 Task: In the event  named  Product Development Brainstorming and Ideation Session, Set a range of dates when you can accept meetings  '2 Jun â€" 30 Jun 2023'. Select a duration of  30 min. Select working hours  	_x000D_
MON- SAT 10:30am â€" 6:00pm. Add time before or after your events  as 15 min. Set the frequency of available time slots for invitees as  55 min. Set the minimum notice period and maximum events allowed per day as  40 hour and 6. , logged in from the account softage.4@softage.net and add another guest for the event, softage.1@softage.net
Action: Mouse pressed left at (511, 346)
Screenshot: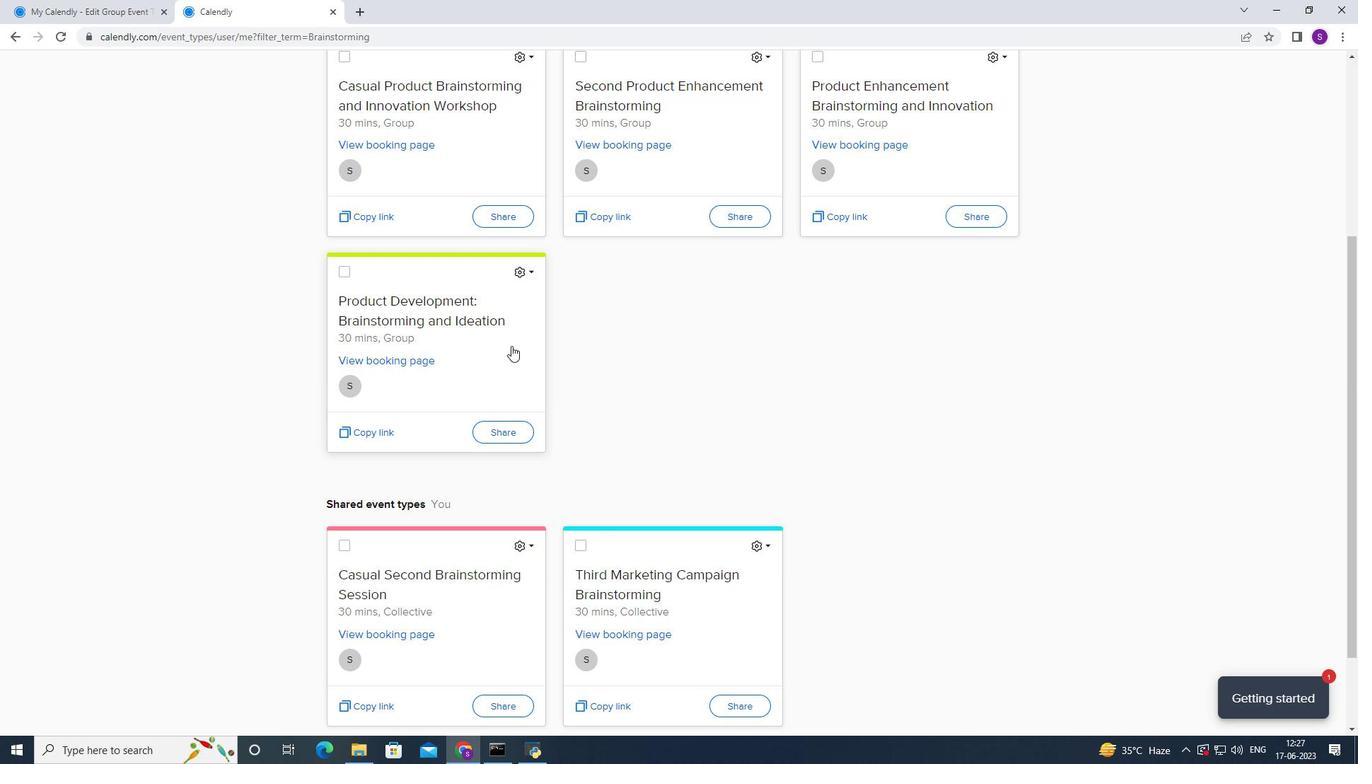 
Action: Mouse moved to (588, 318)
Screenshot: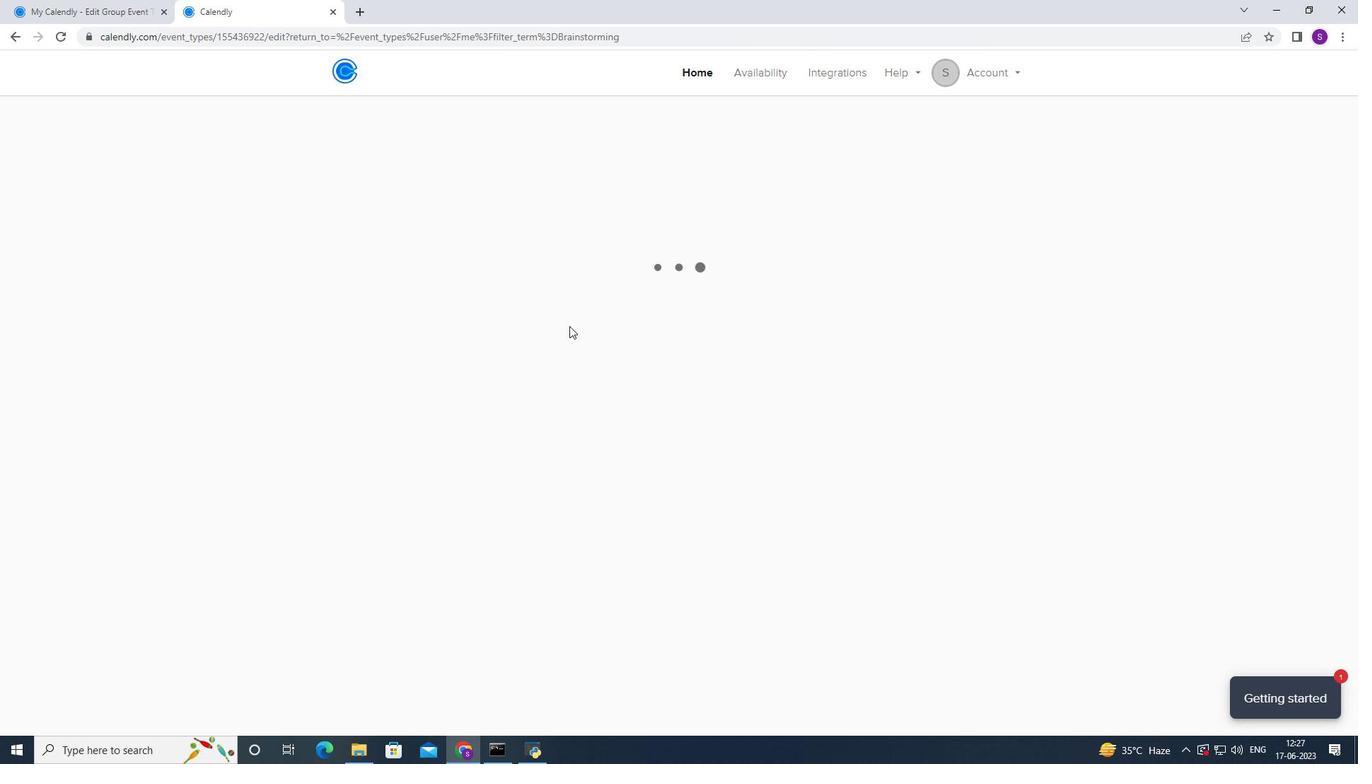 
Action: Mouse scrolled (588, 317) with delta (0, 0)
Screenshot: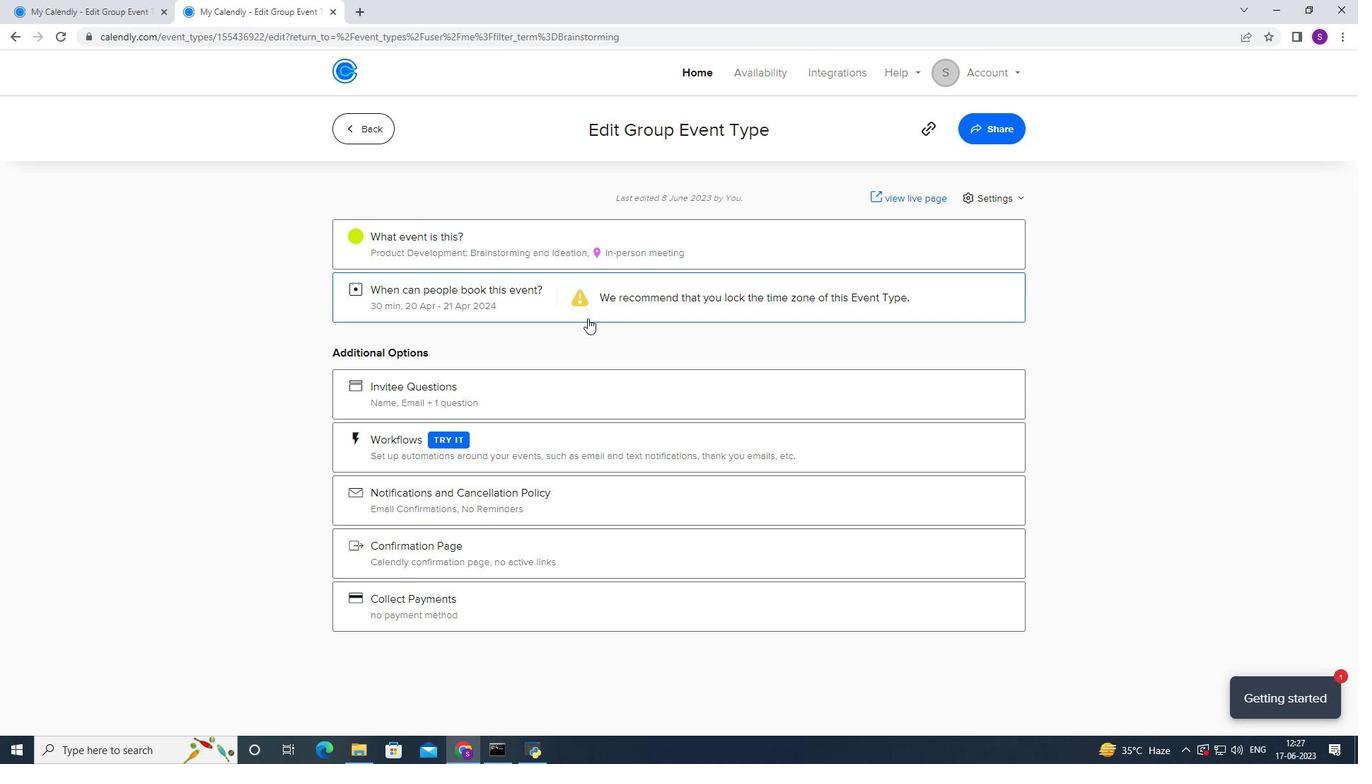 
Action: Mouse moved to (488, 305)
Screenshot: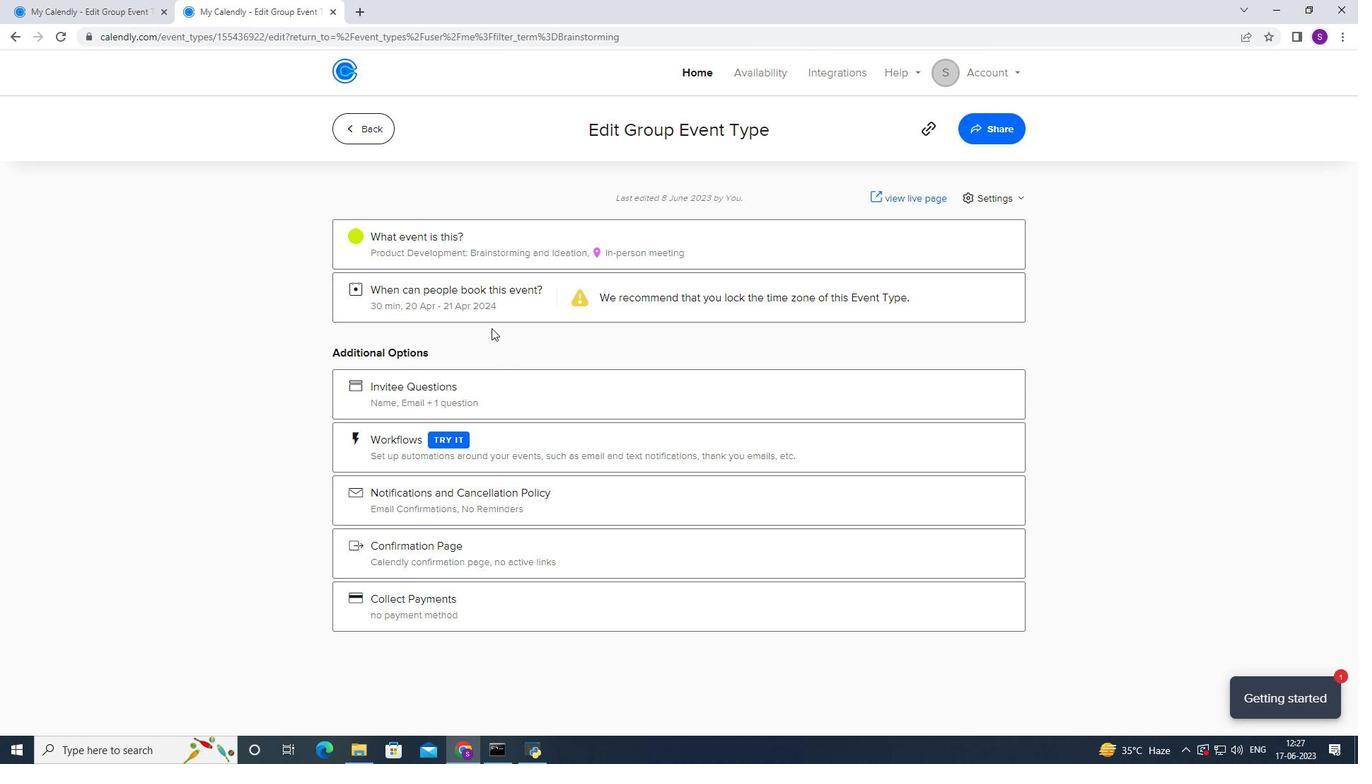 
Action: Mouse pressed left at (488, 305)
Screenshot: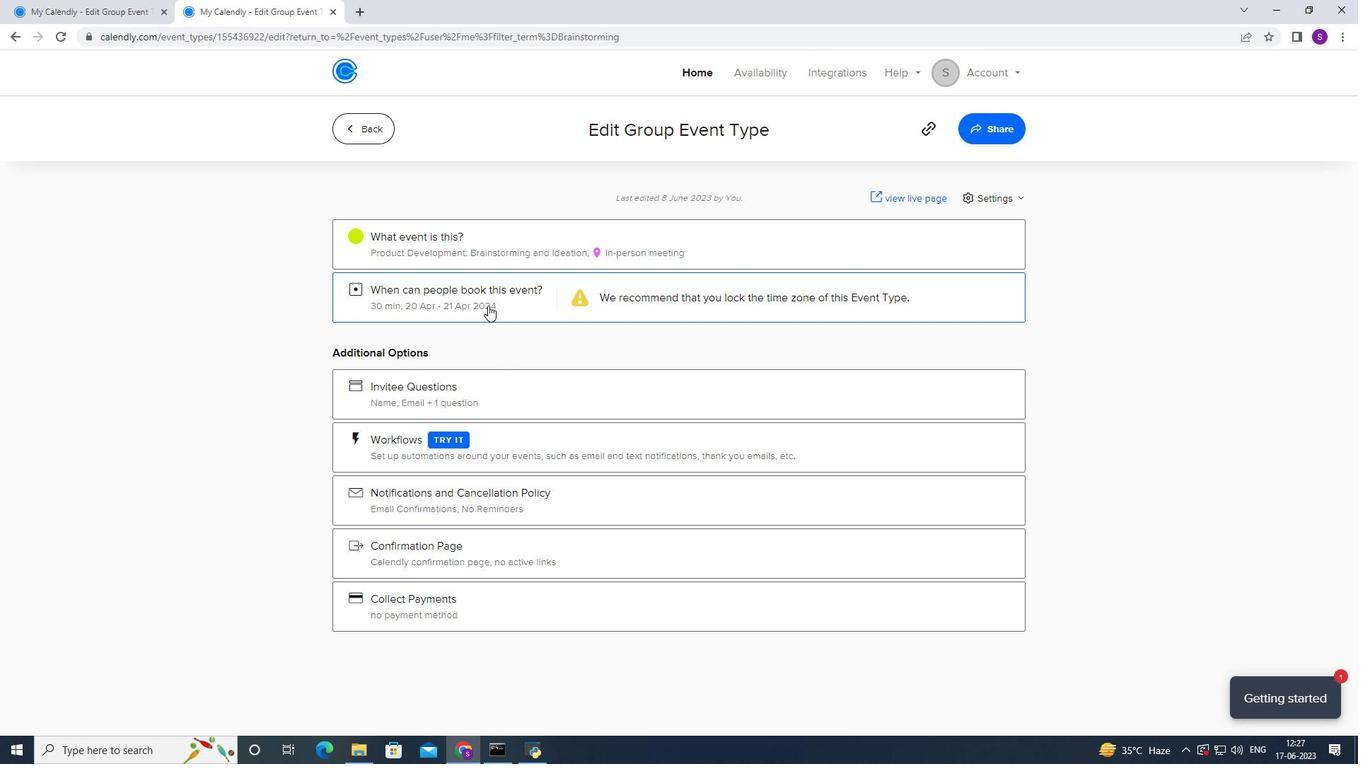 
Action: Mouse moved to (504, 470)
Screenshot: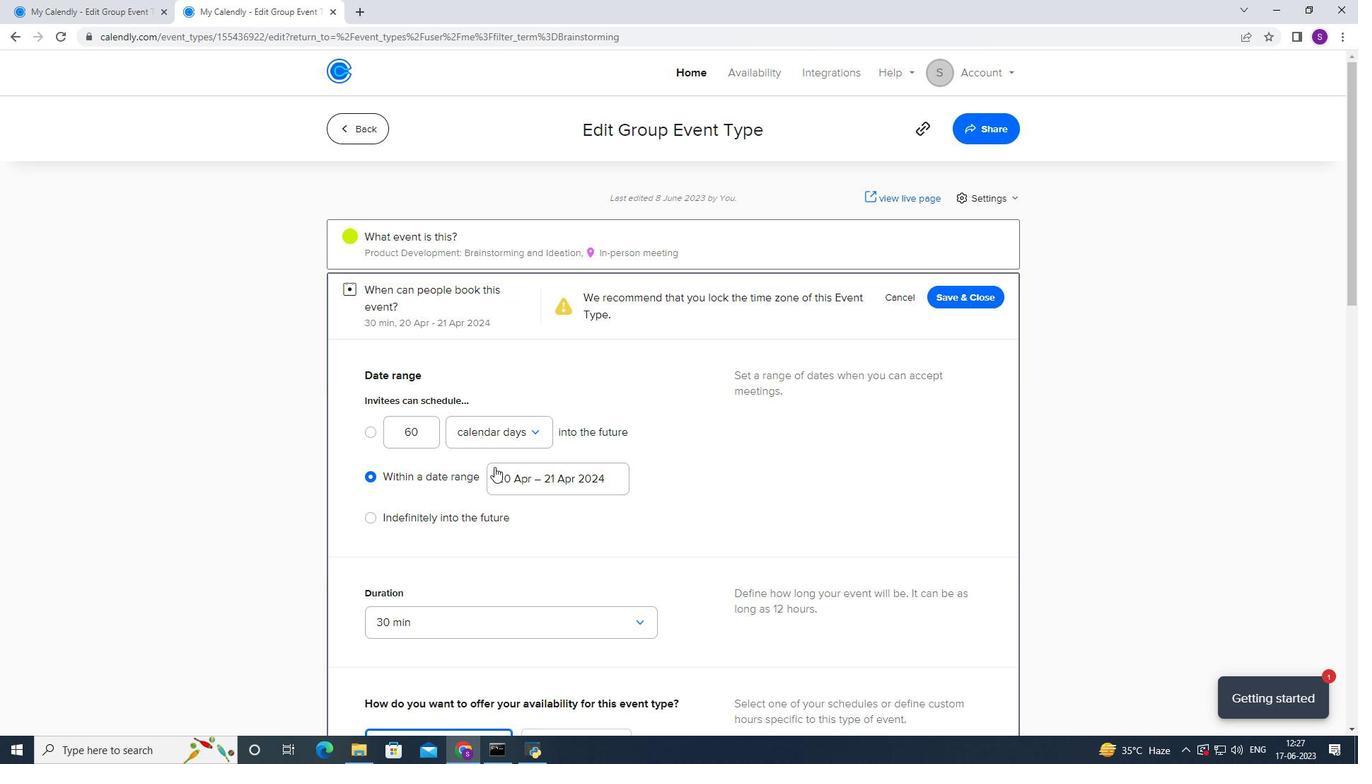 
Action: Mouse pressed left at (504, 470)
Screenshot: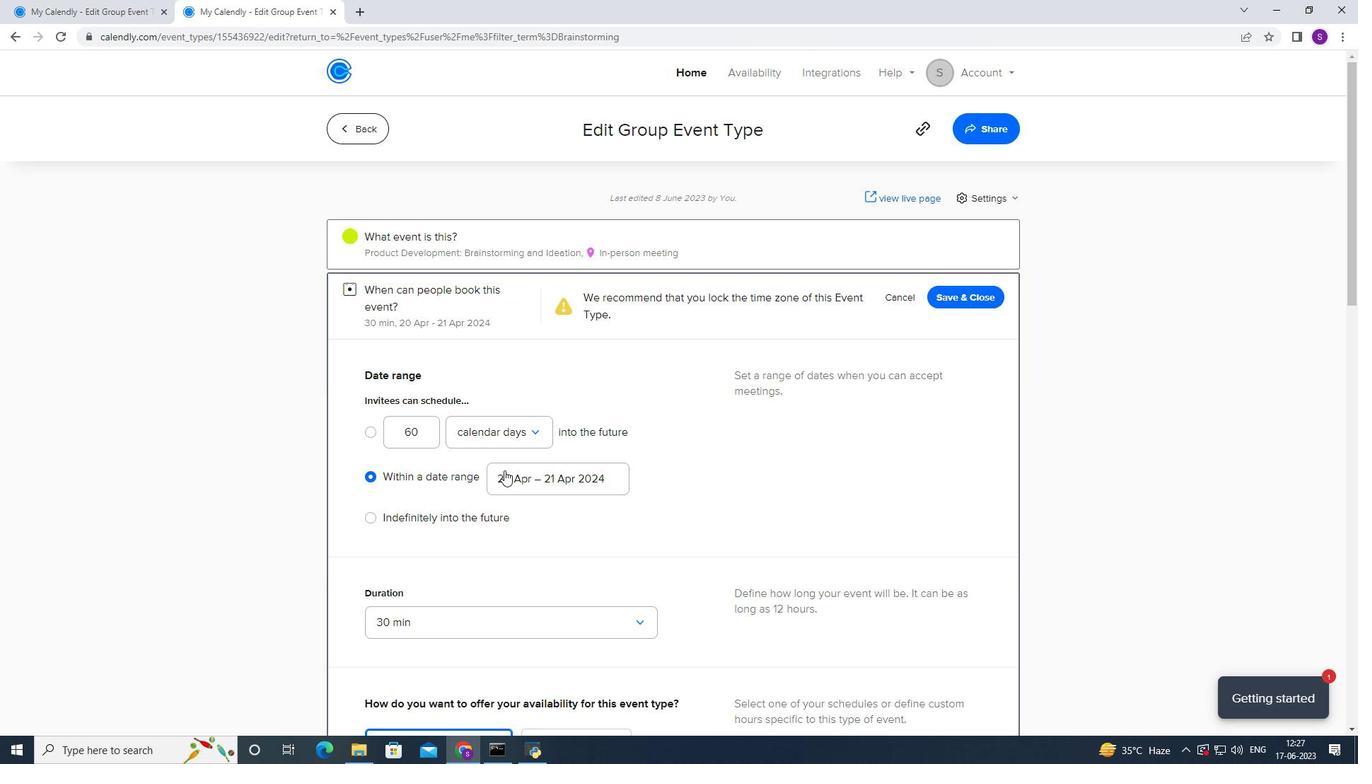 
Action: Mouse moved to (393, 272)
Screenshot: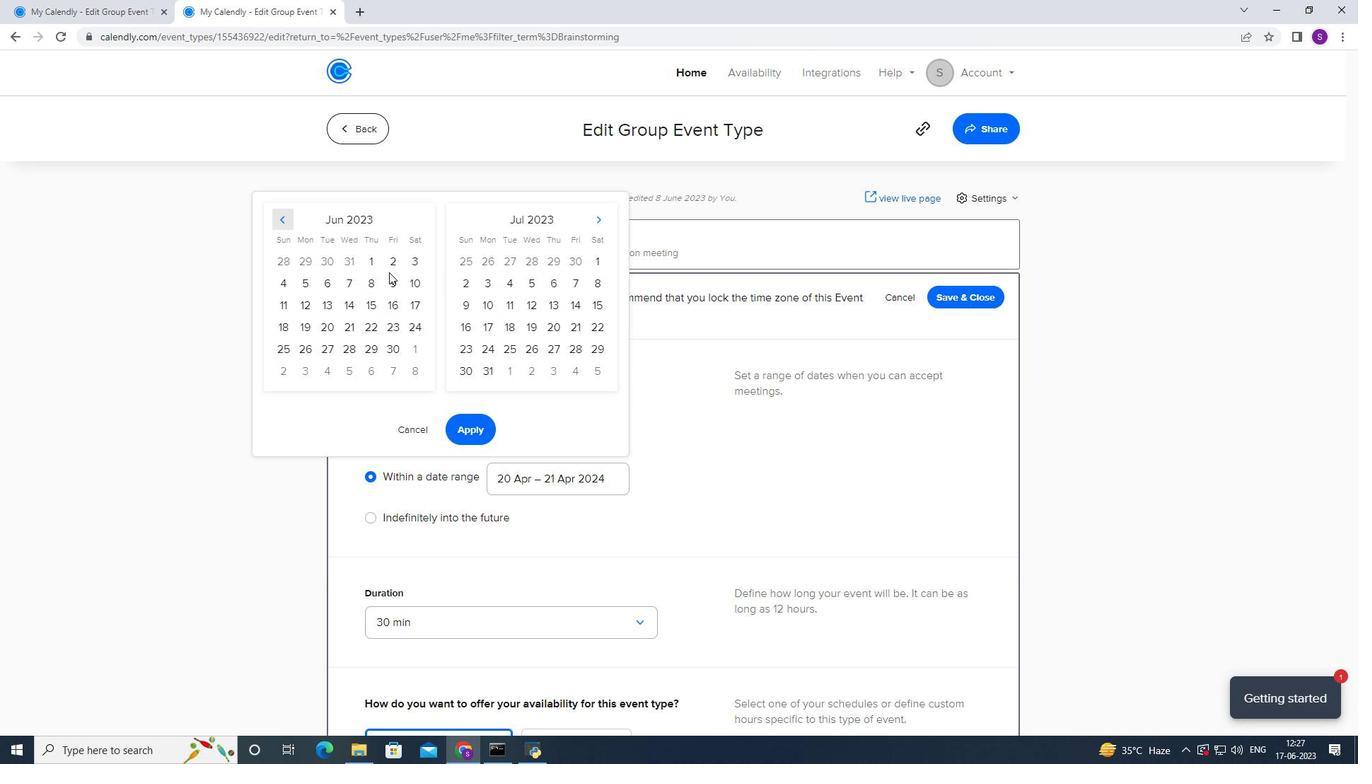 
Action: Mouse pressed left at (393, 272)
Screenshot: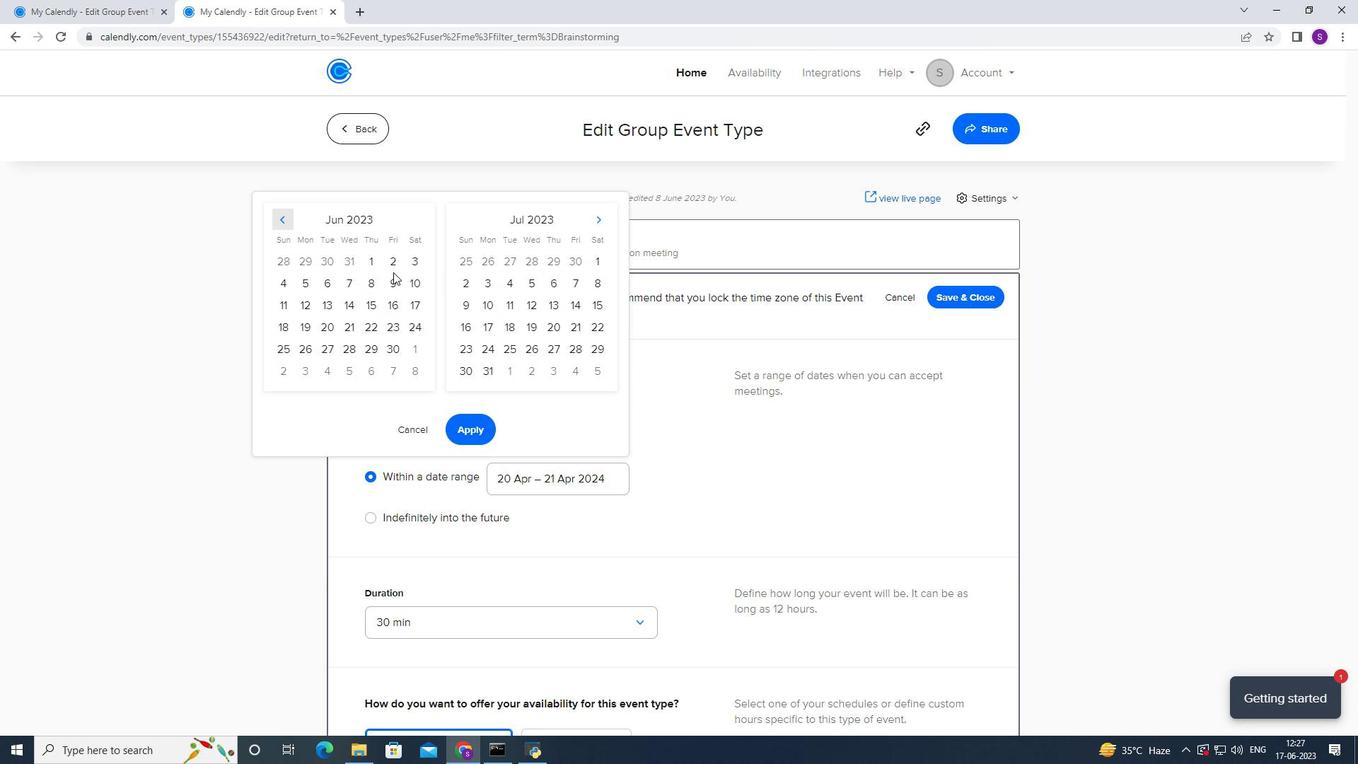
Action: Mouse moved to (402, 271)
Screenshot: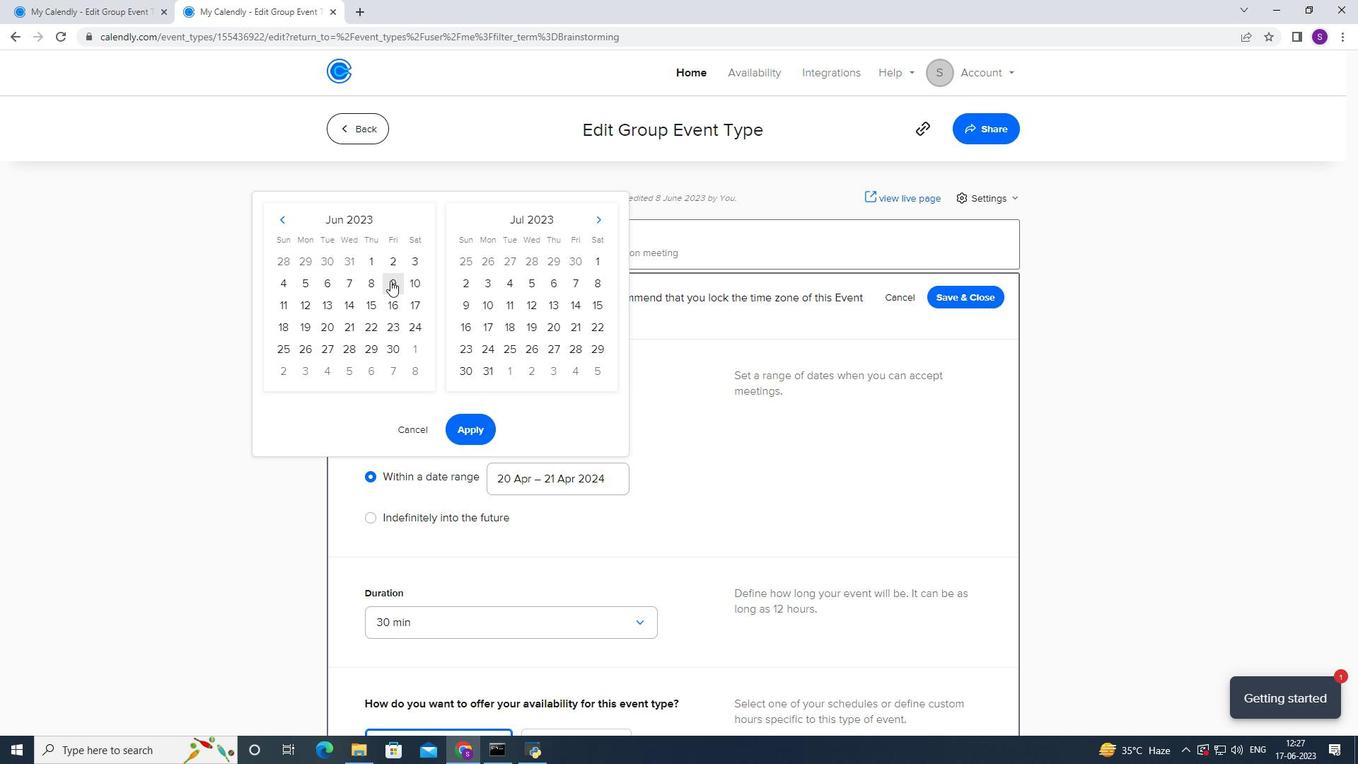 
Action: Mouse pressed left at (402, 271)
Screenshot: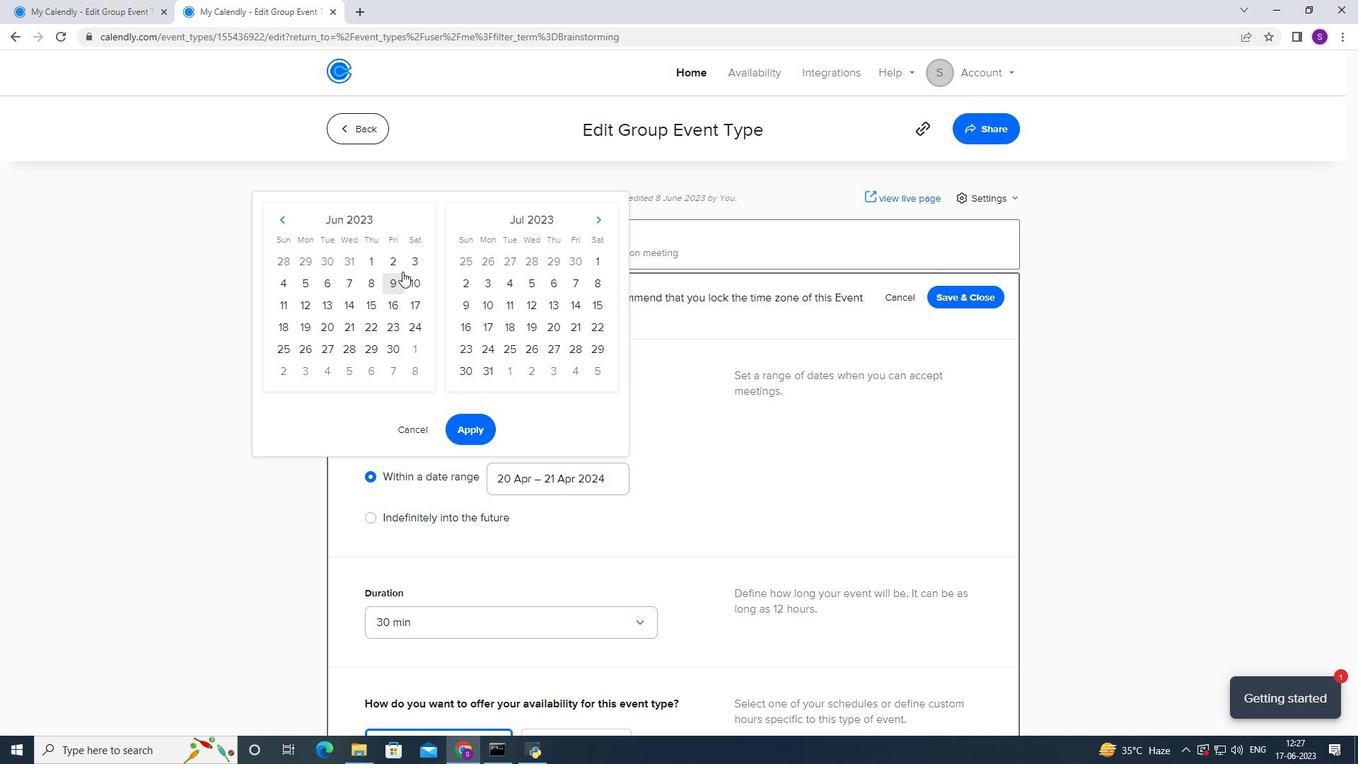 
Action: Mouse moved to (386, 353)
Screenshot: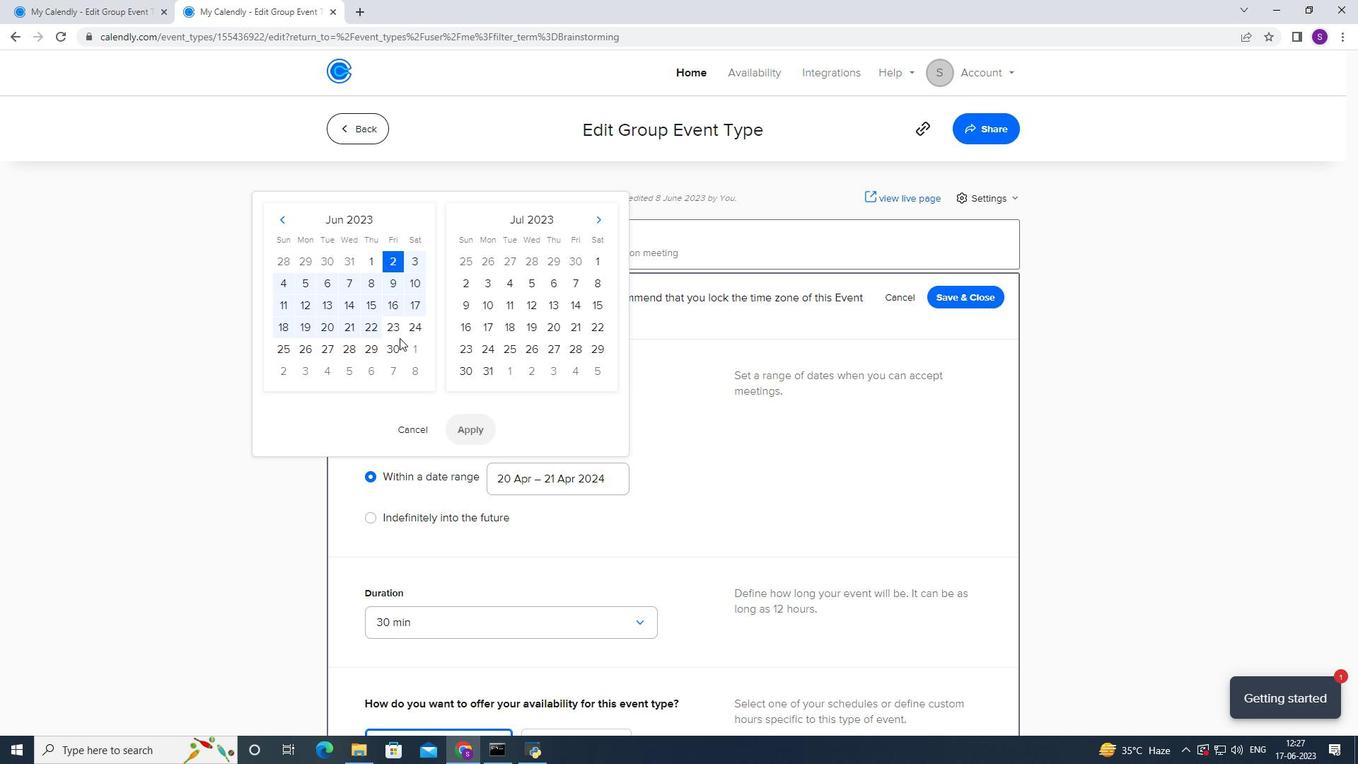 
Action: Mouse pressed left at (386, 353)
Screenshot: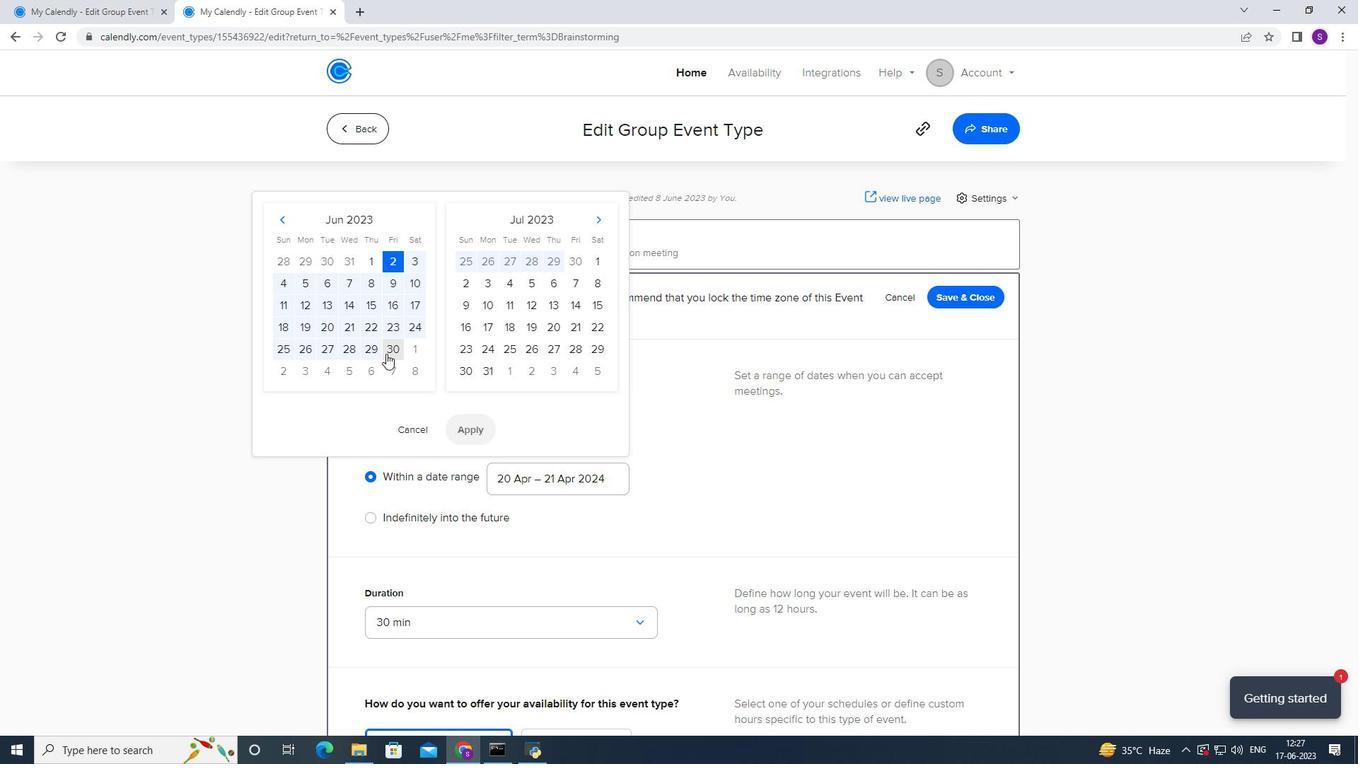 
Action: Mouse moved to (470, 435)
Screenshot: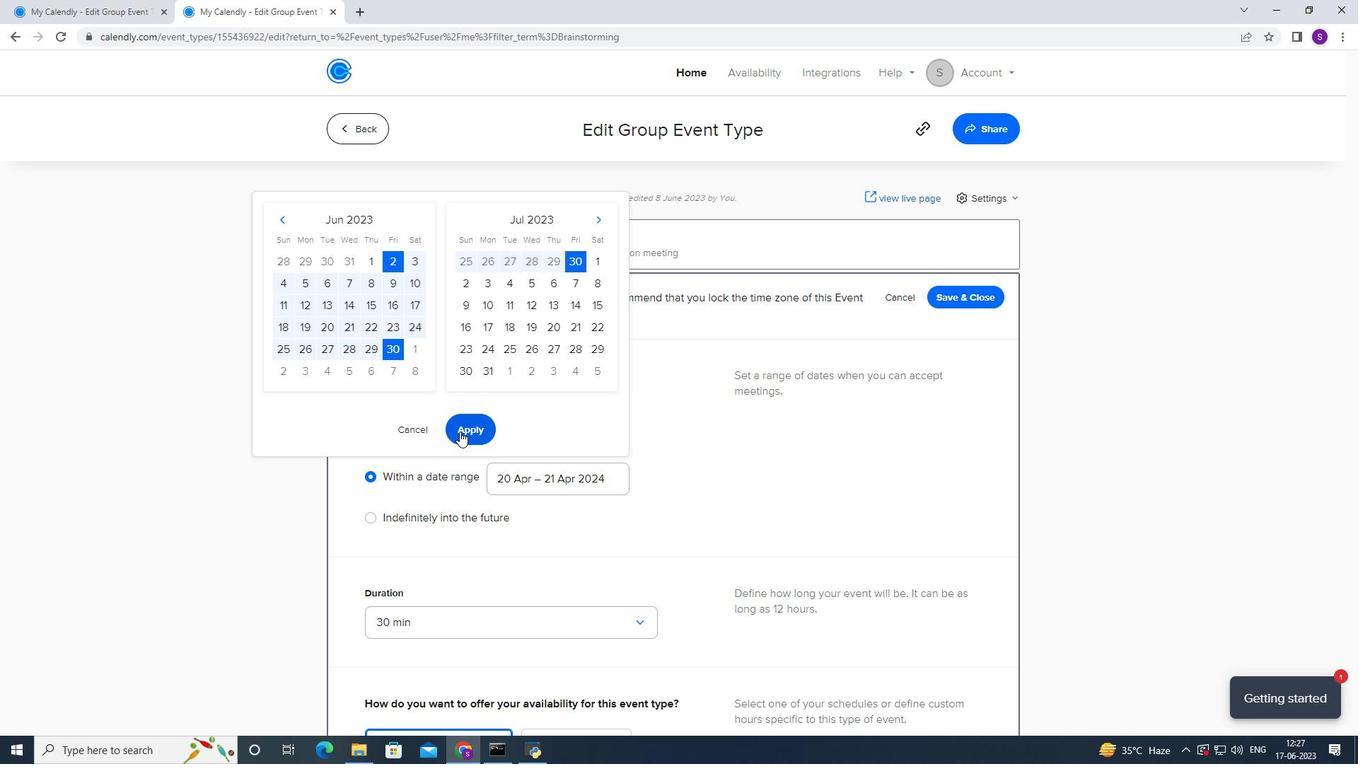 
Action: Mouse pressed left at (470, 435)
Screenshot: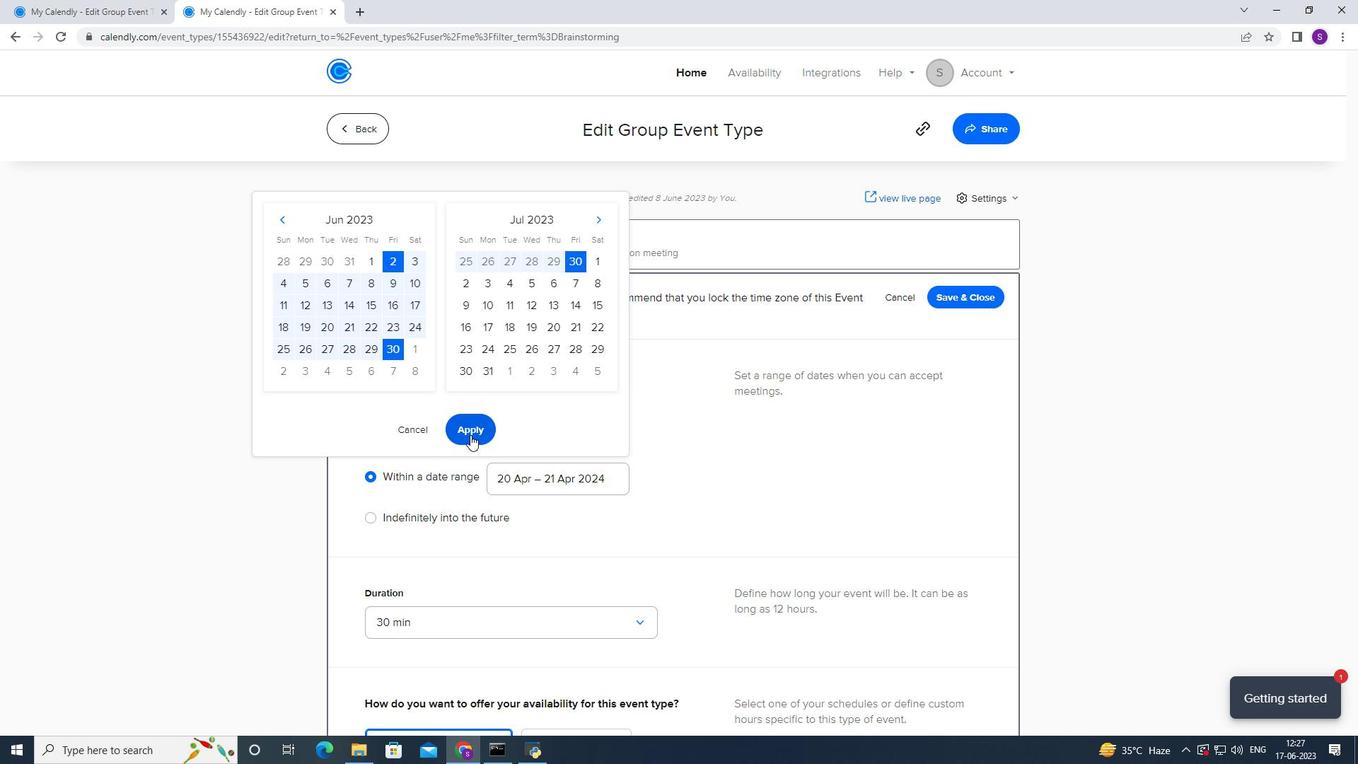 
Action: Mouse scrolled (470, 434) with delta (0, 0)
Screenshot: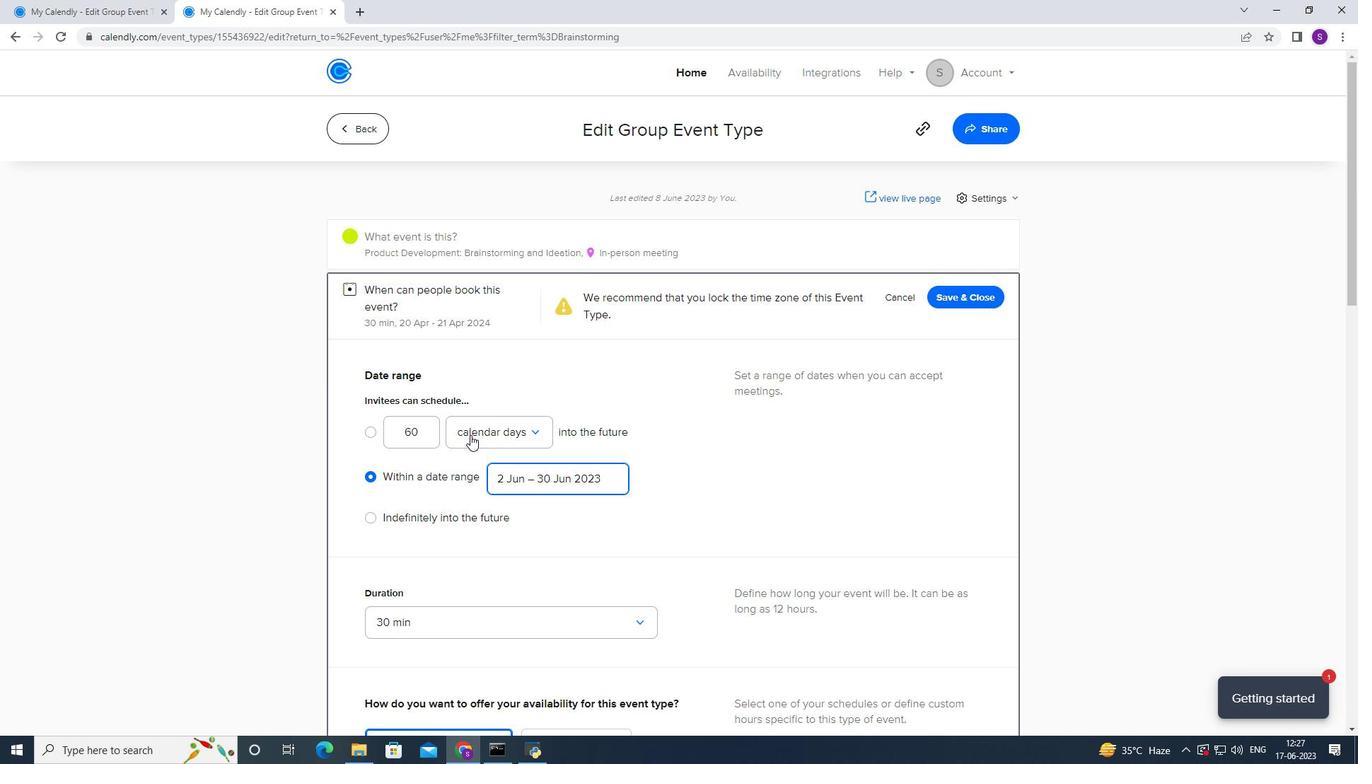 
Action: Mouse scrolled (470, 434) with delta (0, 0)
Screenshot: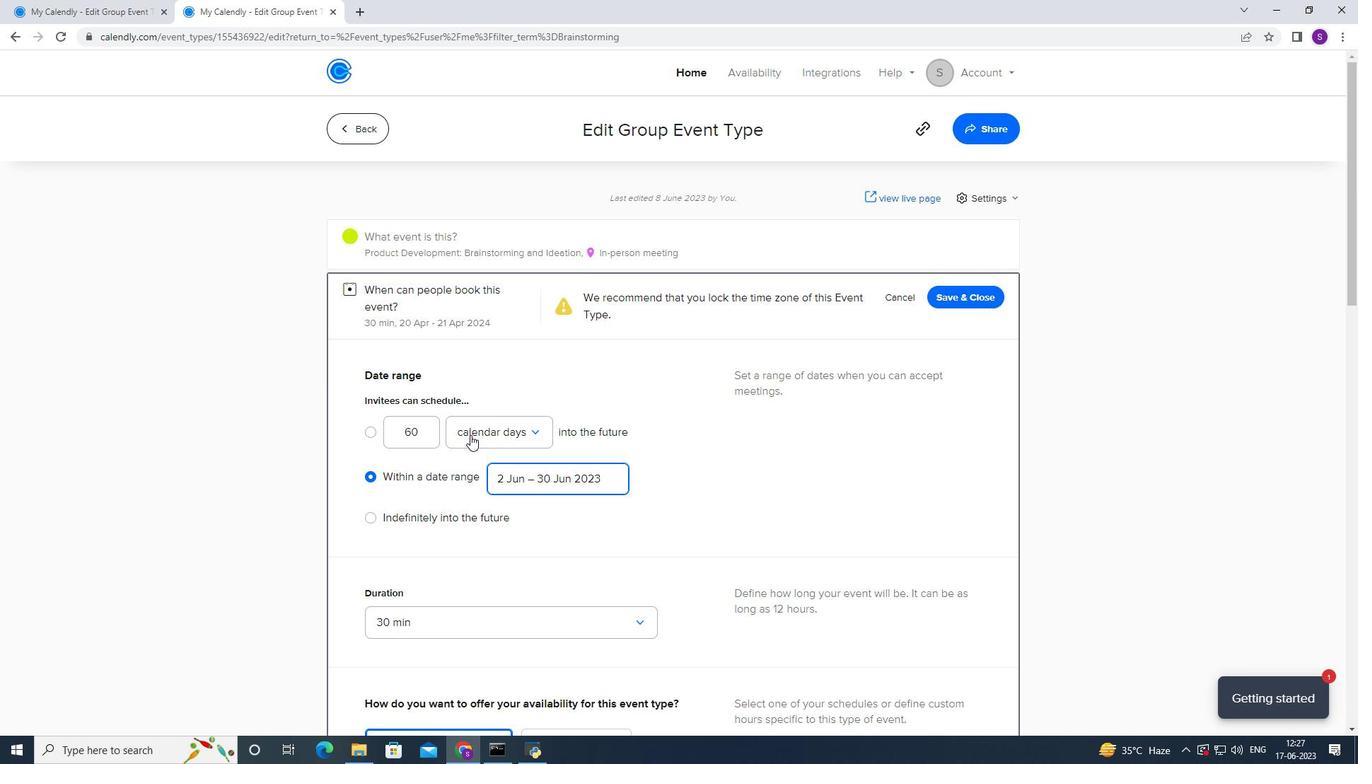 
Action: Mouse scrolled (470, 434) with delta (0, 0)
Screenshot: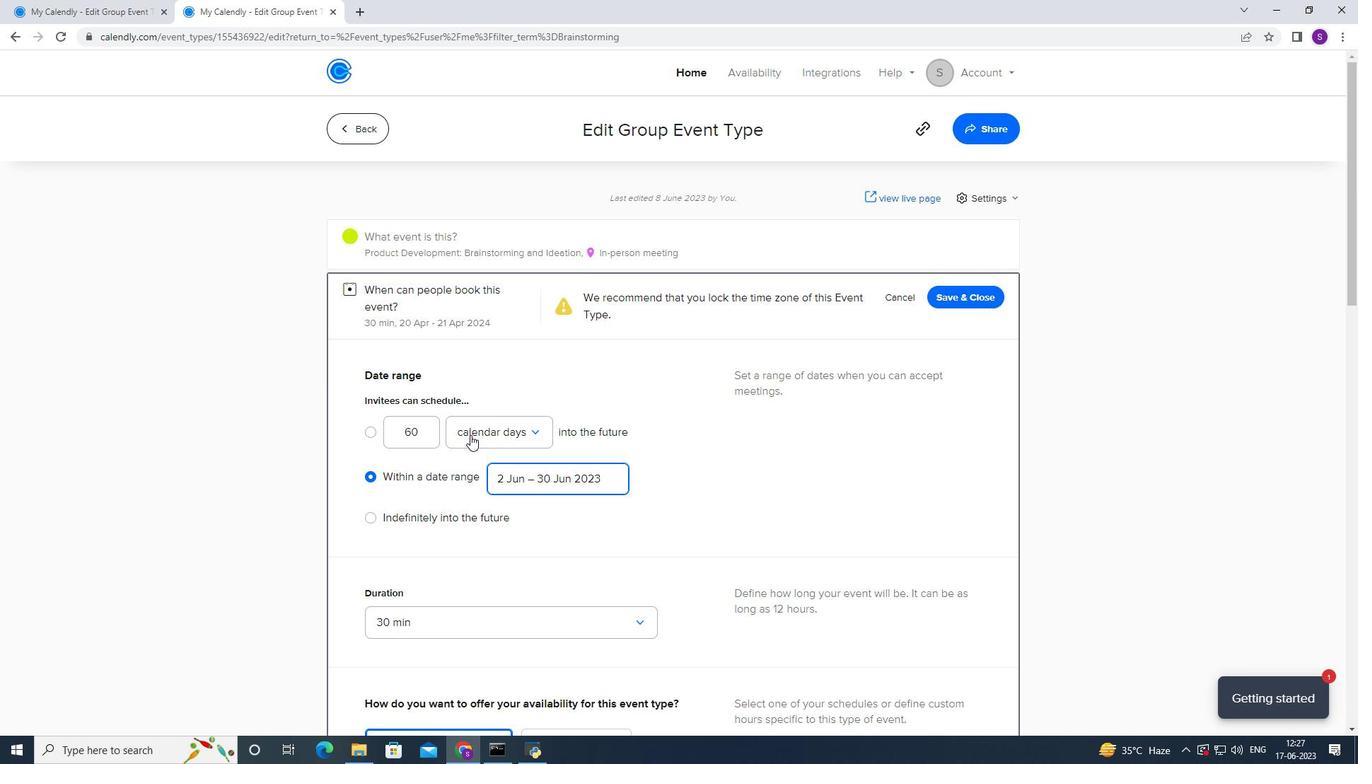 
Action: Mouse moved to (478, 410)
Screenshot: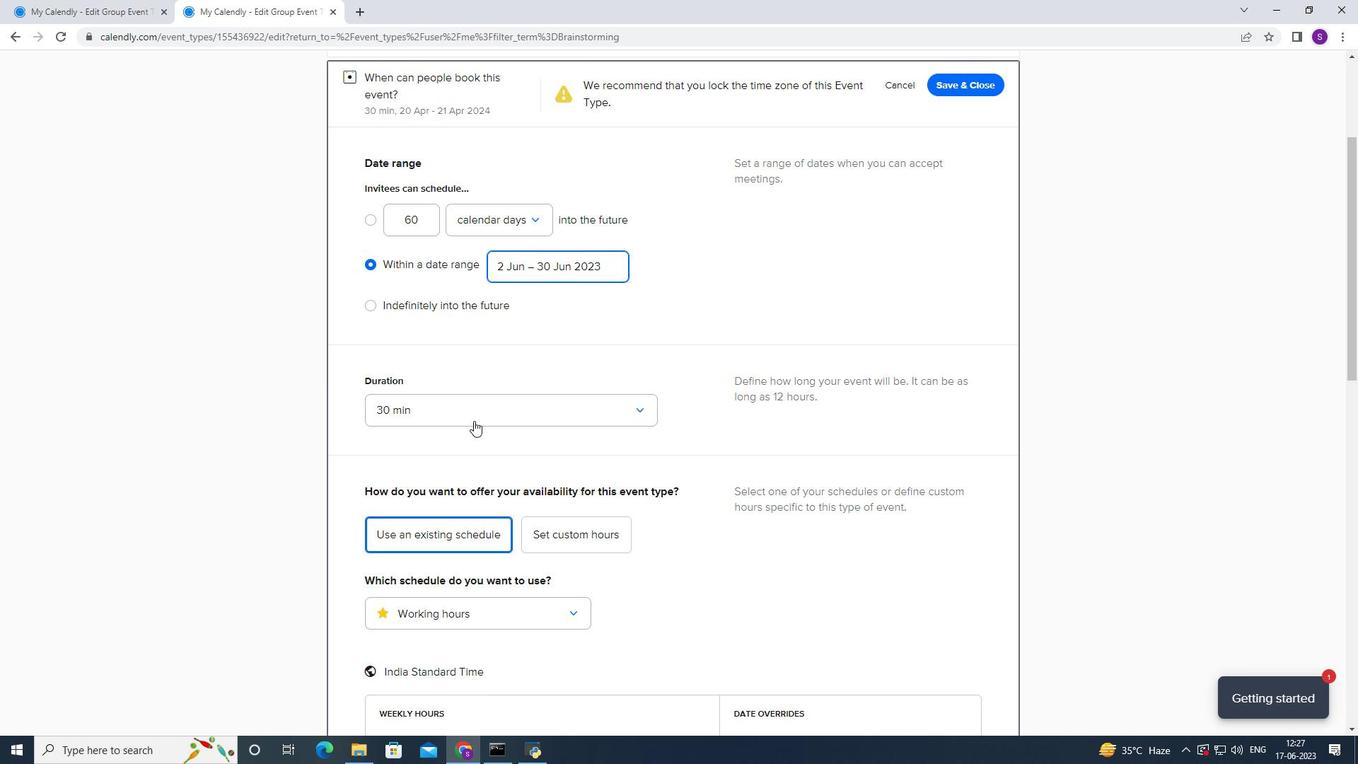 
Action: Mouse pressed left at (478, 410)
Screenshot: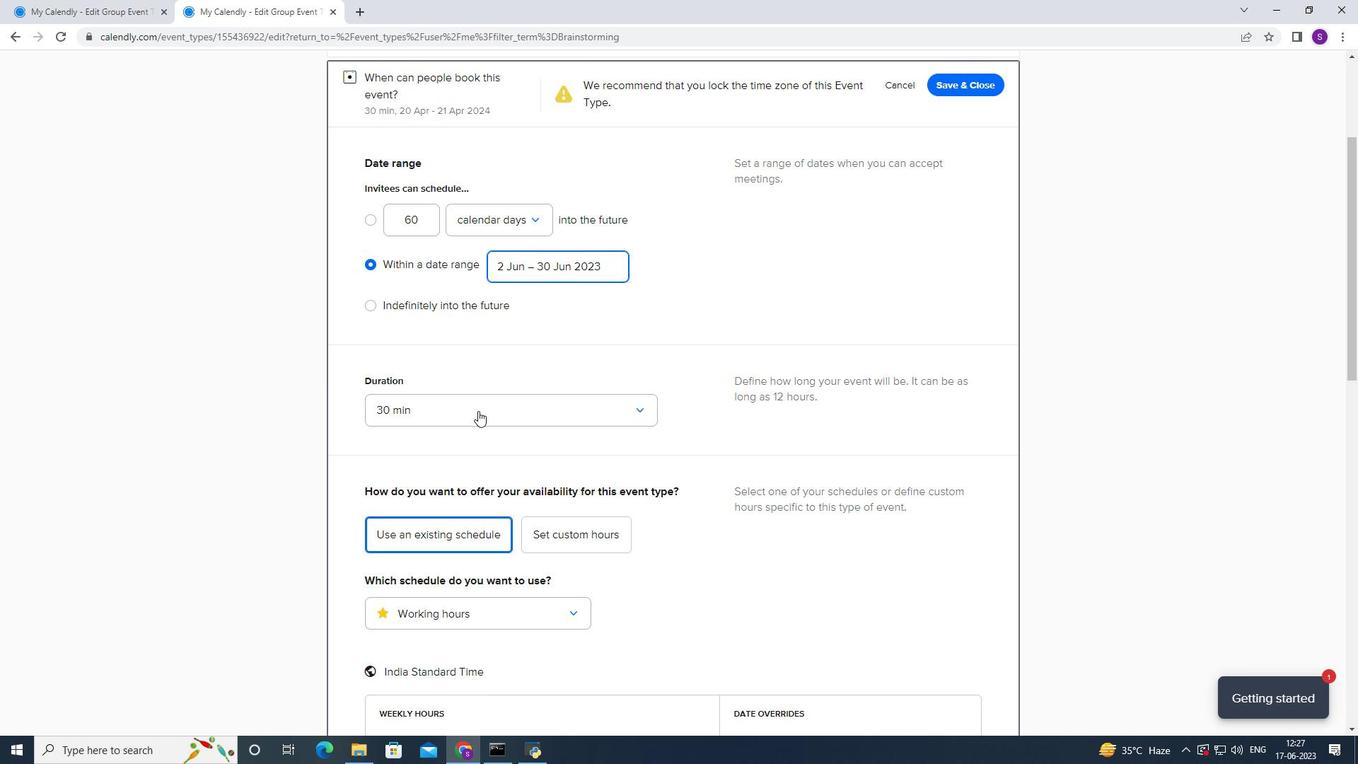
Action: Mouse moved to (437, 483)
Screenshot: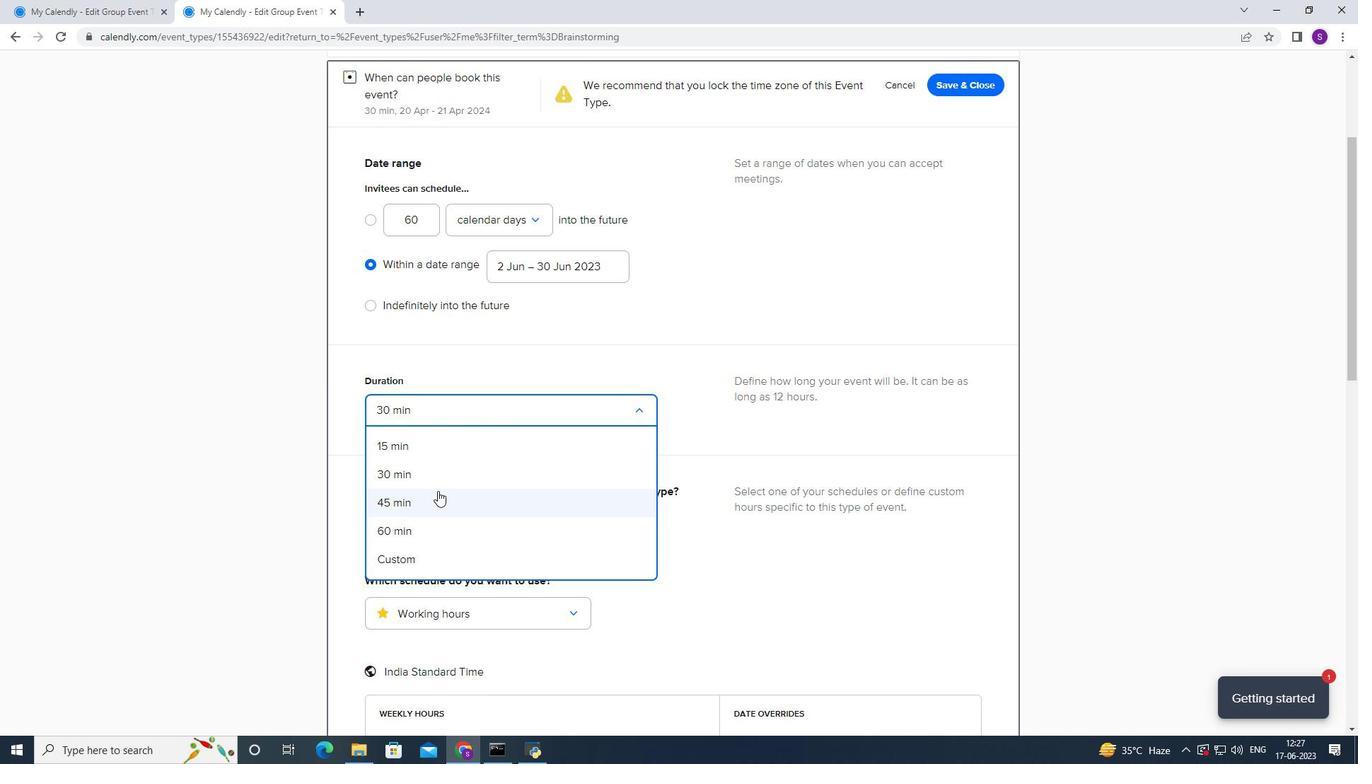 
Action: Mouse pressed left at (437, 483)
Screenshot: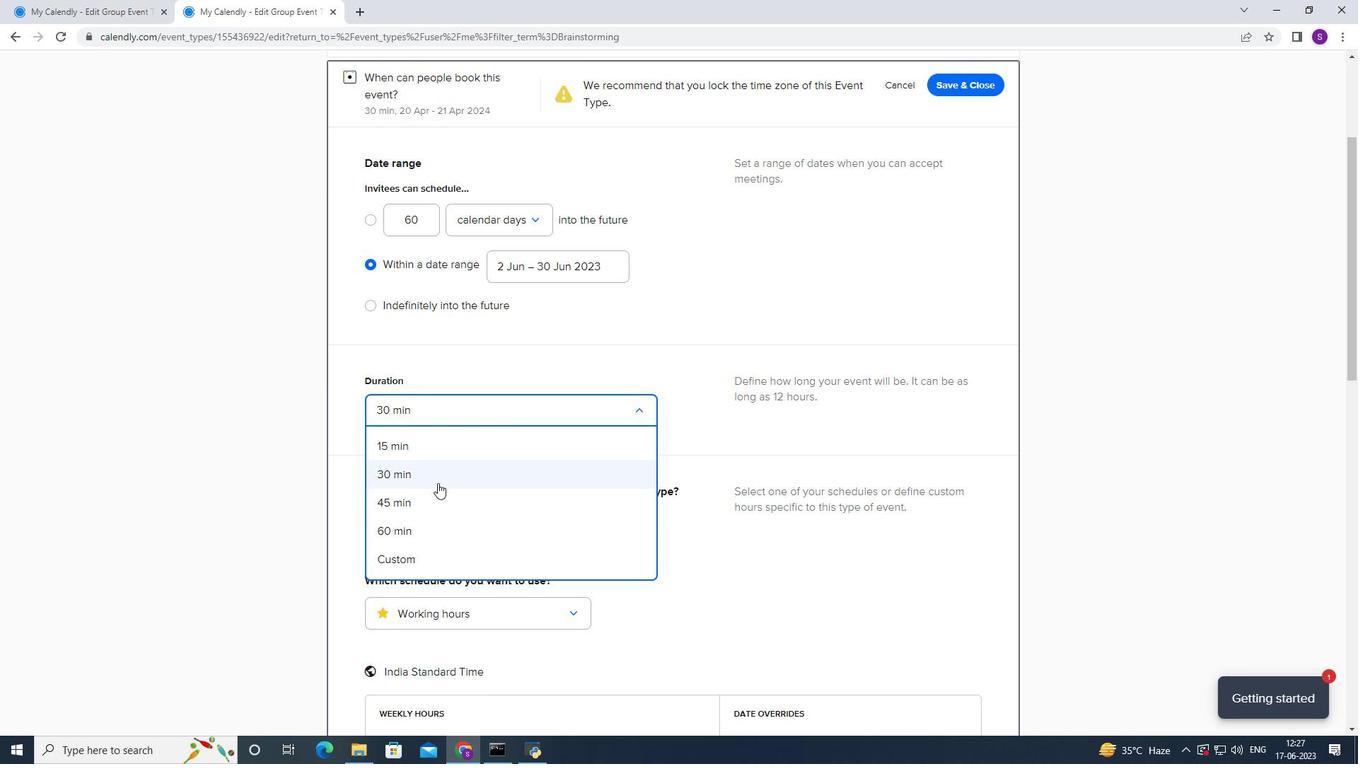 
Action: Mouse scrolled (437, 482) with delta (0, 0)
Screenshot: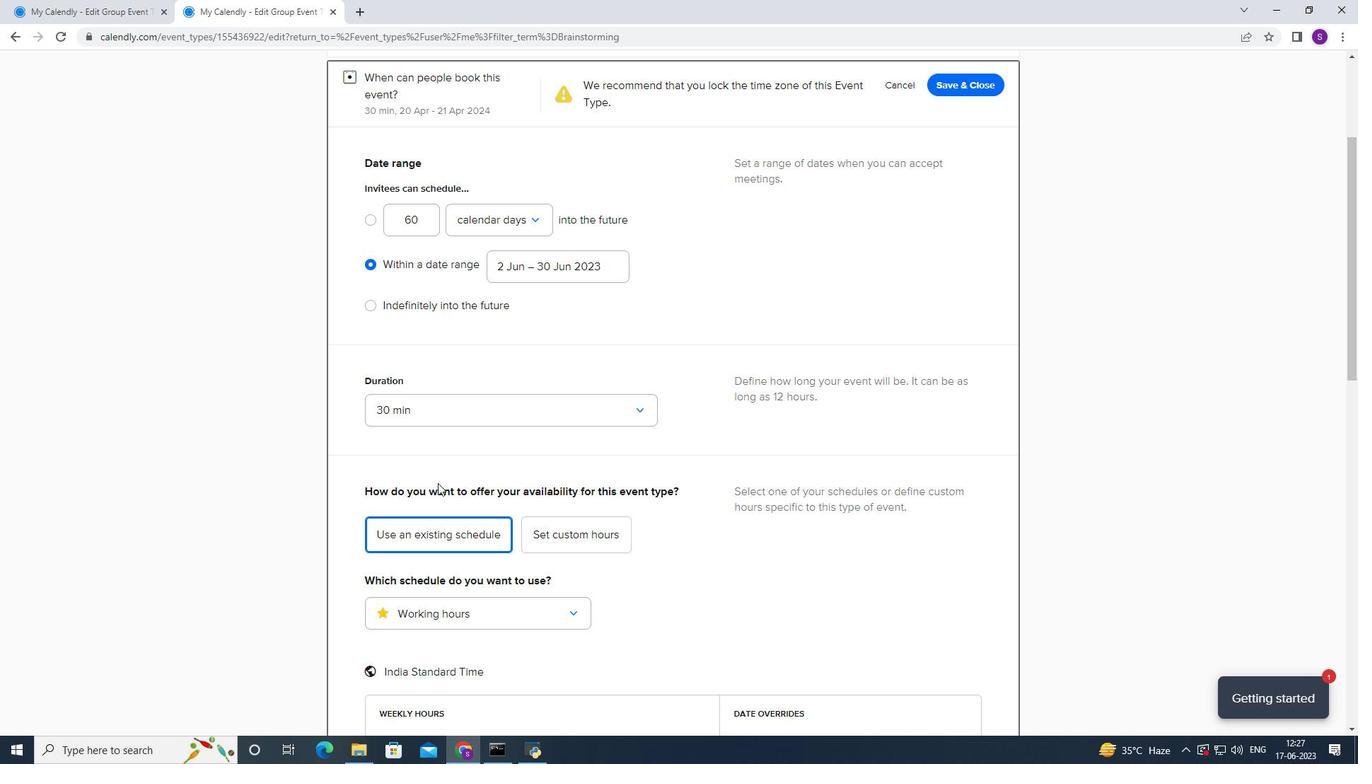 
Action: Mouse scrolled (437, 482) with delta (0, 0)
Screenshot: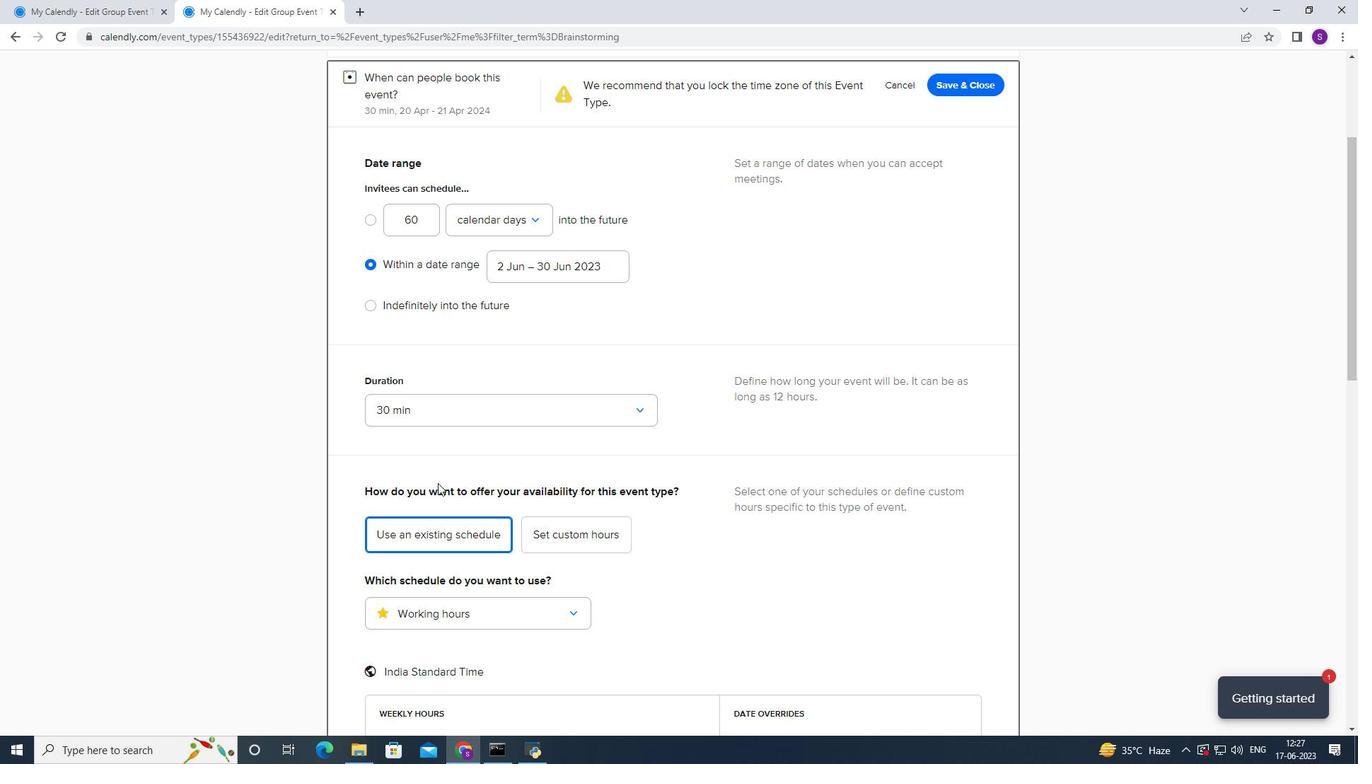 
Action: Mouse scrolled (437, 482) with delta (0, 0)
Screenshot: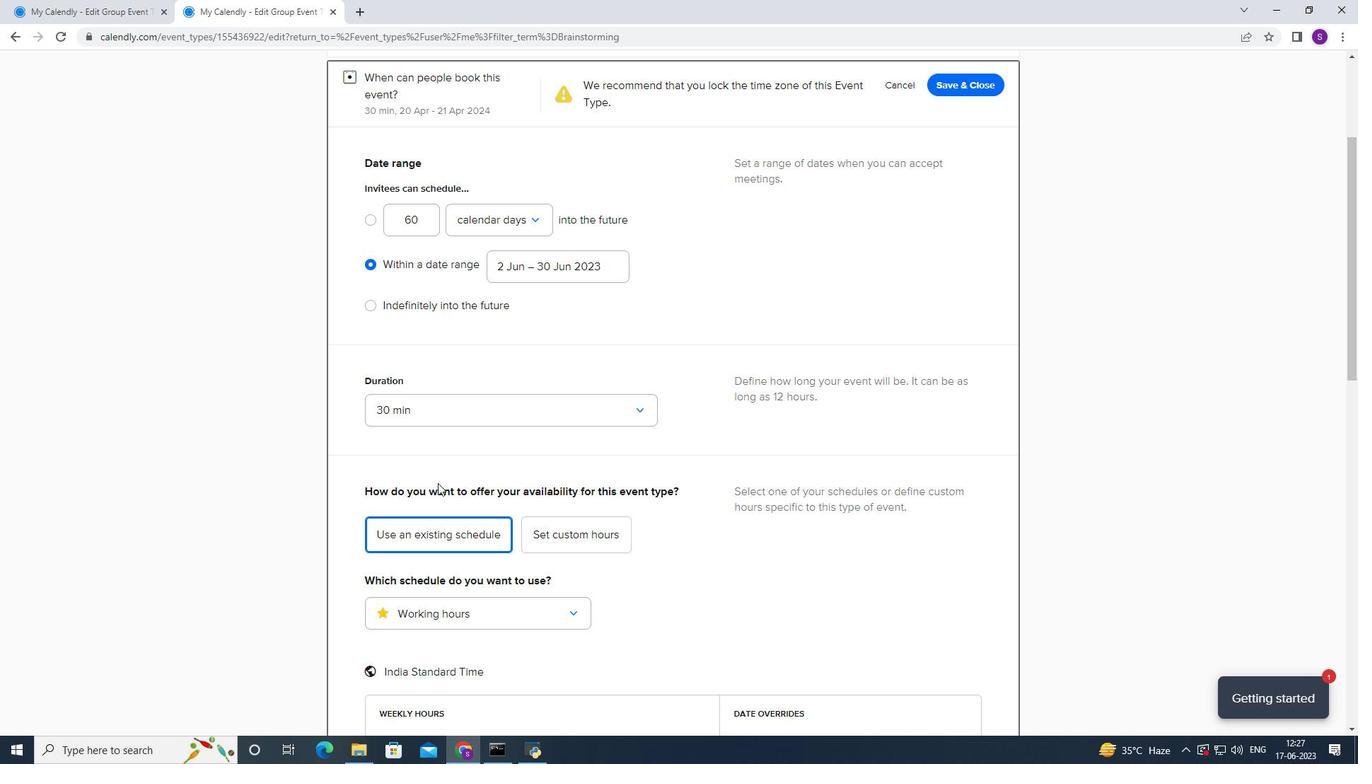 
Action: Mouse scrolled (437, 482) with delta (0, 0)
Screenshot: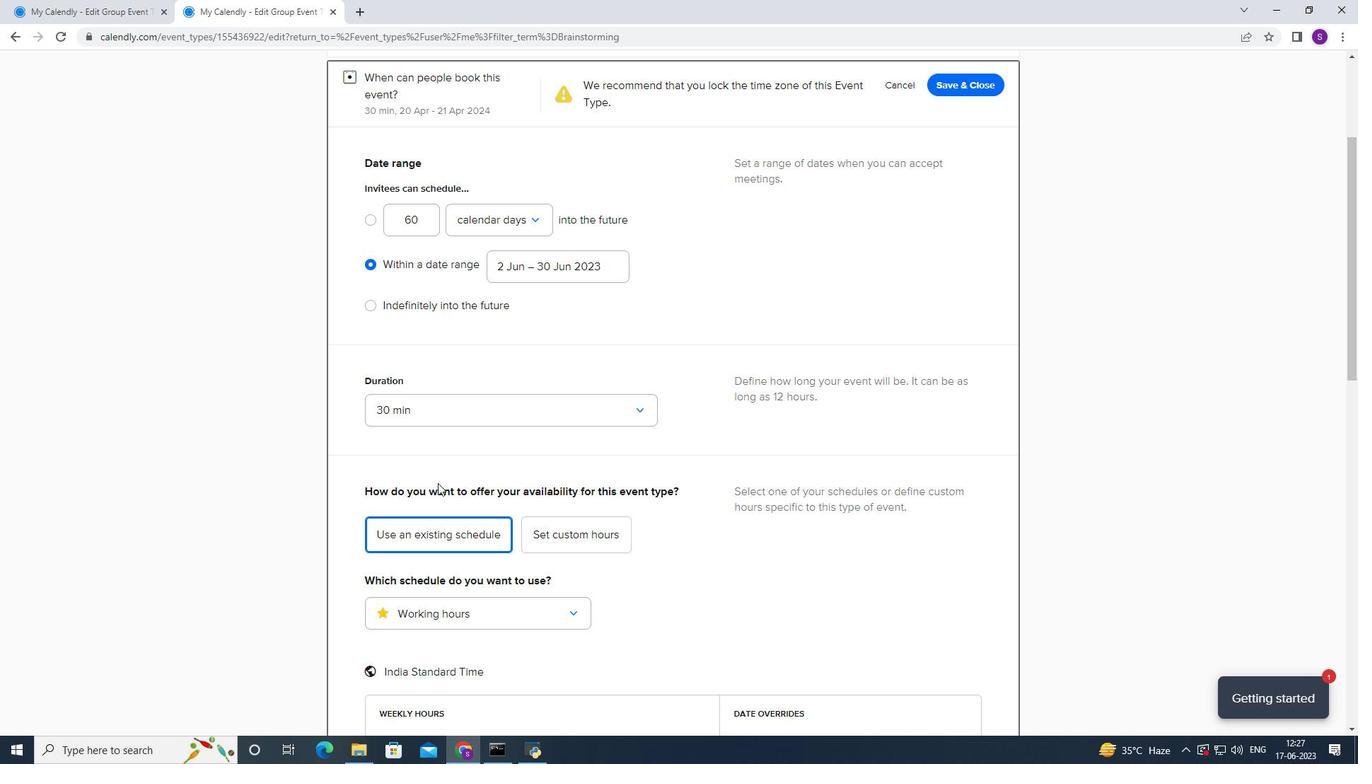 
Action: Mouse moved to (525, 340)
Screenshot: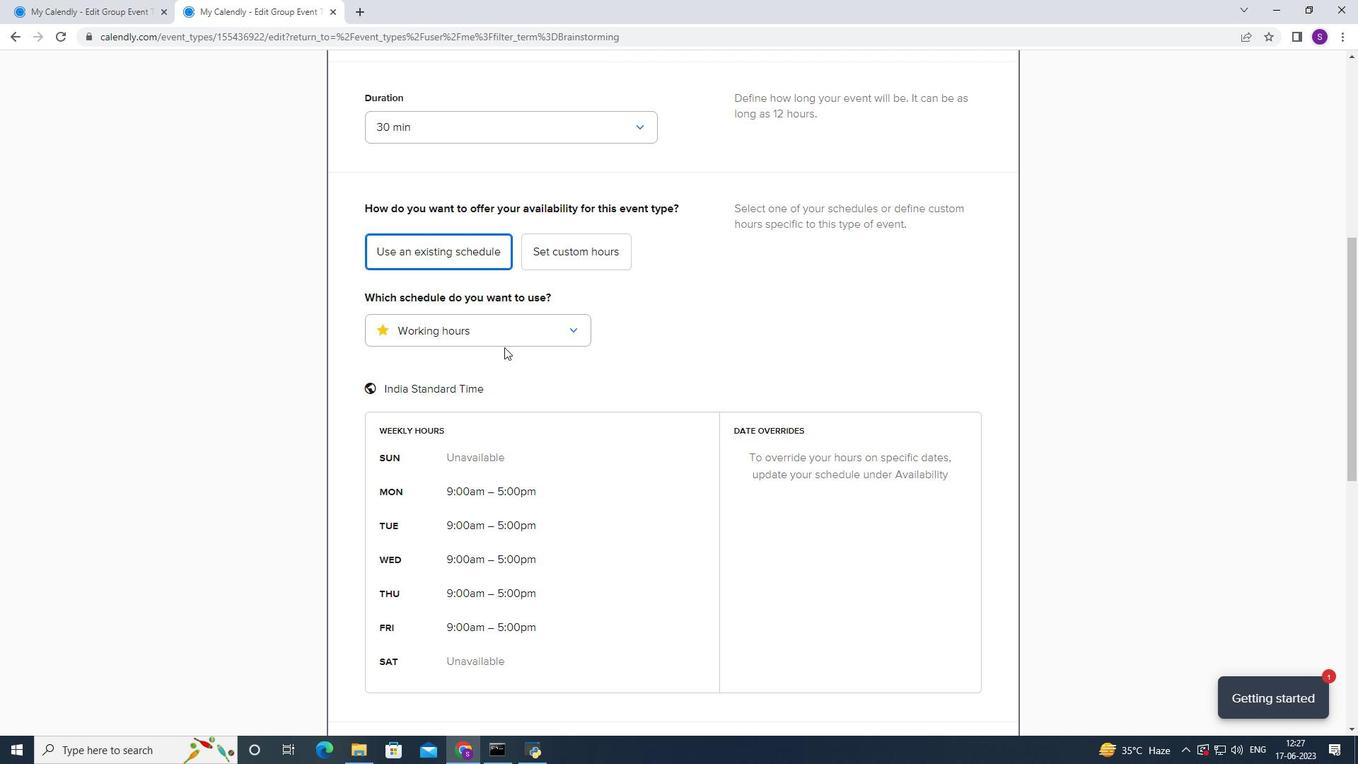 
Action: Mouse pressed left at (525, 340)
Screenshot: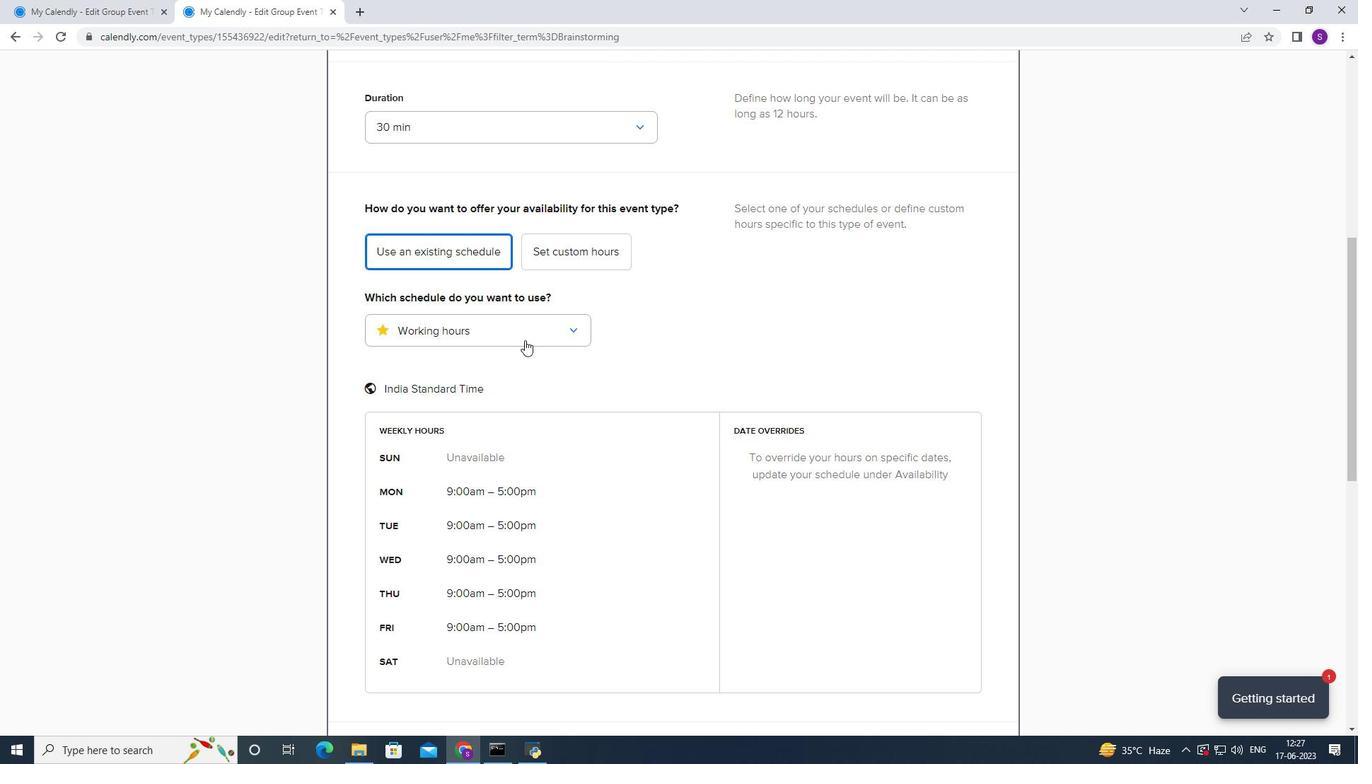 
Action: Mouse moved to (583, 244)
Screenshot: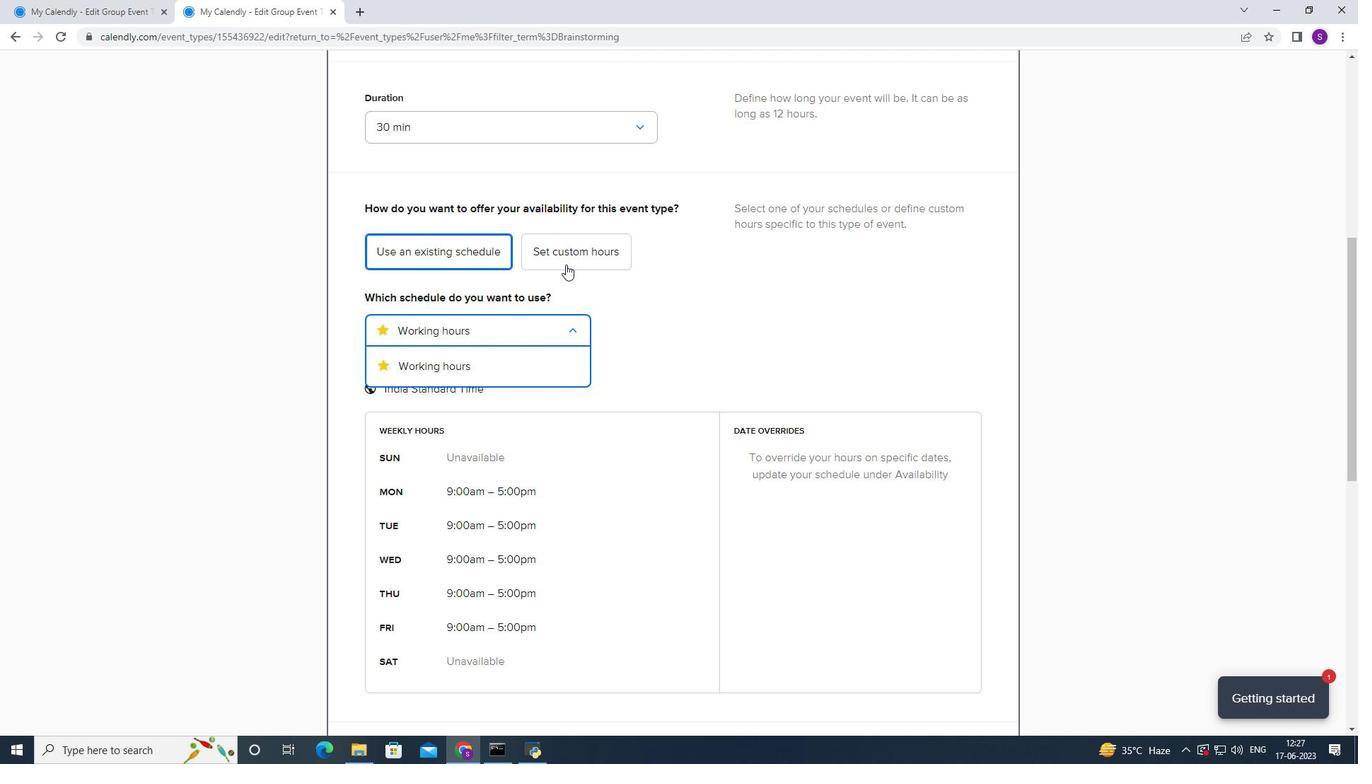 
Action: Mouse pressed left at (583, 244)
Screenshot: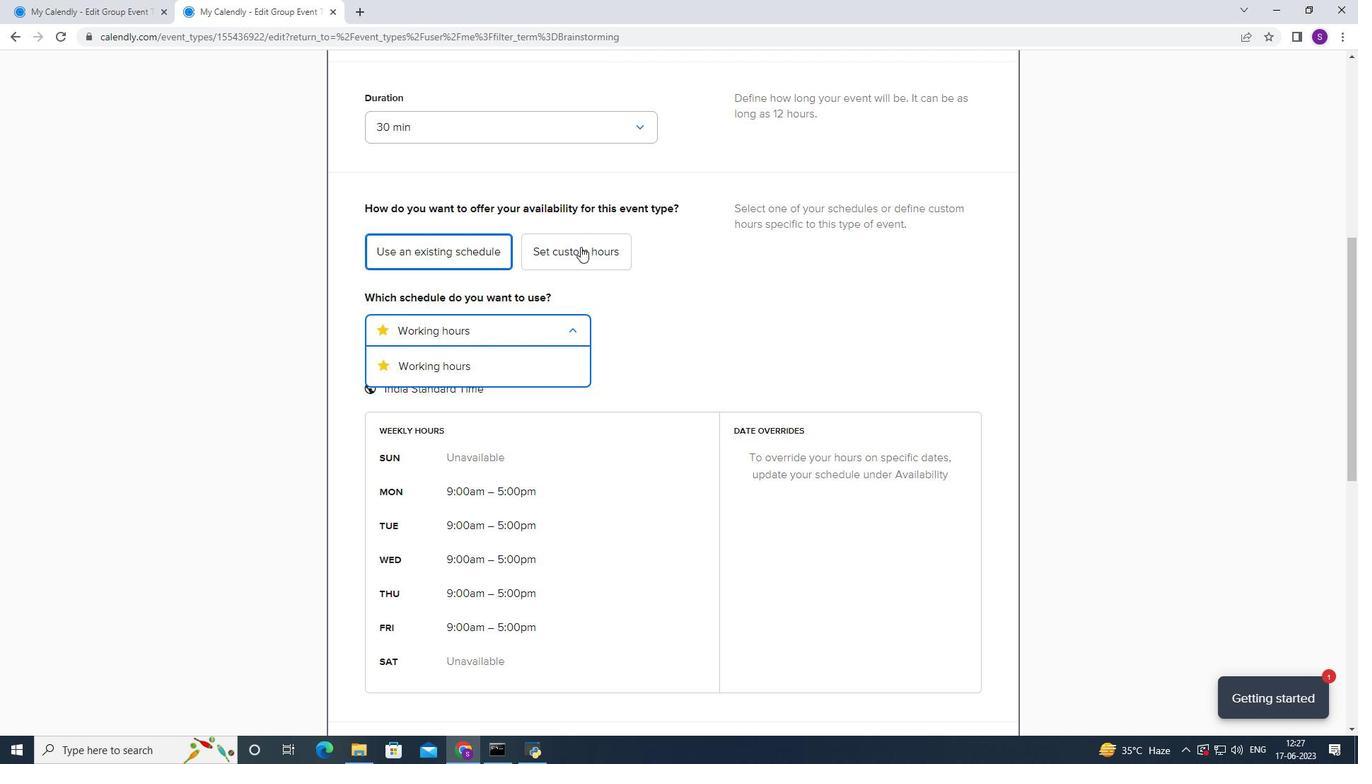 
Action: Mouse moved to (492, 430)
Screenshot: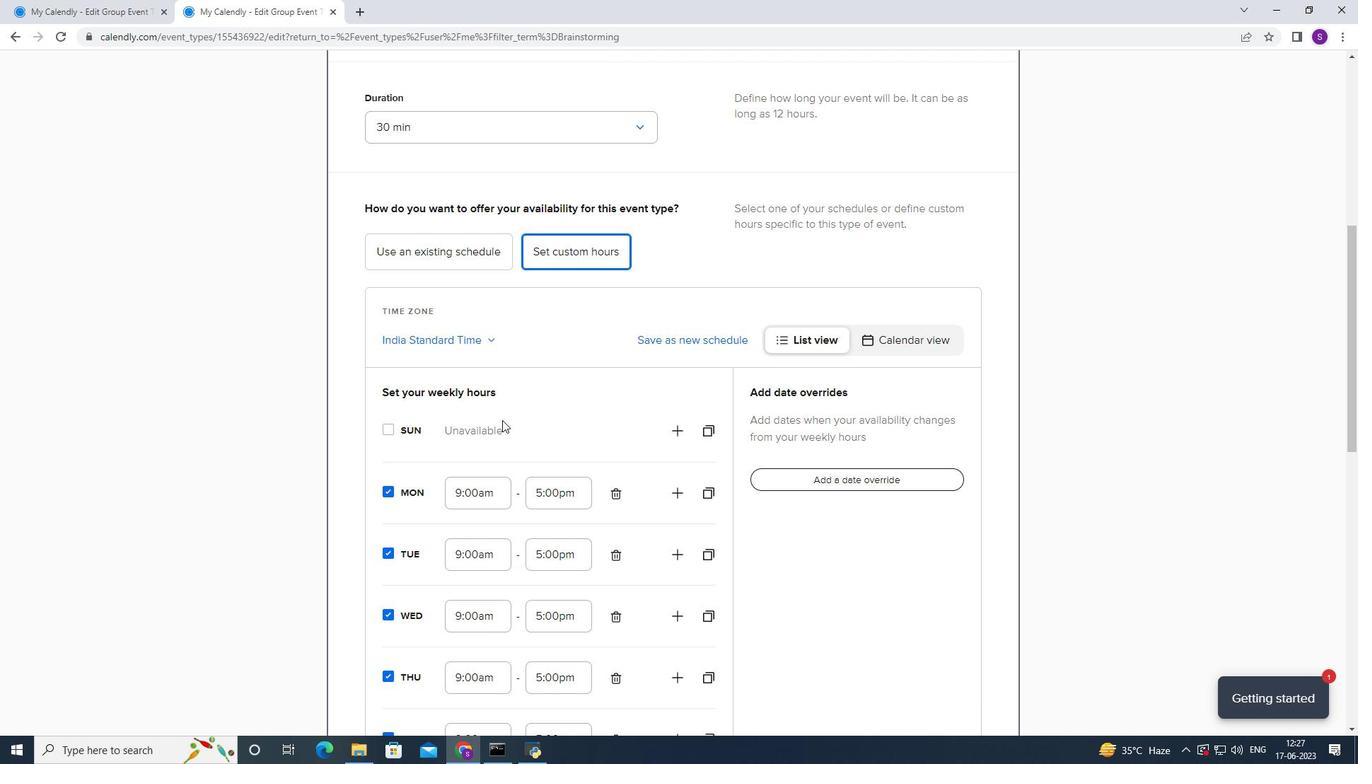 
Action: Mouse scrolled (492, 430) with delta (0, 0)
Screenshot: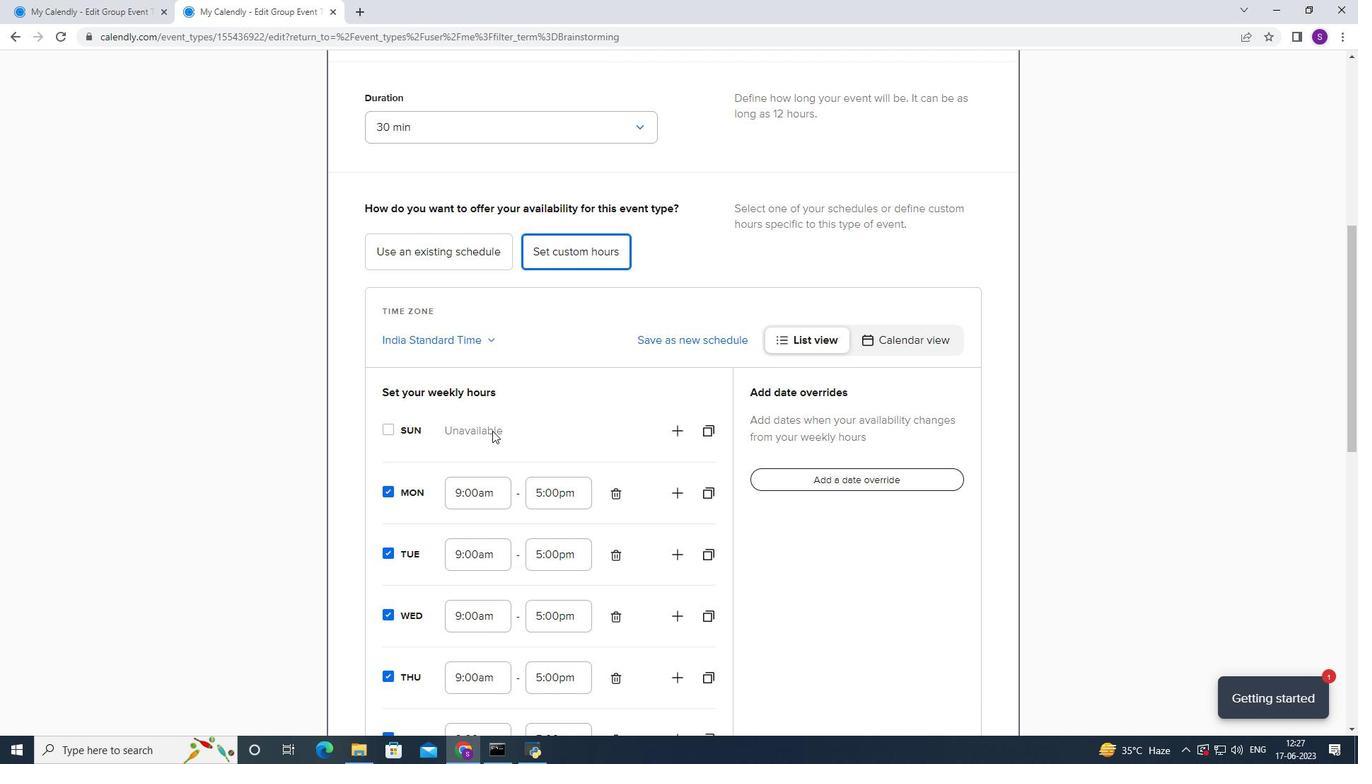 
Action: Mouse scrolled (492, 430) with delta (0, 0)
Screenshot: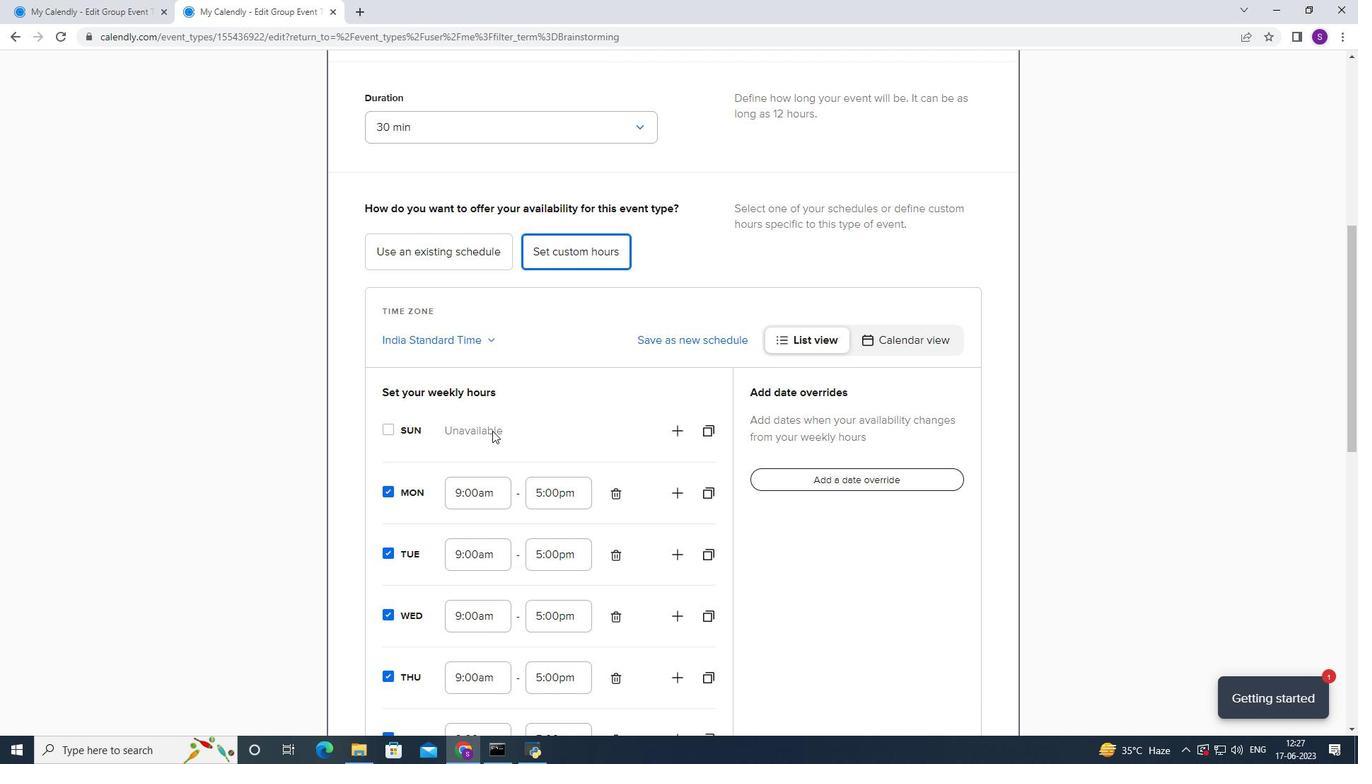 
Action: Mouse scrolled (492, 430) with delta (0, 0)
Screenshot: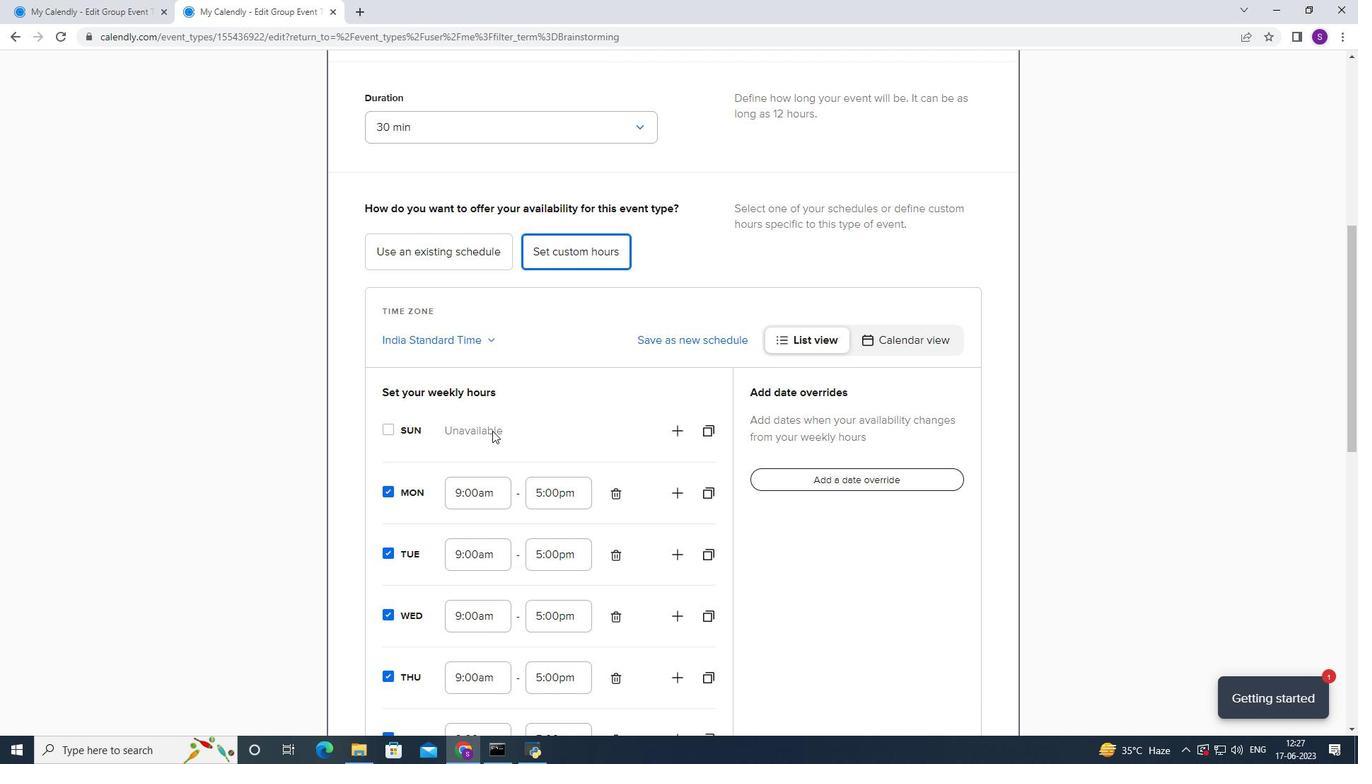 
Action: Mouse moved to (398, 585)
Screenshot: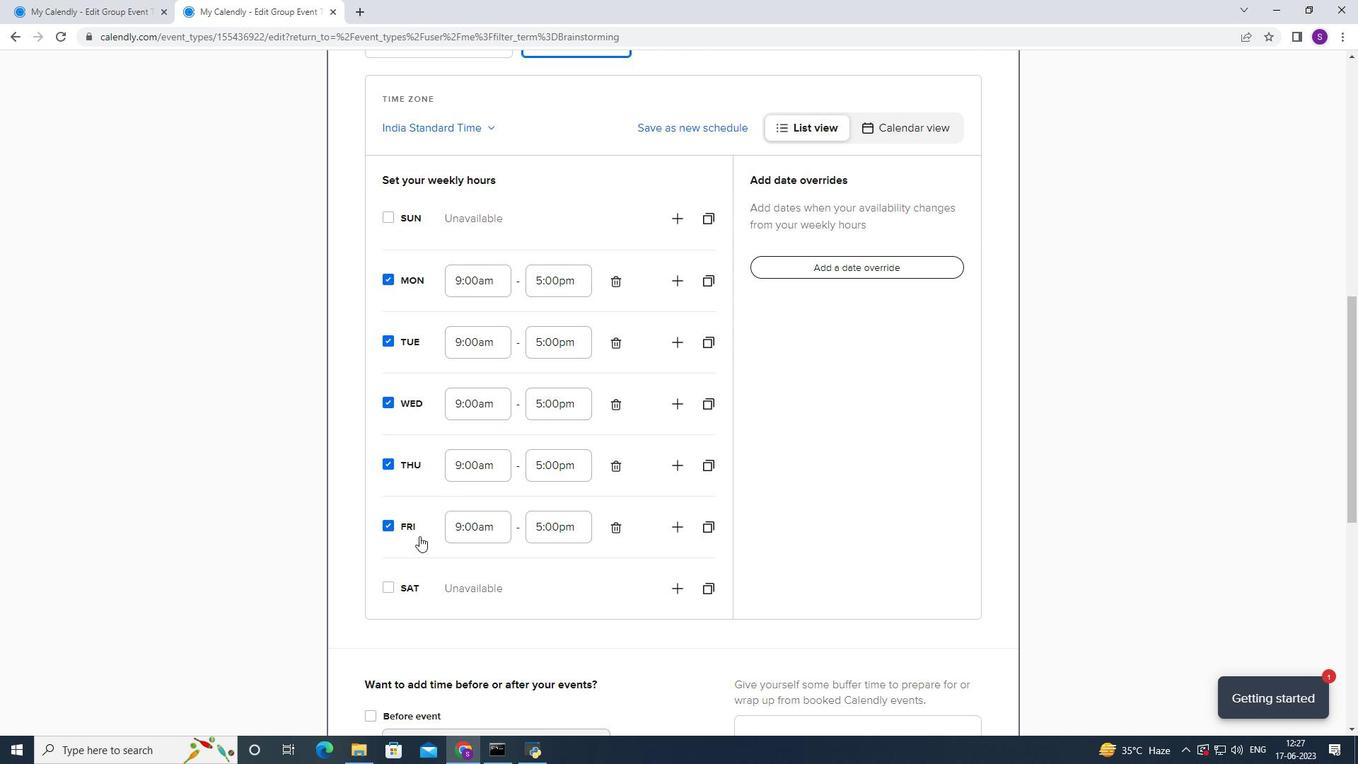 
Action: Mouse pressed left at (398, 585)
Screenshot: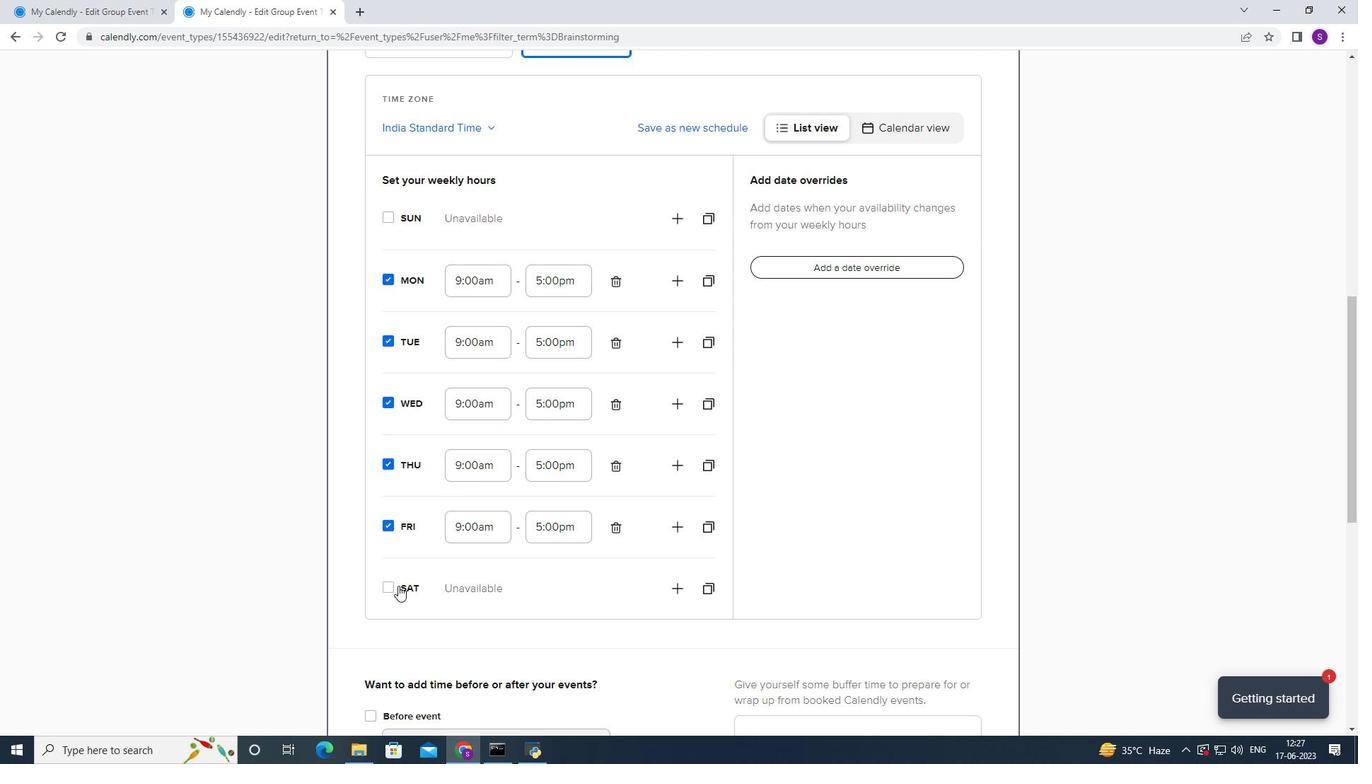 
Action: Mouse moved to (471, 585)
Screenshot: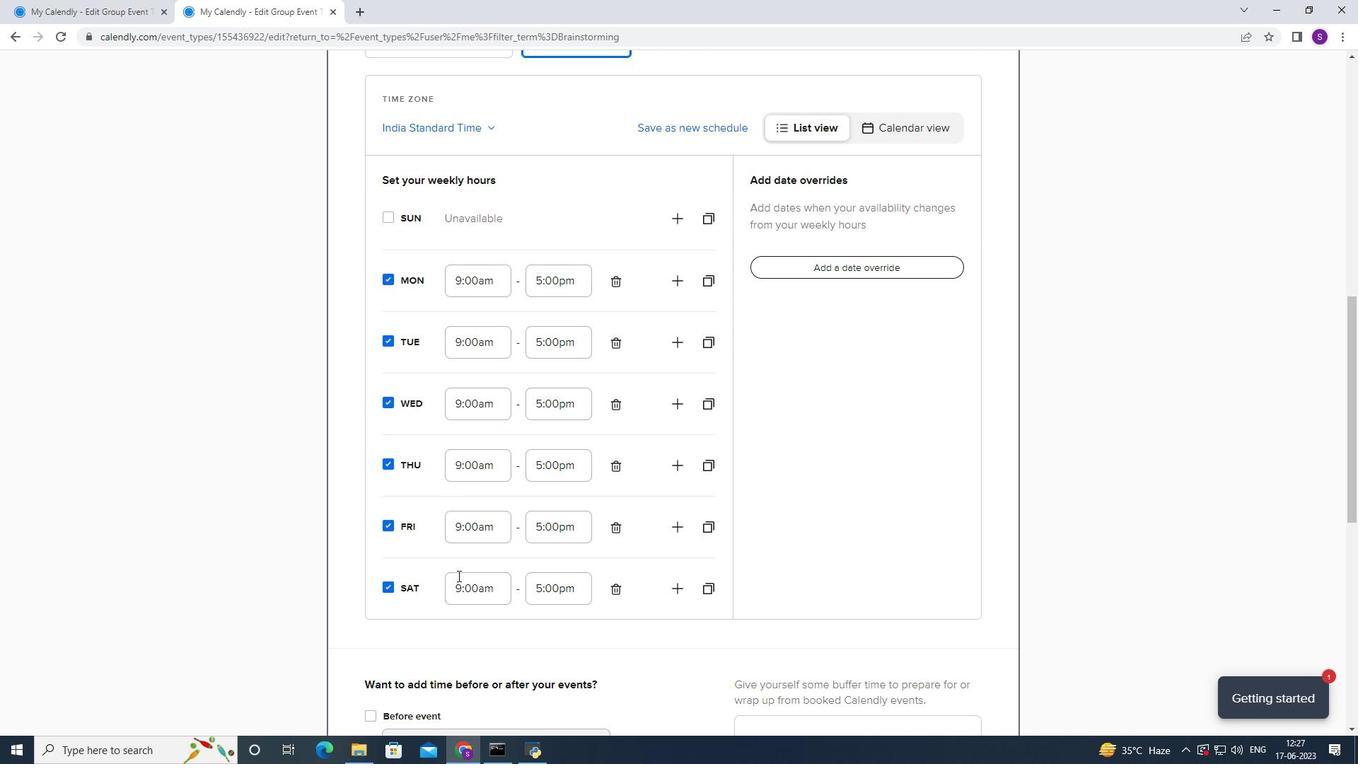 
Action: Mouse pressed left at (471, 585)
Screenshot: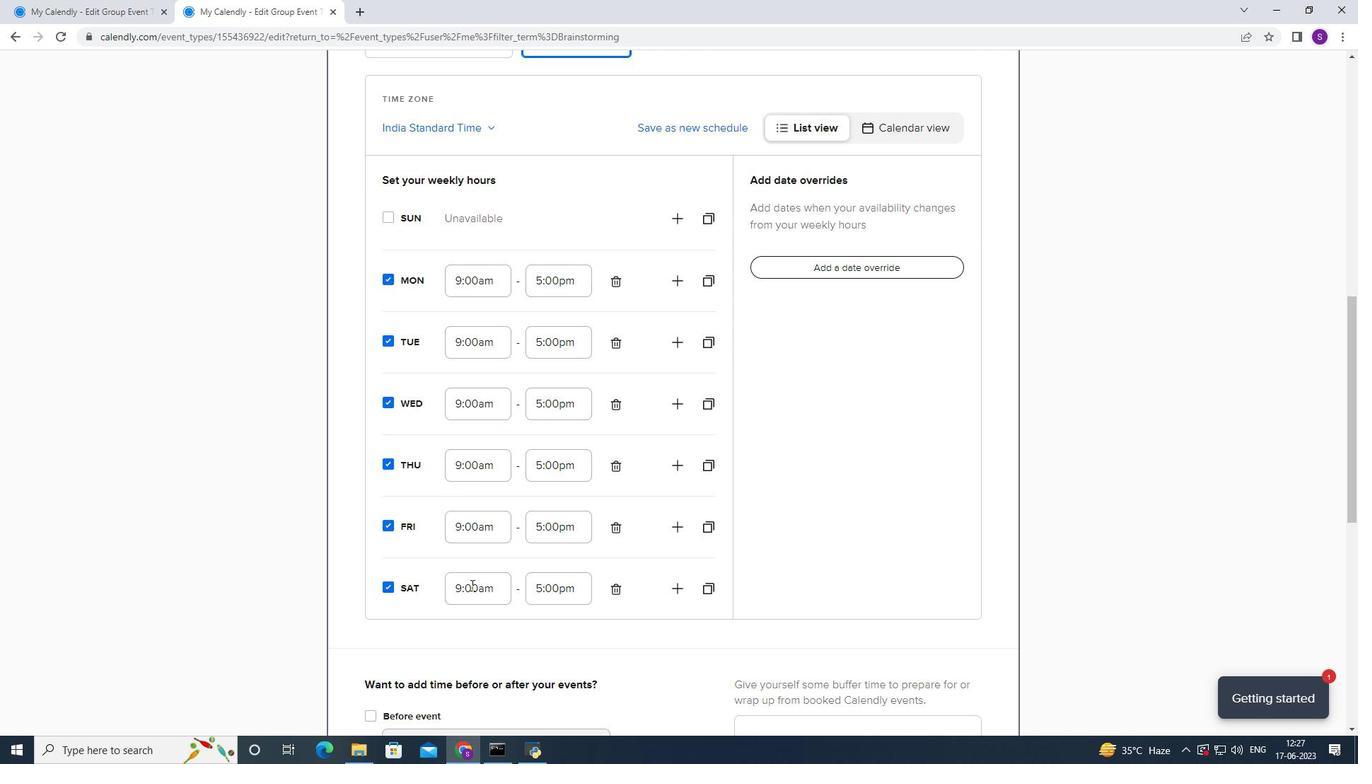 
Action: Mouse moved to (464, 673)
Screenshot: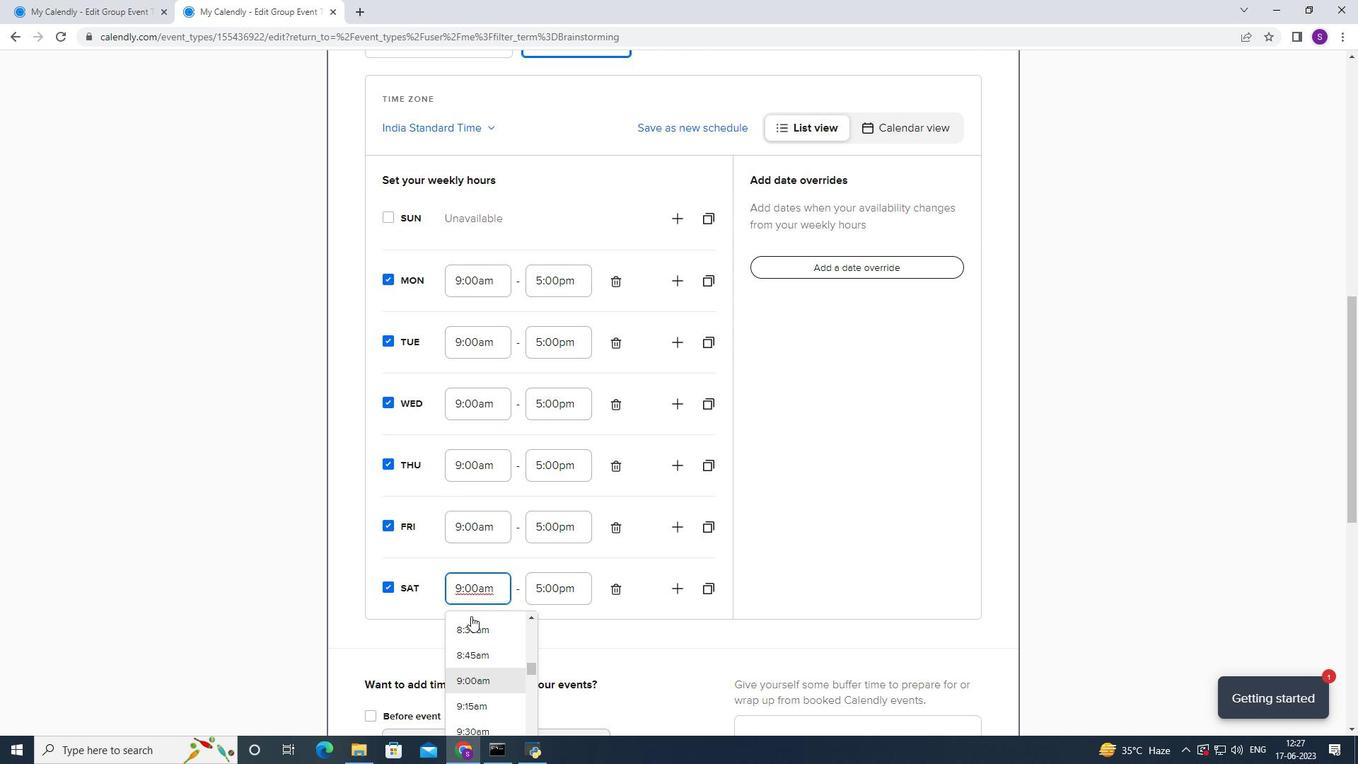 
Action: Mouse scrolled (464, 672) with delta (0, 0)
Screenshot: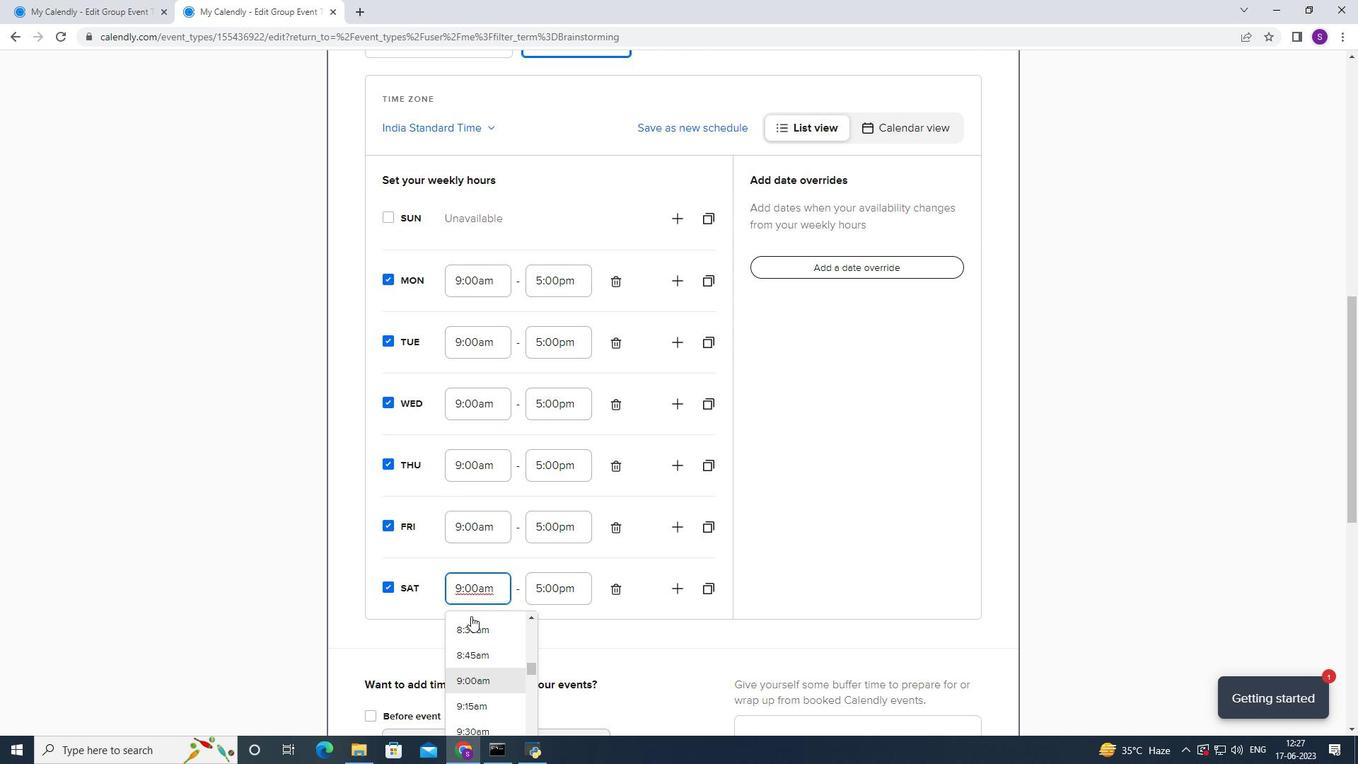 
Action: Mouse scrolled (464, 672) with delta (0, 0)
Screenshot: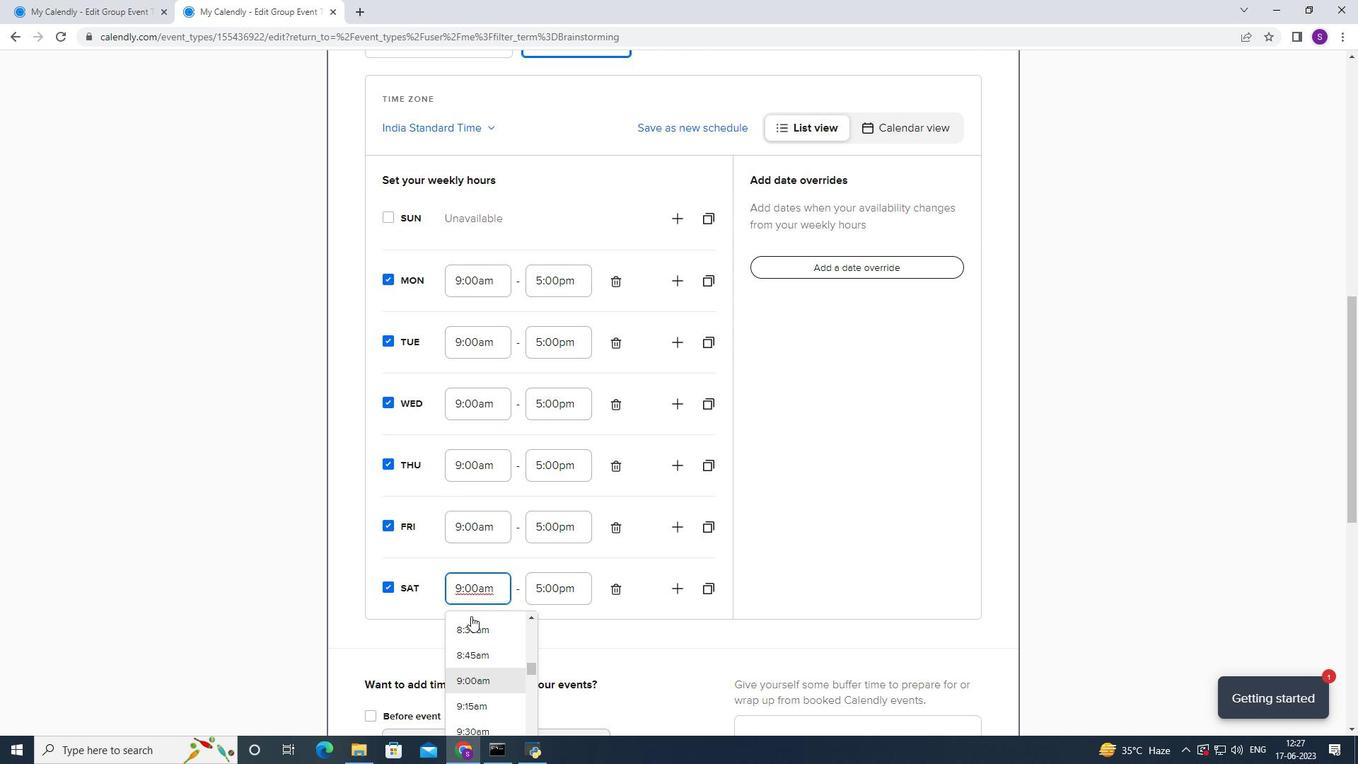 
Action: Mouse moved to (472, 634)
Screenshot: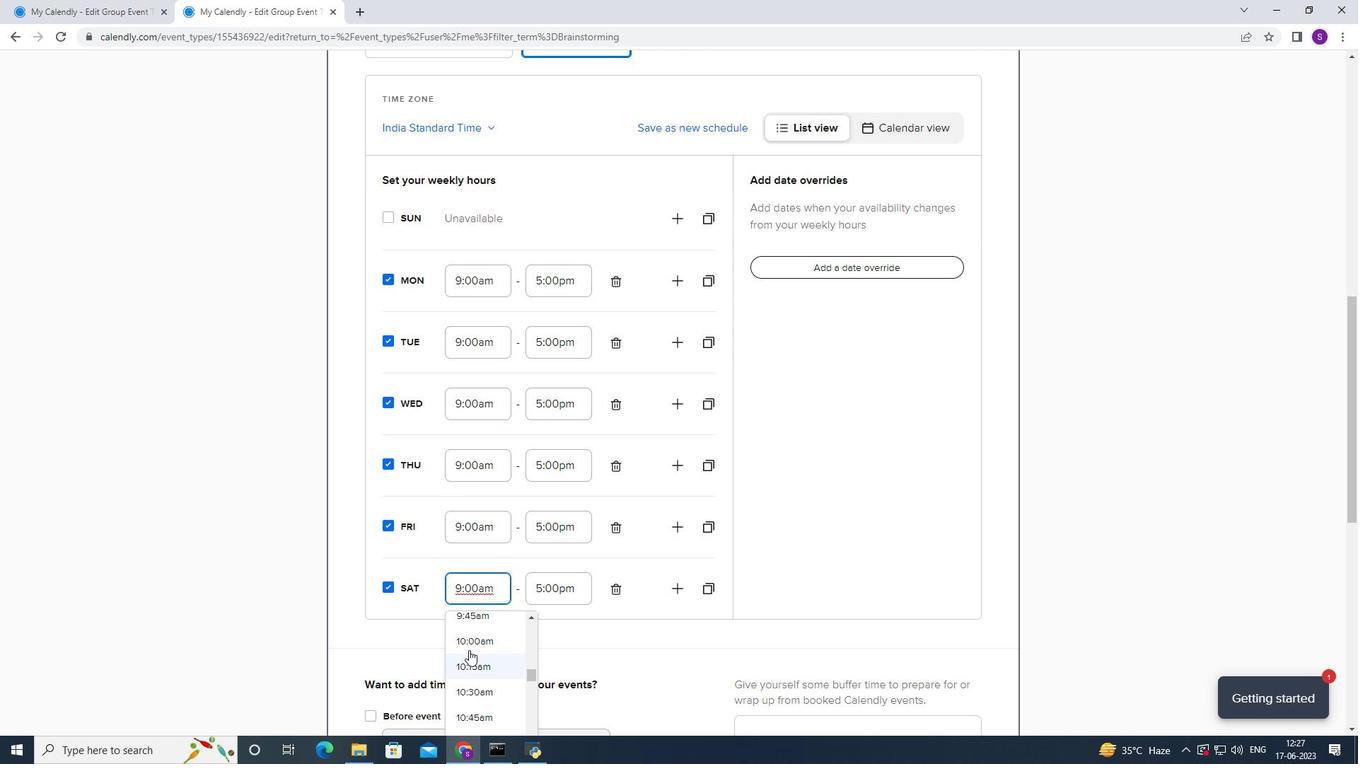 
Action: Mouse scrolled (472, 634) with delta (0, 0)
Screenshot: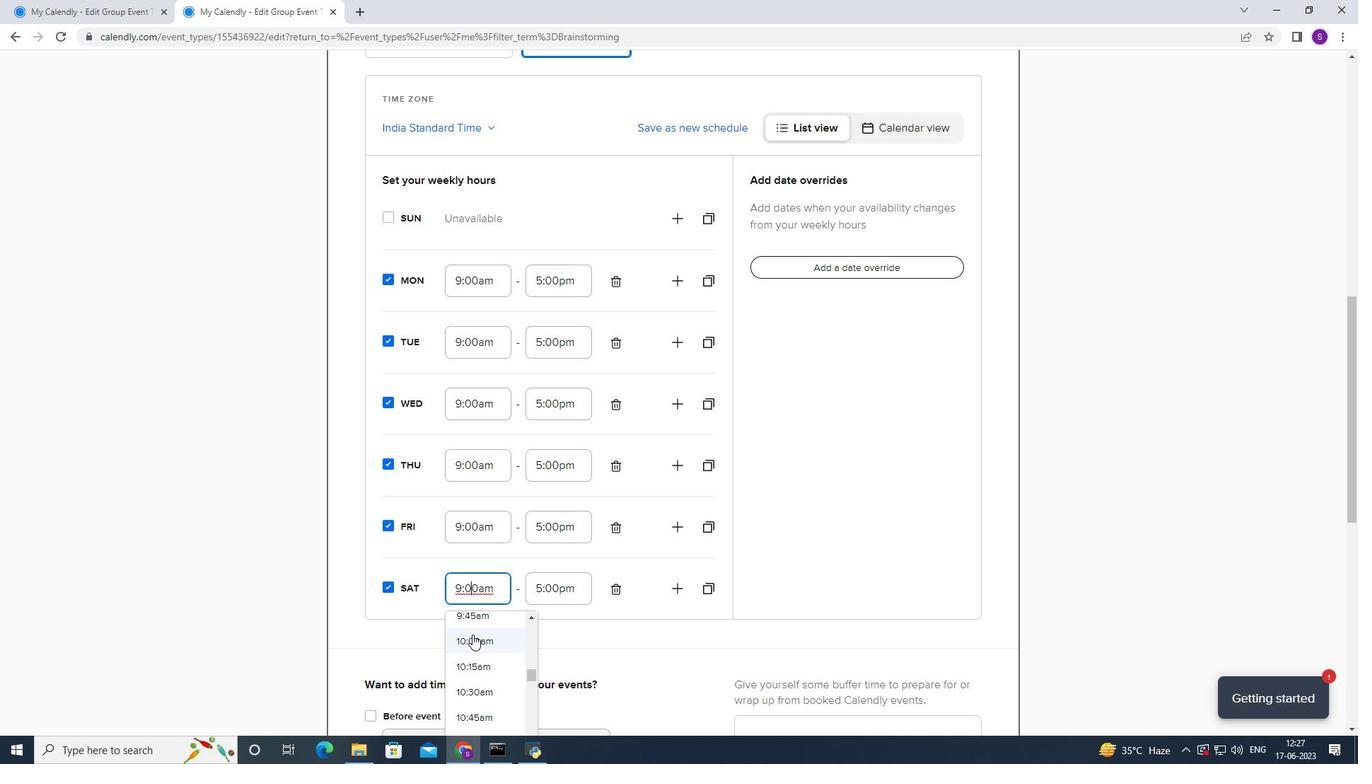 
Action: Mouse scrolled (472, 634) with delta (0, 0)
Screenshot: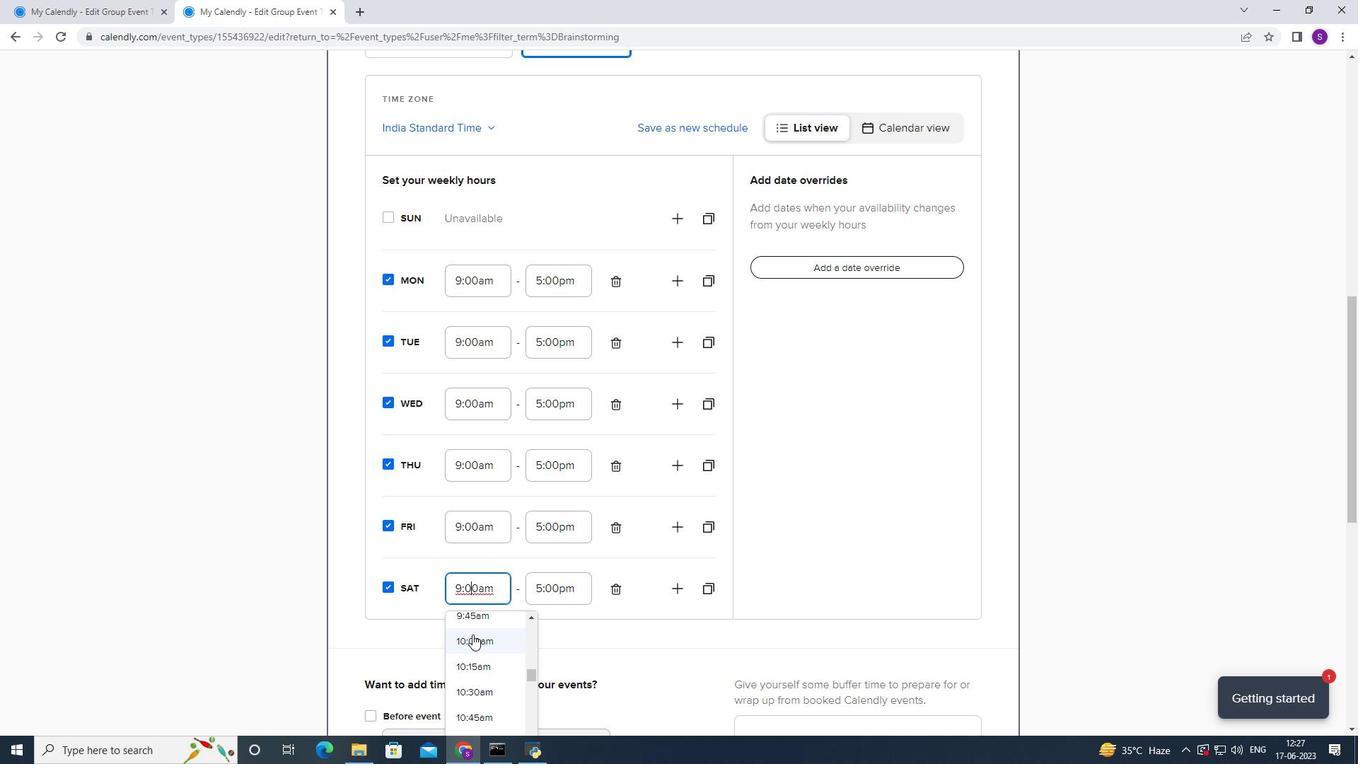 
Action: Mouse scrolled (472, 635) with delta (0, 0)
Screenshot: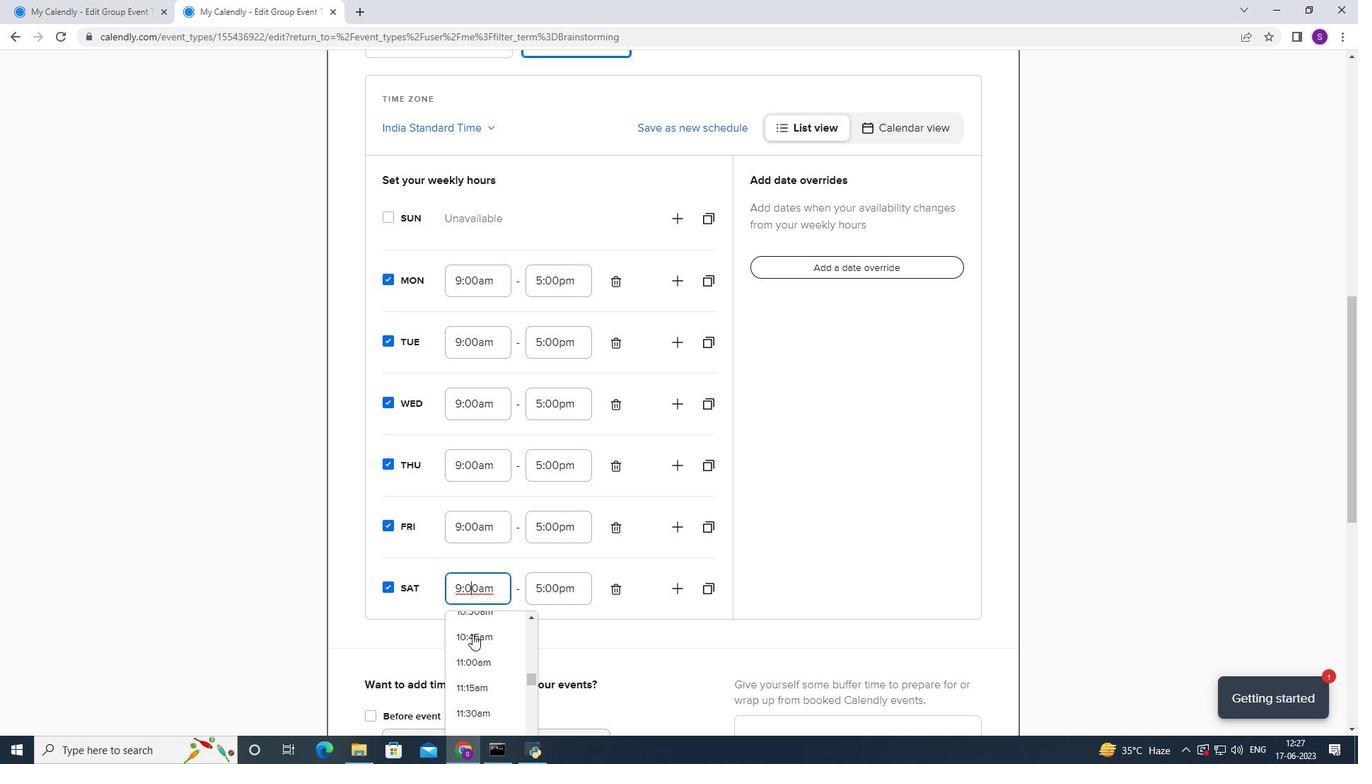 
Action: Mouse moved to (480, 626)
Screenshot: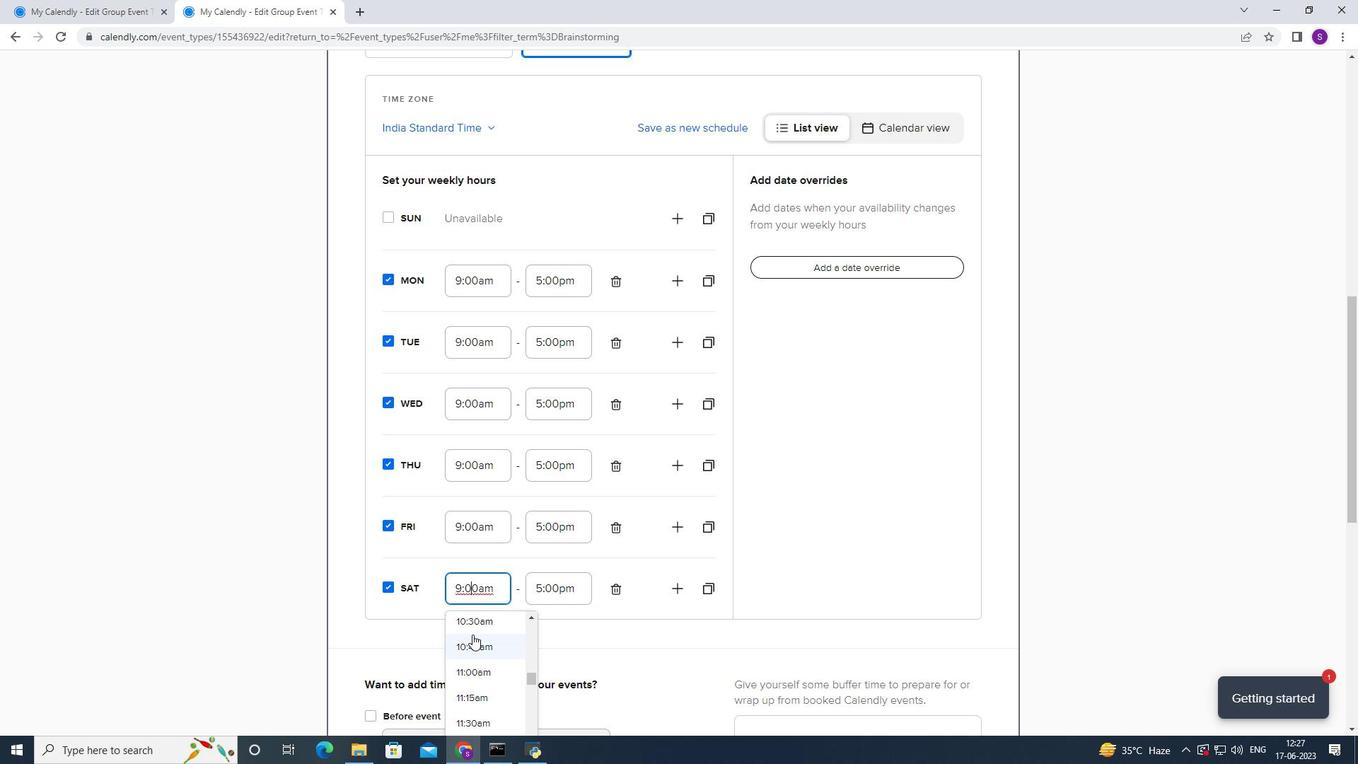 
Action: Mouse pressed left at (480, 626)
Screenshot: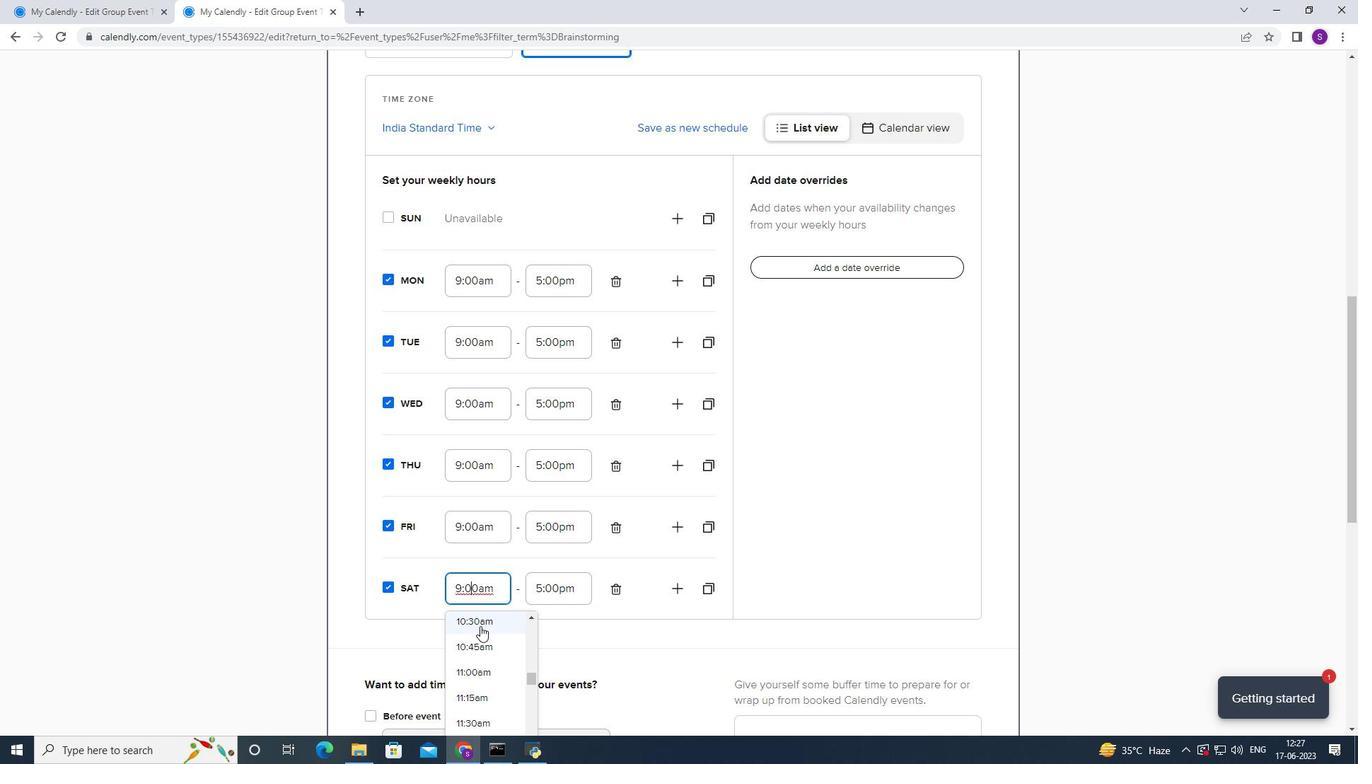 
Action: Mouse moved to (503, 510)
Screenshot: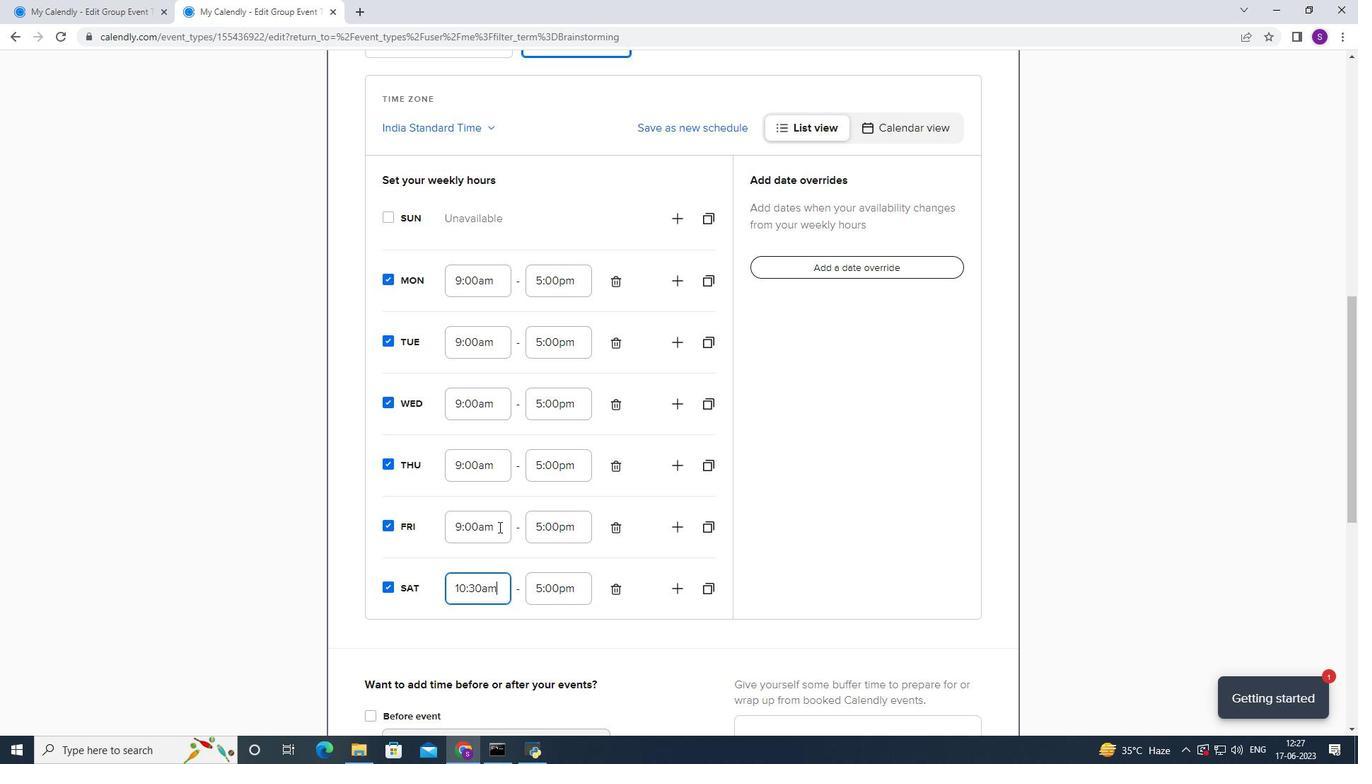 
Action: Mouse pressed left at (503, 510)
Screenshot: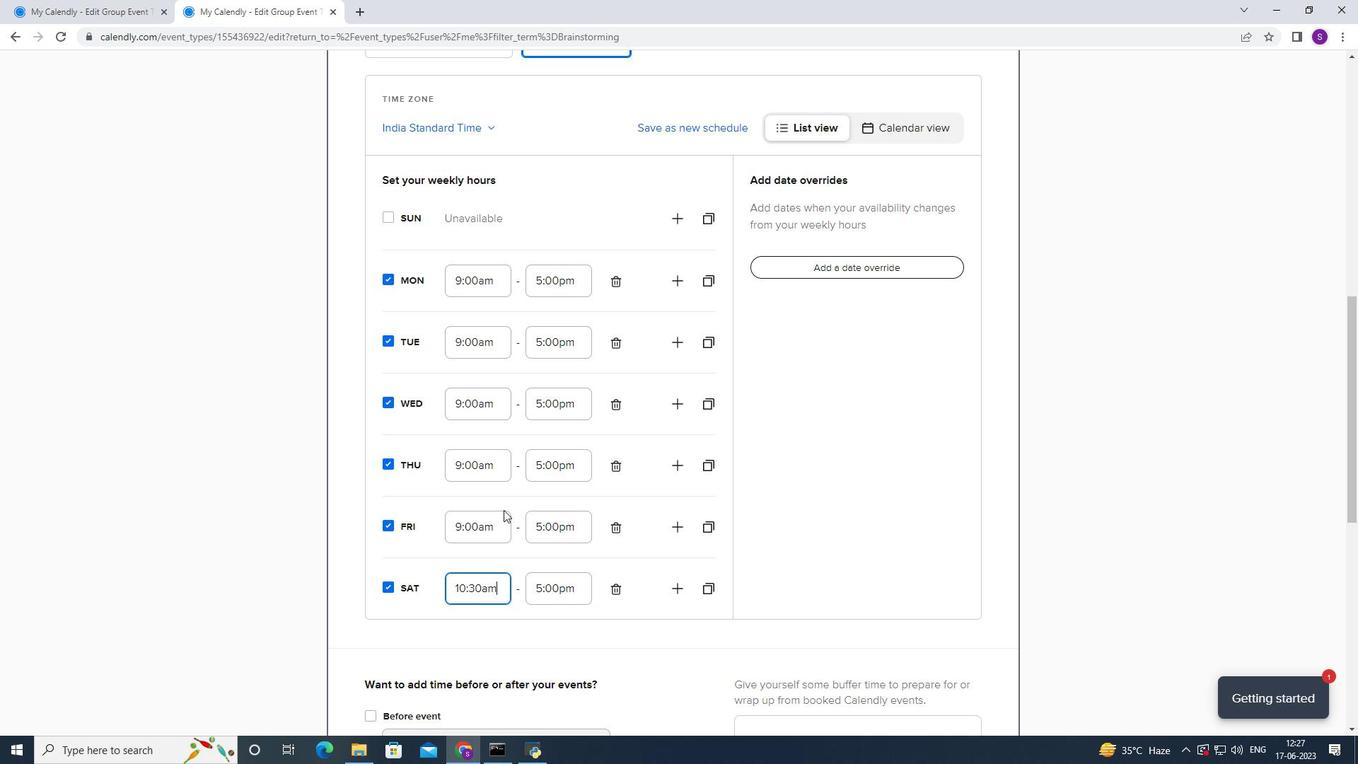 
Action: Mouse moved to (501, 527)
Screenshot: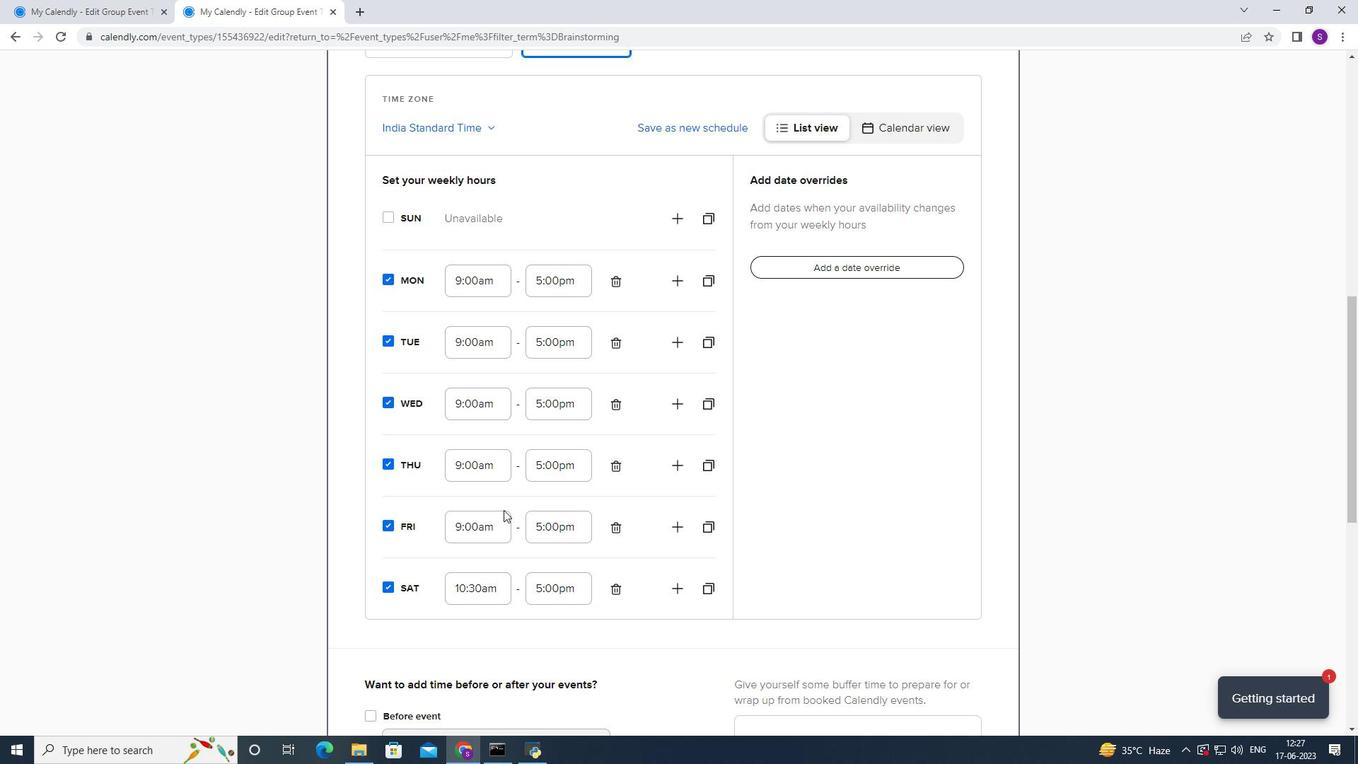 
Action: Mouse pressed left at (501, 527)
Screenshot: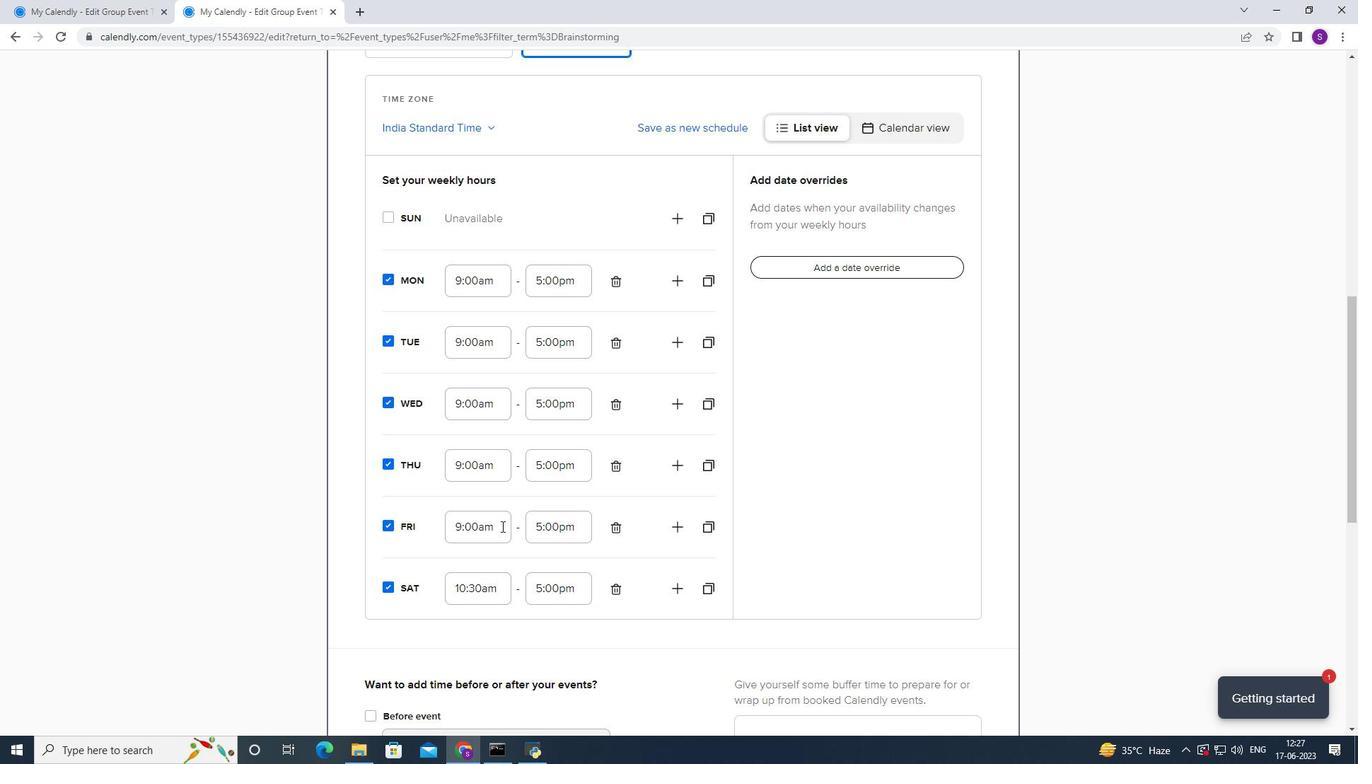 
Action: Mouse moved to (491, 579)
Screenshot: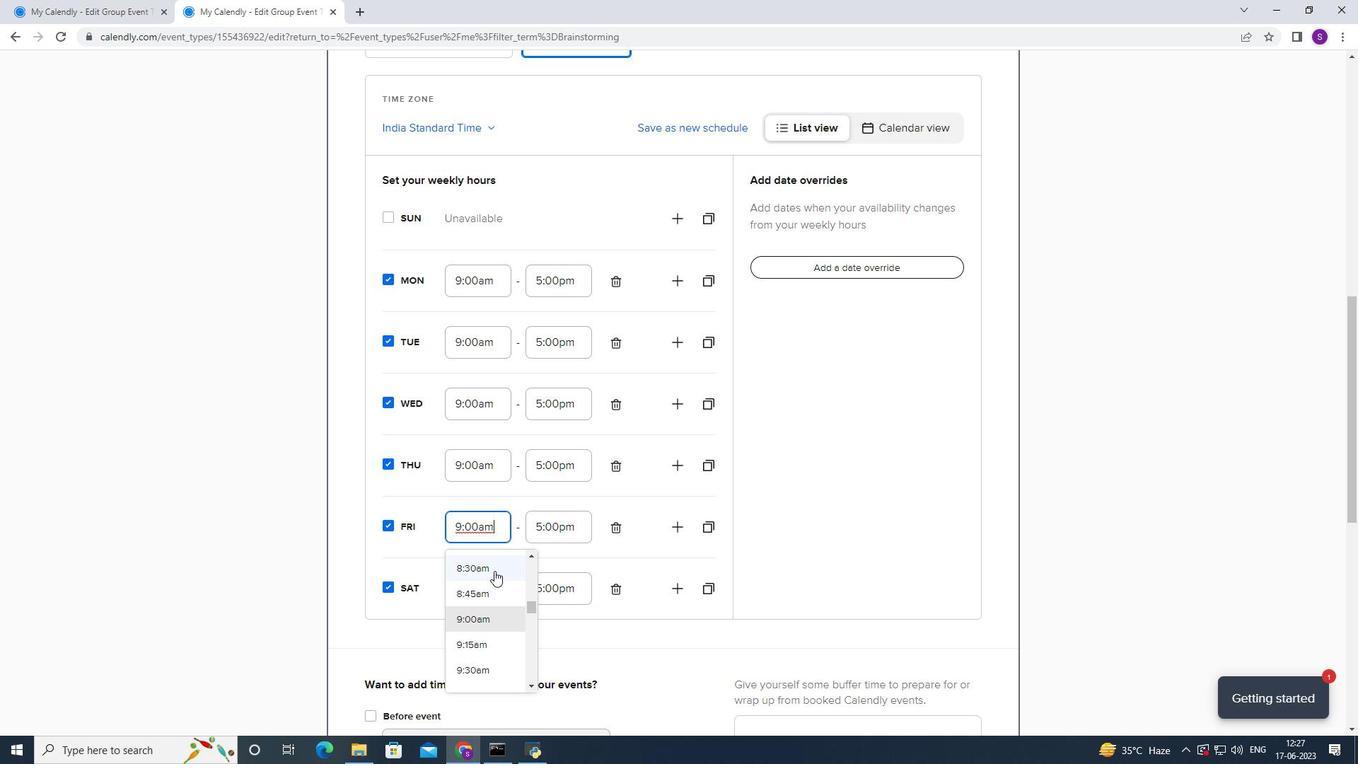 
Action: Mouse scrolled (491, 578) with delta (0, 0)
Screenshot: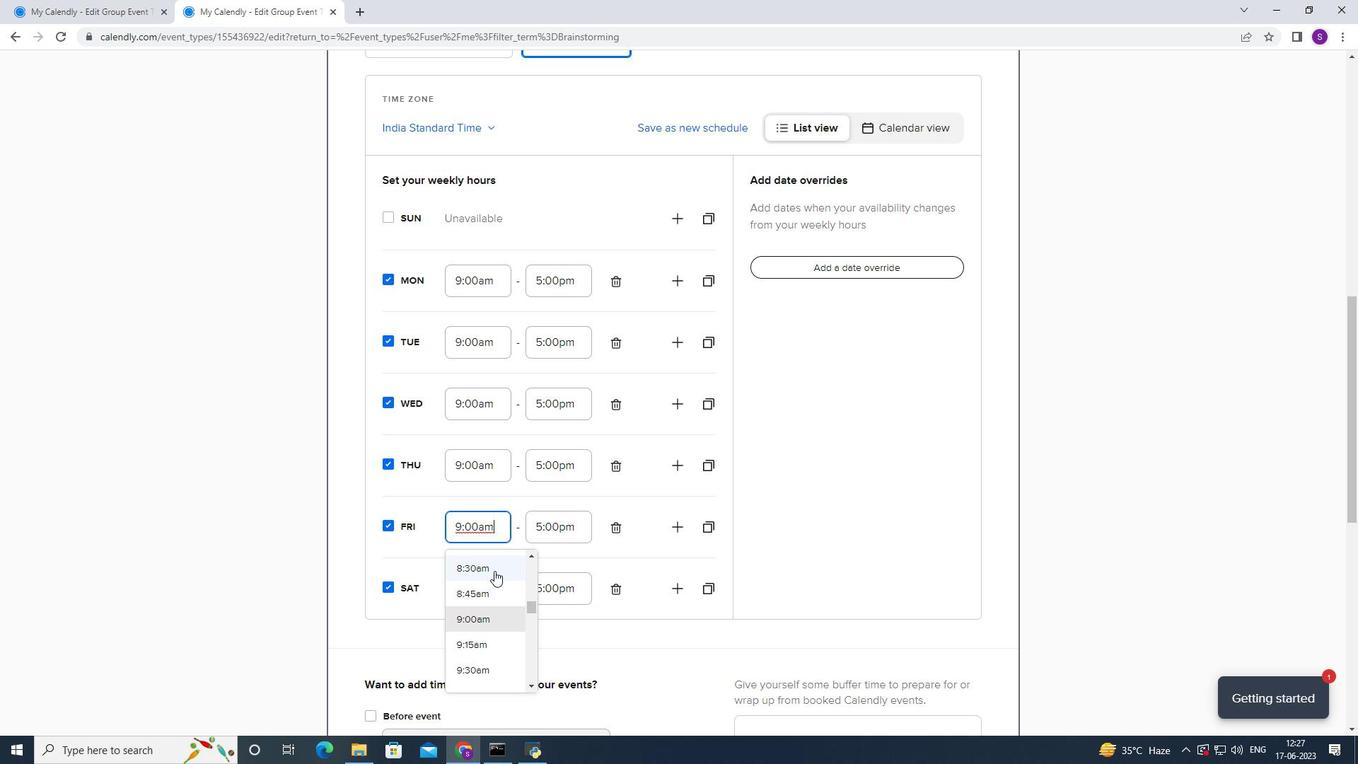 
Action: Mouse moved to (489, 580)
Screenshot: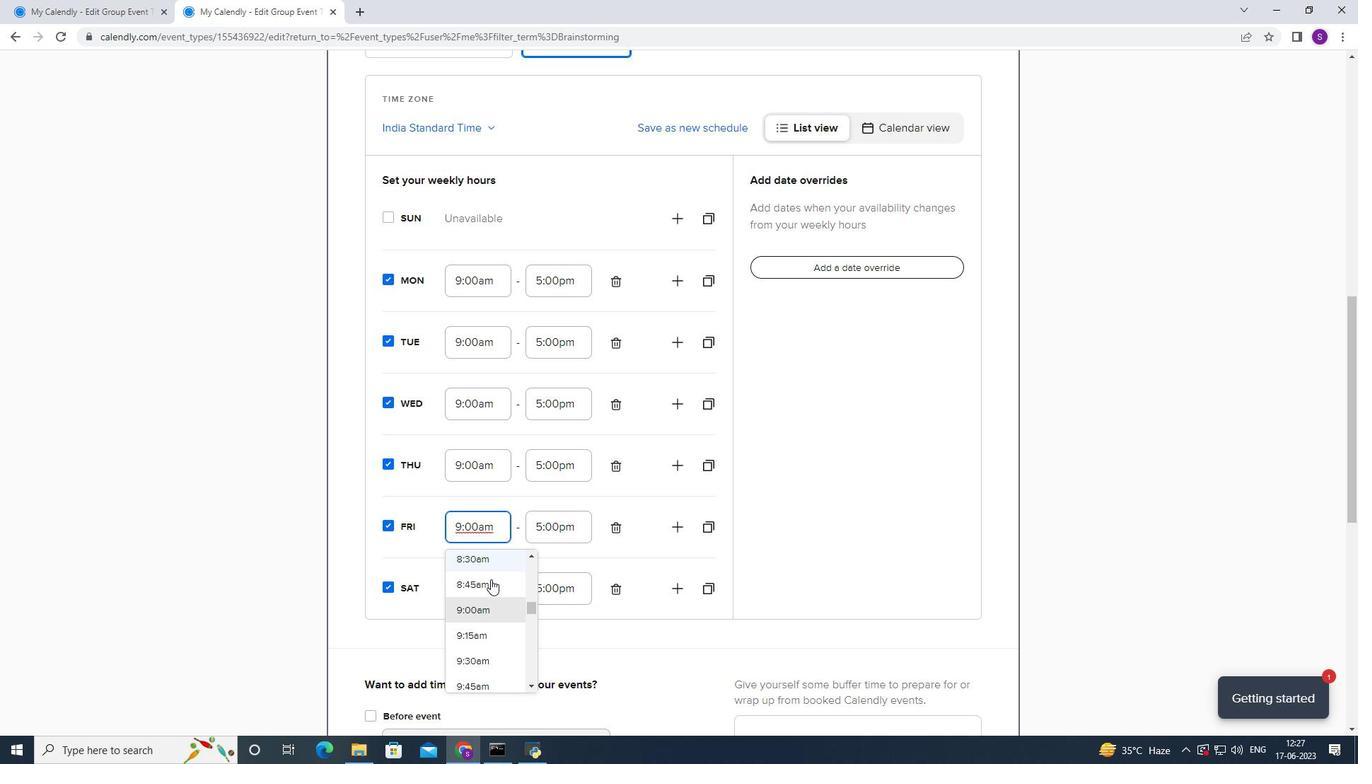 
Action: Mouse scrolled (489, 580) with delta (0, 0)
Screenshot: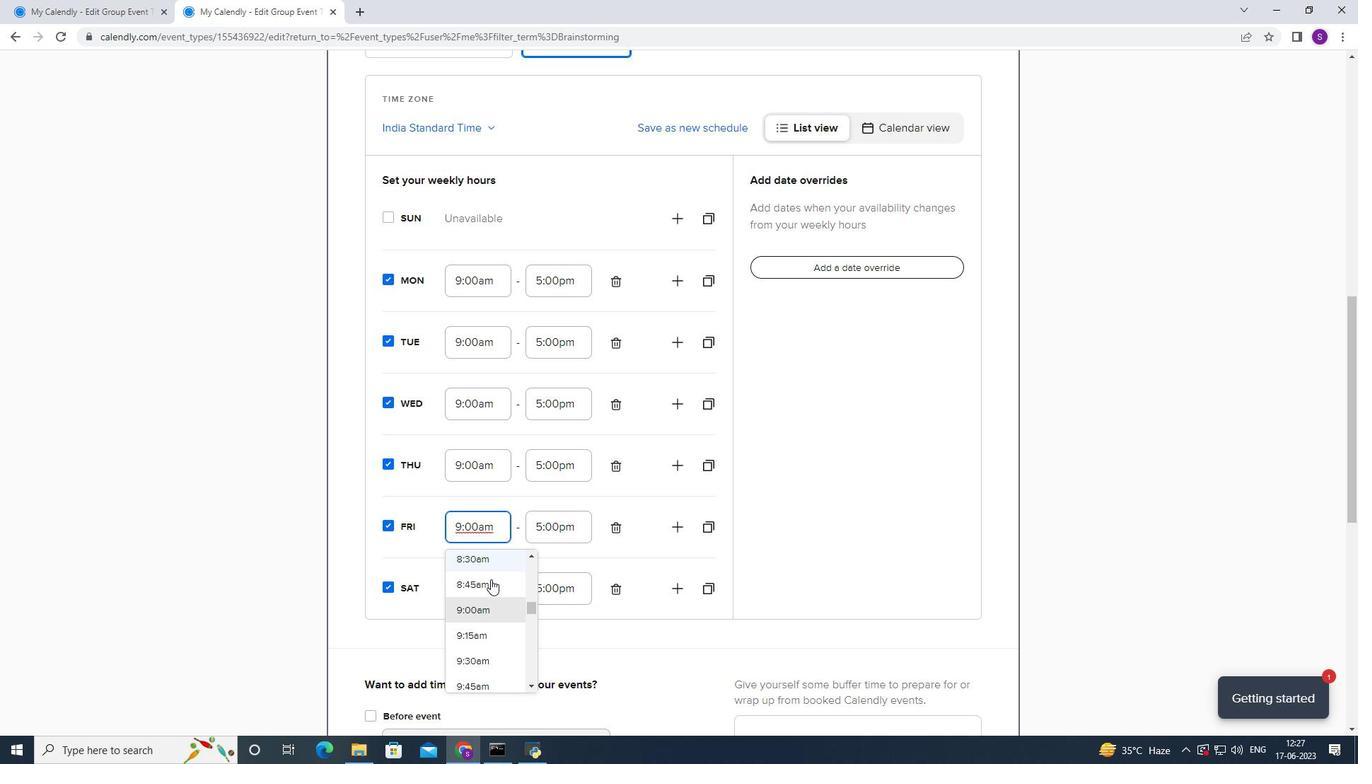 
Action: Mouse moved to (488, 583)
Screenshot: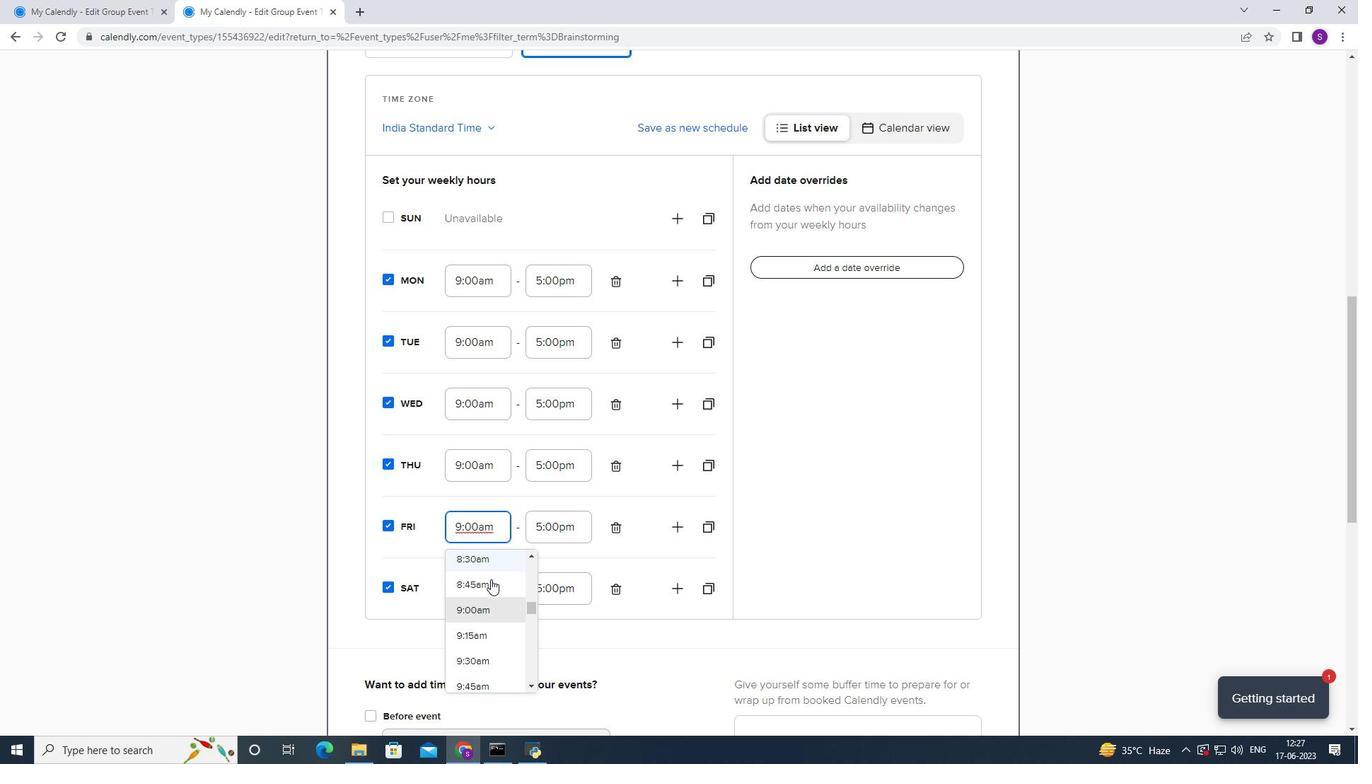 
Action: Mouse scrolled (488, 583) with delta (0, 0)
Screenshot: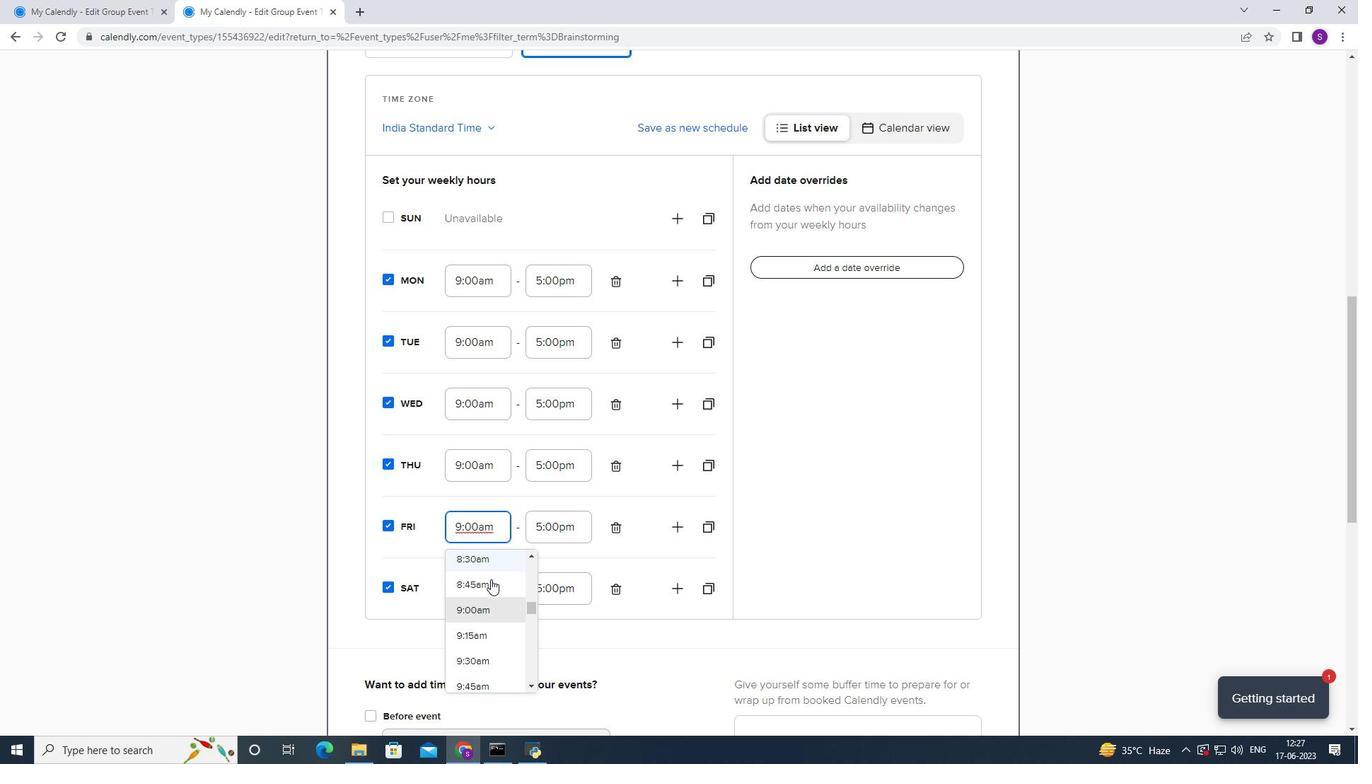 
Action: Mouse scrolled (488, 584) with delta (0, 0)
Screenshot: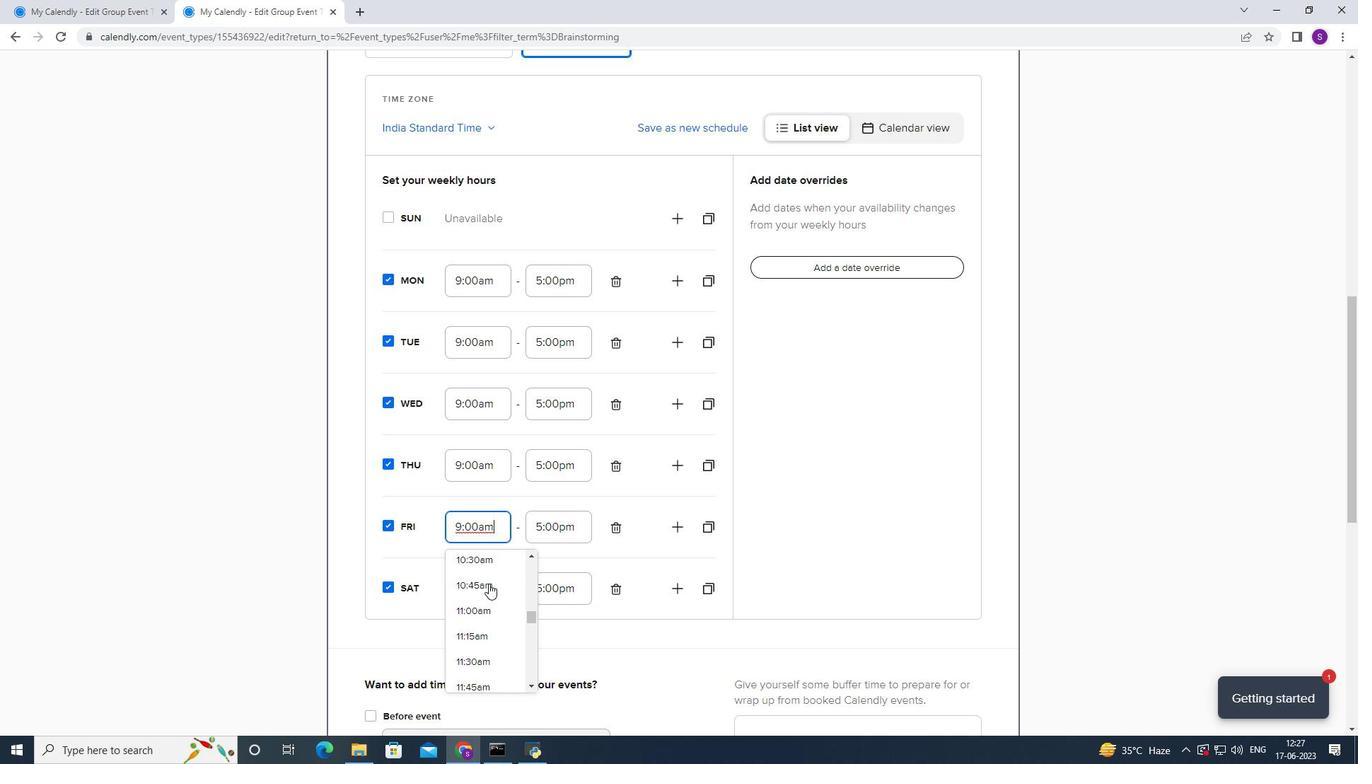 
Action: Mouse moved to (479, 629)
Screenshot: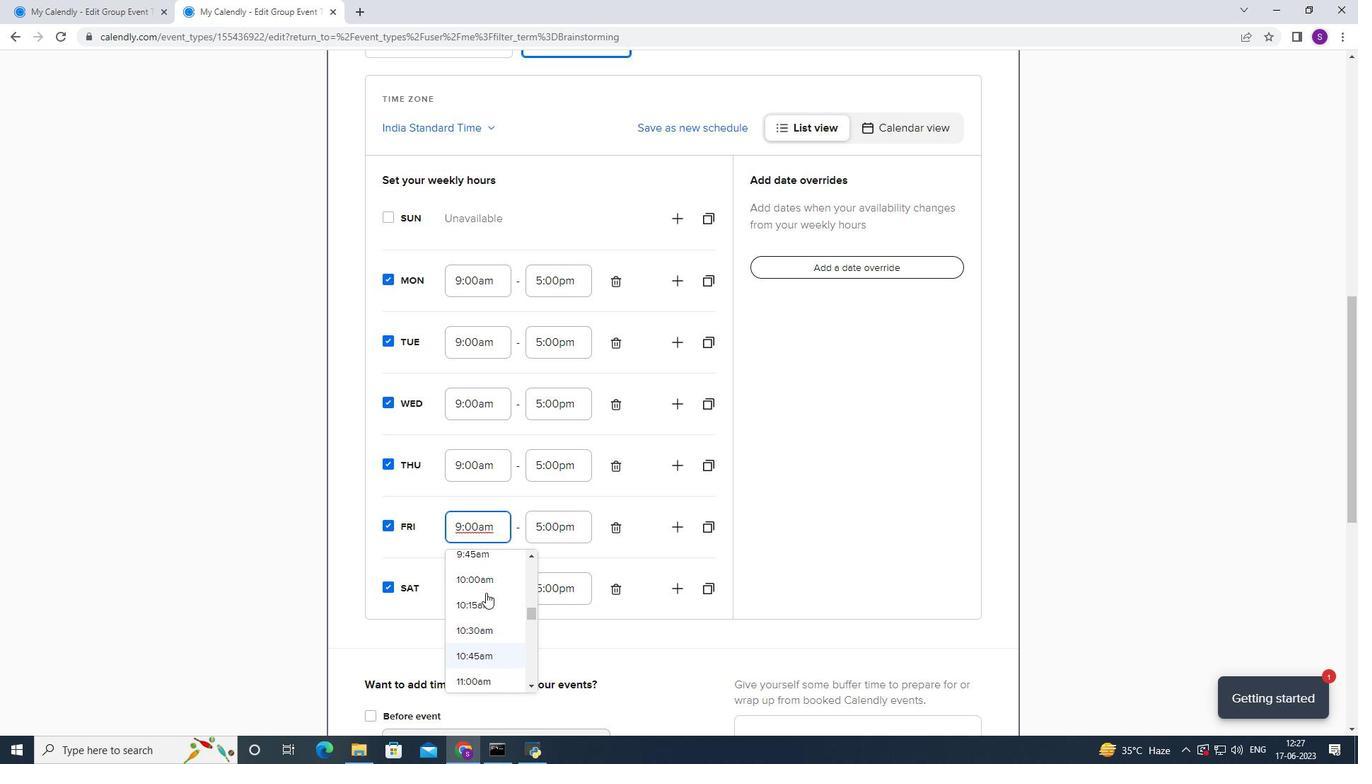 
Action: Mouse pressed left at (479, 629)
Screenshot: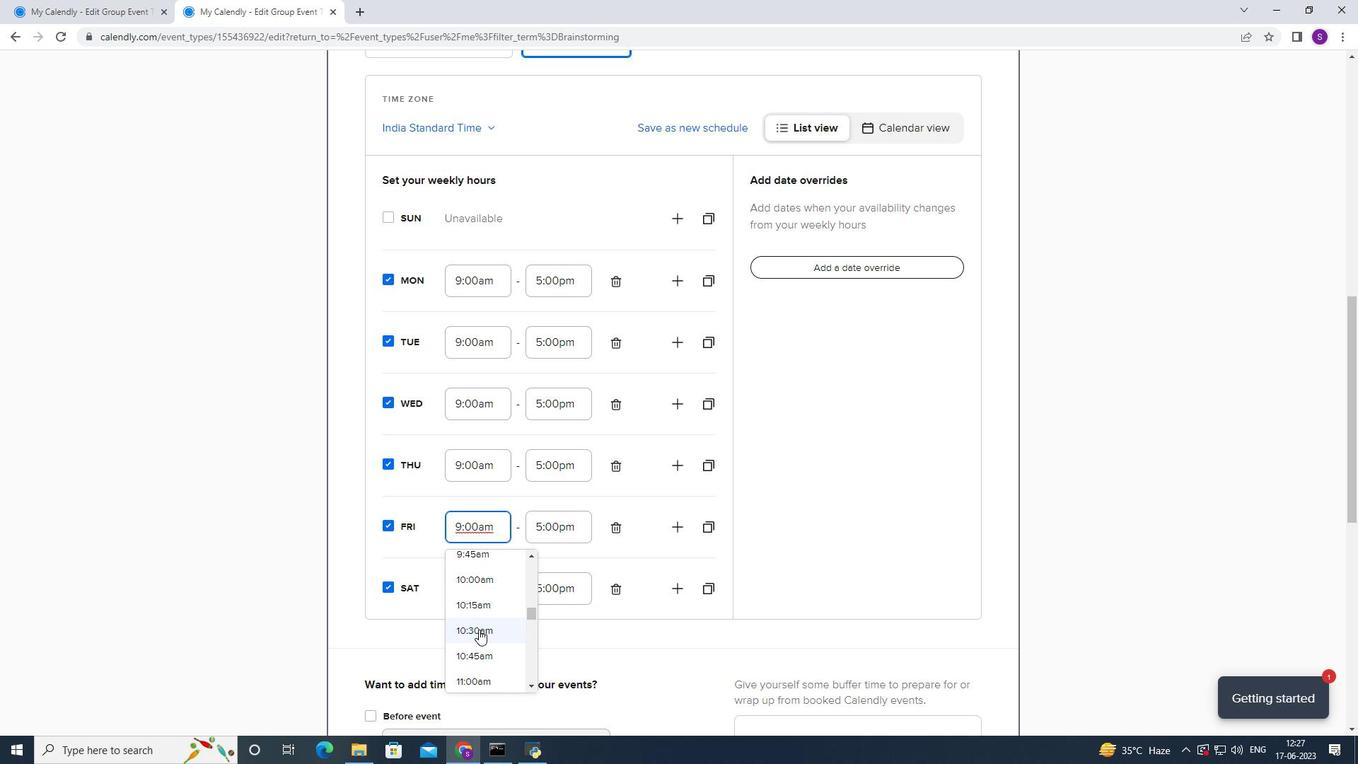 
Action: Mouse moved to (481, 467)
Screenshot: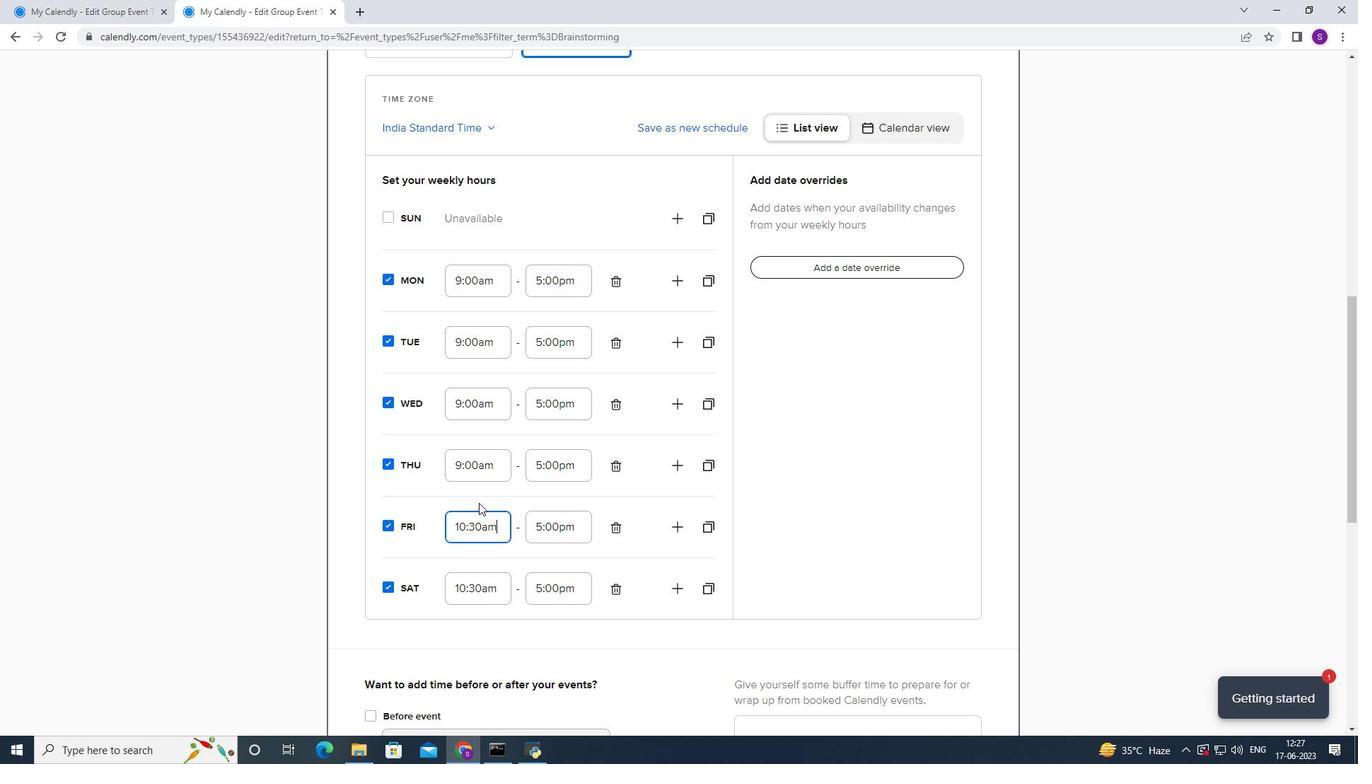 
Action: Mouse pressed left at (481, 467)
Screenshot: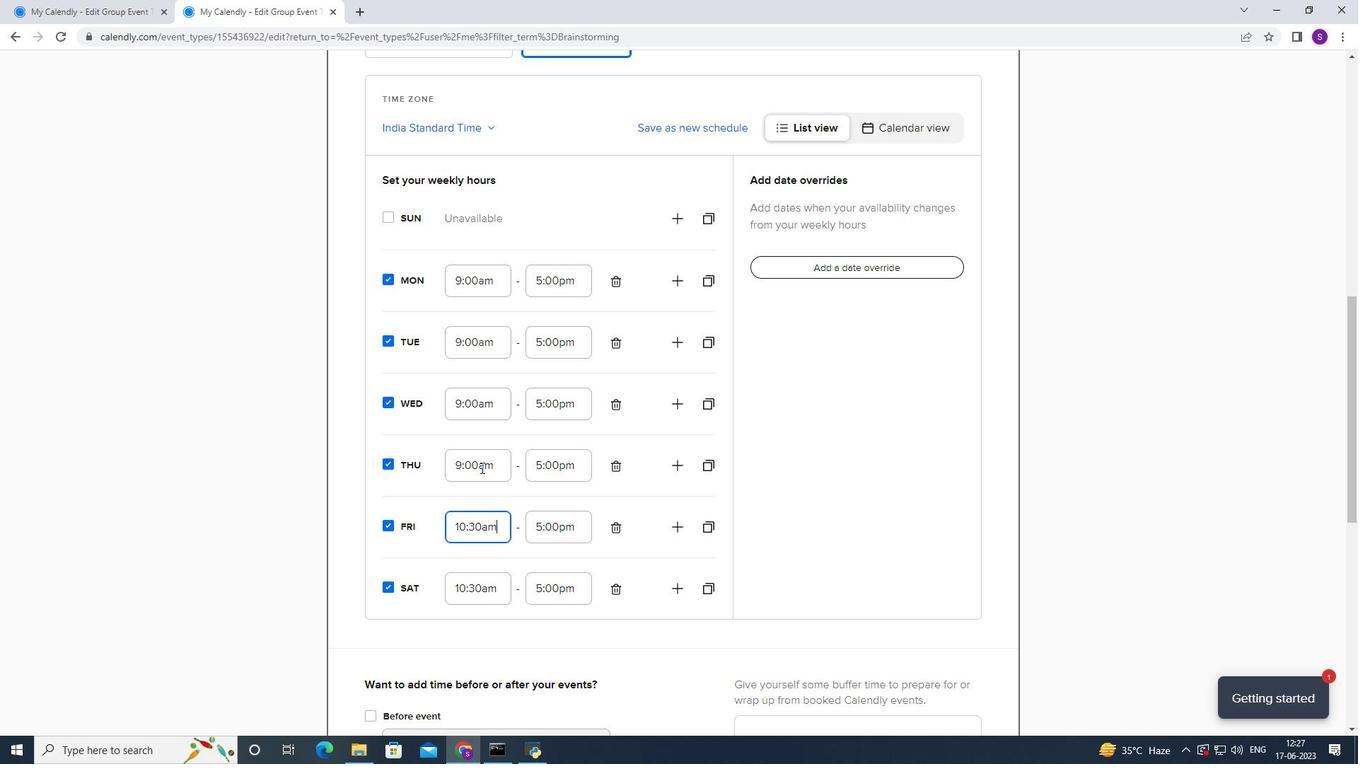 
Action: Mouse moved to (479, 562)
Screenshot: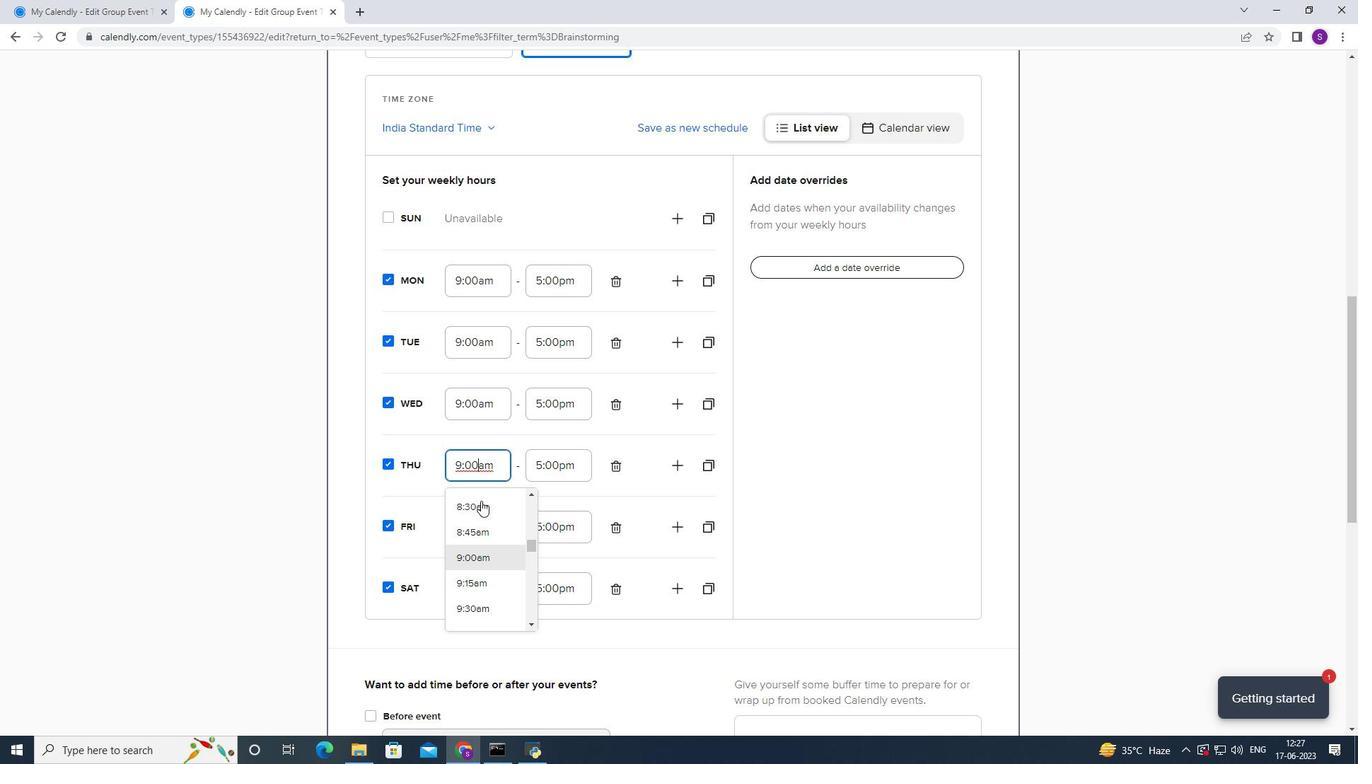 
Action: Mouse scrolled (479, 561) with delta (0, 0)
Screenshot: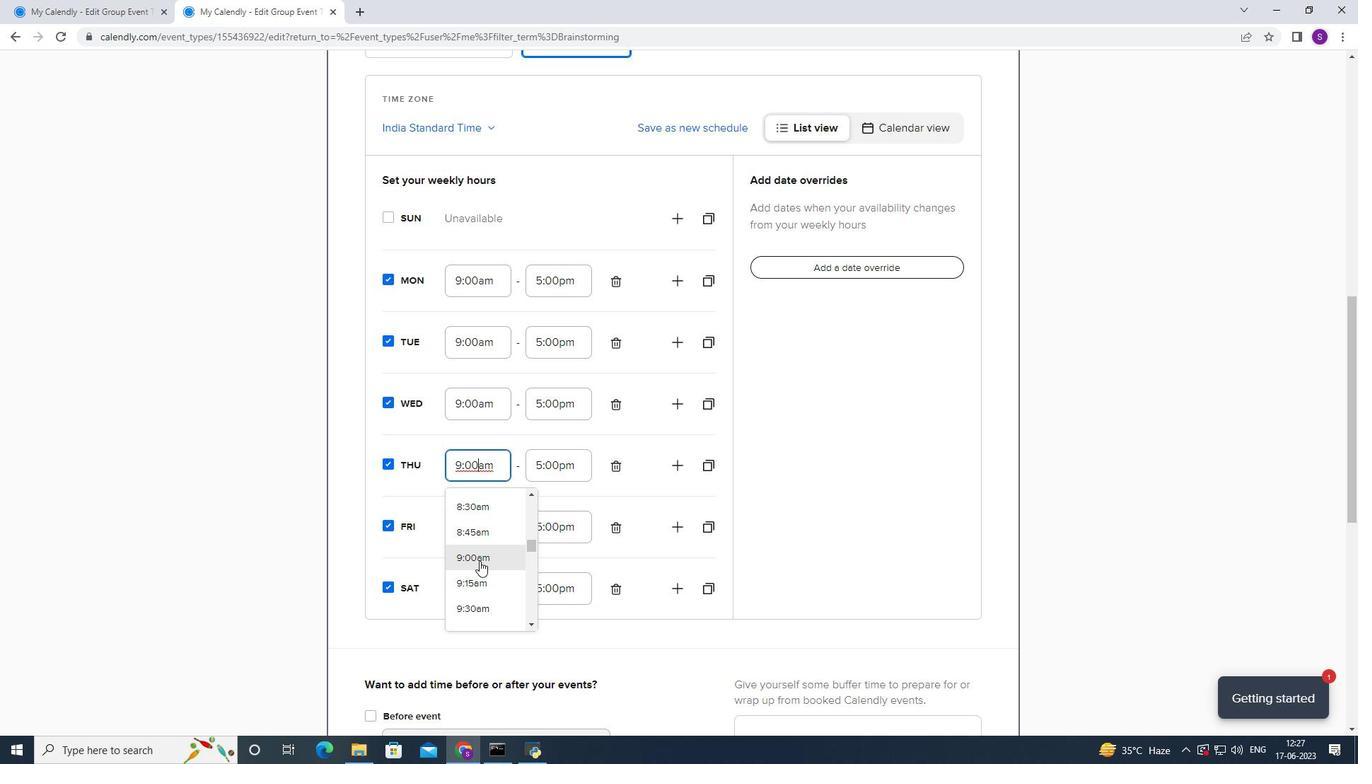
Action: Mouse moved to (469, 588)
Screenshot: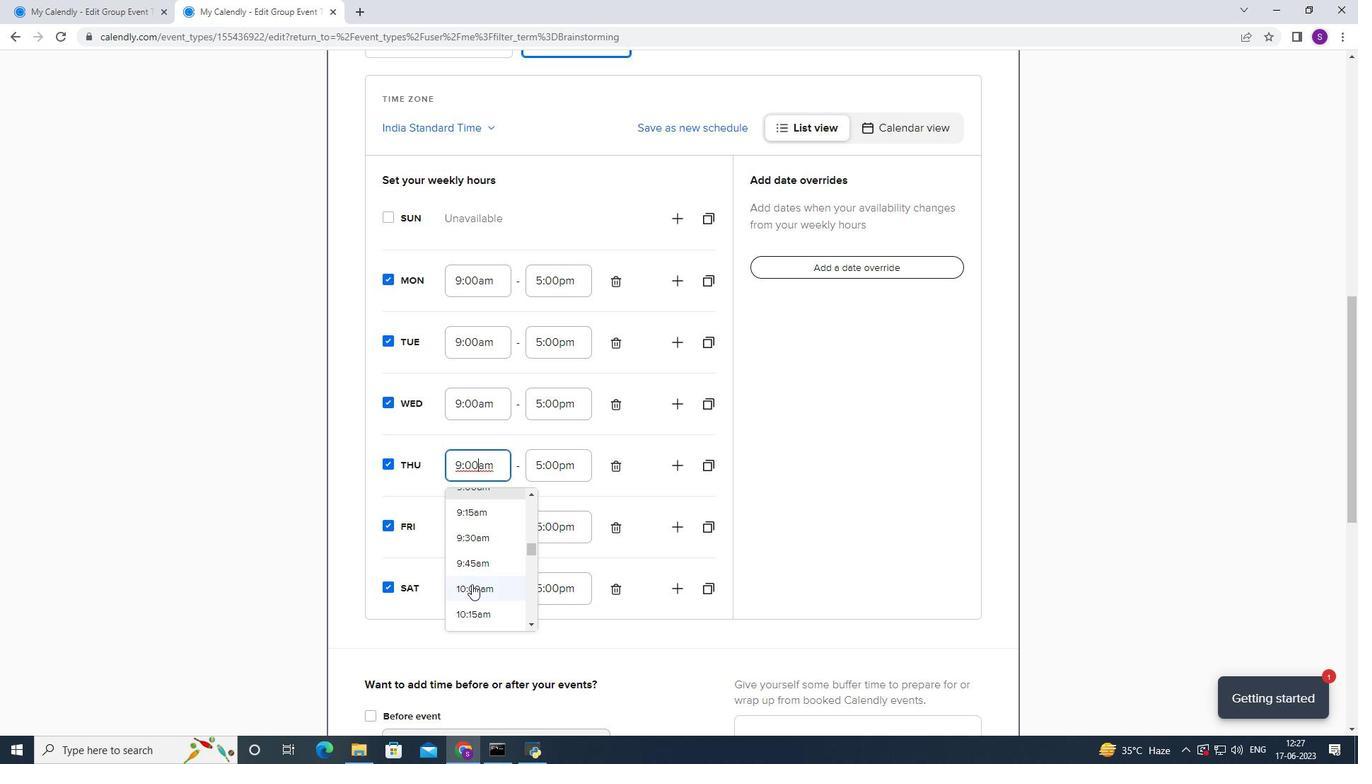 
Action: Mouse pressed left at (469, 588)
Screenshot: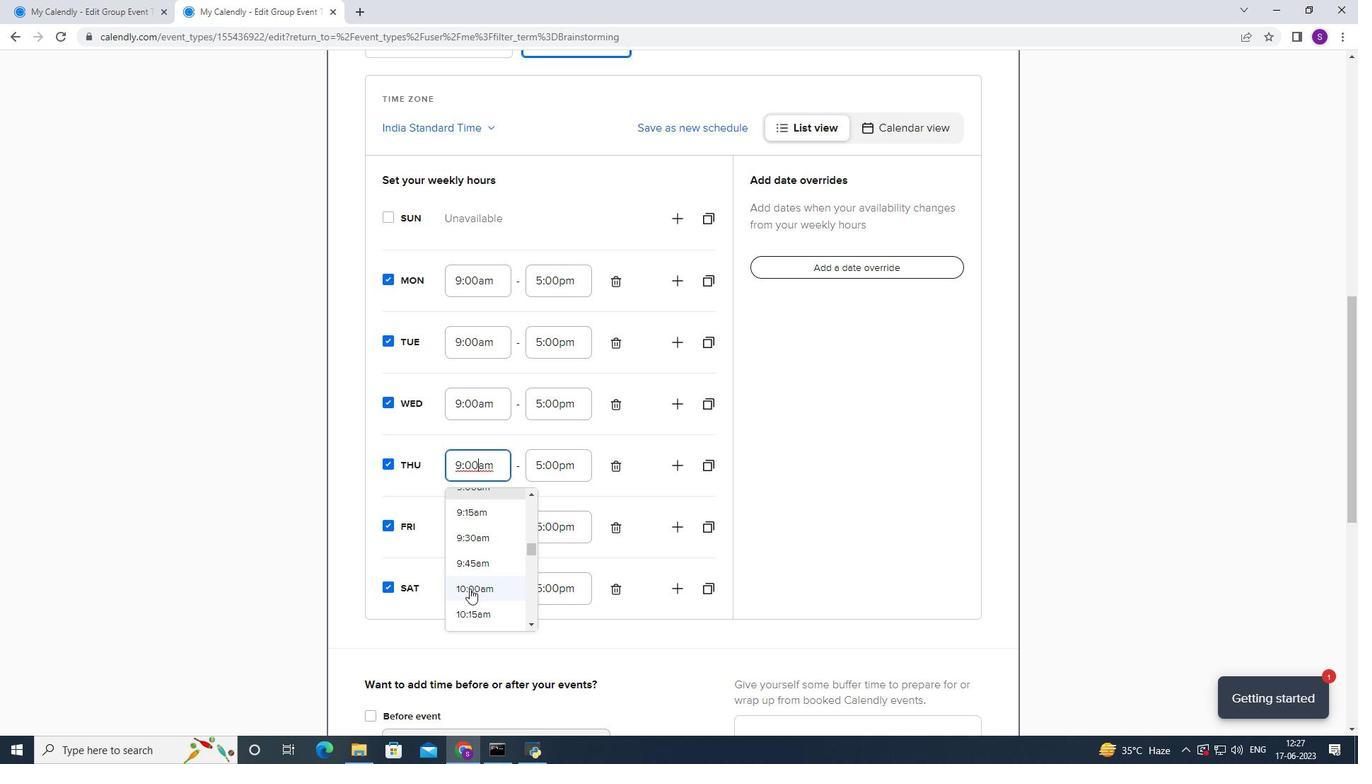 
Action: Mouse moved to (498, 467)
Screenshot: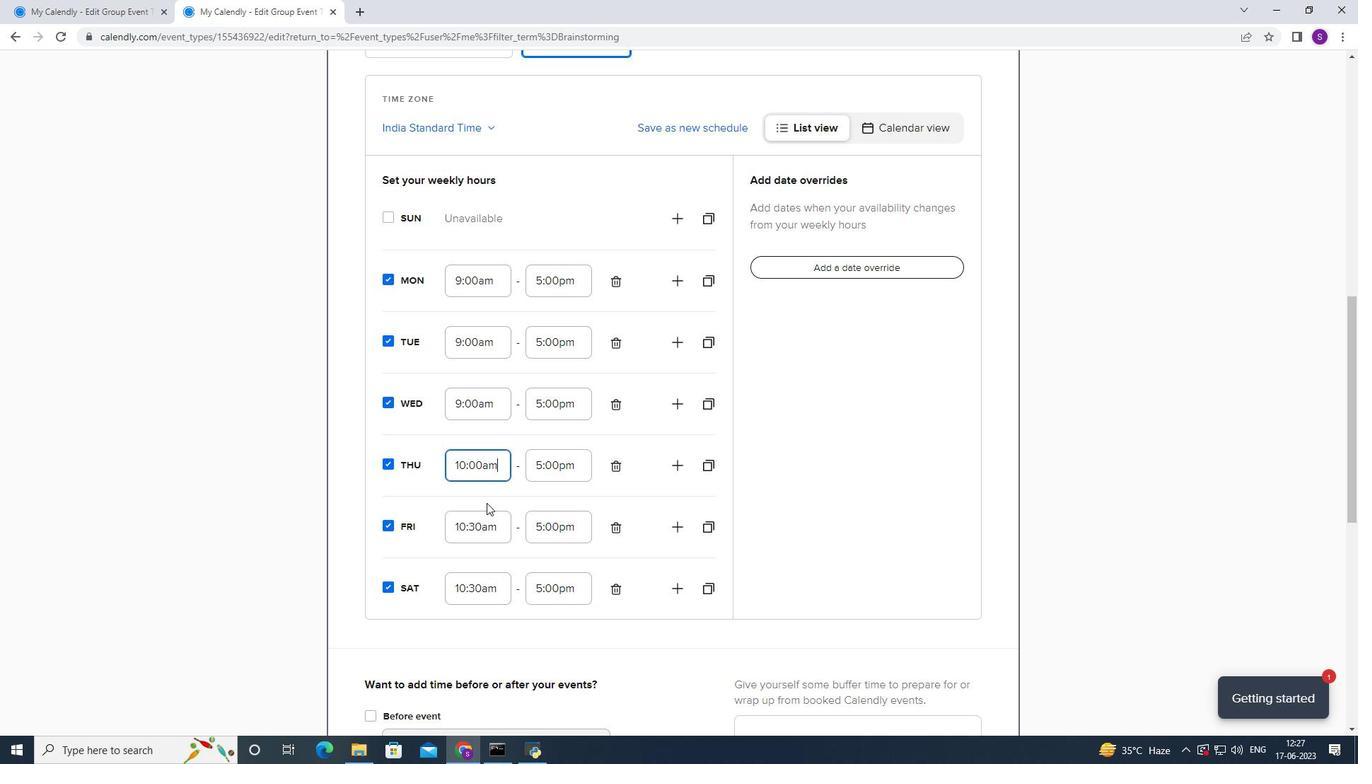 
Action: Mouse pressed left at (498, 467)
Screenshot: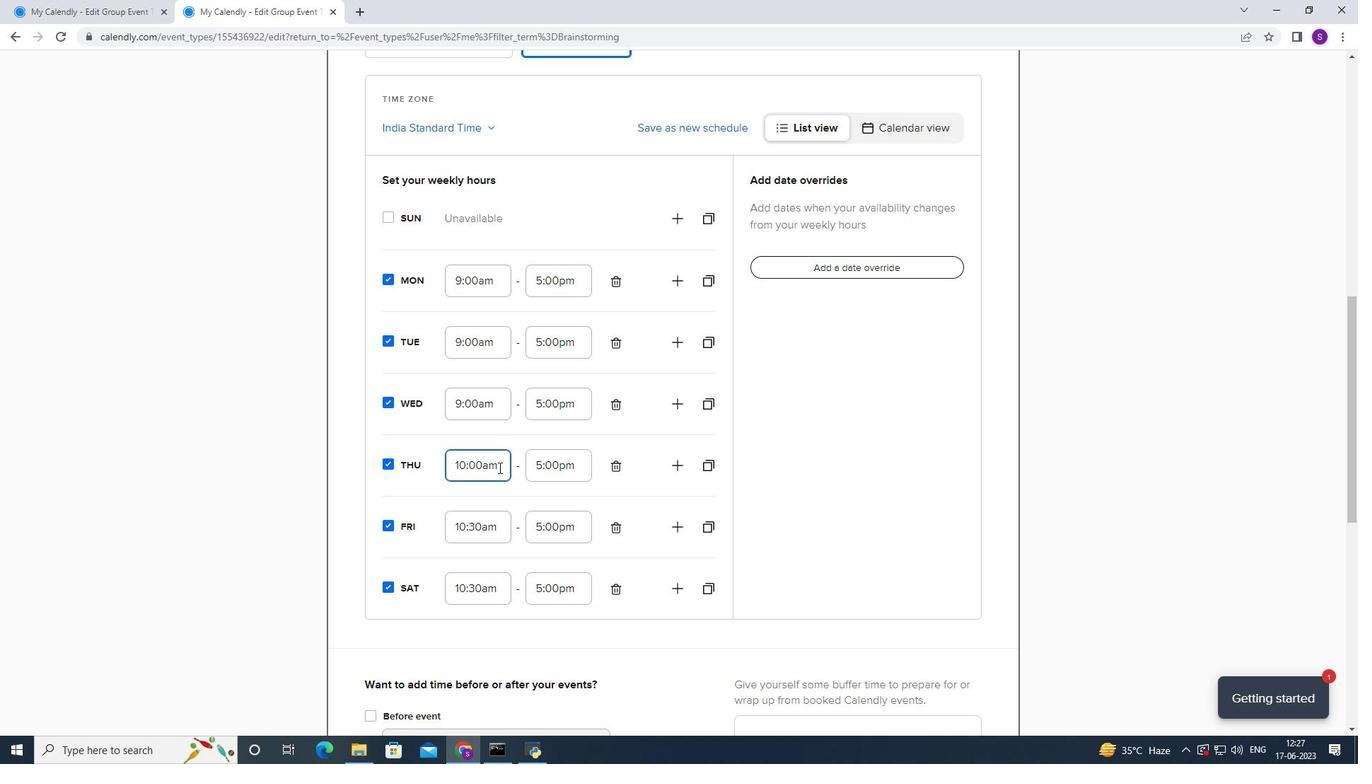 
Action: Mouse moved to (479, 538)
Screenshot: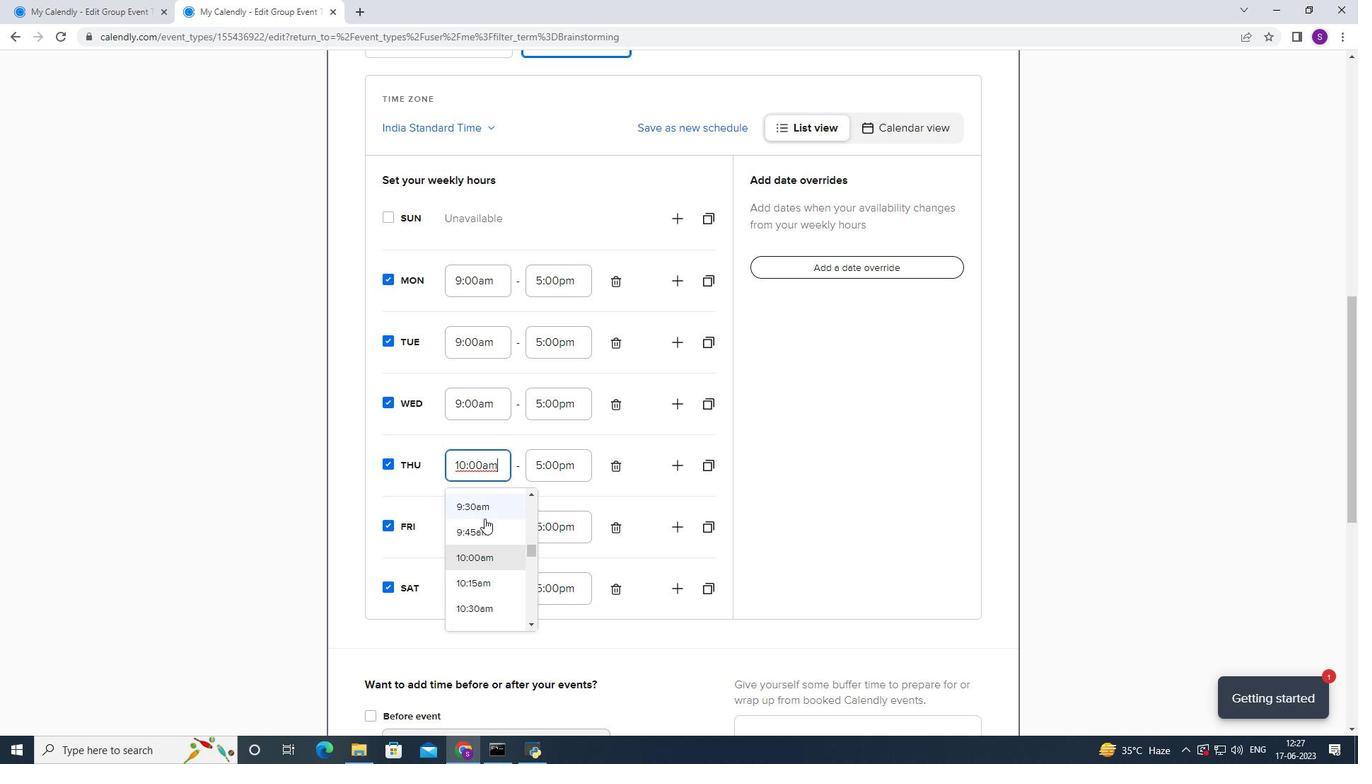 
Action: Mouse scrolled (479, 537) with delta (0, 0)
Screenshot: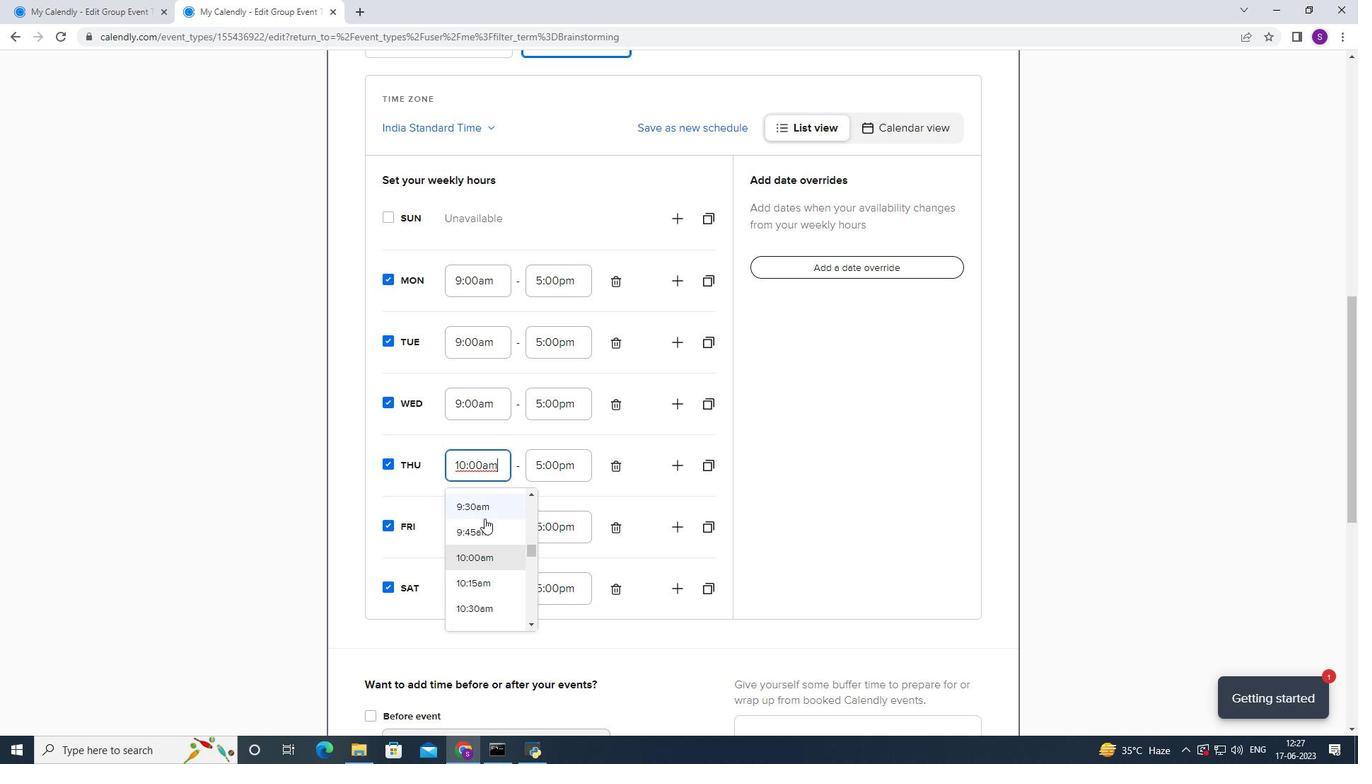 
Action: Mouse scrolled (479, 537) with delta (0, 0)
Screenshot: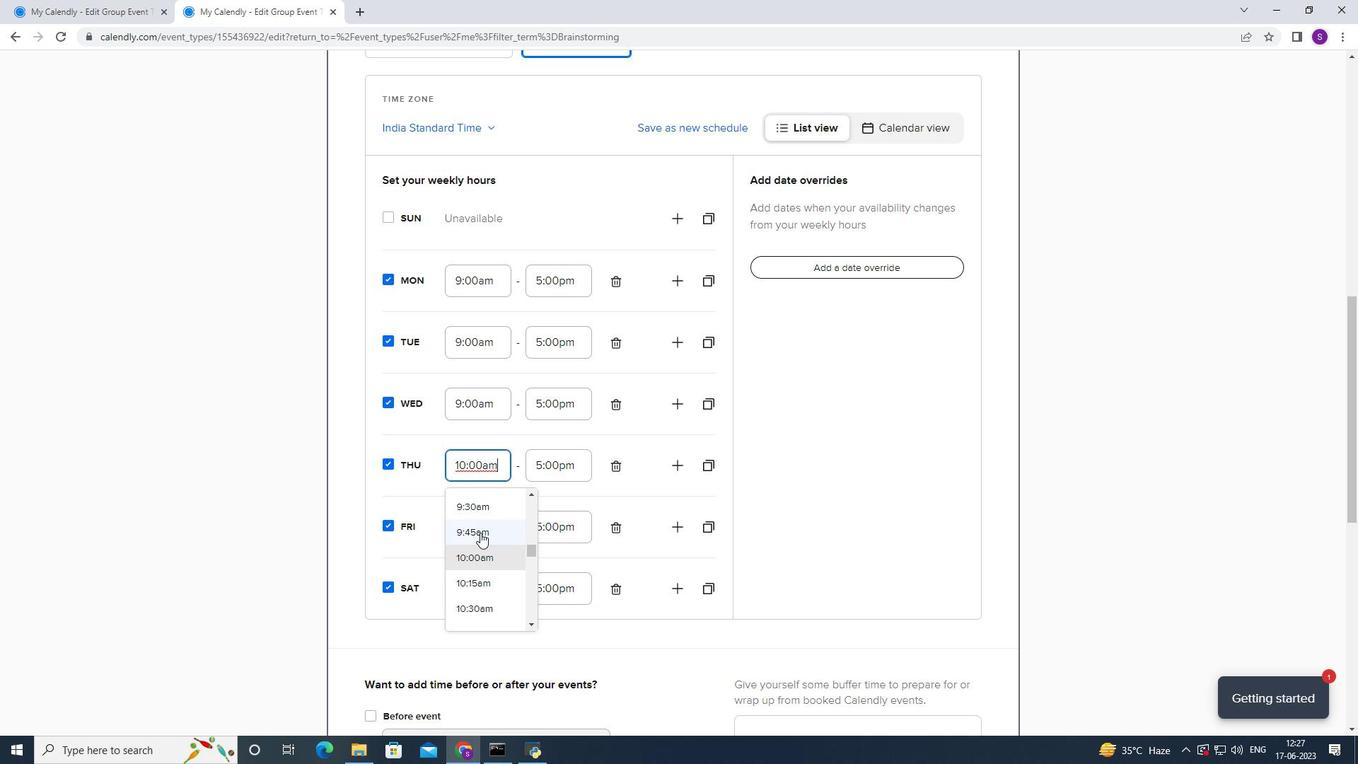 
Action: Mouse scrolled (479, 539) with delta (0, 0)
Screenshot: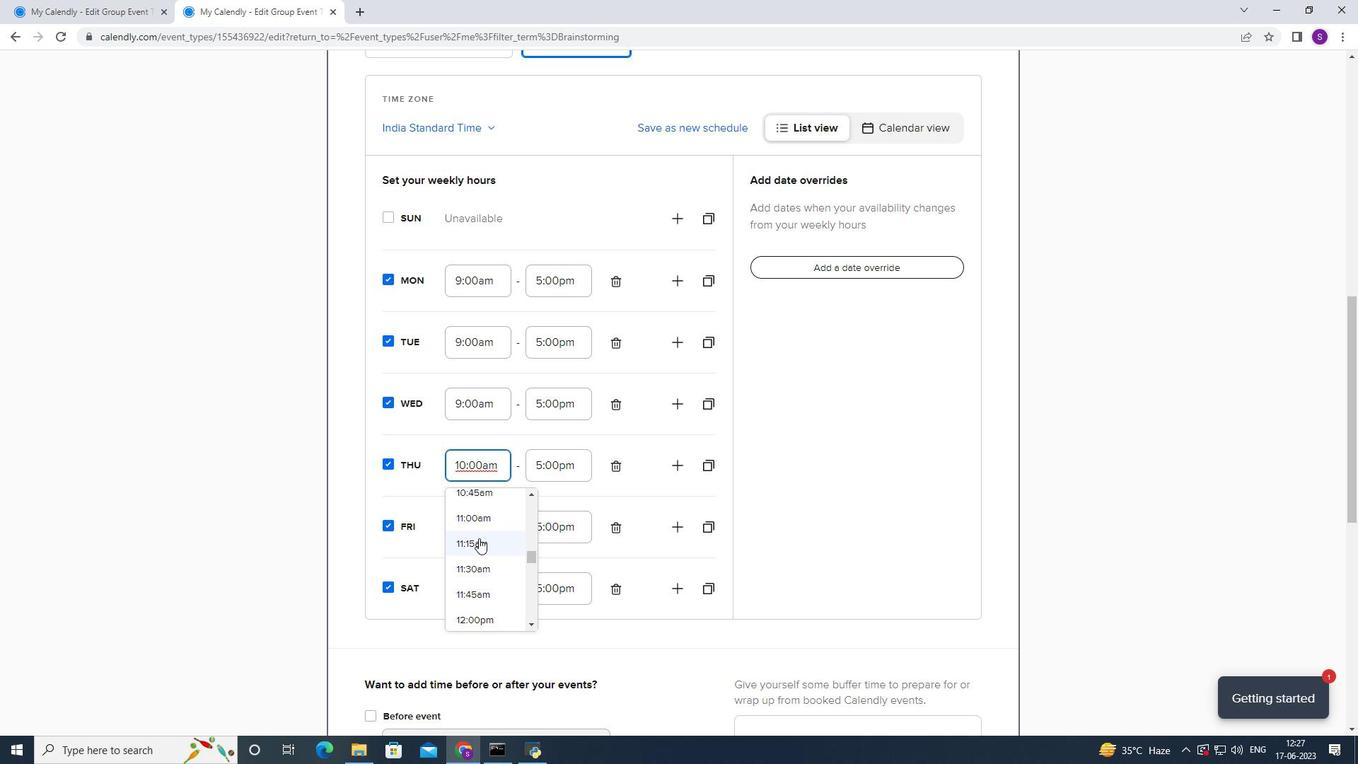 
Action: Mouse pressed left at (479, 538)
Screenshot: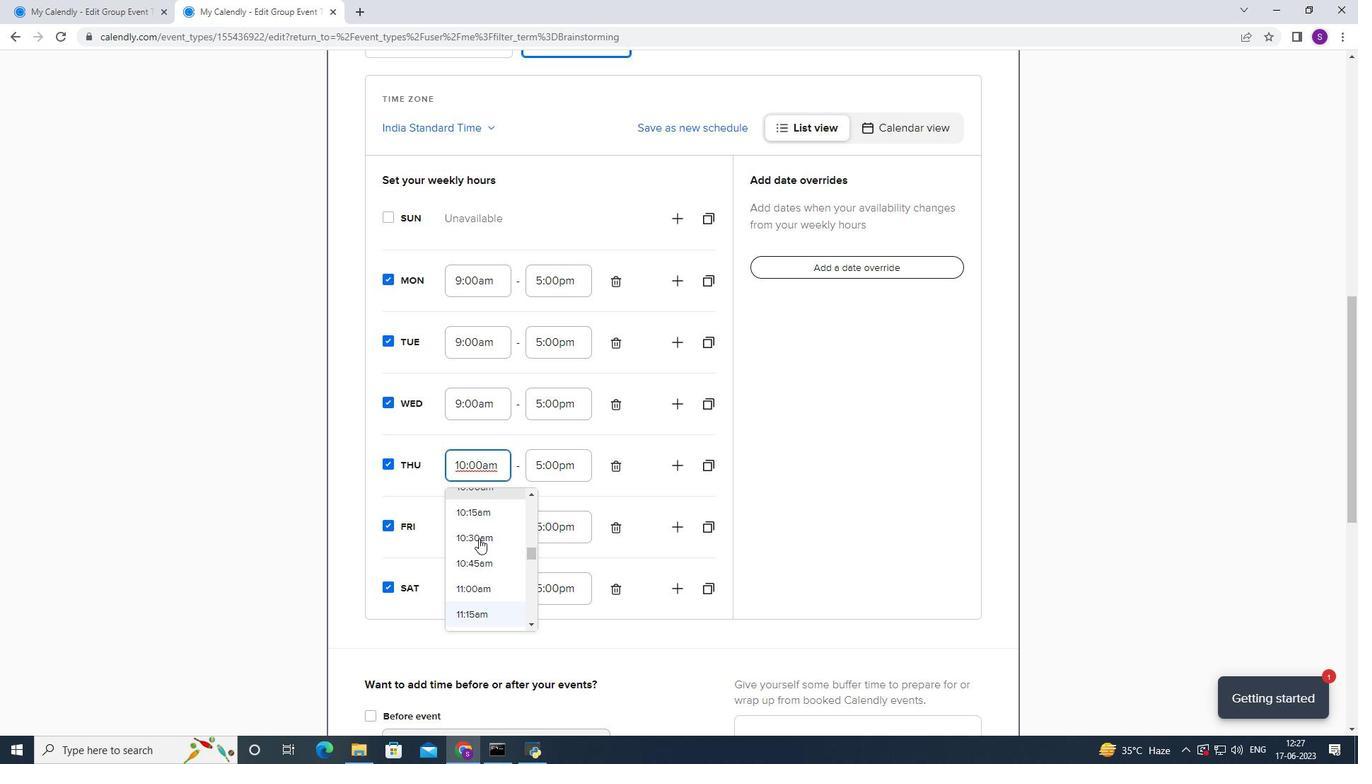 
Action: Mouse moved to (534, 481)
Screenshot: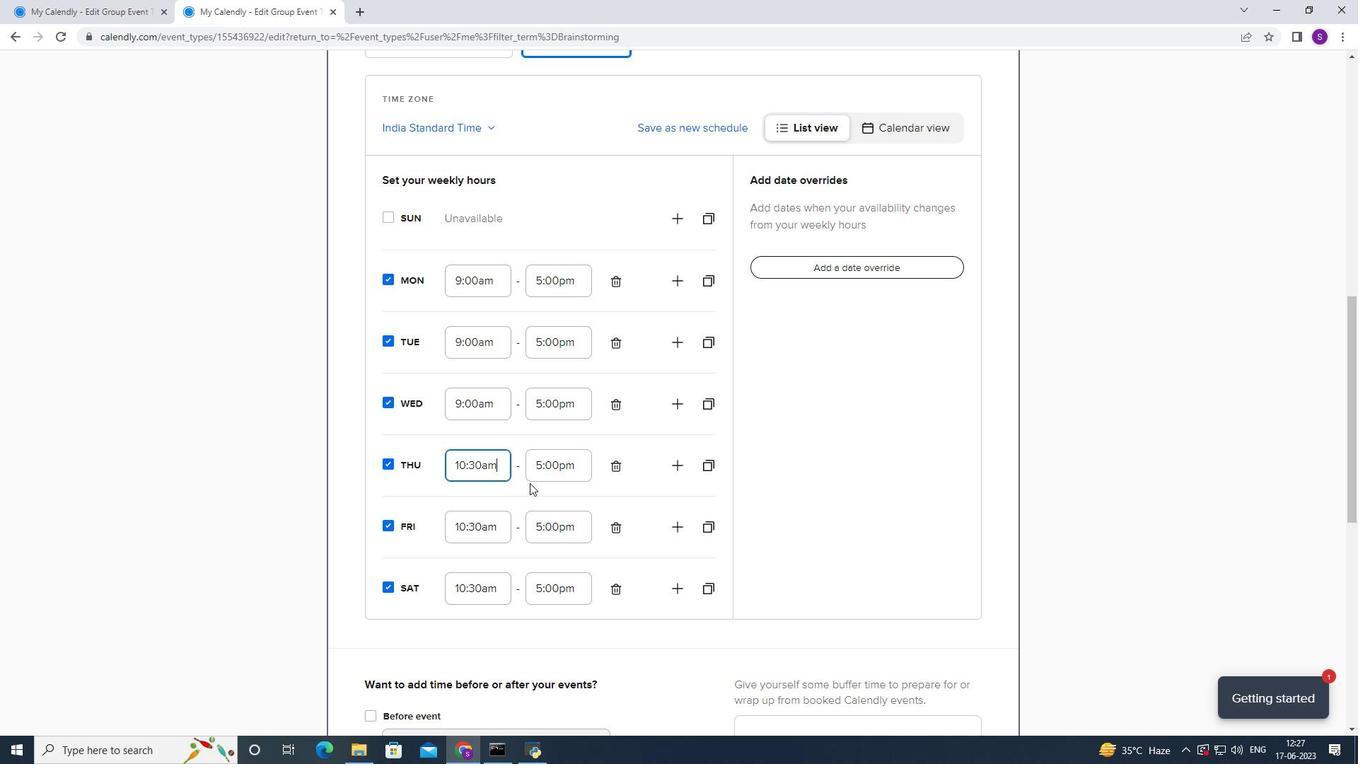 
Action: Mouse pressed left at (534, 481)
Screenshot: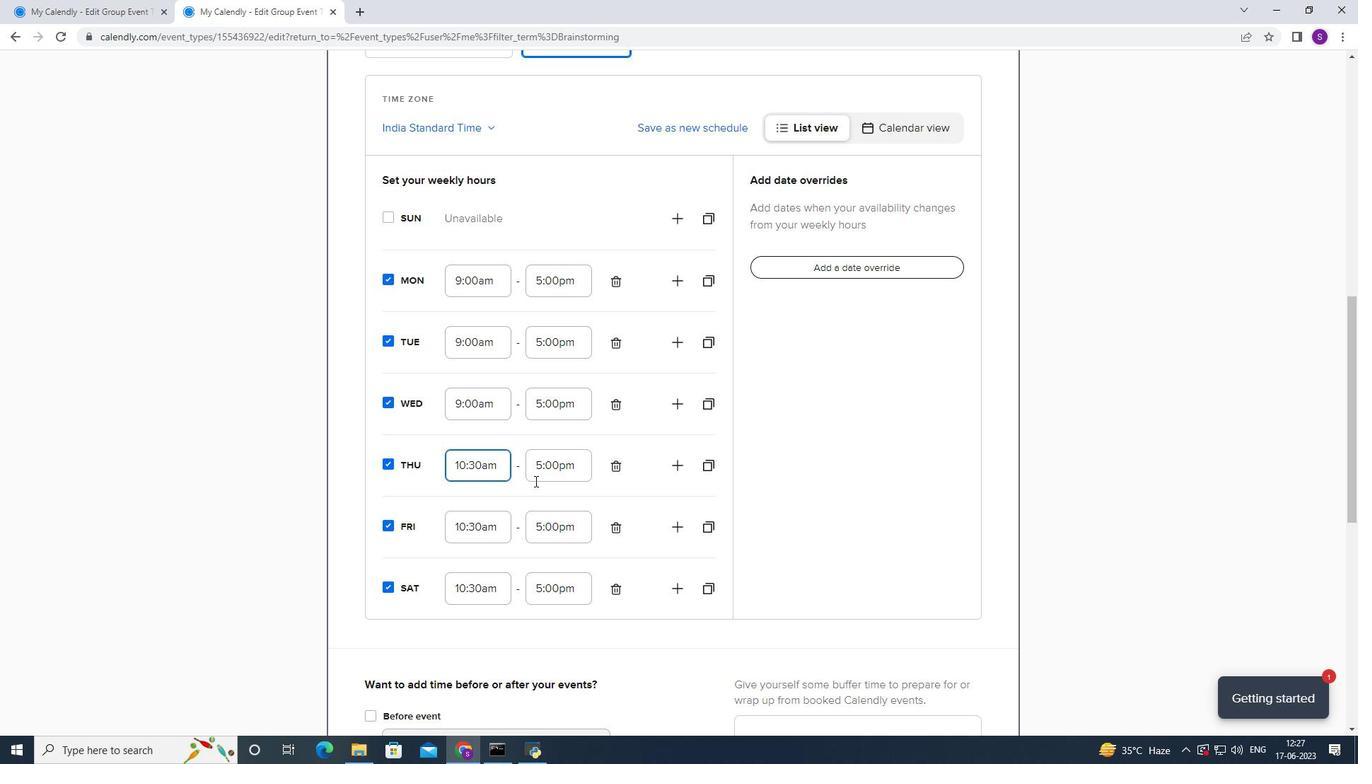 
Action: Mouse moved to (544, 557)
Screenshot: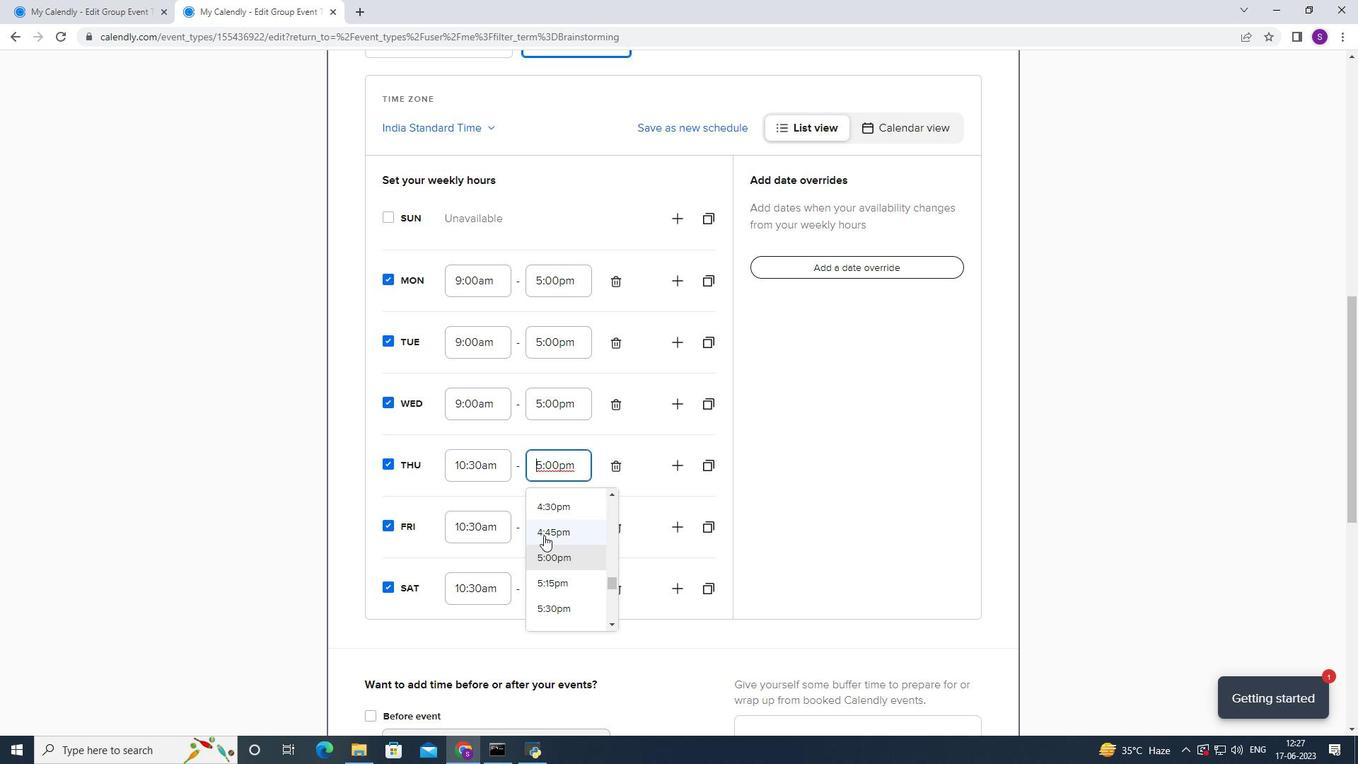 
Action: Mouse scrolled (544, 556) with delta (0, 0)
Screenshot: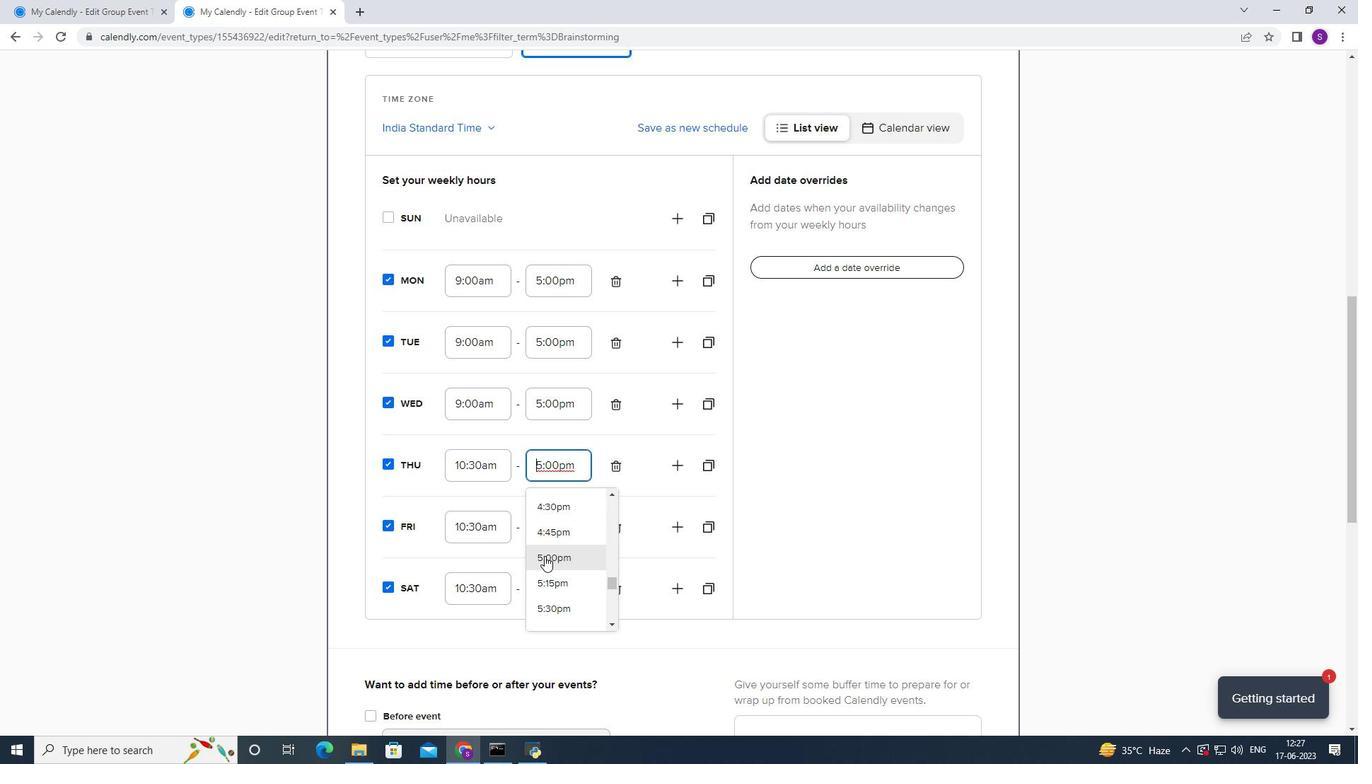 
Action: Mouse moved to (547, 585)
Screenshot: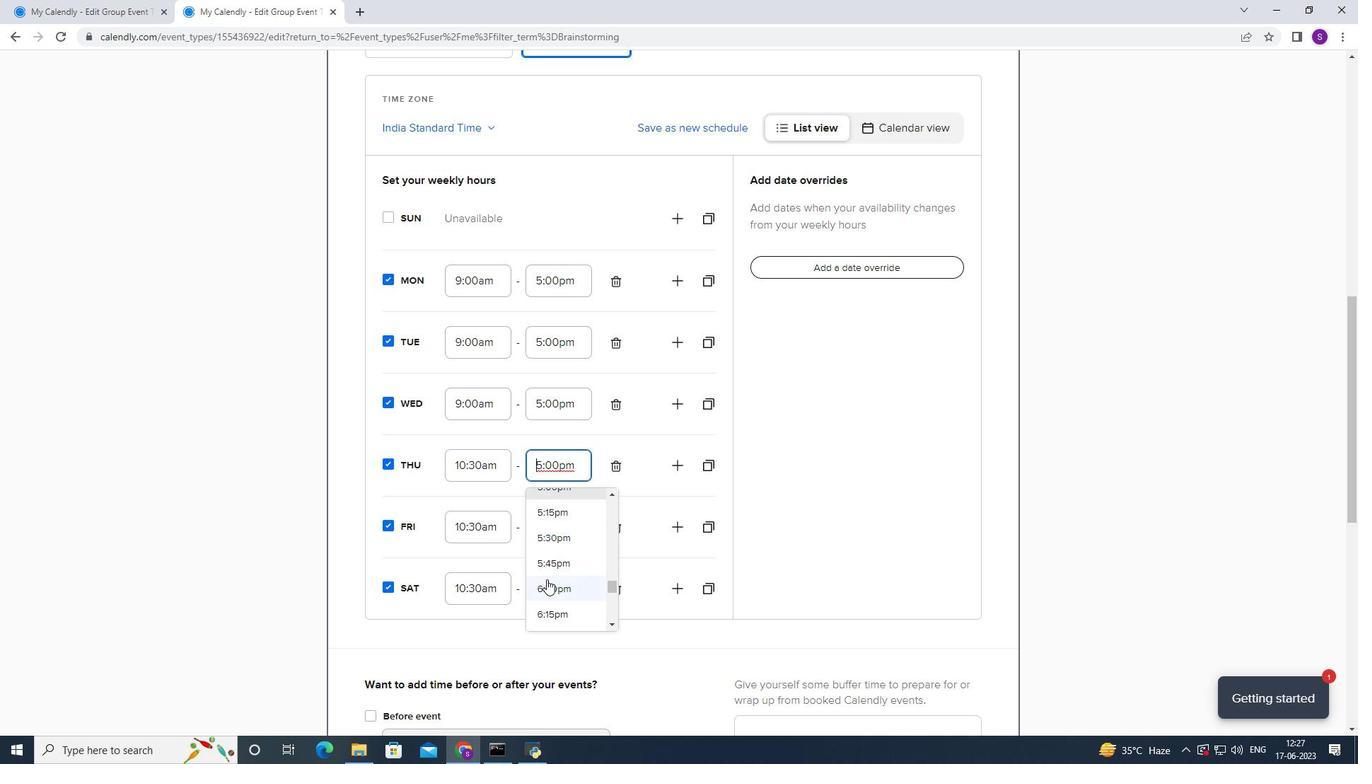 
Action: Mouse pressed left at (547, 585)
Screenshot: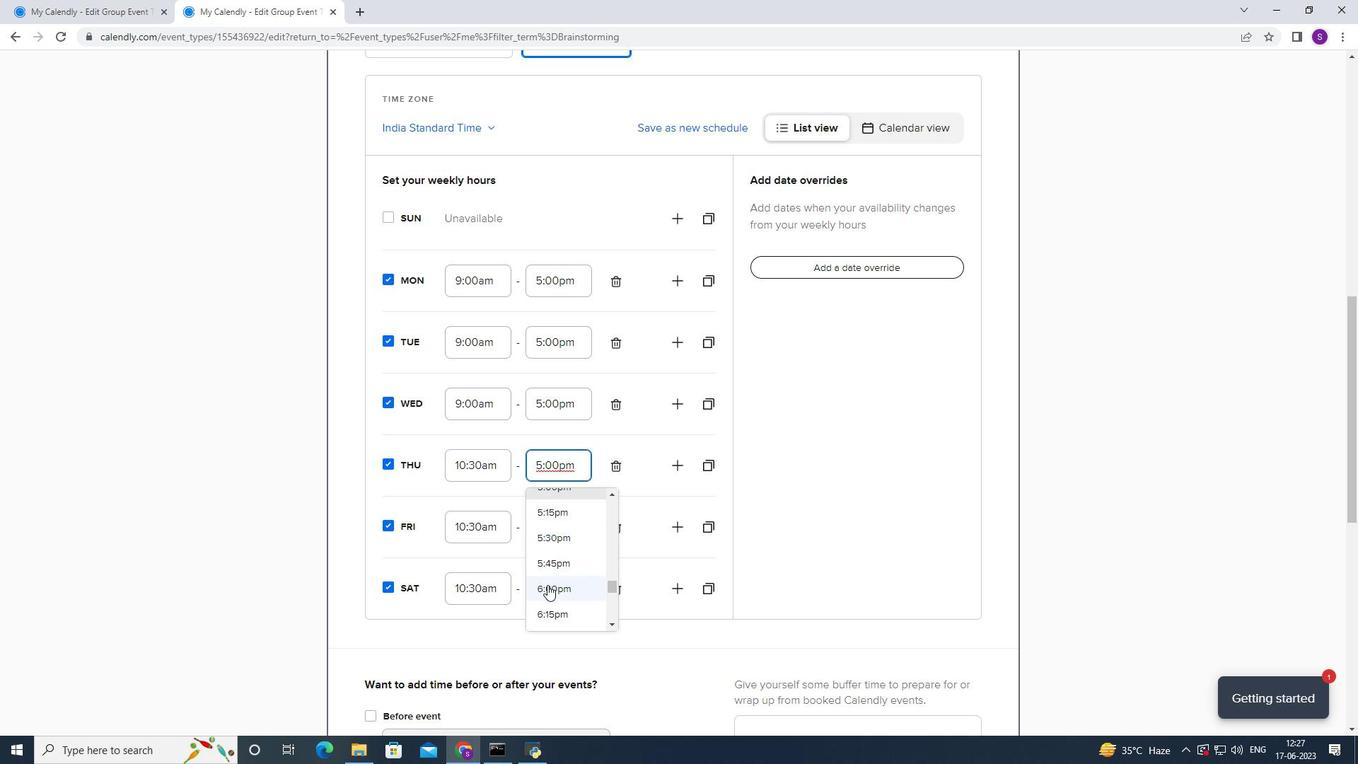 
Action: Mouse moved to (583, 525)
Screenshot: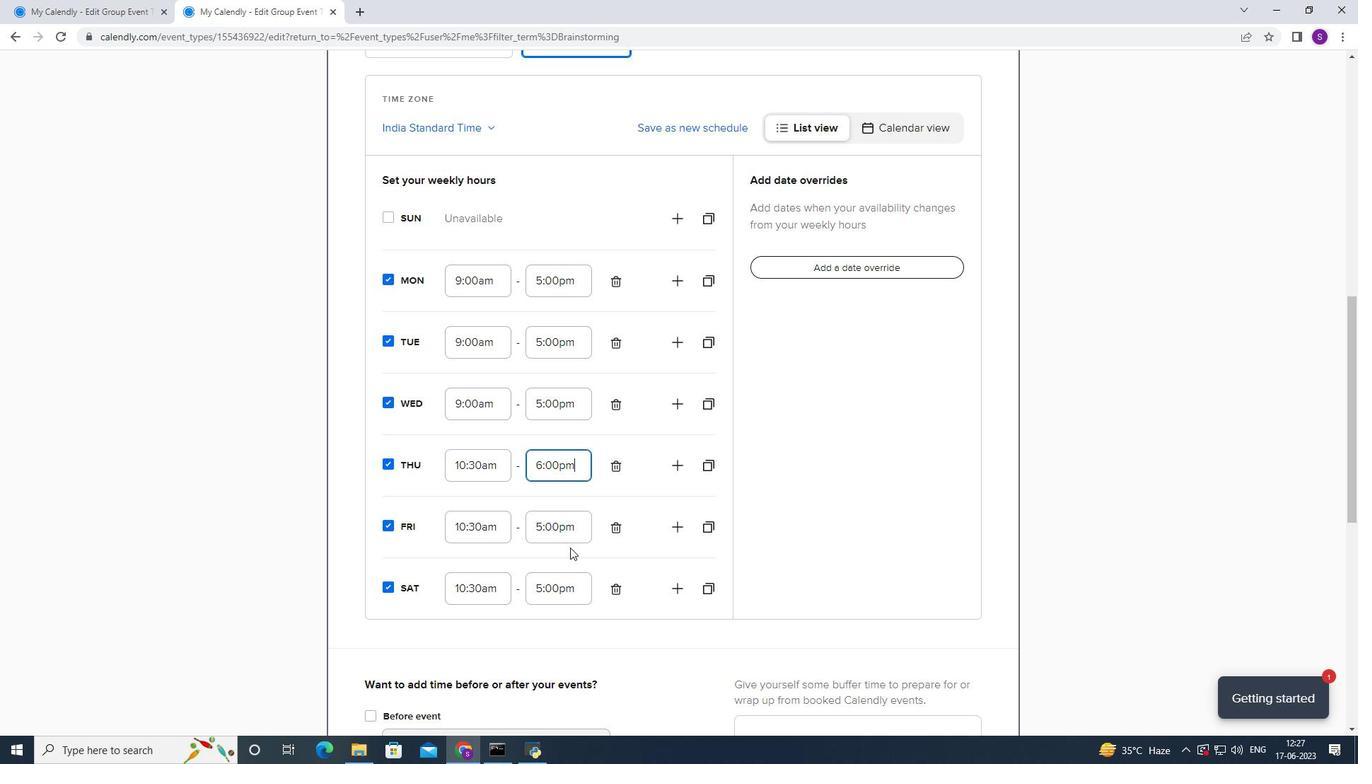 
Action: Mouse pressed left at (583, 525)
Screenshot: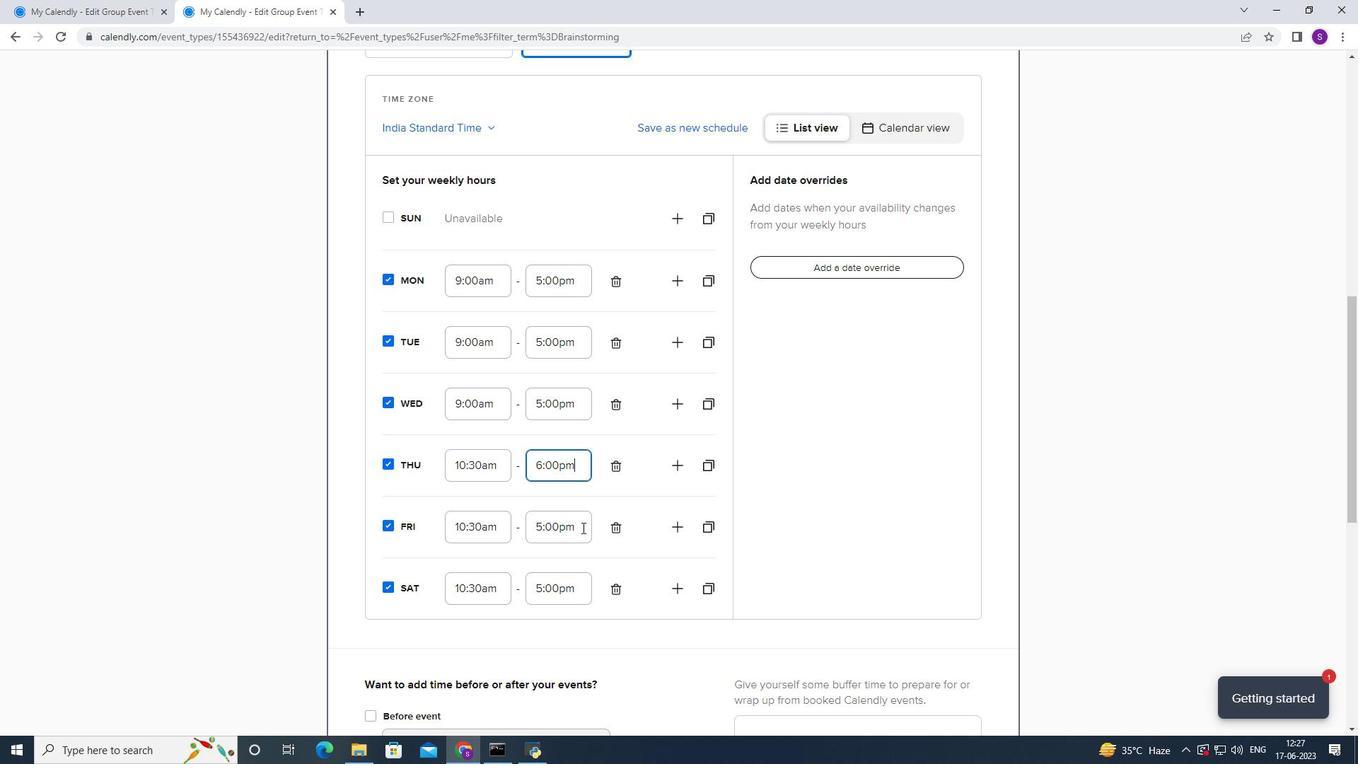 
Action: Mouse moved to (563, 560)
Screenshot: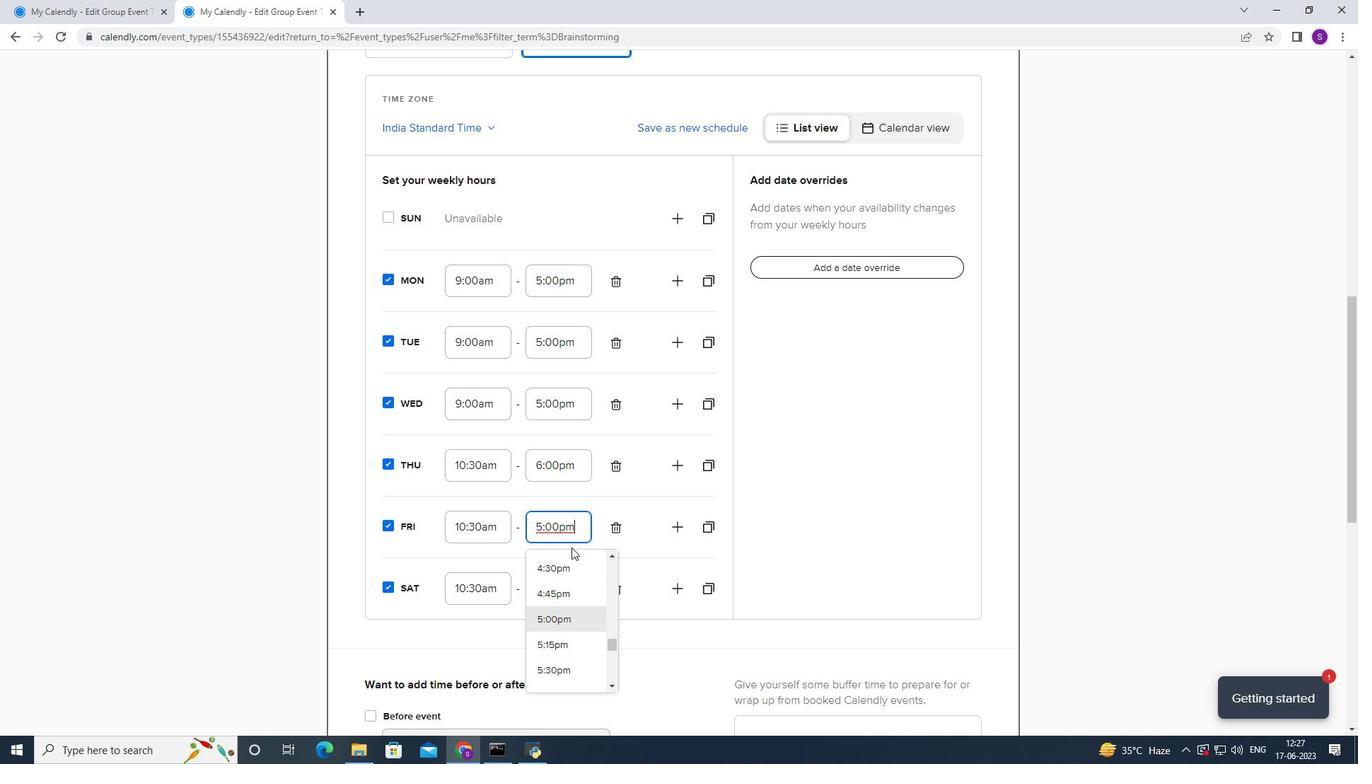 
Action: Mouse scrolled (563, 559) with delta (0, 0)
Screenshot: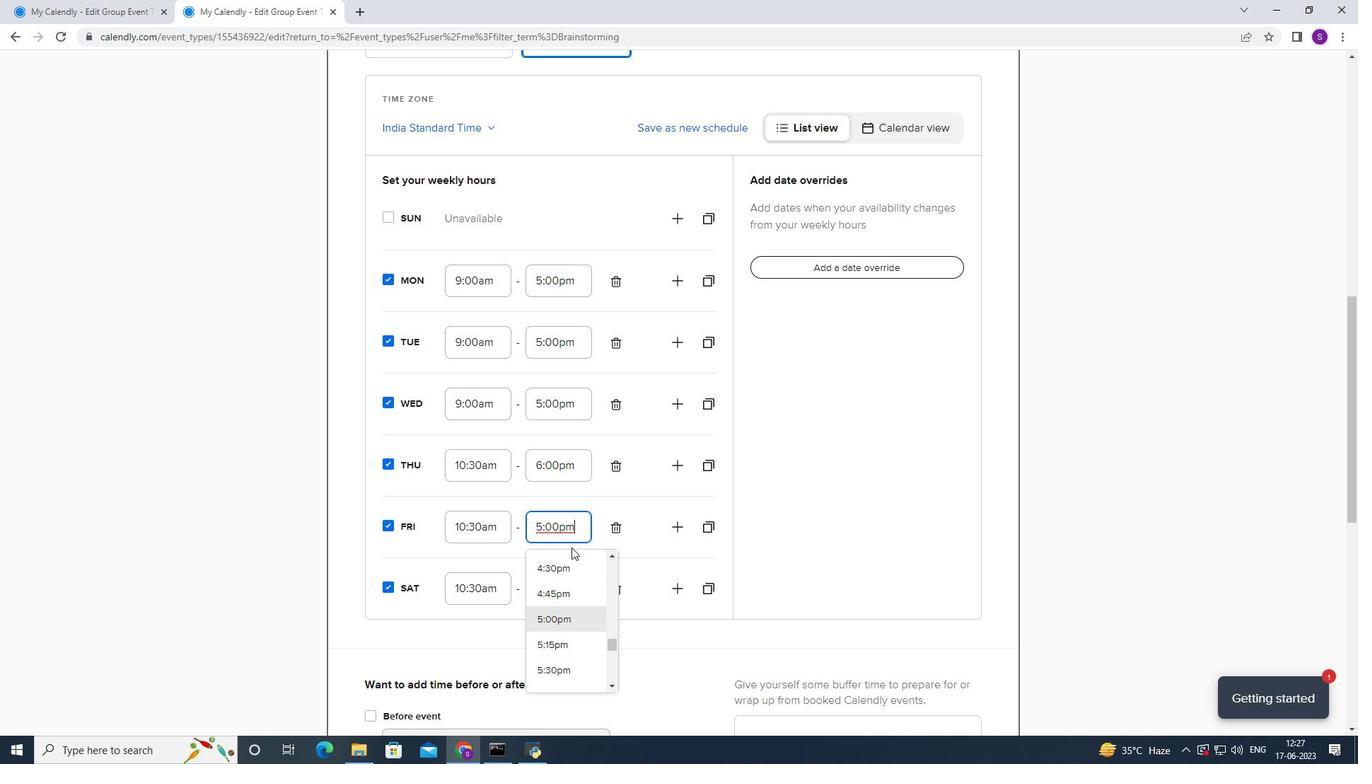 
Action: Mouse scrolled (563, 559) with delta (0, 0)
Screenshot: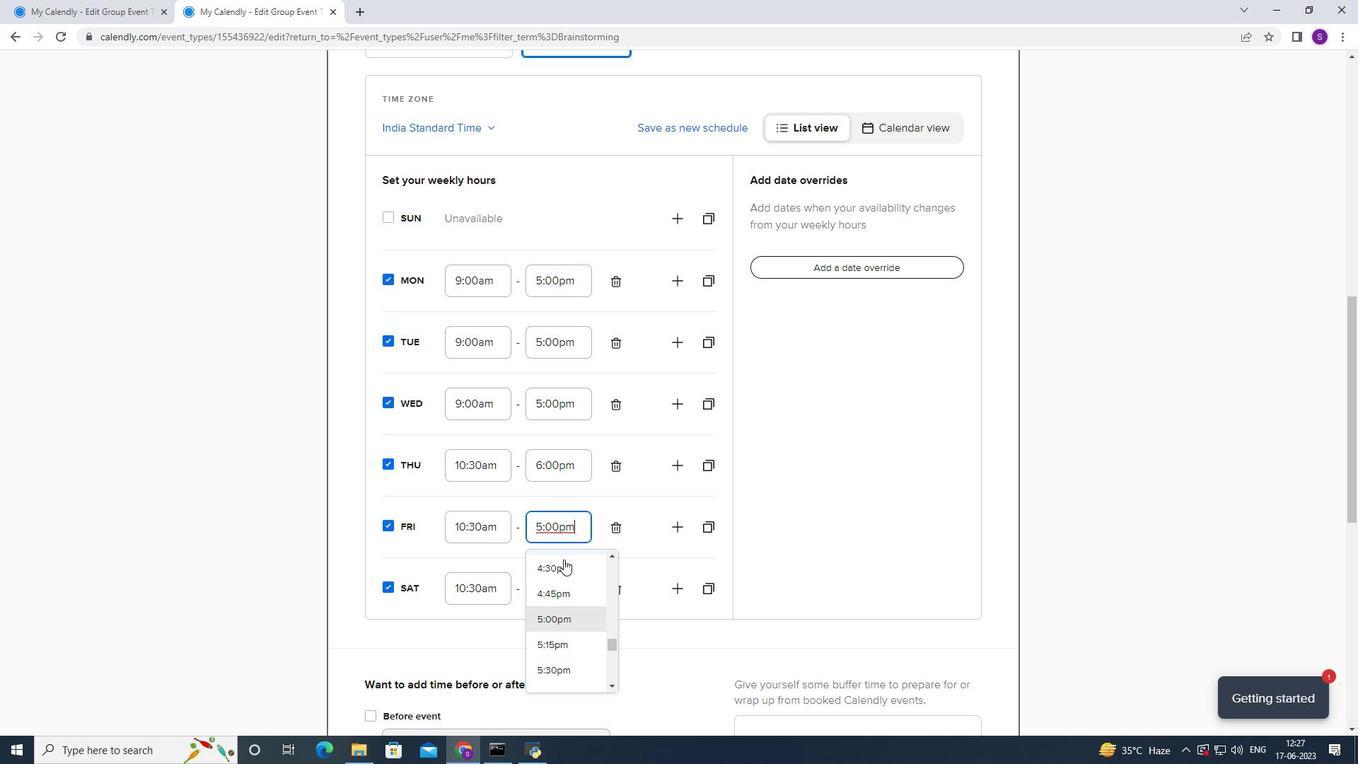 
Action: Mouse moved to (550, 579)
Screenshot: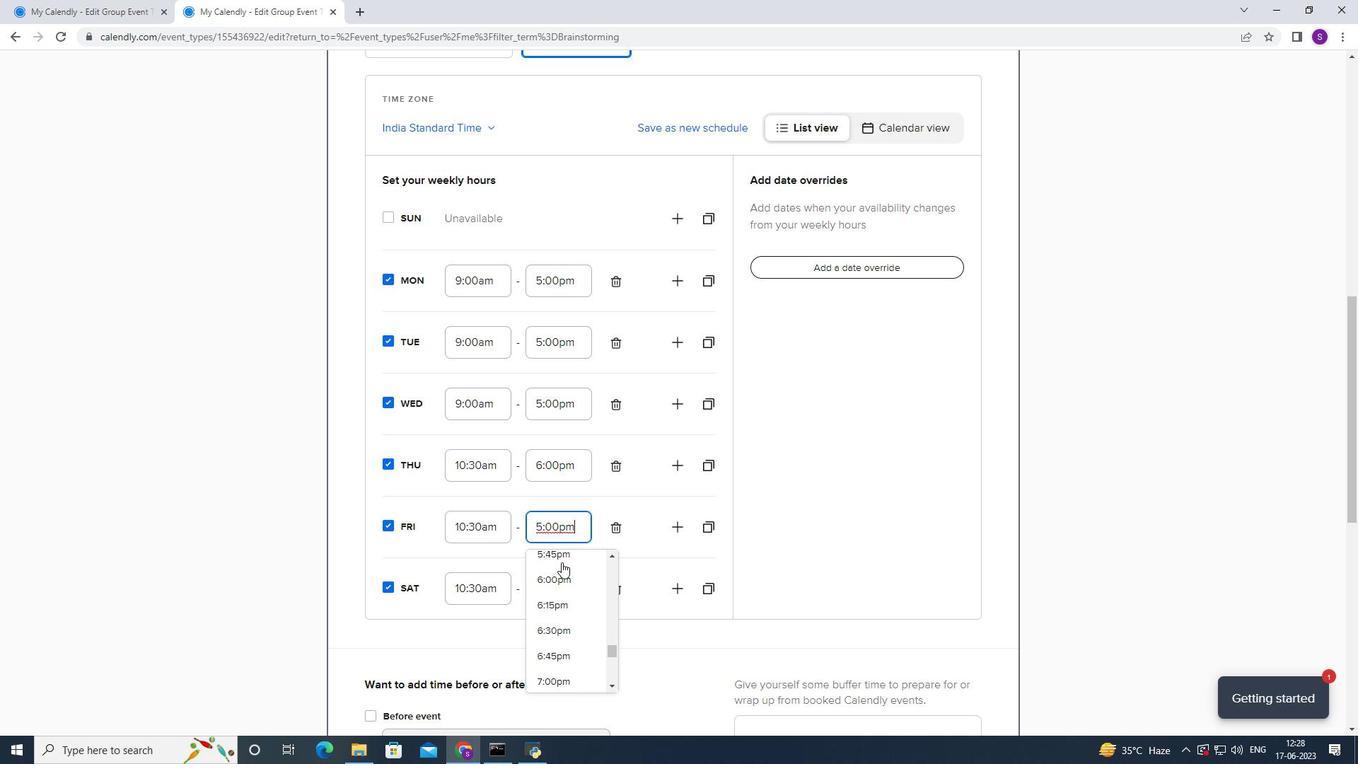 
Action: Mouse pressed left at (550, 579)
Screenshot: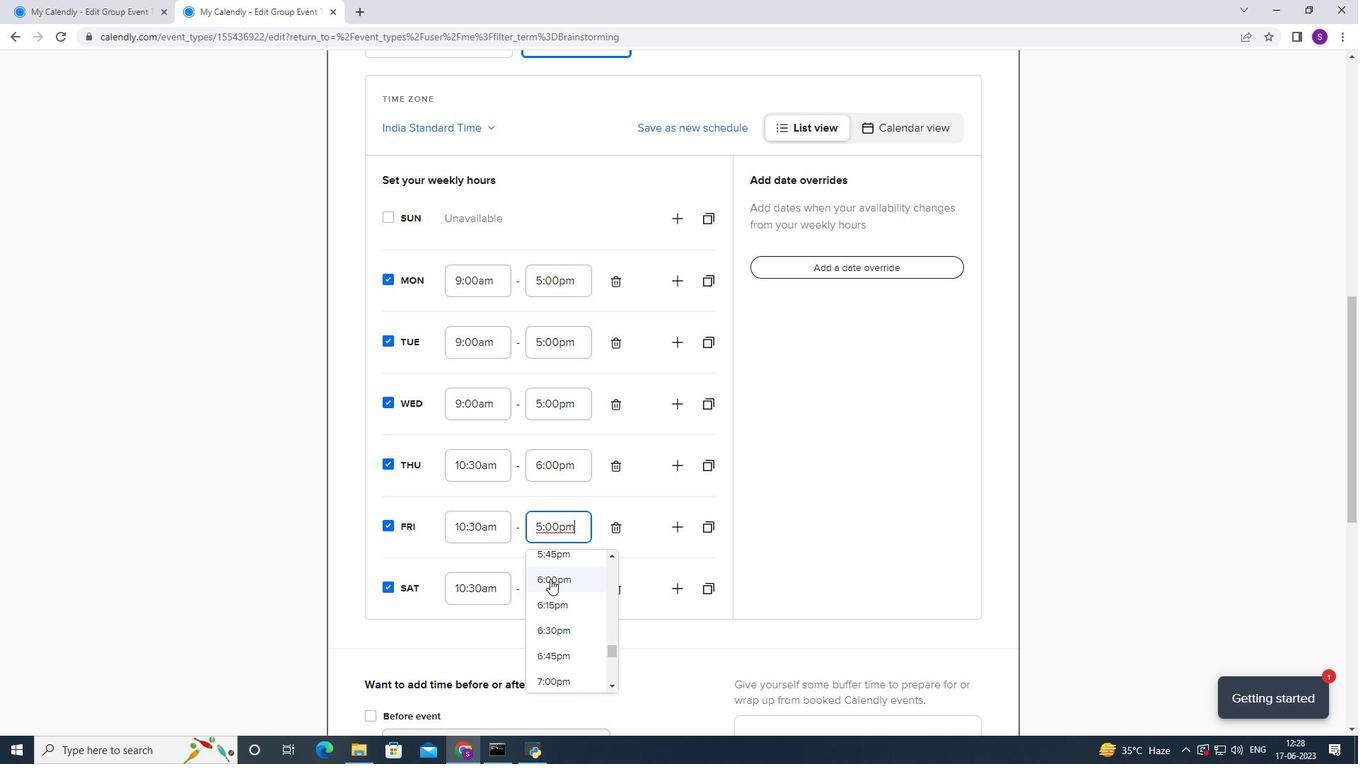
Action: Mouse moved to (550, 584)
Screenshot: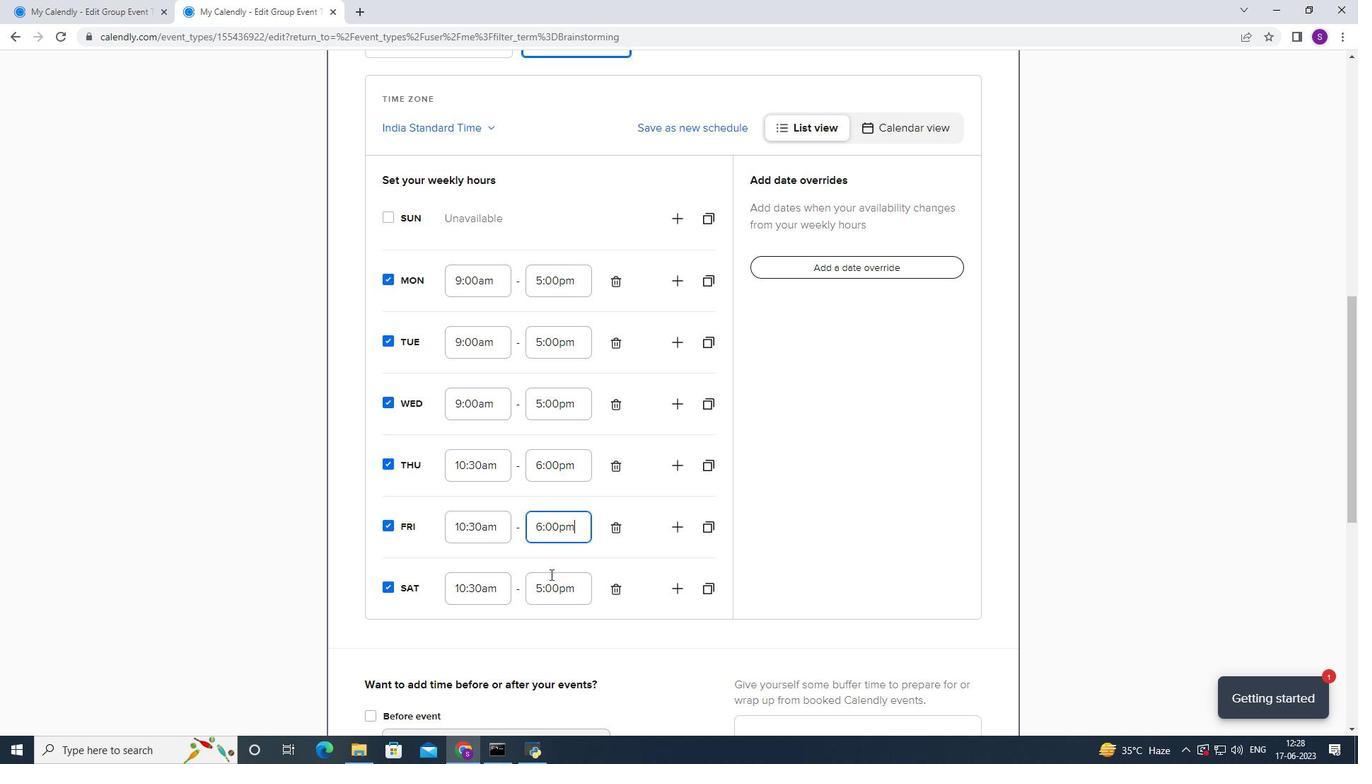
Action: Mouse pressed left at (550, 584)
Screenshot: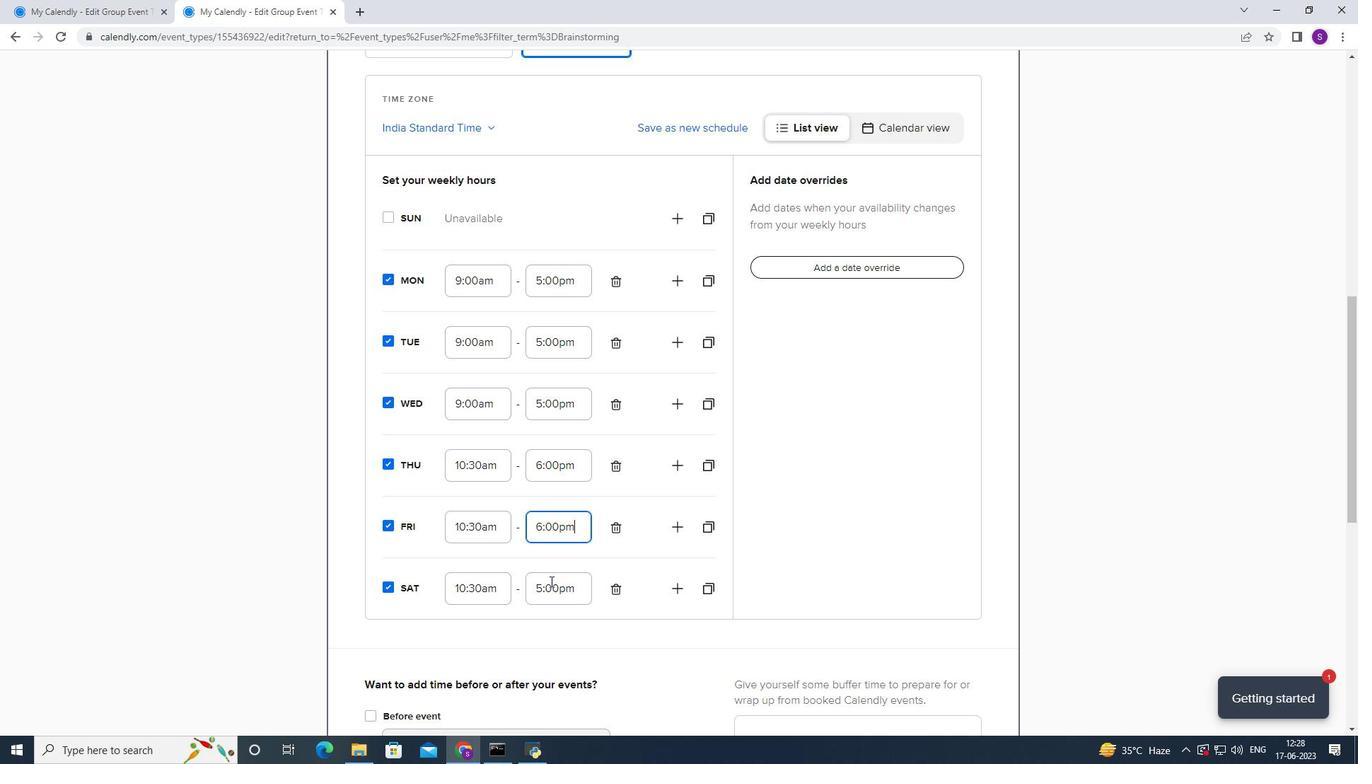 
Action: Mouse scrolled (550, 583) with delta (0, 0)
Screenshot: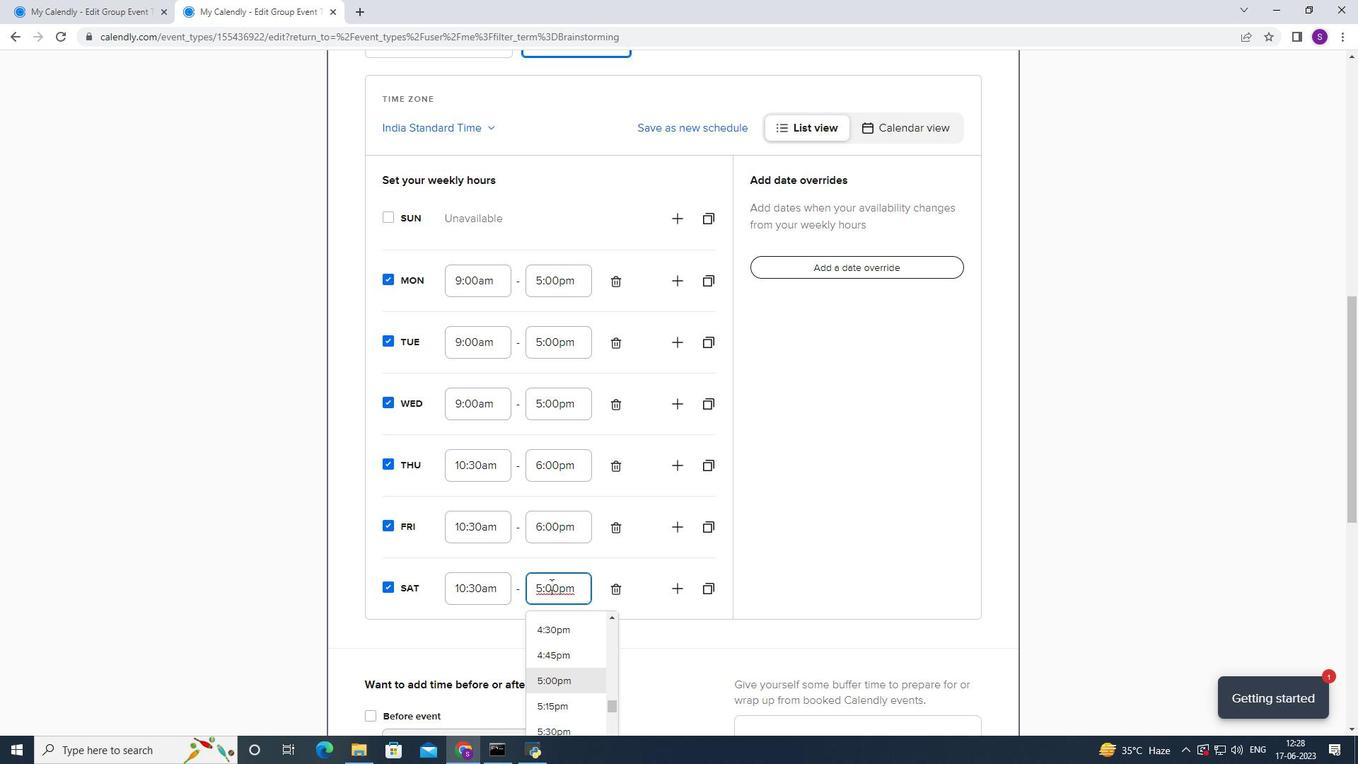 
Action: Mouse moved to (549, 592)
Screenshot: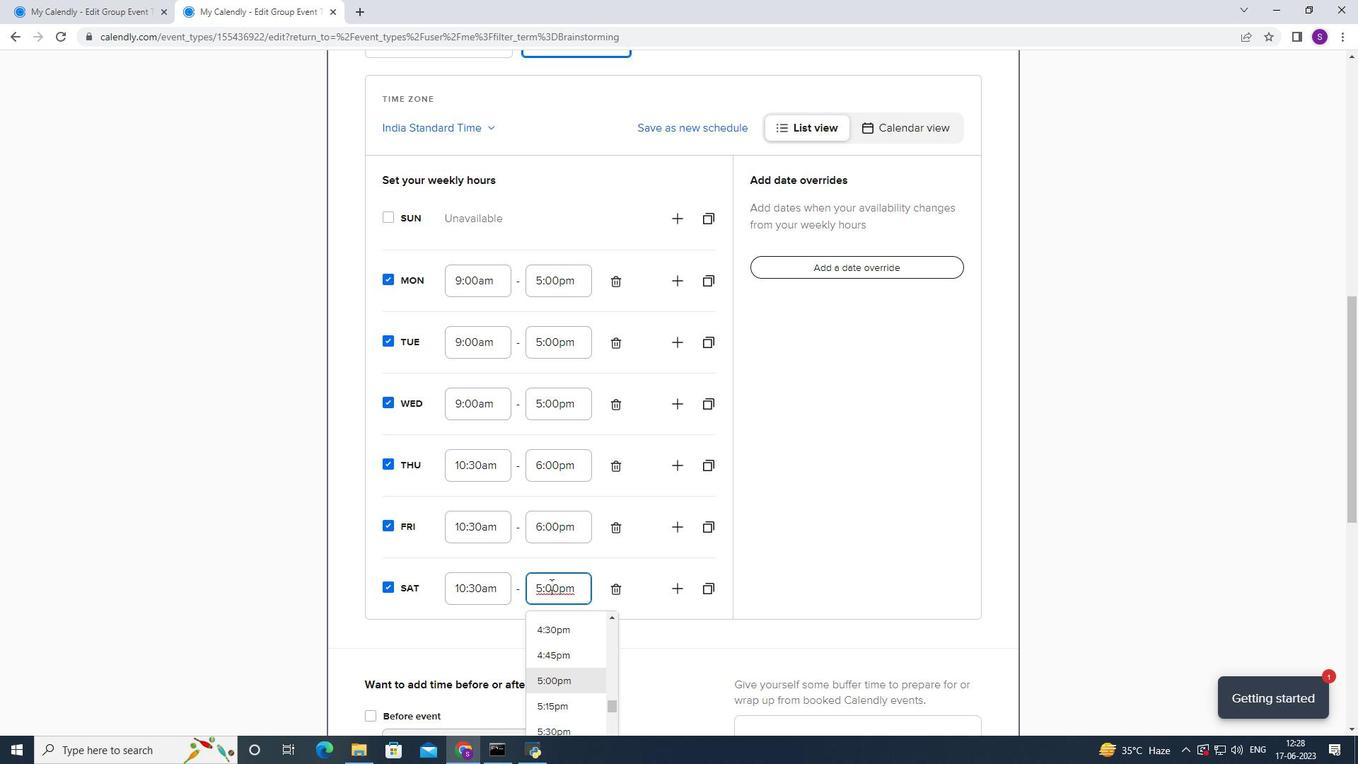 
Action: Mouse scrolled (549, 591) with delta (0, 0)
Screenshot: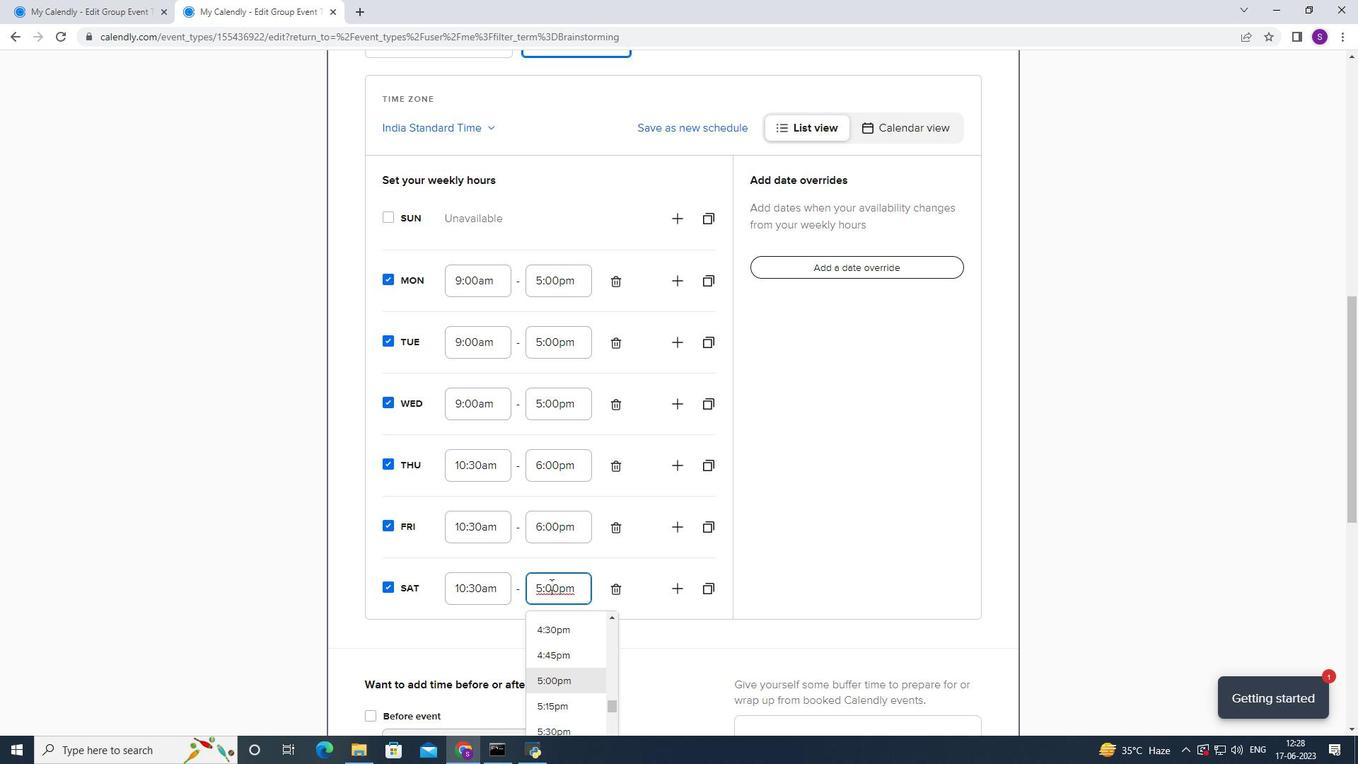 
Action: Mouse moved to (571, 568)
Screenshot: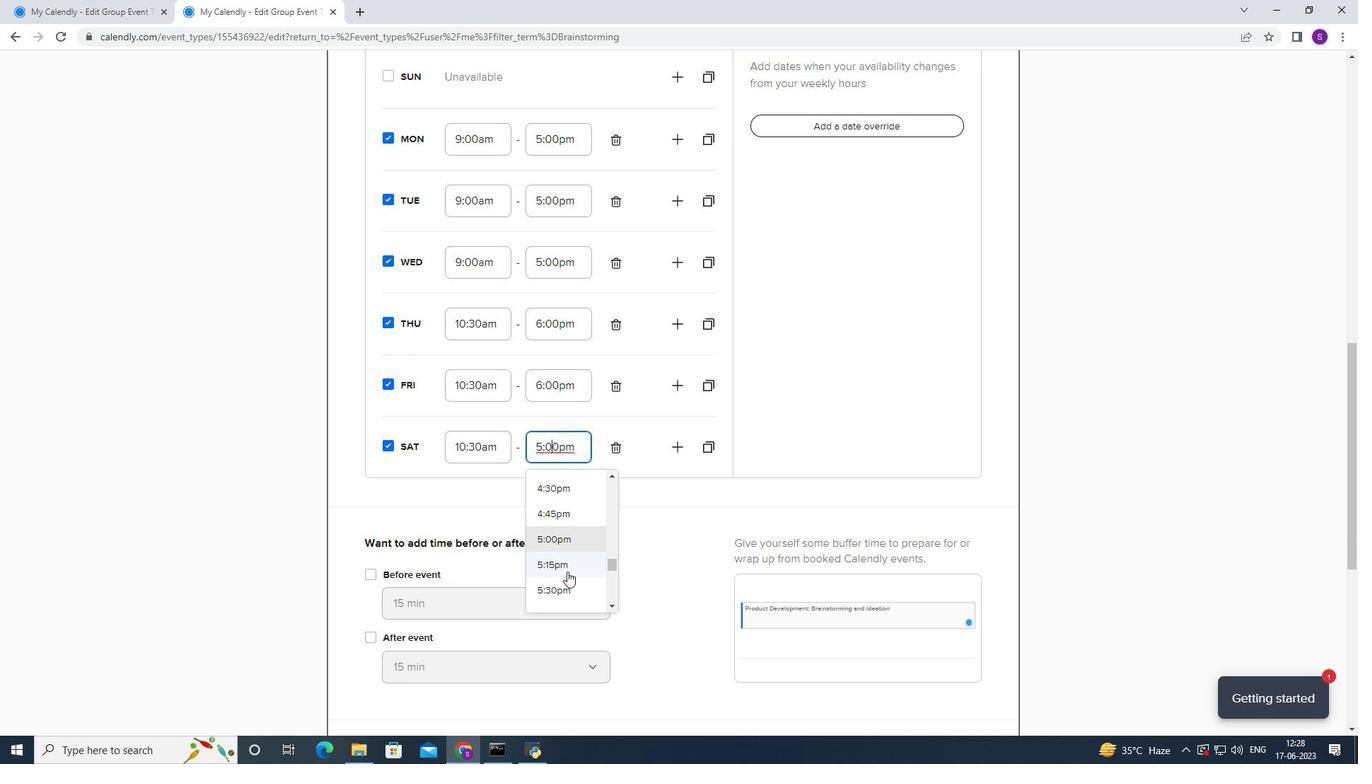 
Action: Mouse scrolled (571, 568) with delta (0, 0)
Screenshot: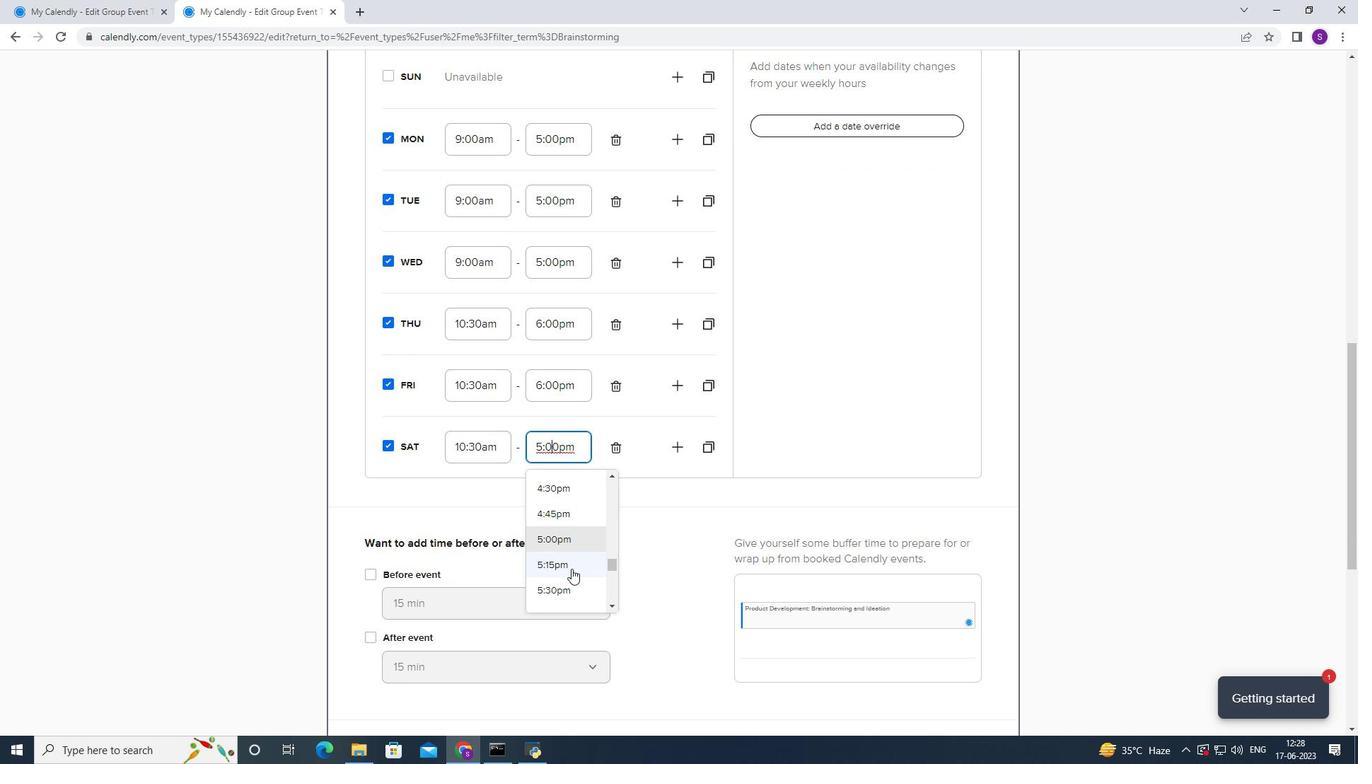 
Action: Mouse scrolled (571, 568) with delta (0, 0)
Screenshot: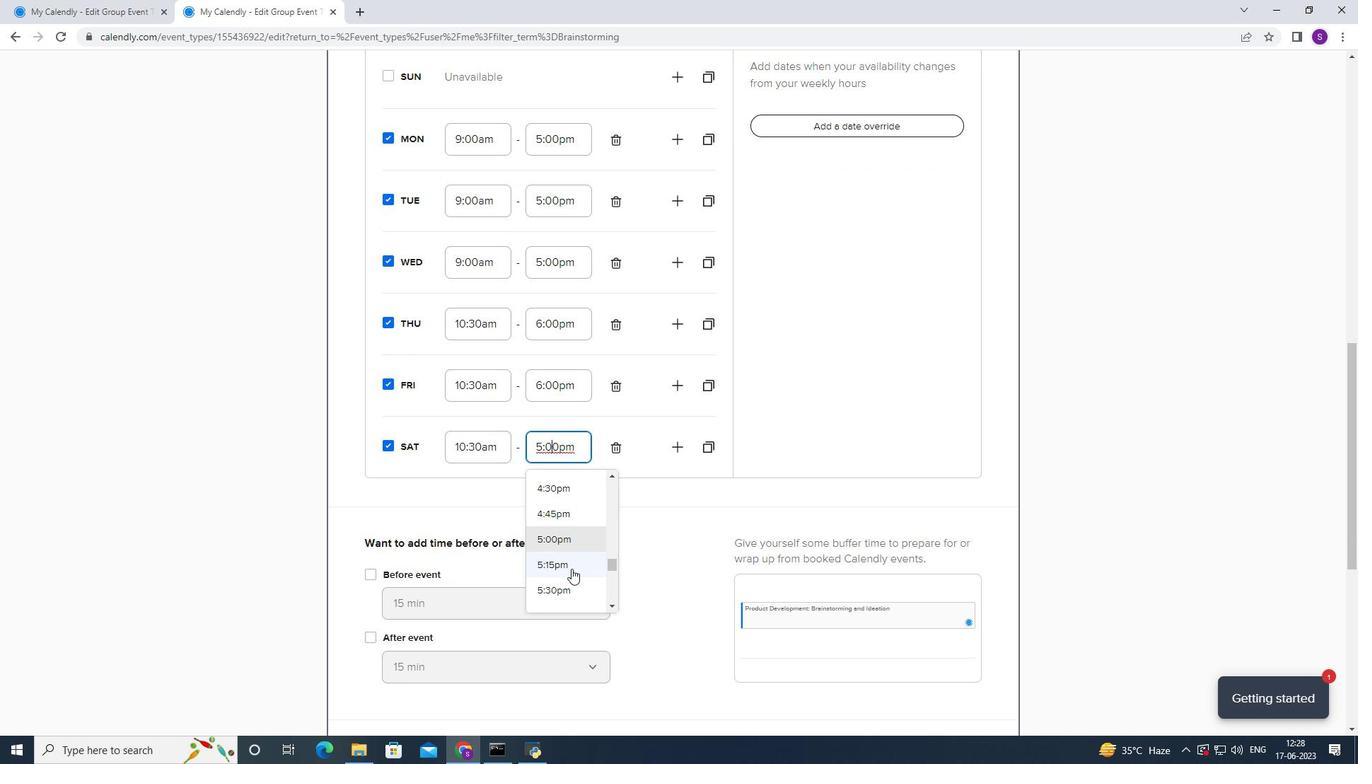 
Action: Mouse moved to (585, 510)
Screenshot: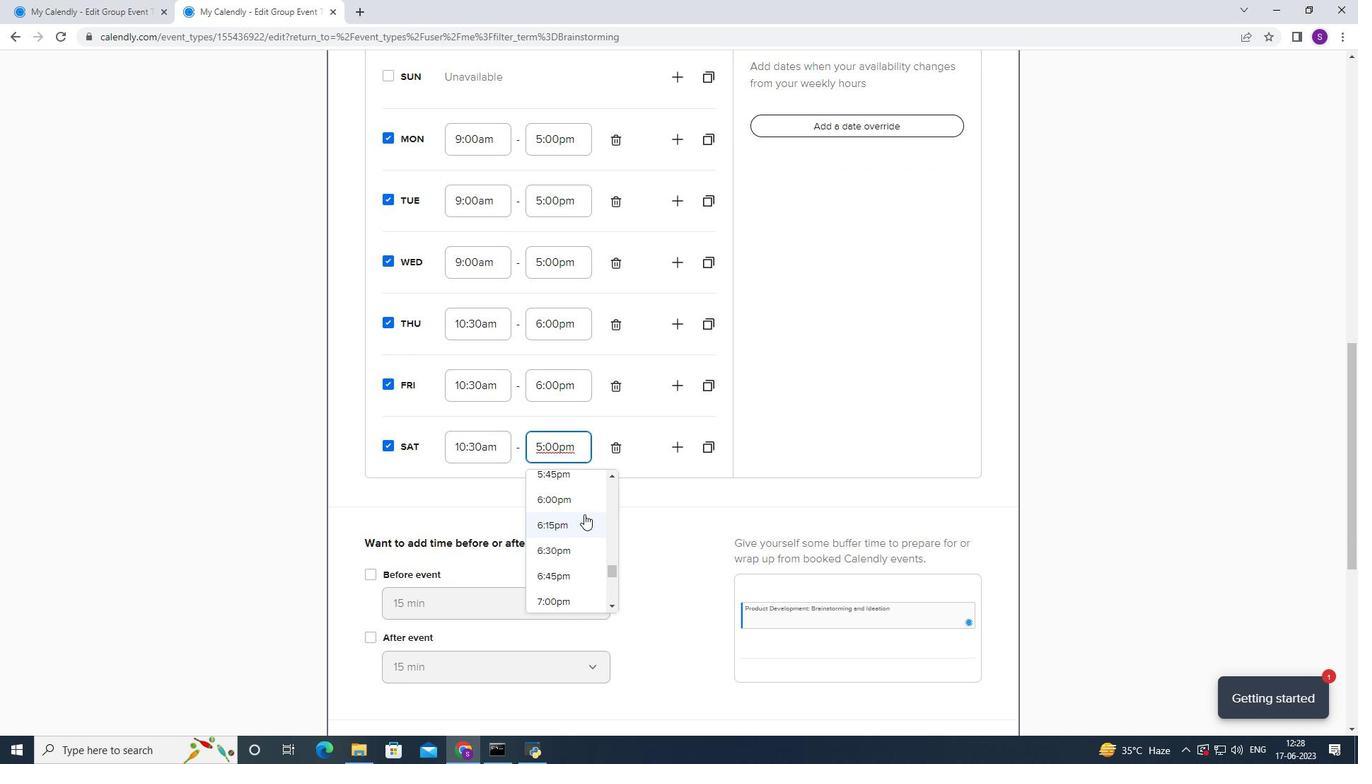 
Action: Mouse pressed left at (585, 510)
Screenshot: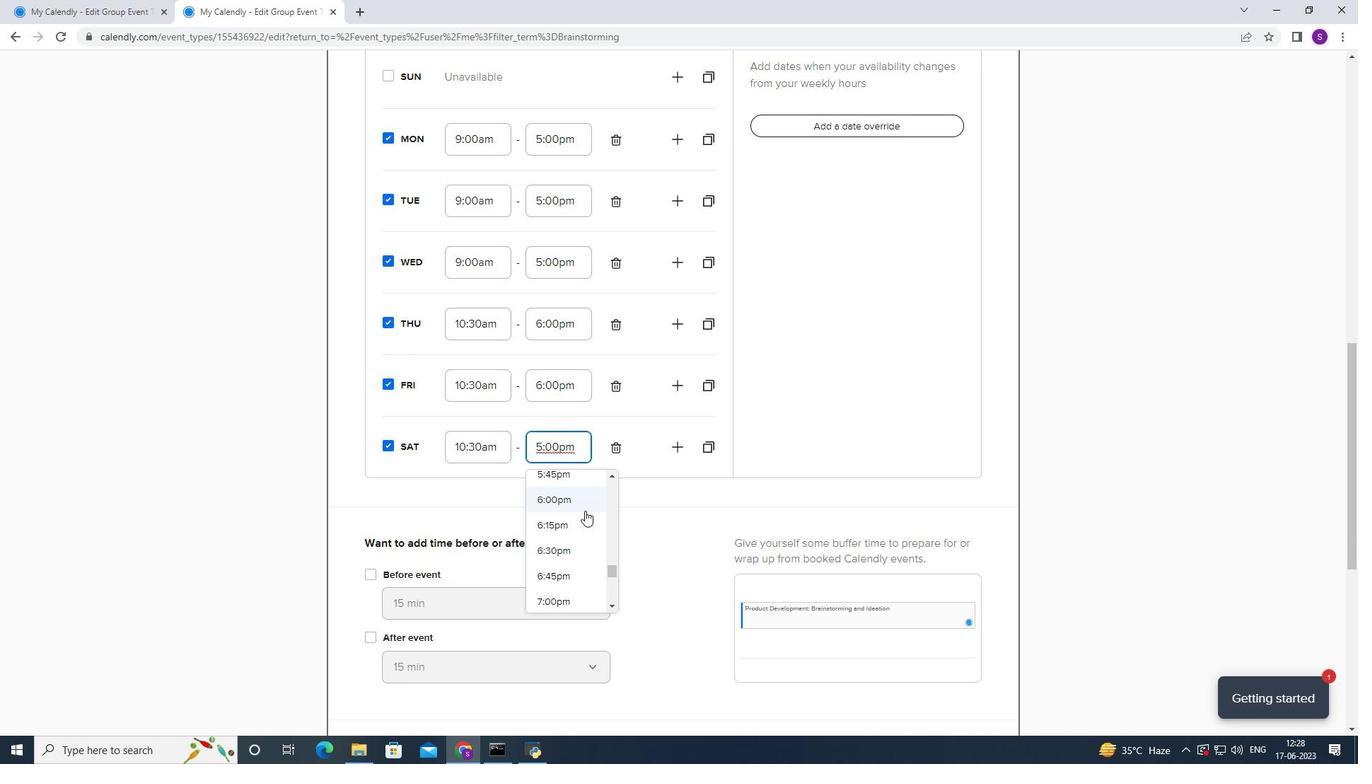 
Action: Mouse moved to (558, 275)
Screenshot: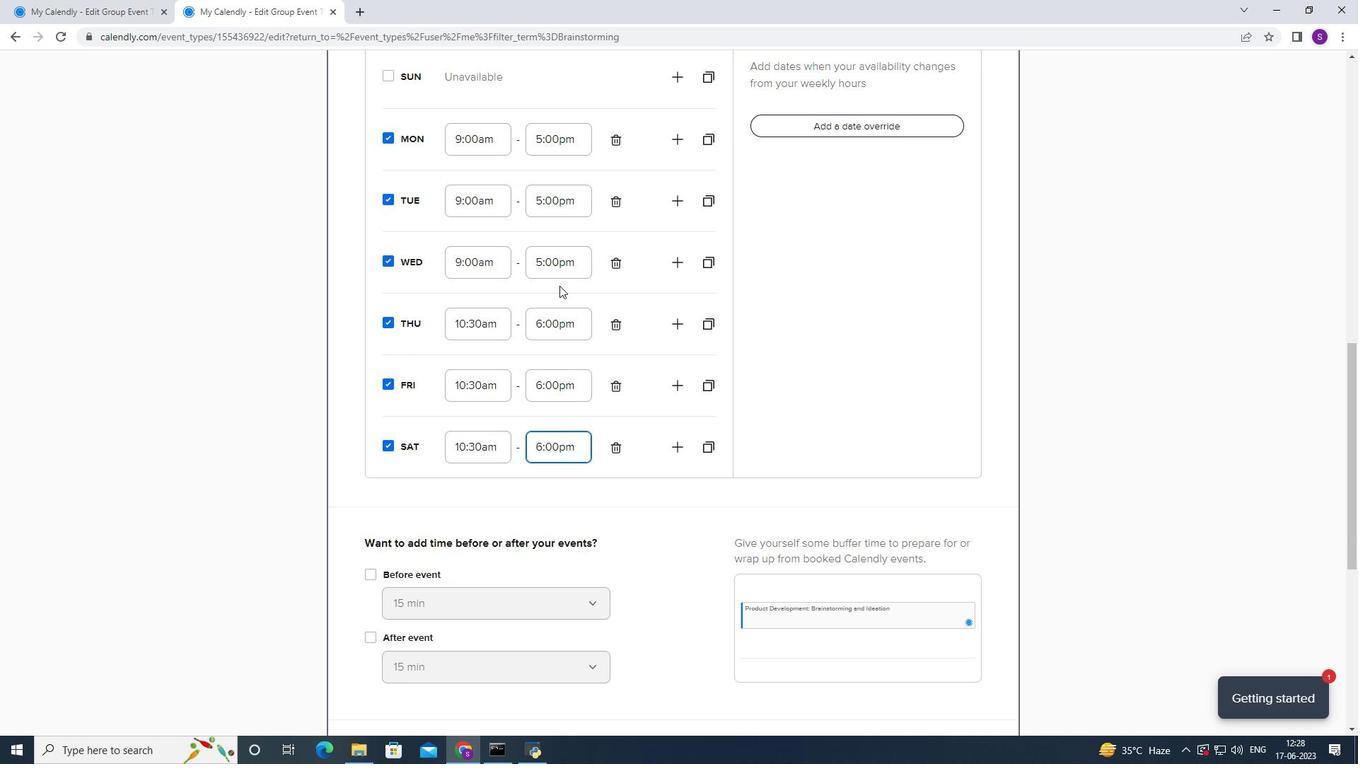 
Action: Mouse pressed left at (558, 275)
Screenshot: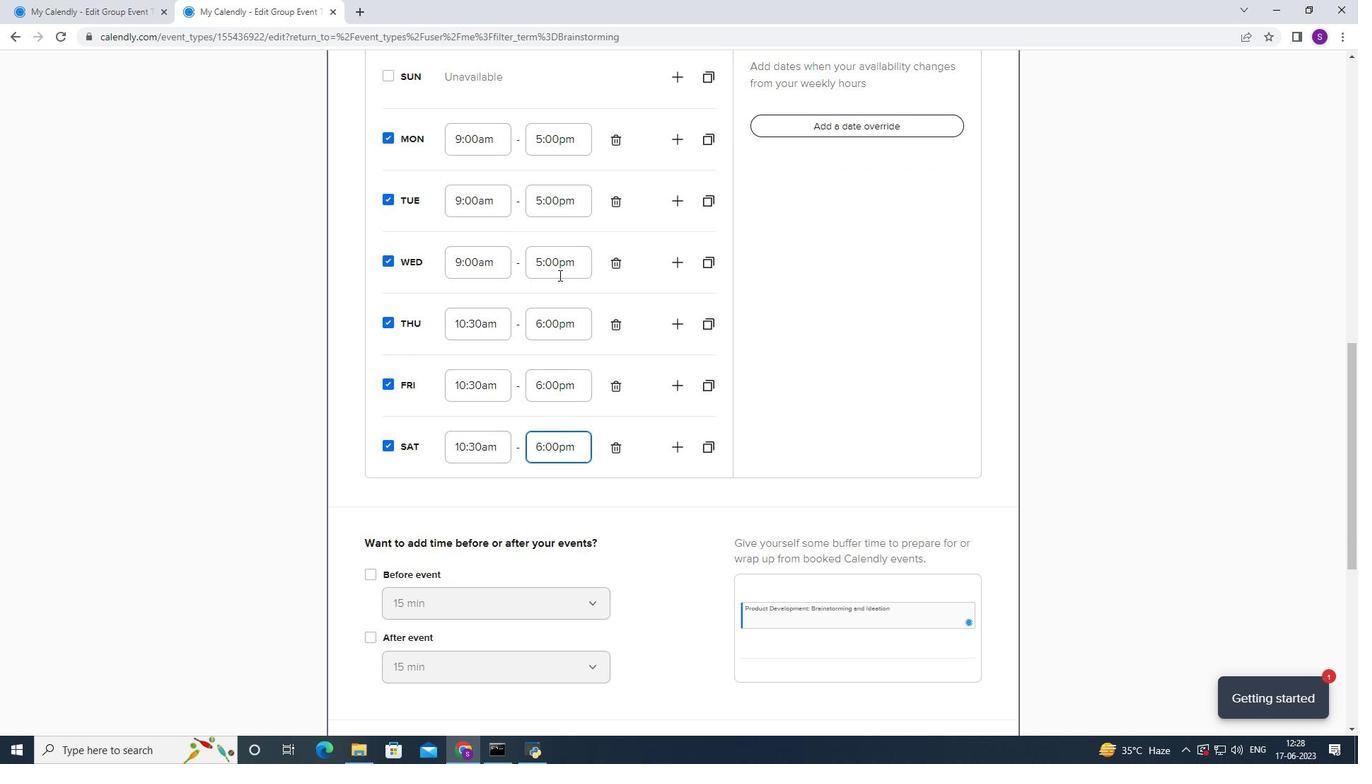 
Action: Mouse moved to (553, 363)
Screenshot: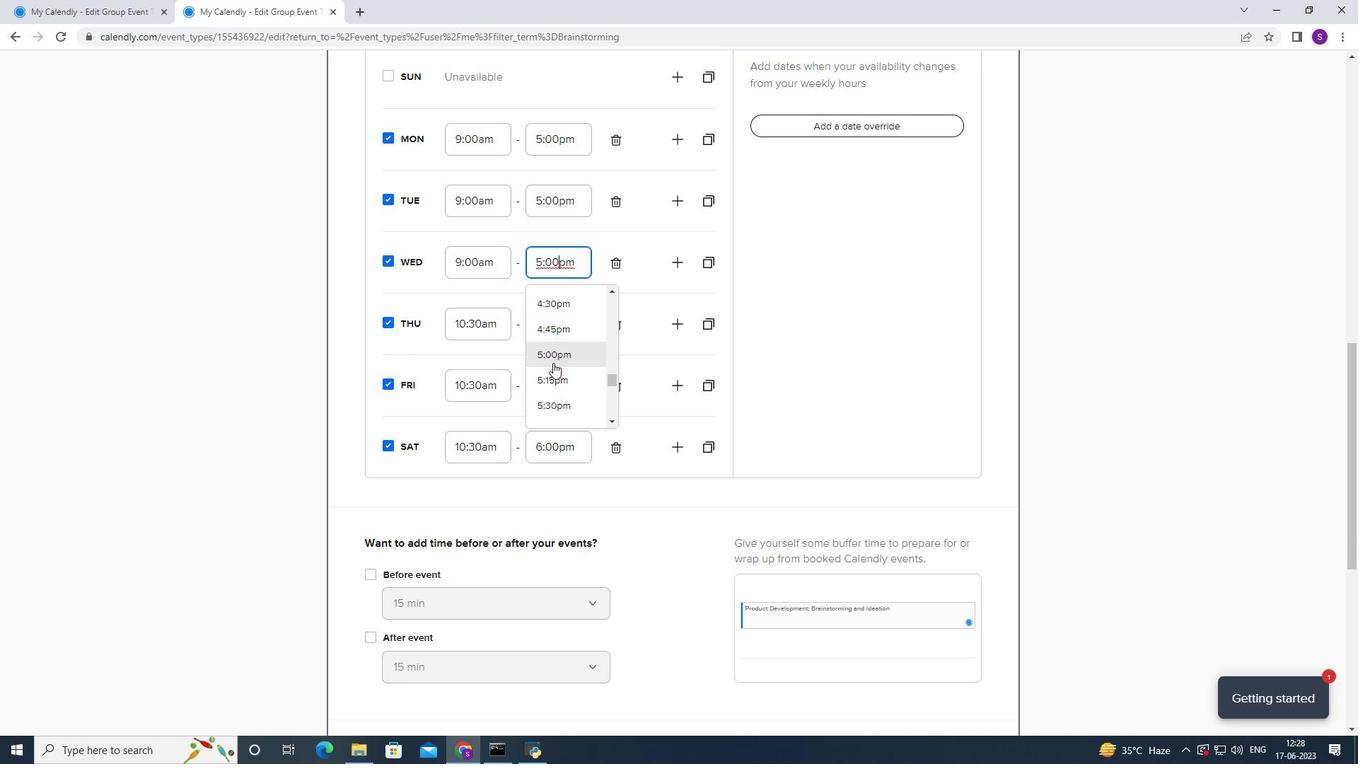 
Action: Mouse scrolled (553, 362) with delta (0, 0)
Screenshot: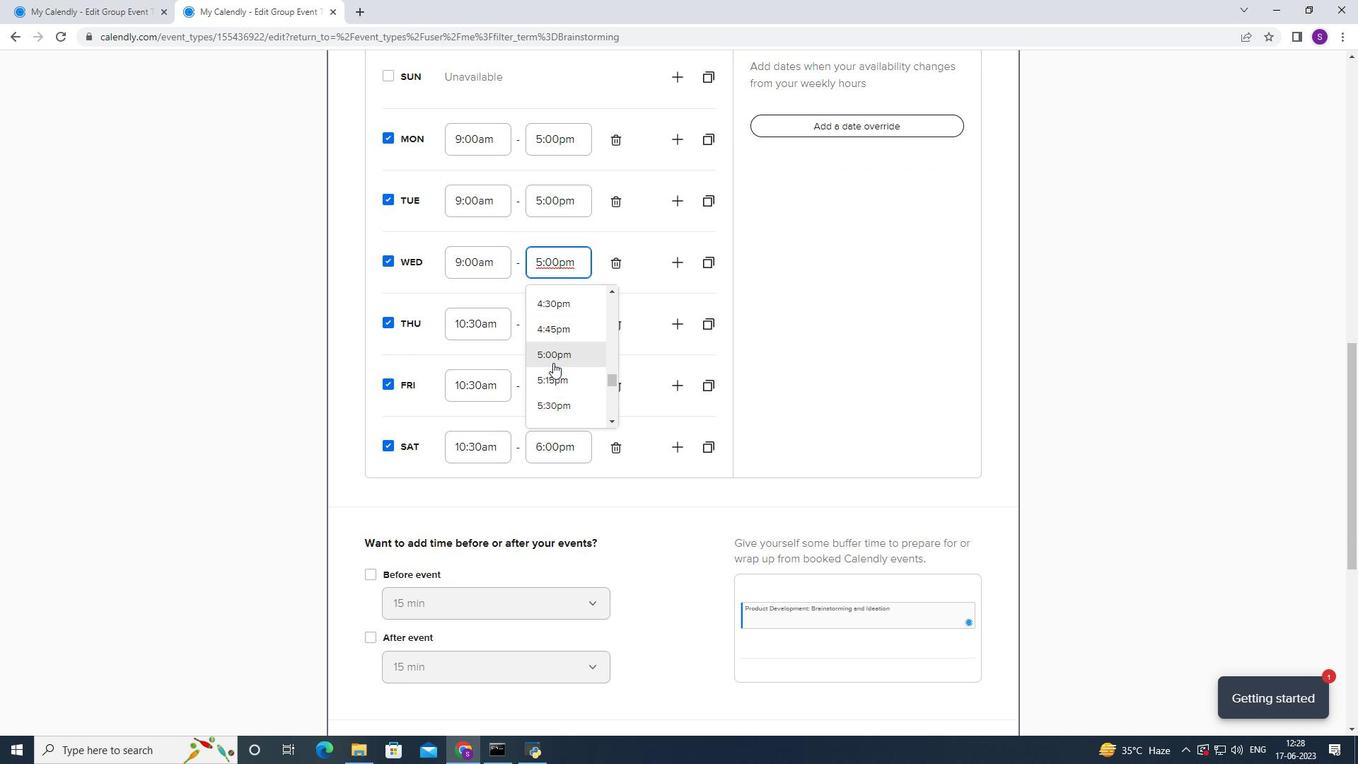 
Action: Mouse moved to (550, 382)
Screenshot: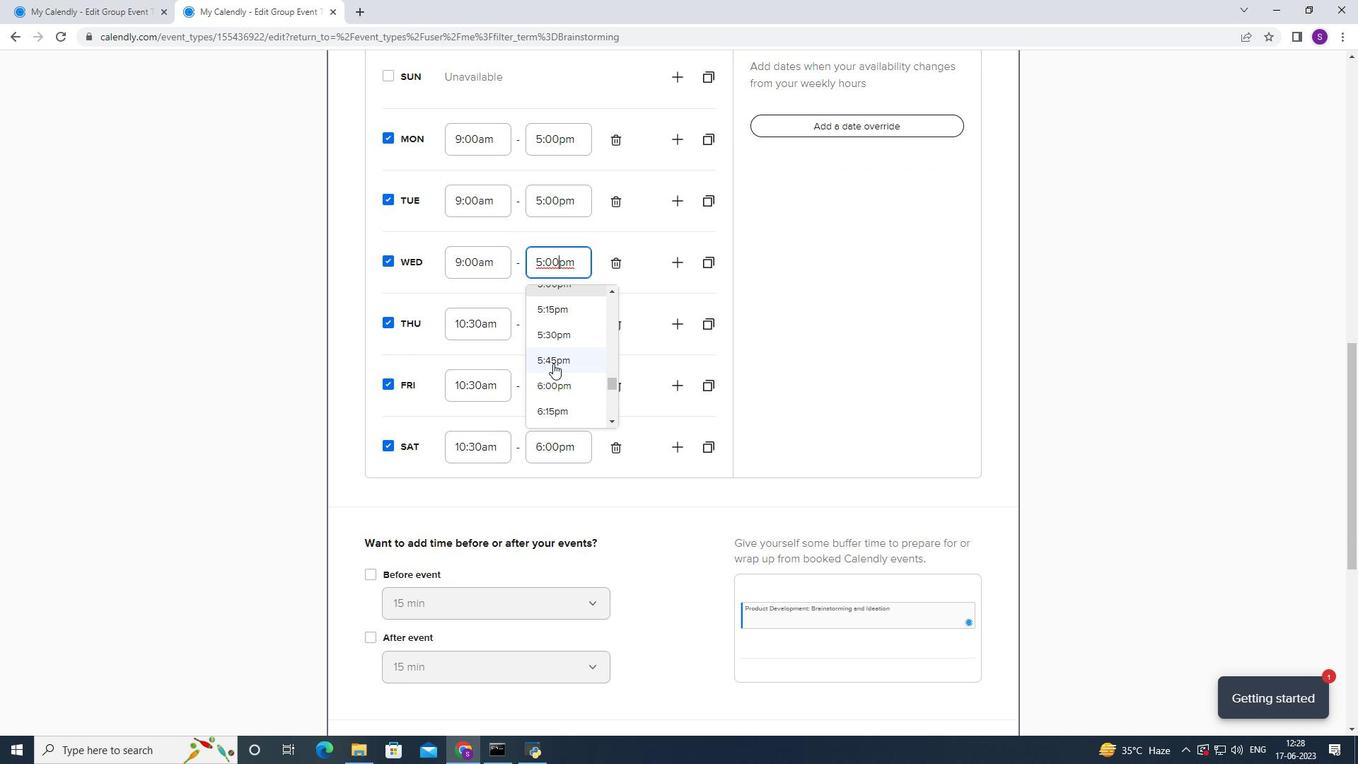 
Action: Mouse pressed left at (550, 382)
Screenshot: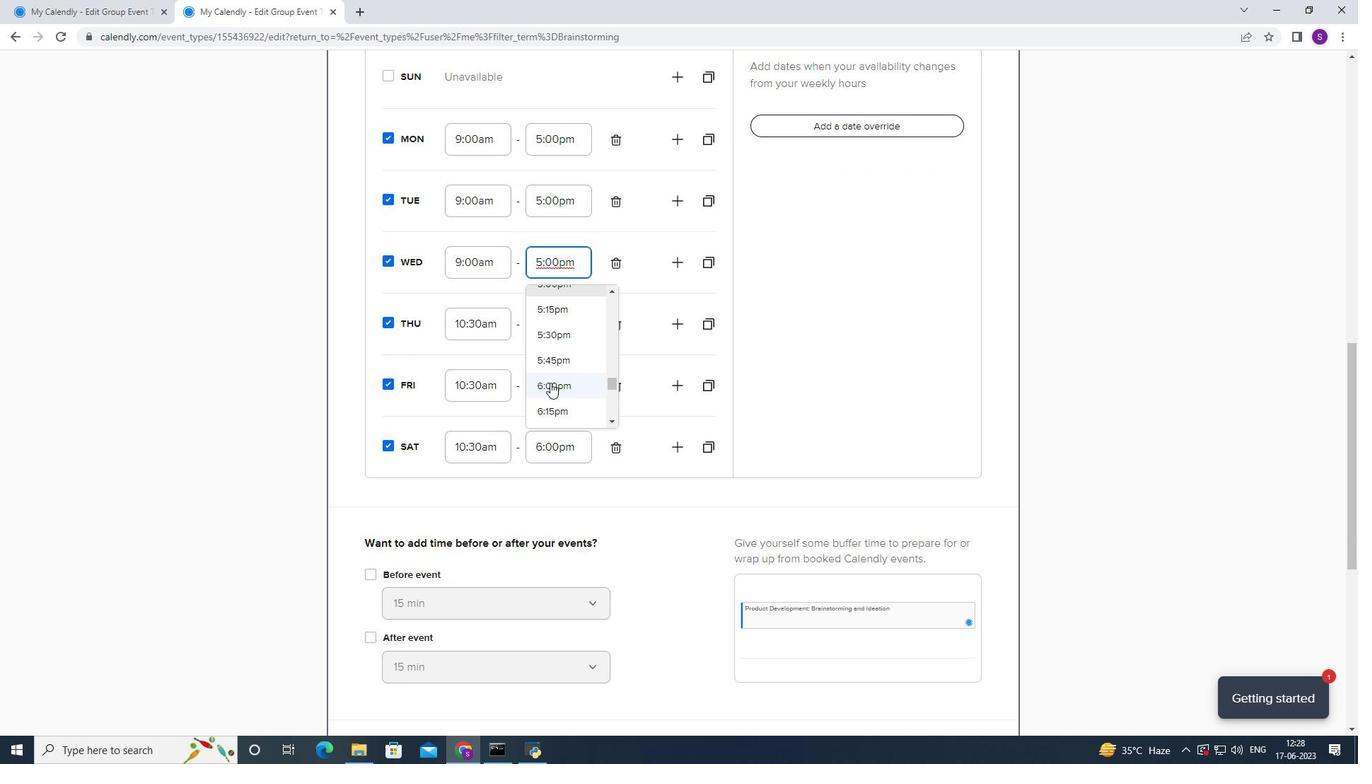 
Action: Mouse moved to (504, 271)
Screenshot: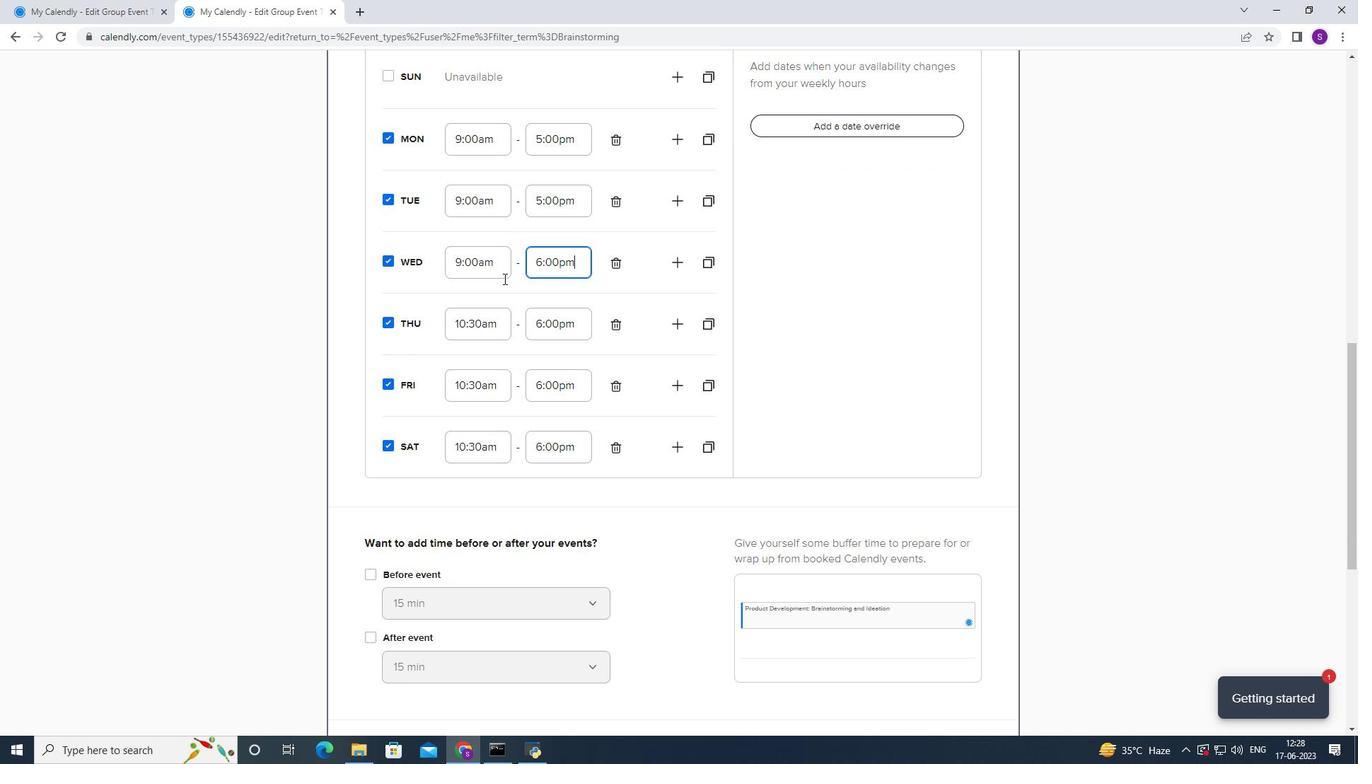 
Action: Mouse pressed left at (504, 271)
Screenshot: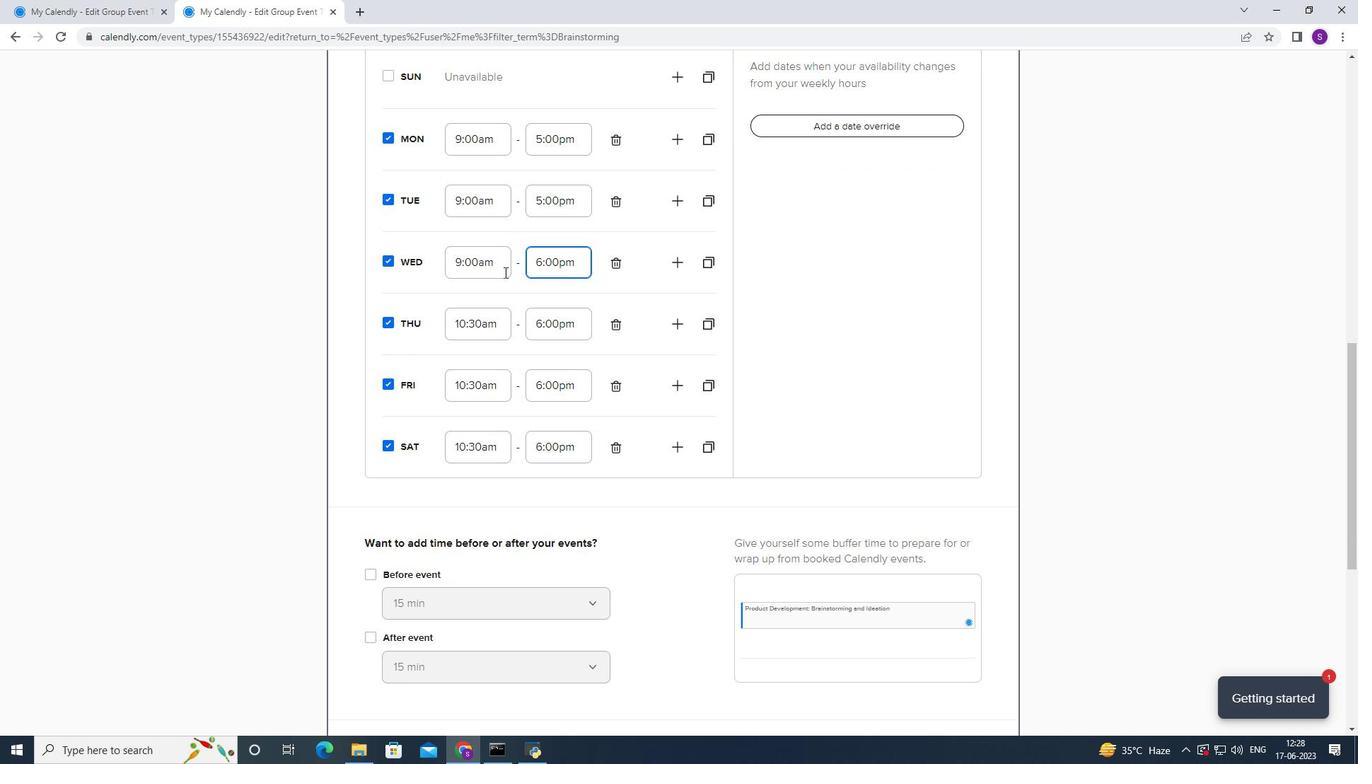 
Action: Mouse moved to (495, 331)
Screenshot: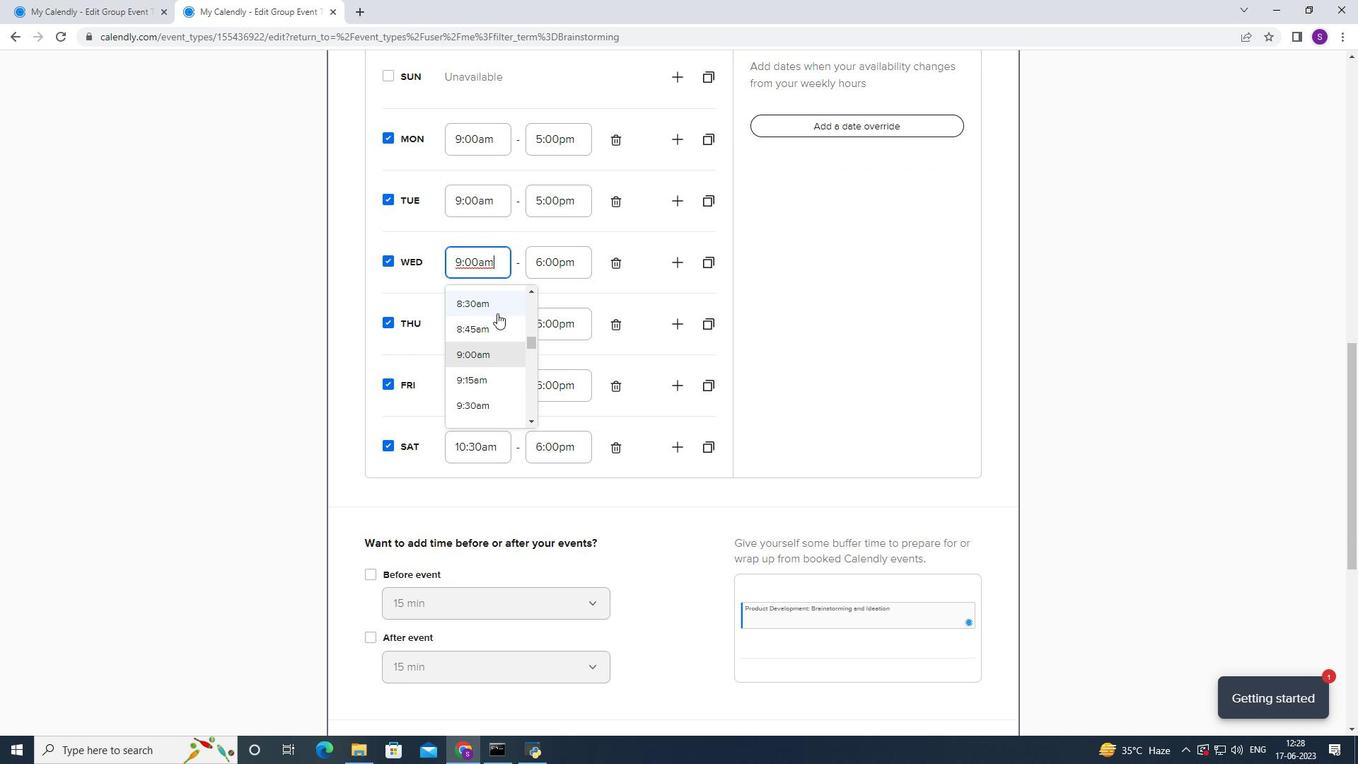 
Action: Mouse scrolled (495, 331) with delta (0, 0)
Screenshot: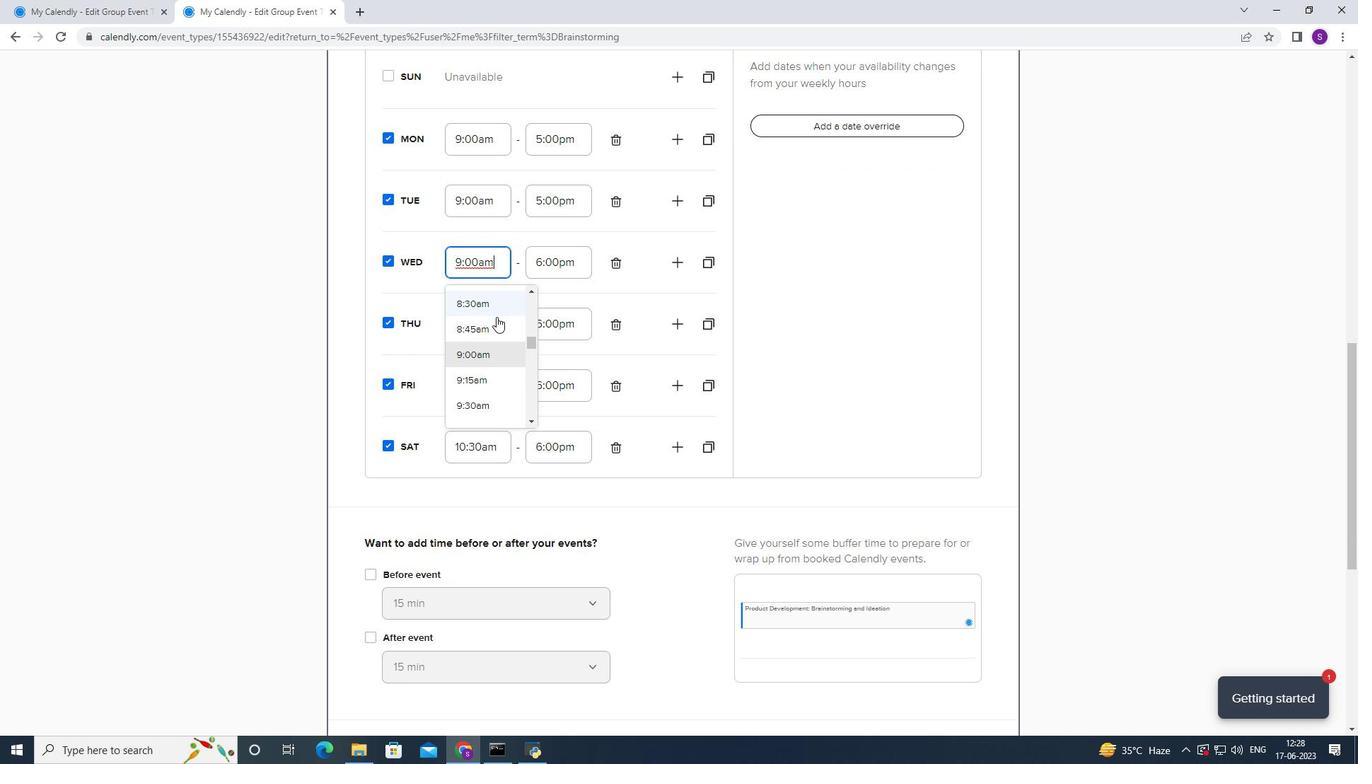 
Action: Mouse moved to (474, 398)
Screenshot: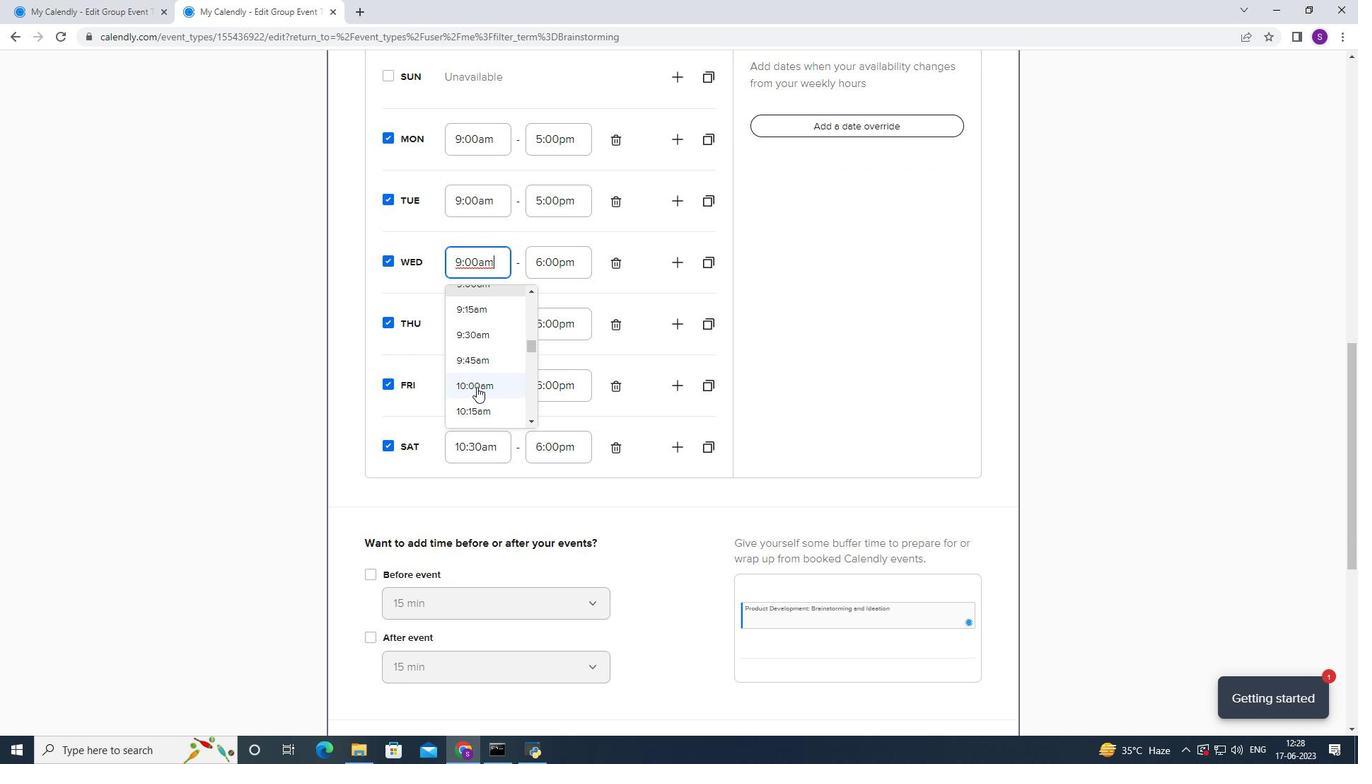 
Action: Mouse scrolled (474, 397) with delta (0, 0)
Screenshot: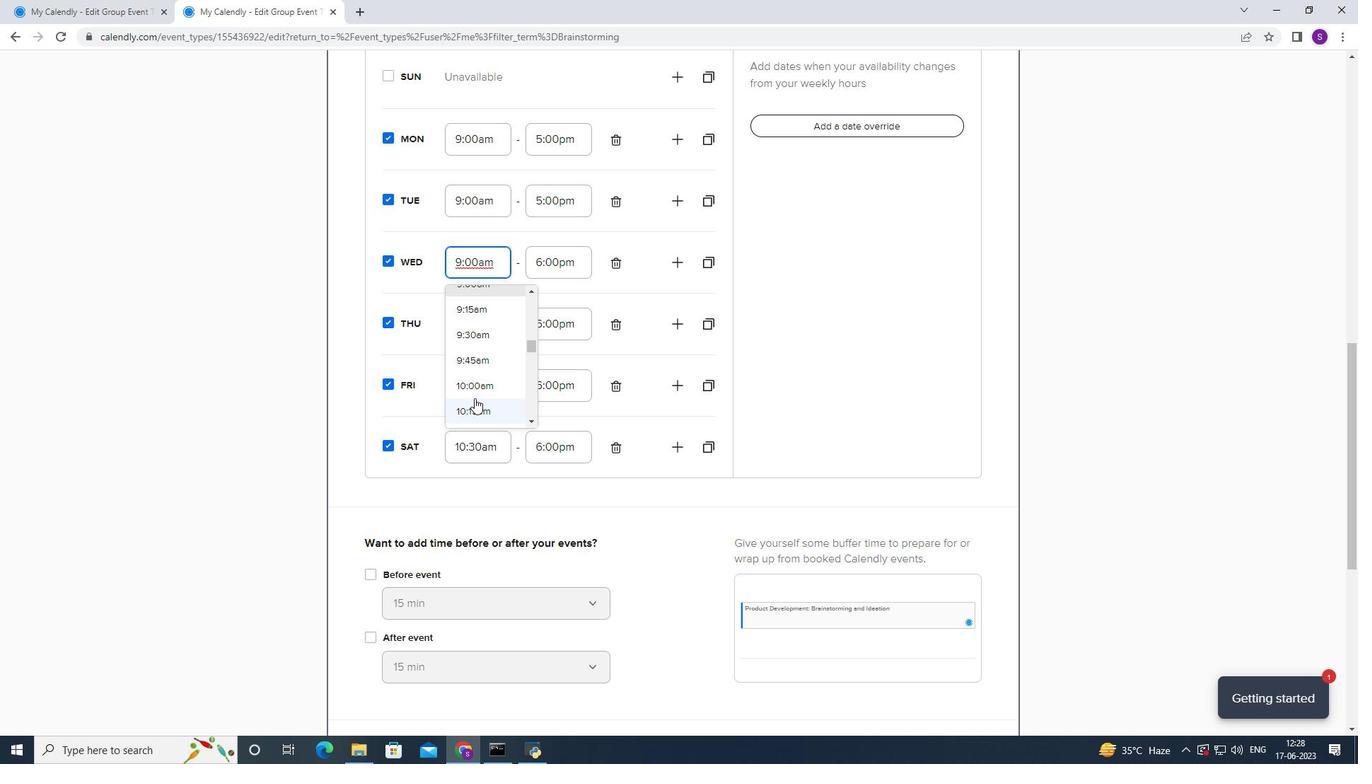 
Action: Mouse moved to (481, 367)
Screenshot: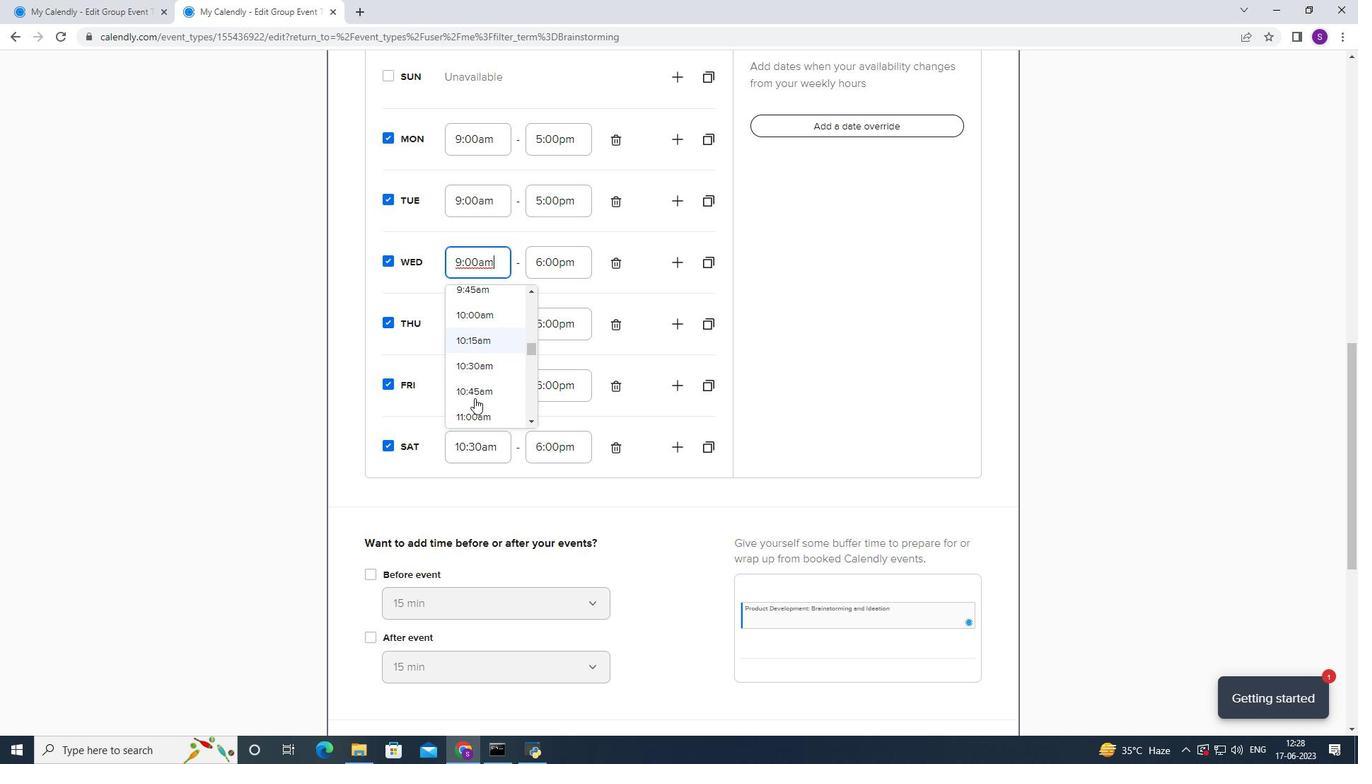 
Action: Mouse pressed left at (481, 367)
Screenshot: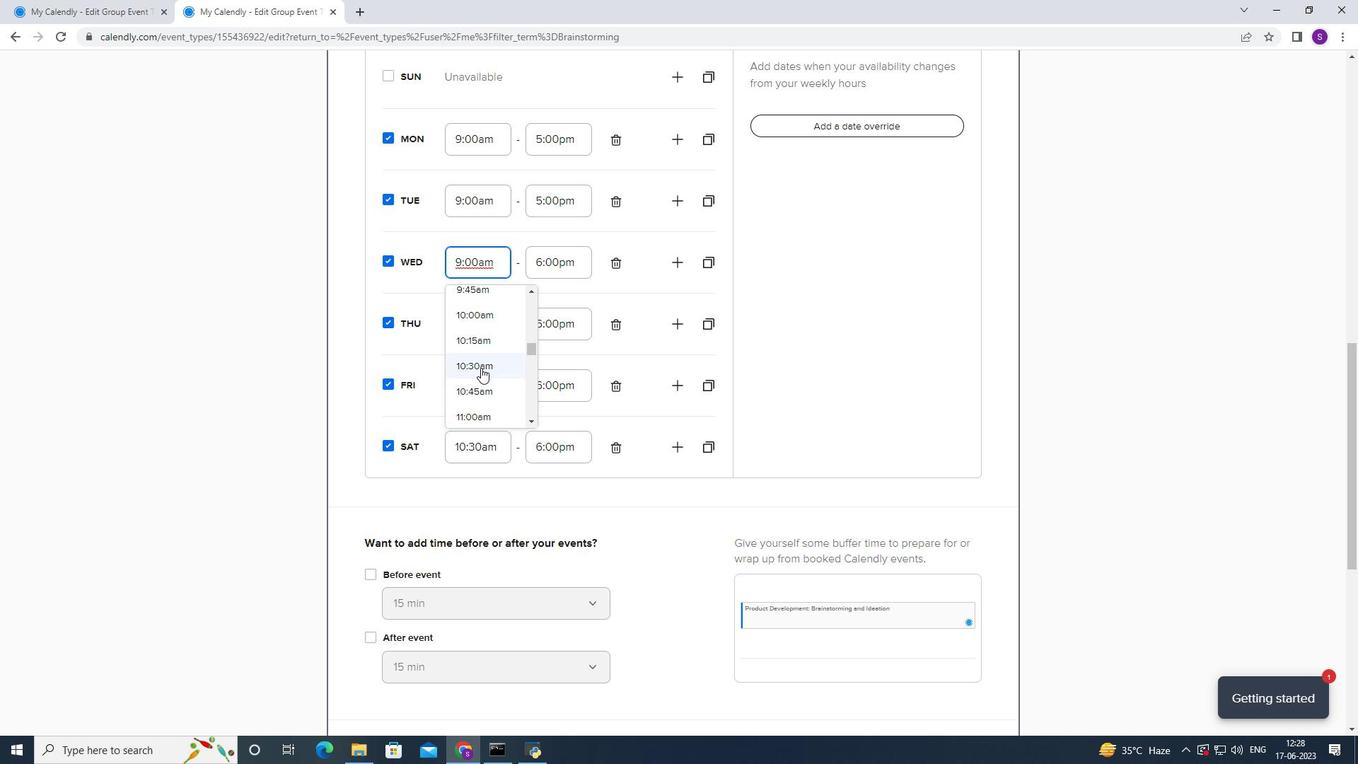 
Action: Mouse moved to (492, 285)
Screenshot: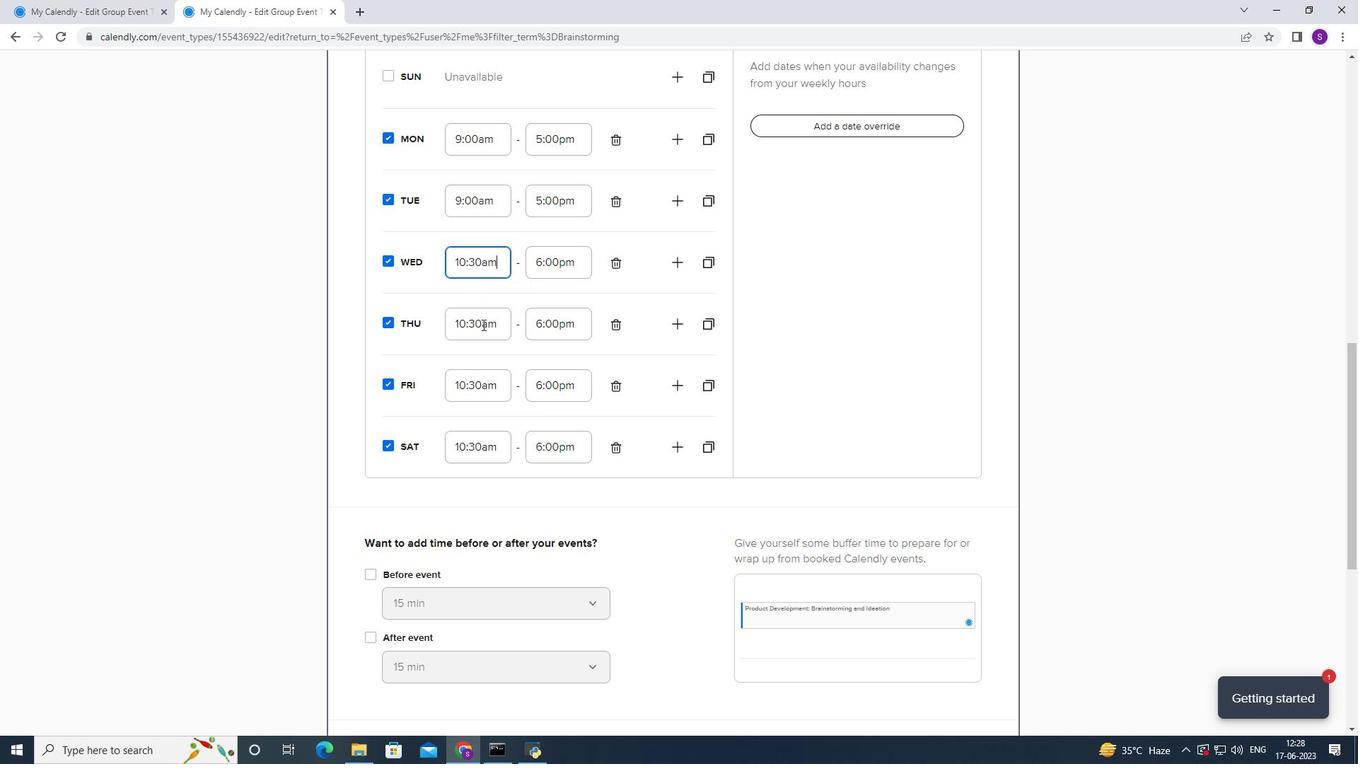 
Action: Mouse scrolled (492, 285) with delta (0, 0)
Screenshot: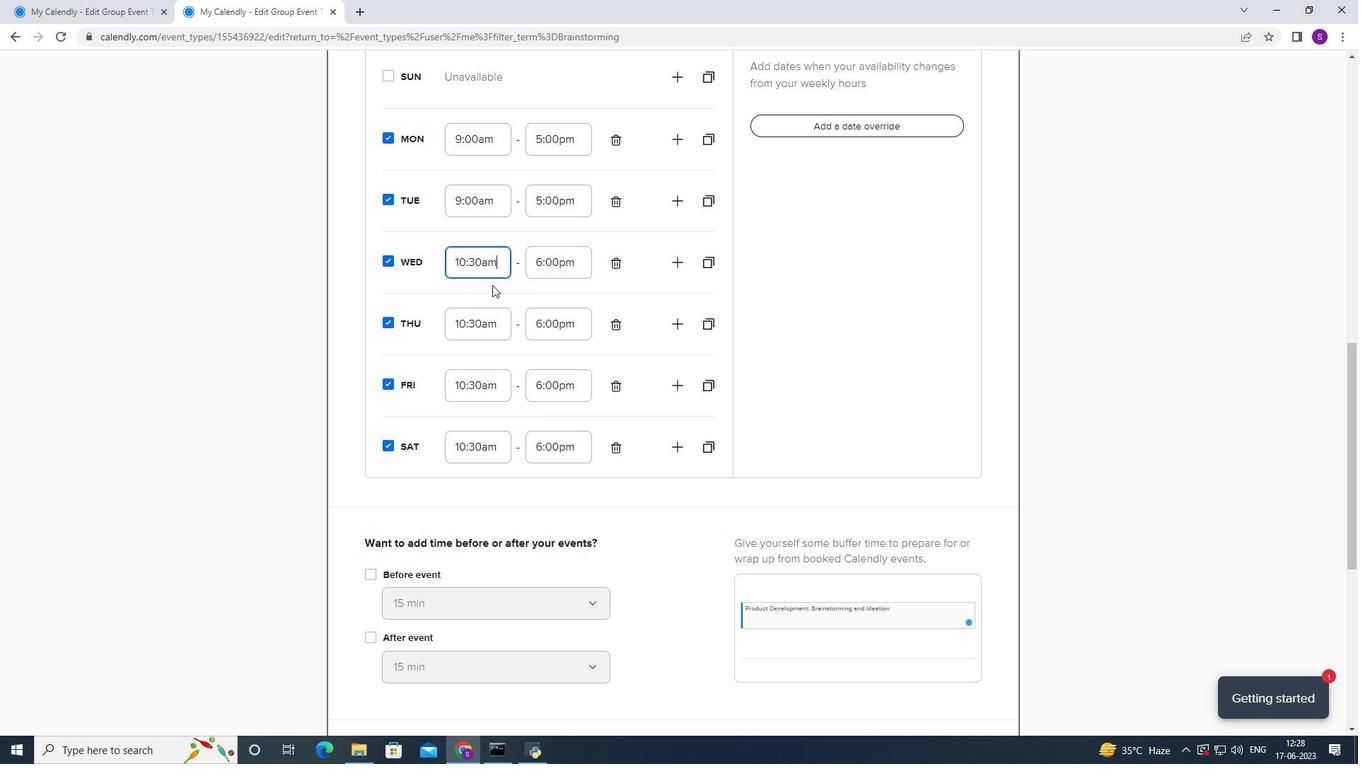 
Action: Mouse scrolled (492, 285) with delta (0, 0)
Screenshot: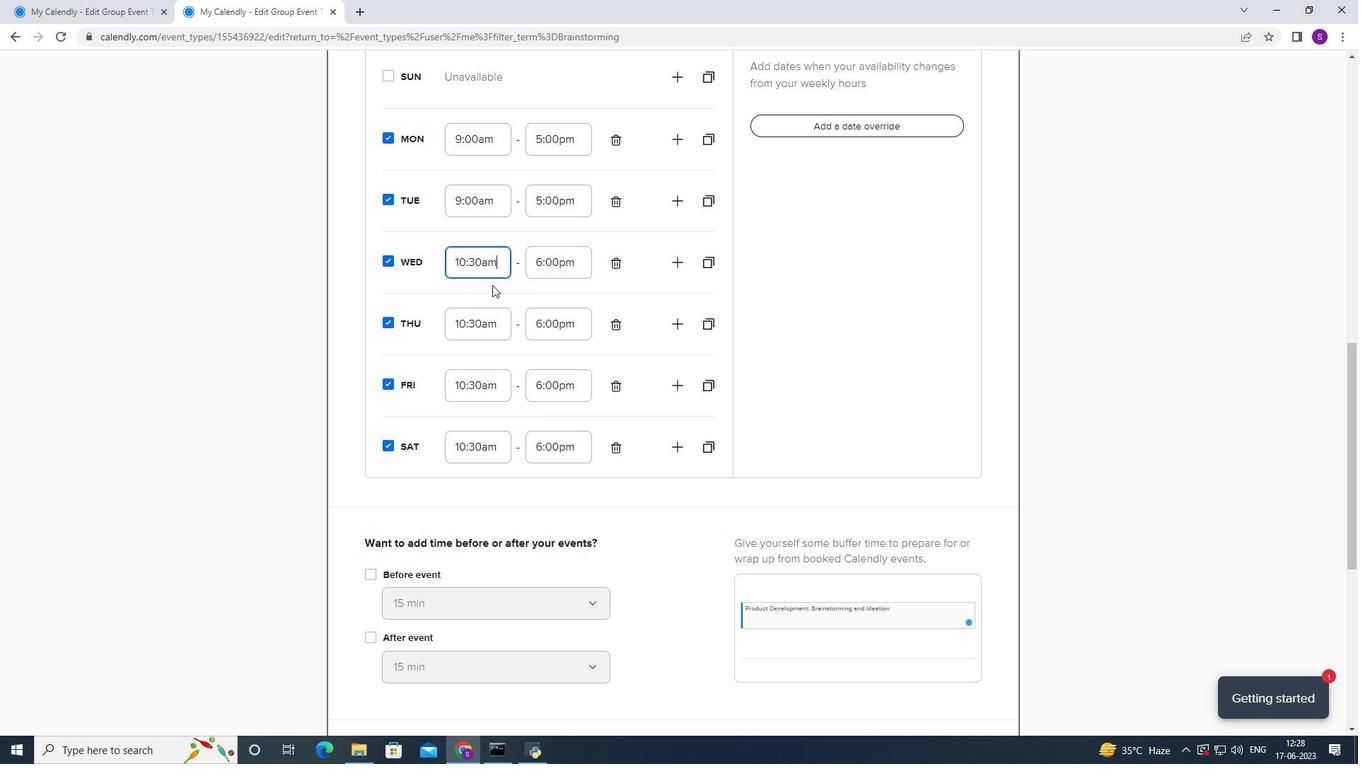 
Action: Mouse moved to (478, 338)
Screenshot: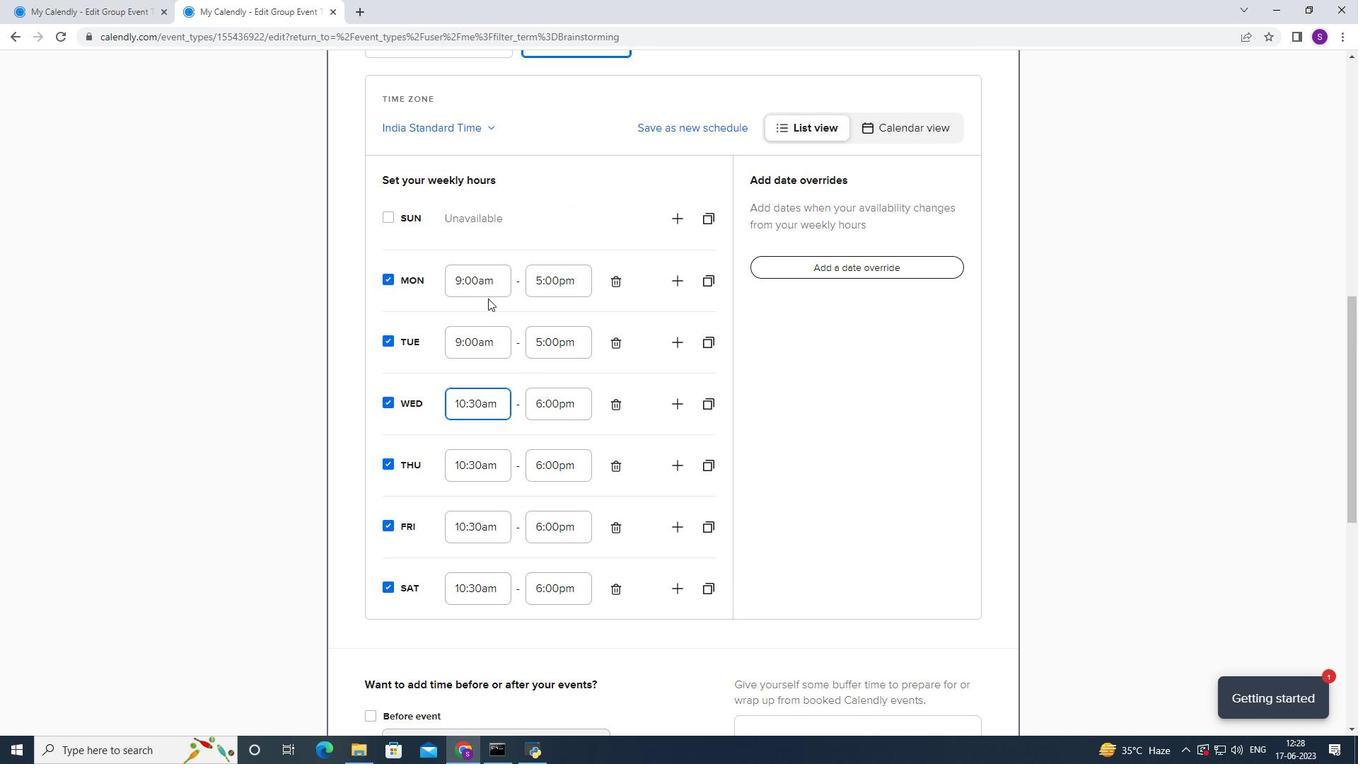 
Action: Mouse pressed left at (478, 338)
Screenshot: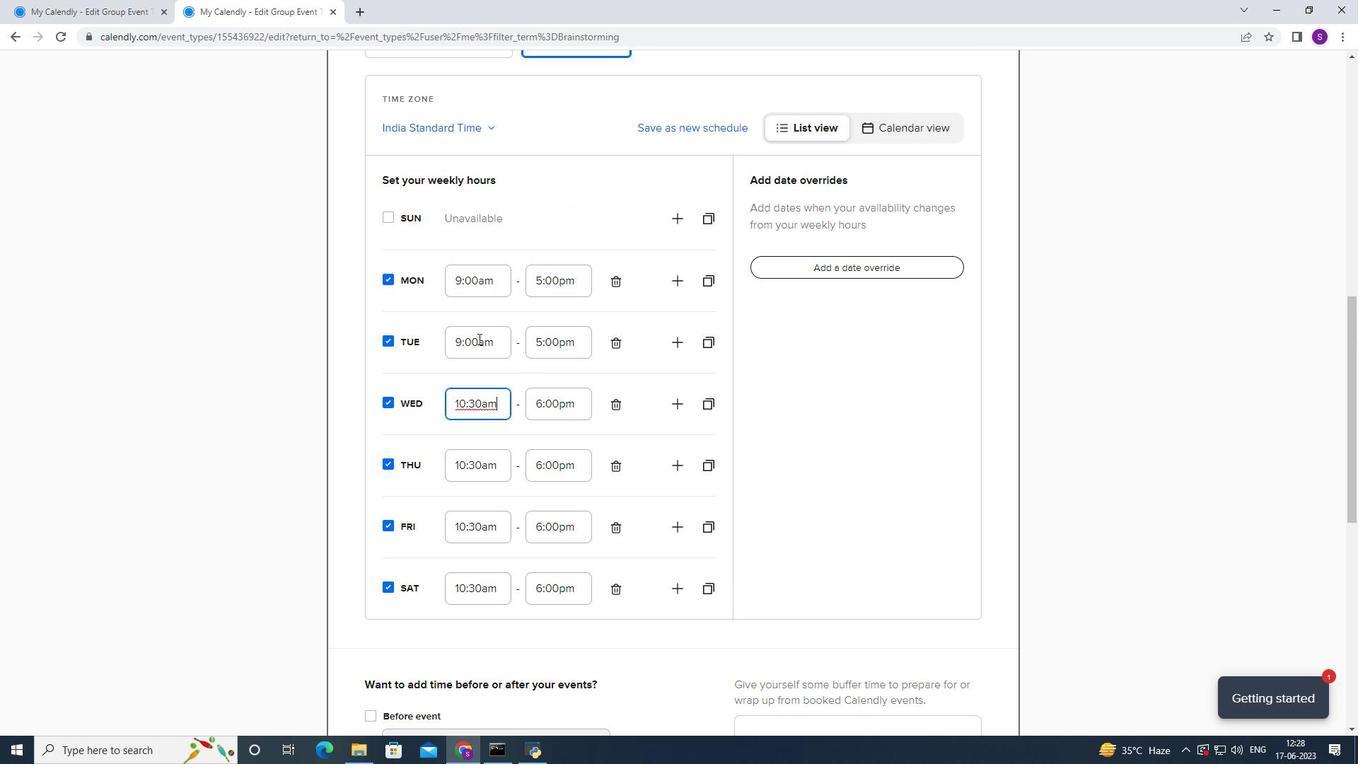 
Action: Mouse moved to (478, 360)
Screenshot: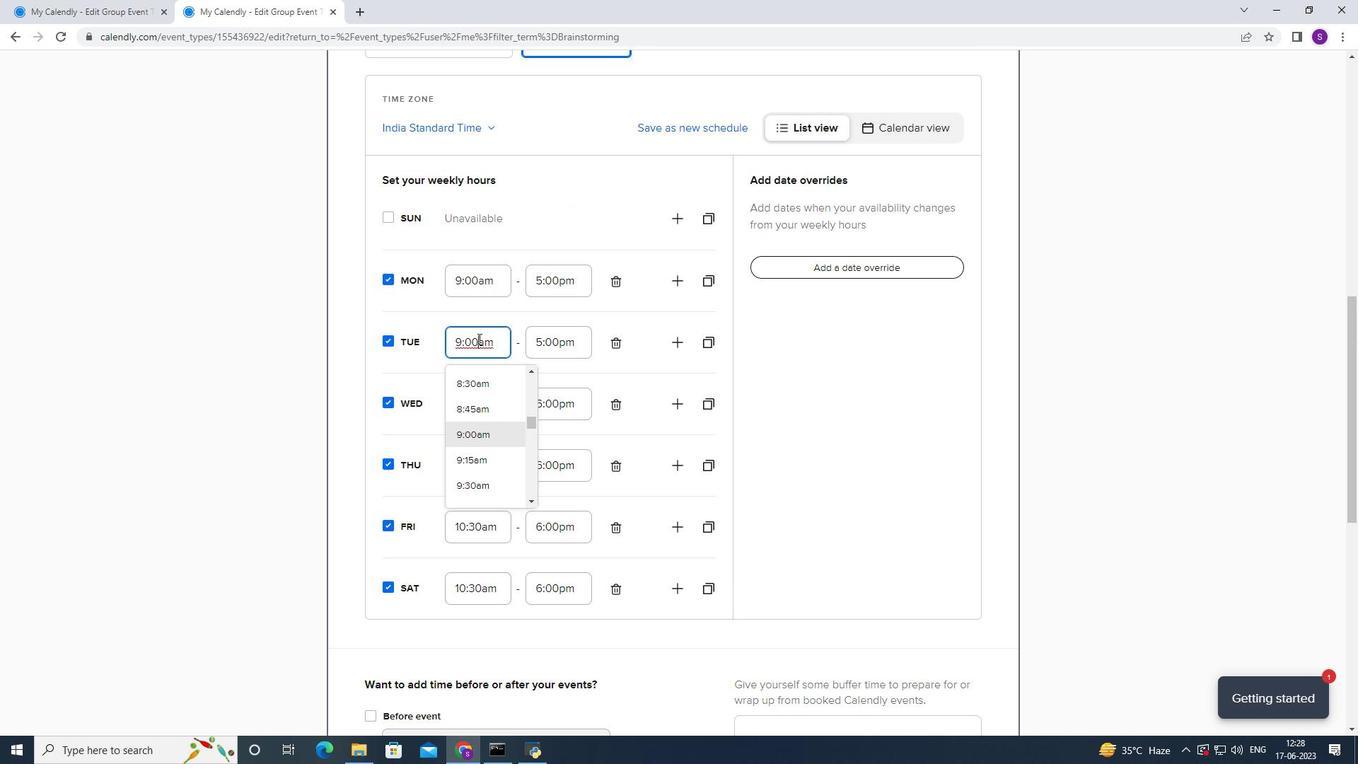 
Action: Mouse scrolled (478, 360) with delta (0, 0)
Screenshot: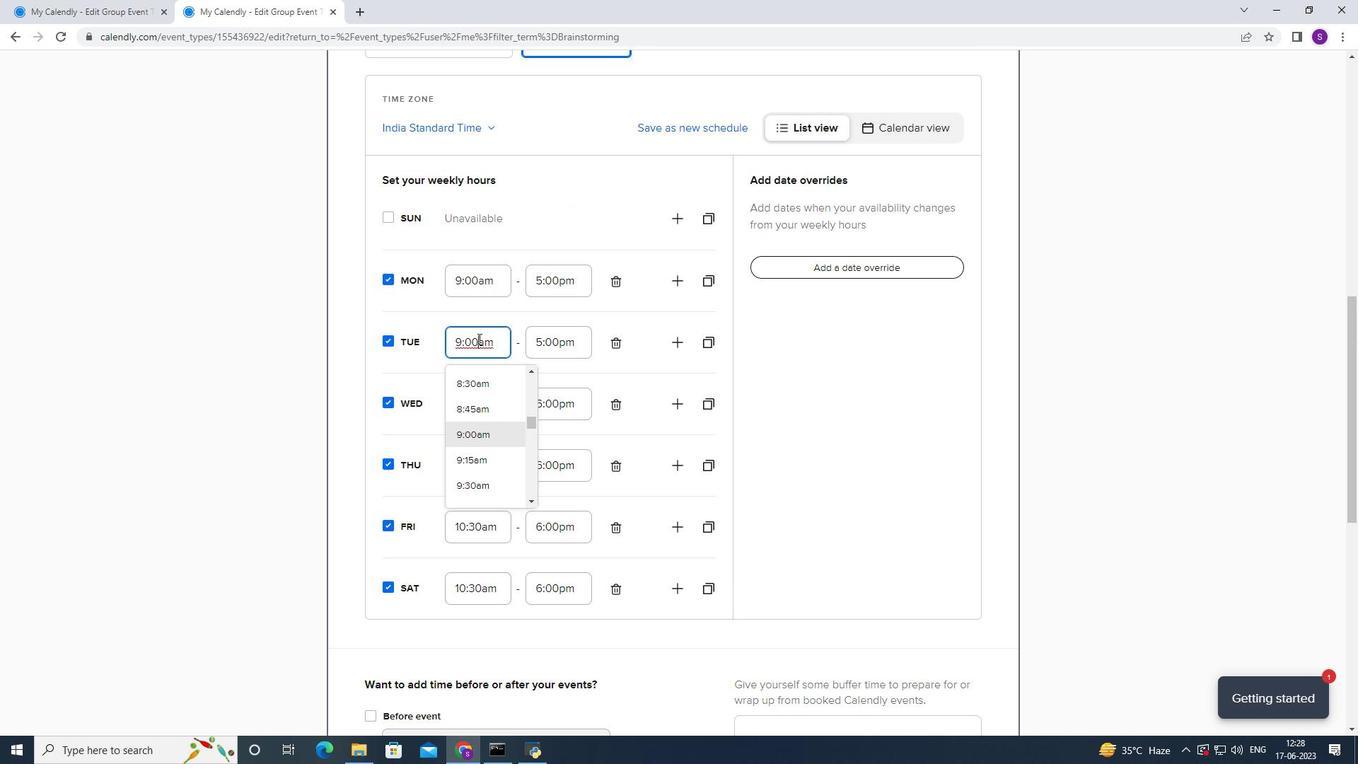 
Action: Mouse moved to (478, 367)
Screenshot: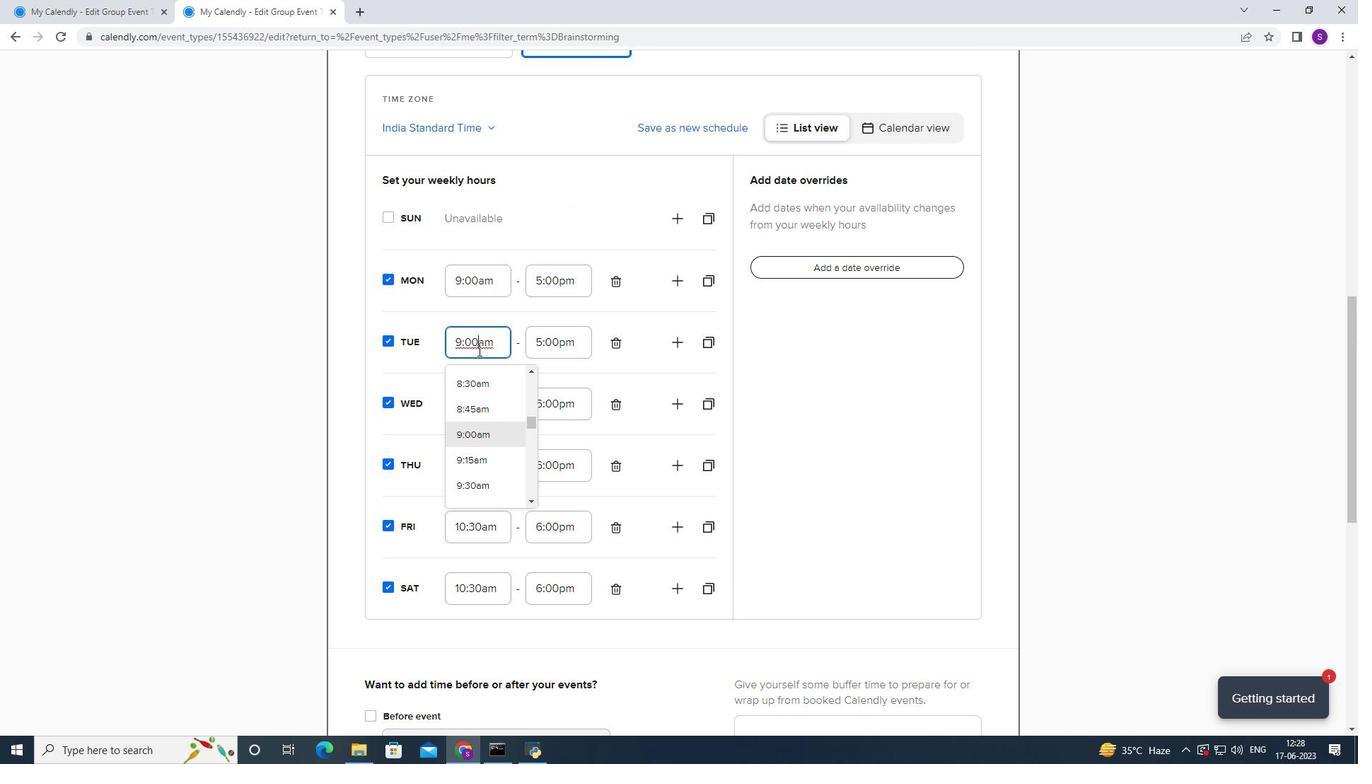 
Action: Mouse scrolled (478, 366) with delta (0, 0)
Screenshot: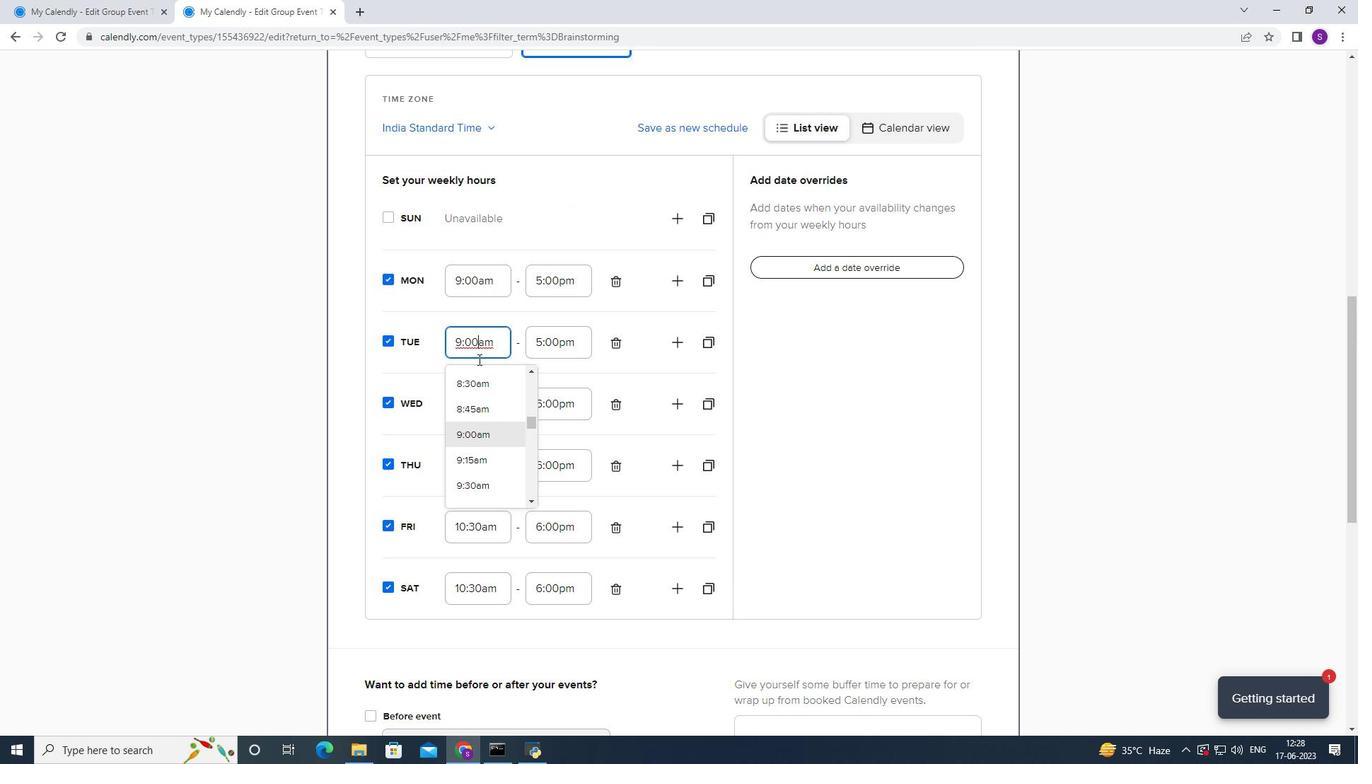
Action: Mouse scrolled (478, 366) with delta (0, 0)
Screenshot: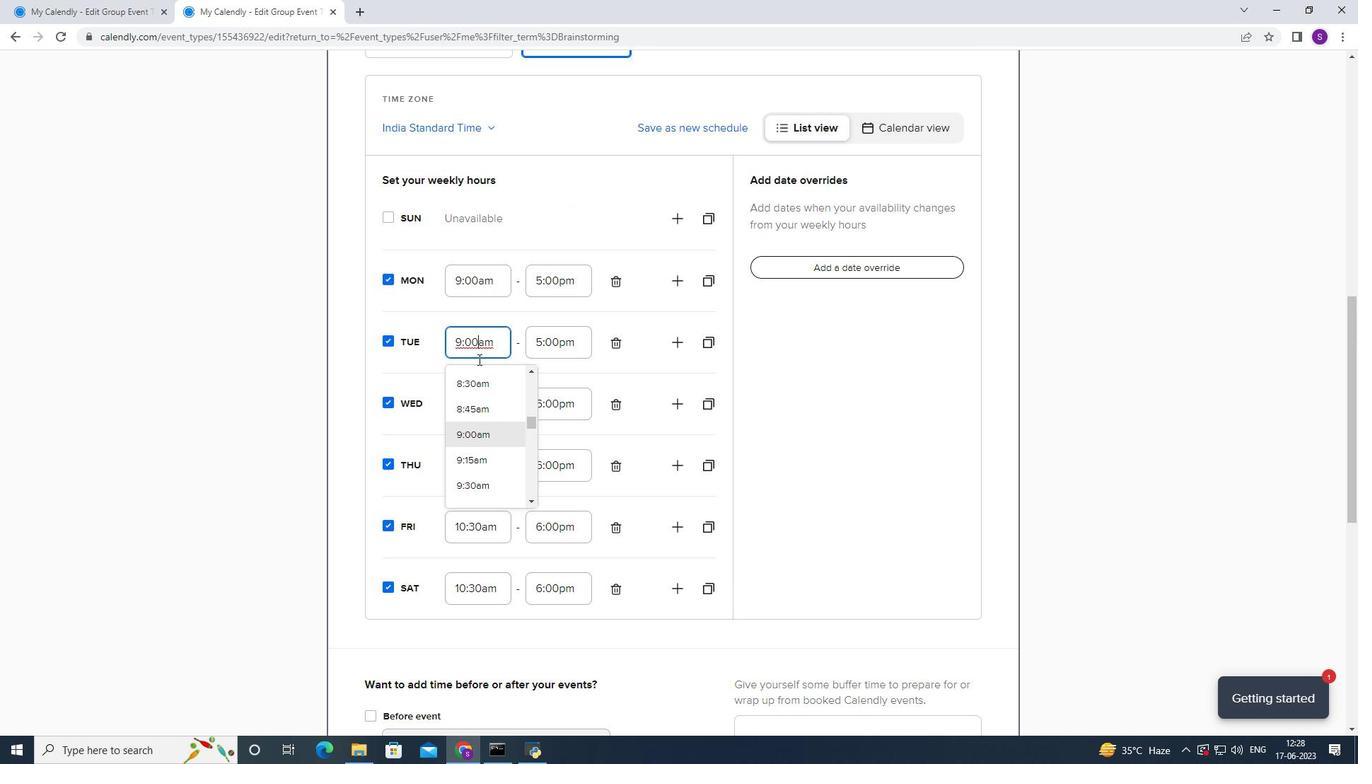 
Action: Mouse moved to (497, 248)
Screenshot: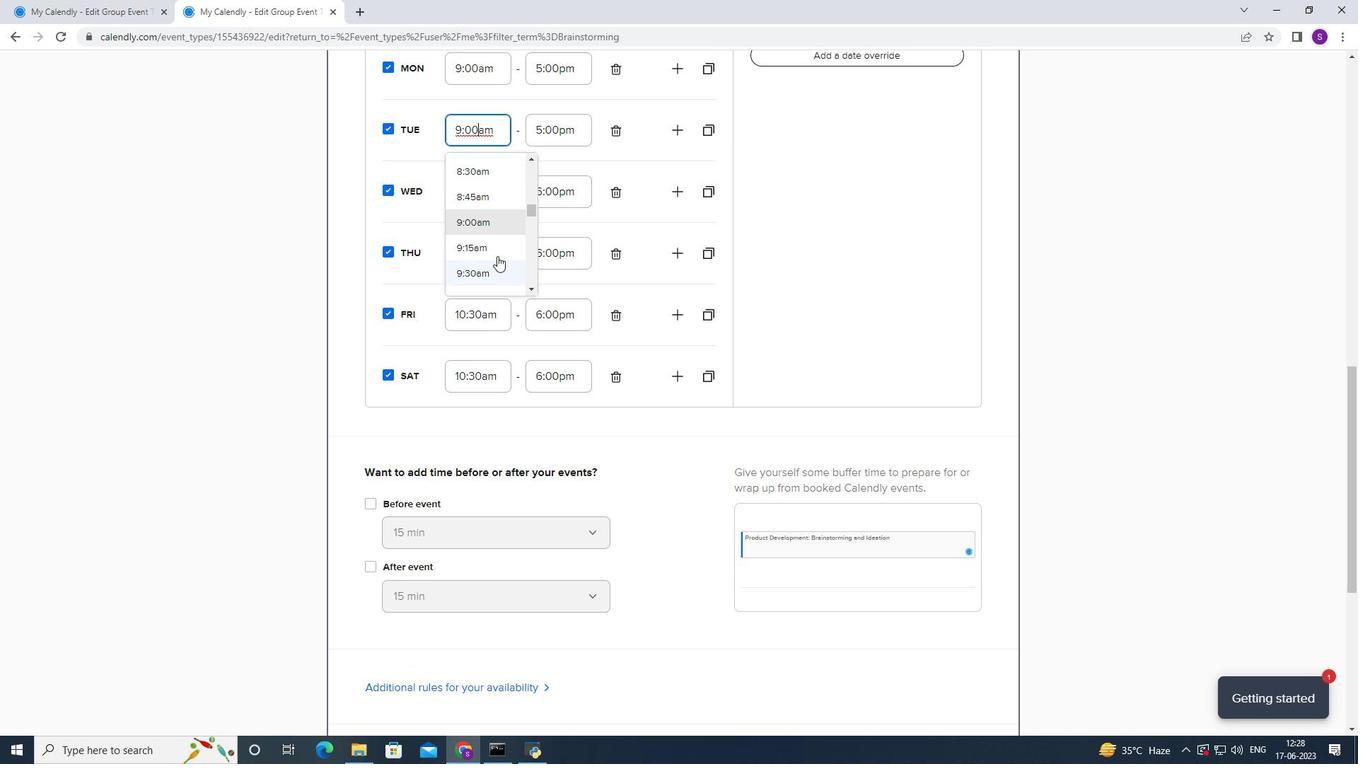 
Action: Mouse scrolled (497, 247) with delta (0, 0)
Screenshot: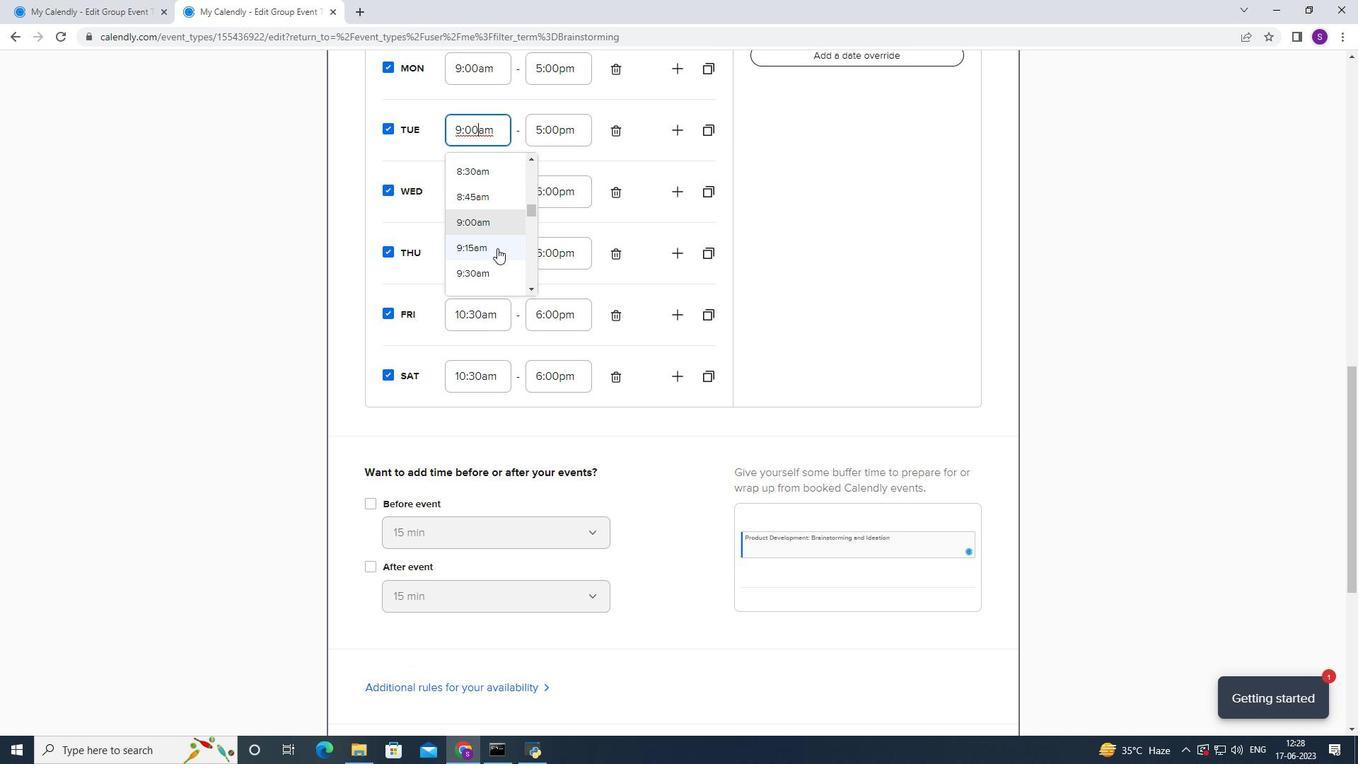
Action: Mouse scrolled (497, 247) with delta (0, 0)
Screenshot: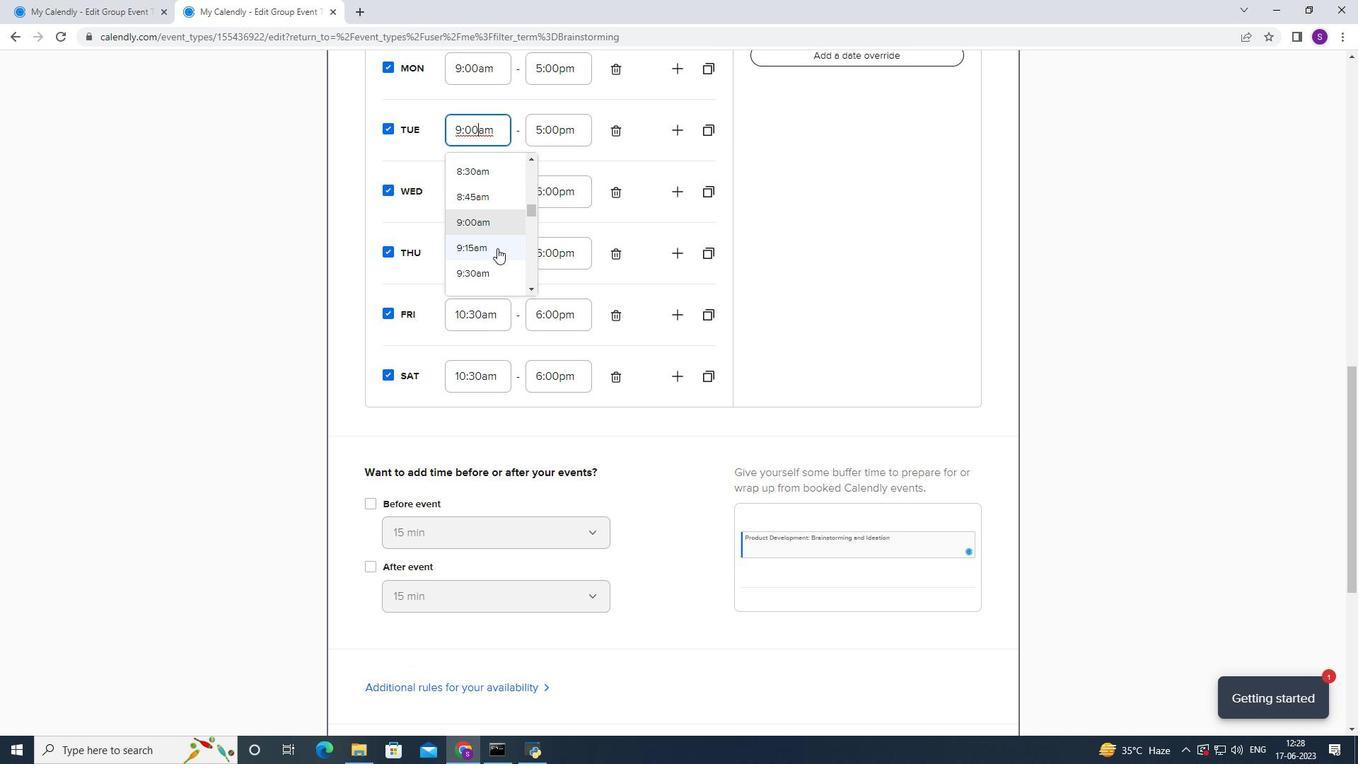 
Action: Mouse moved to (498, 237)
Screenshot: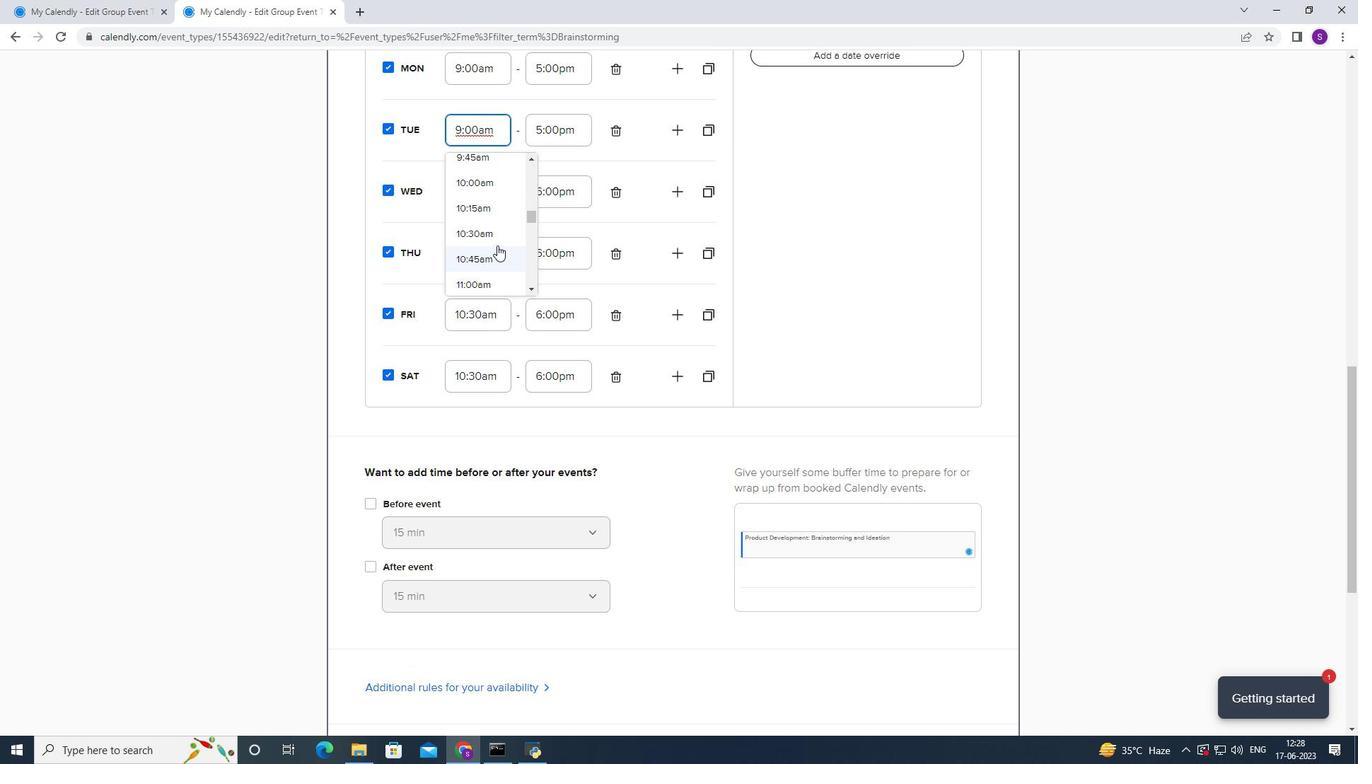
Action: Mouse pressed left at (498, 237)
Screenshot: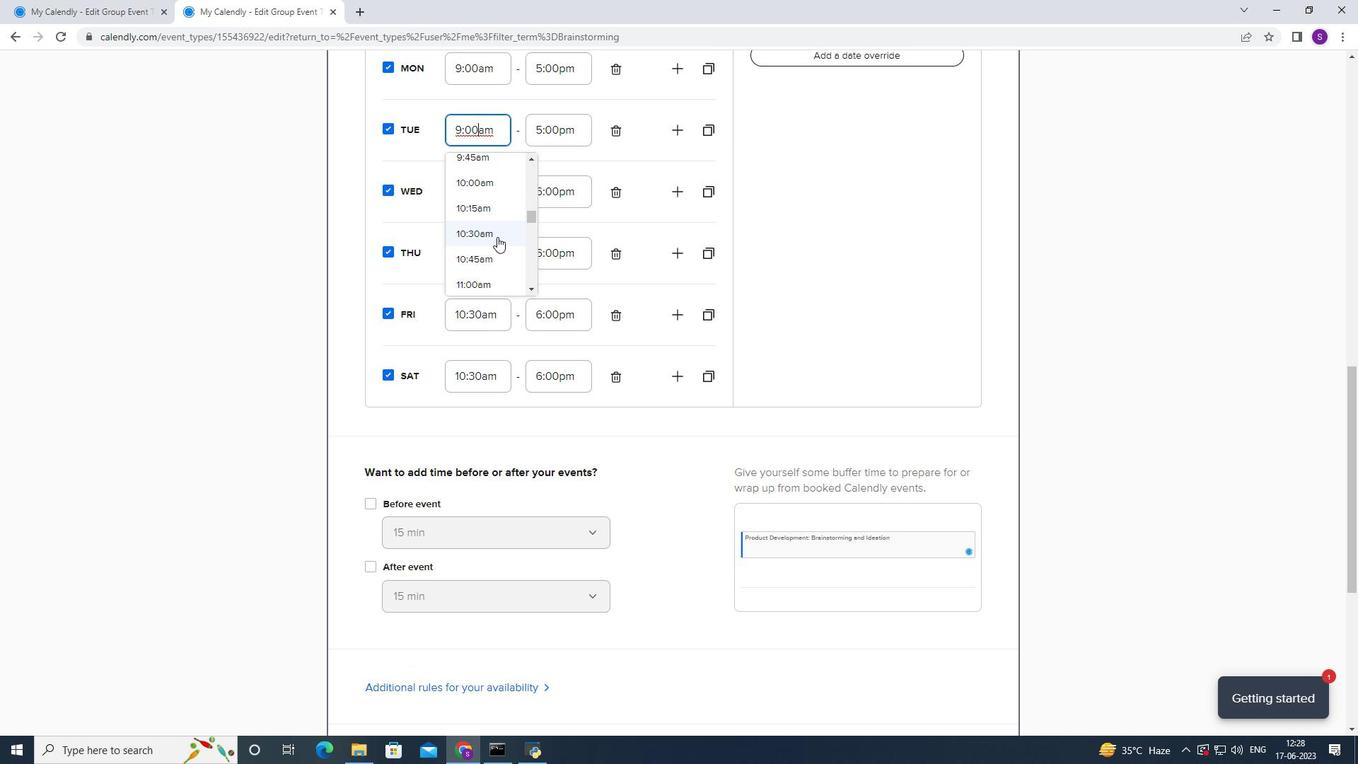 
Action: Mouse moved to (588, 137)
Screenshot: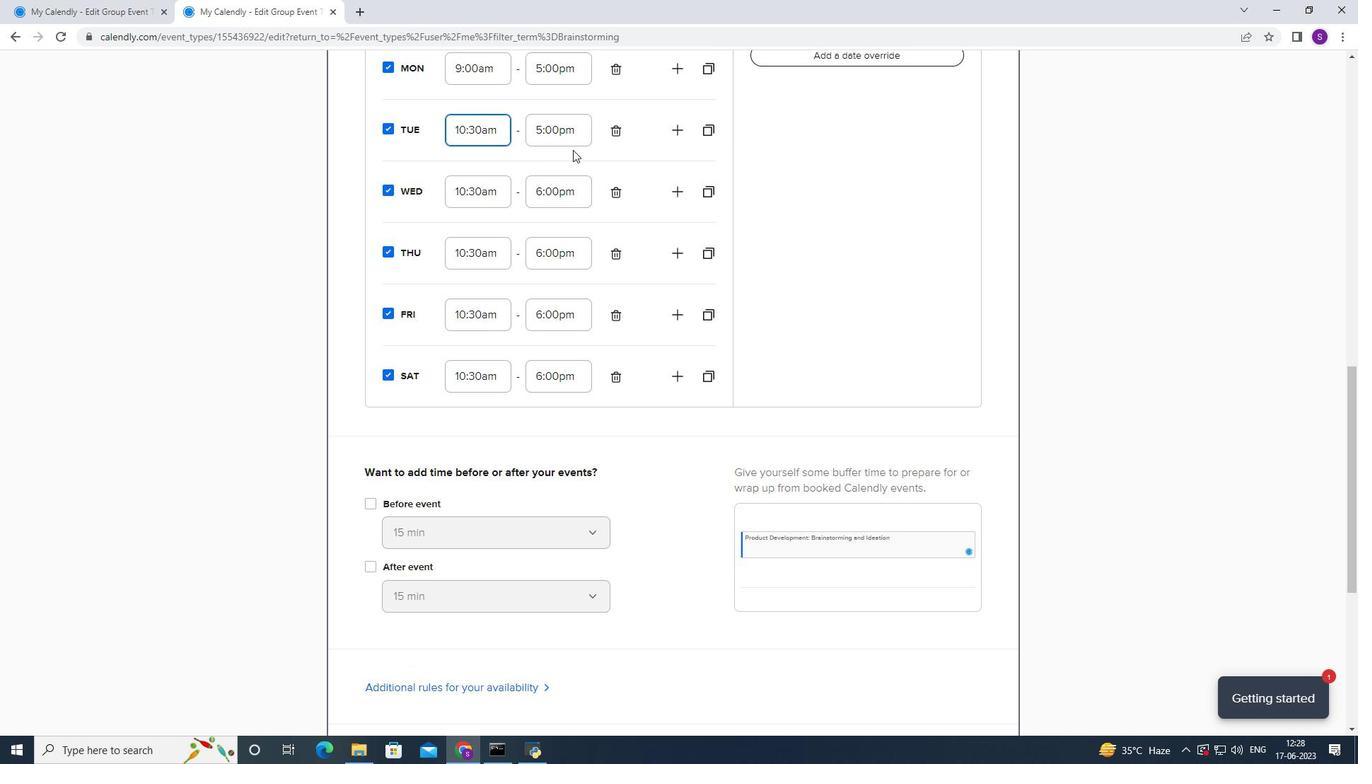 
Action: Mouse pressed left at (588, 137)
Screenshot: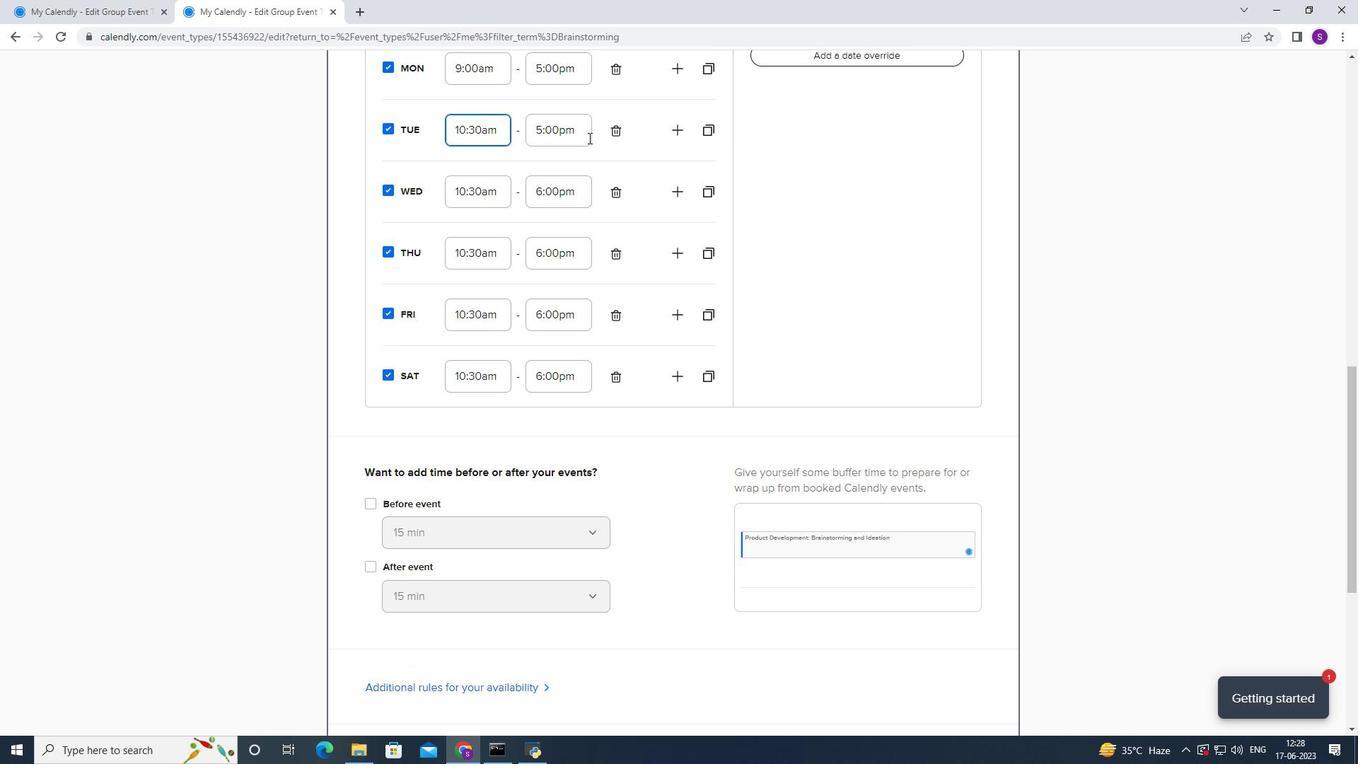 
Action: Mouse moved to (570, 192)
Screenshot: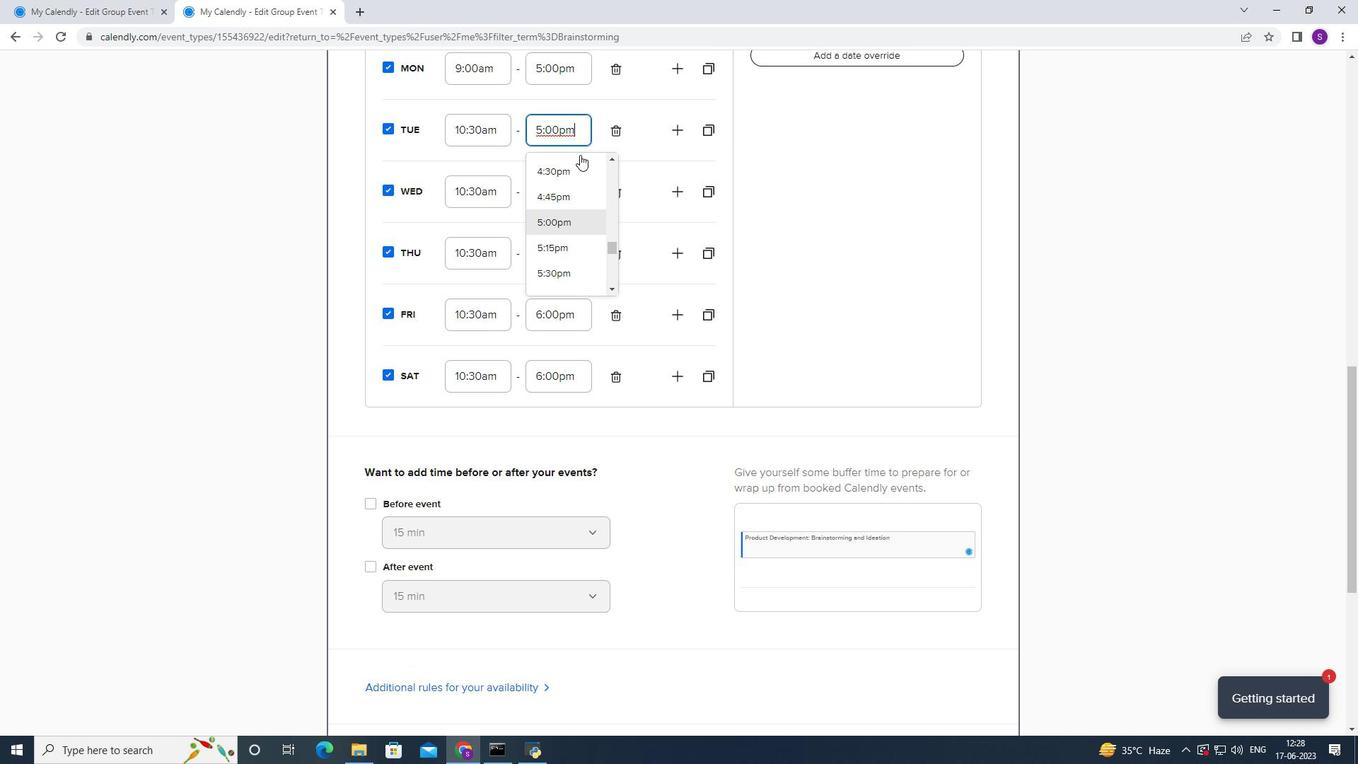 
Action: Mouse scrolled (570, 191) with delta (0, 0)
Screenshot: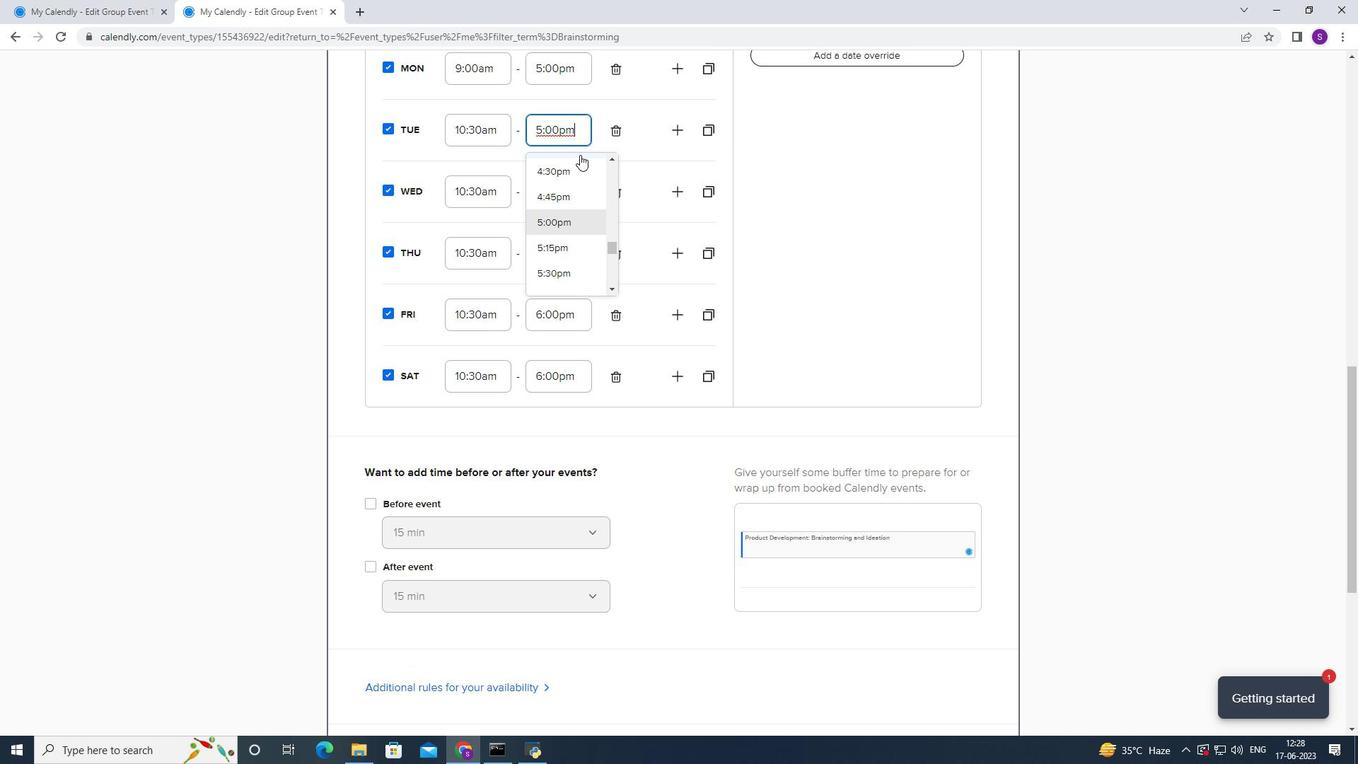 
Action: Mouse moved to (551, 254)
Screenshot: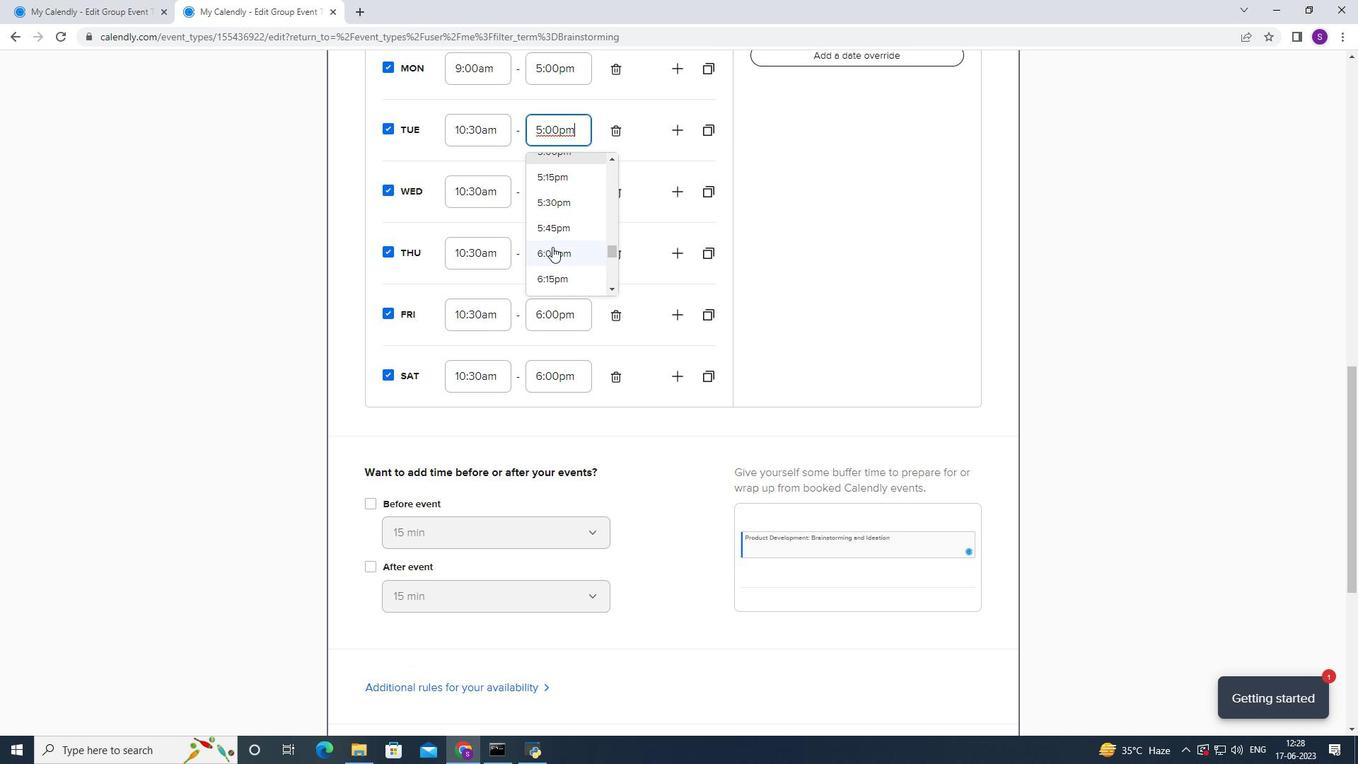 
Action: Mouse pressed left at (551, 254)
Screenshot: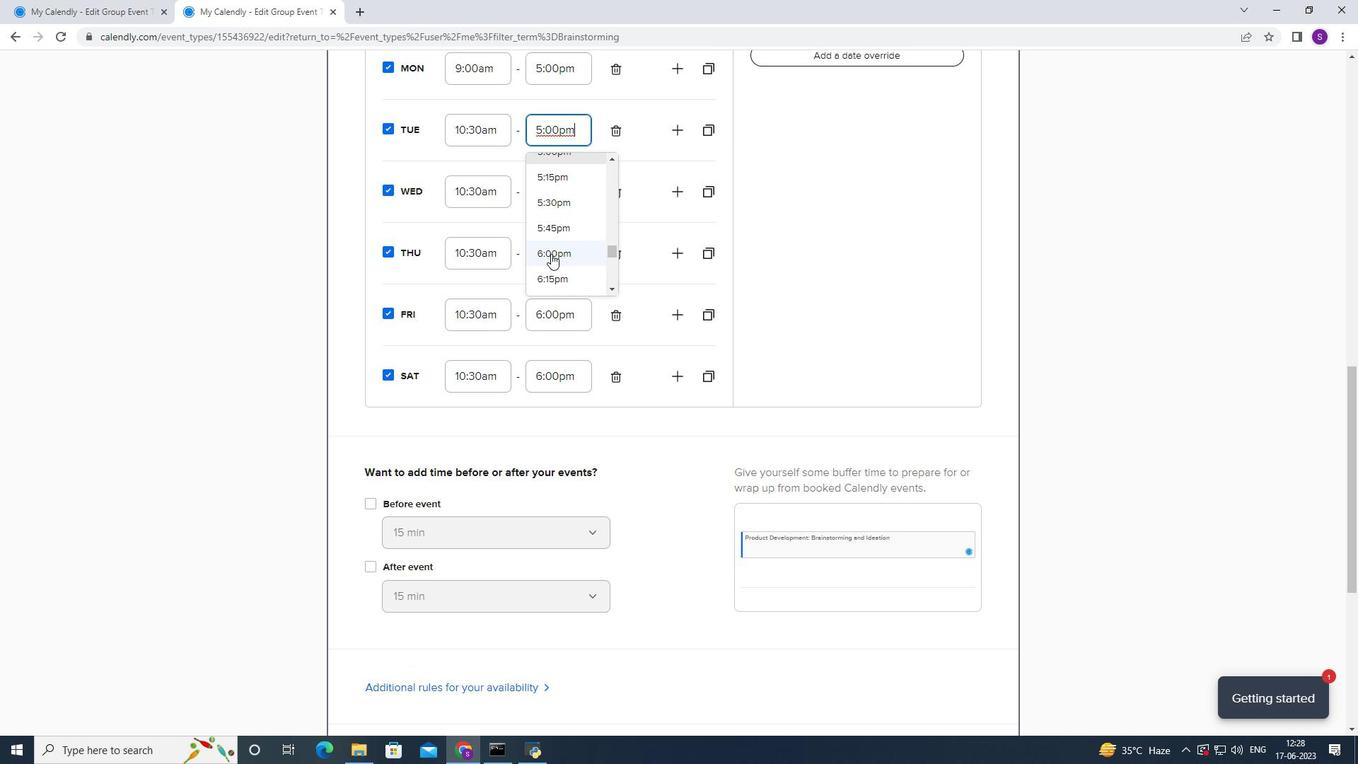 
Action: Mouse moved to (527, 171)
Screenshot: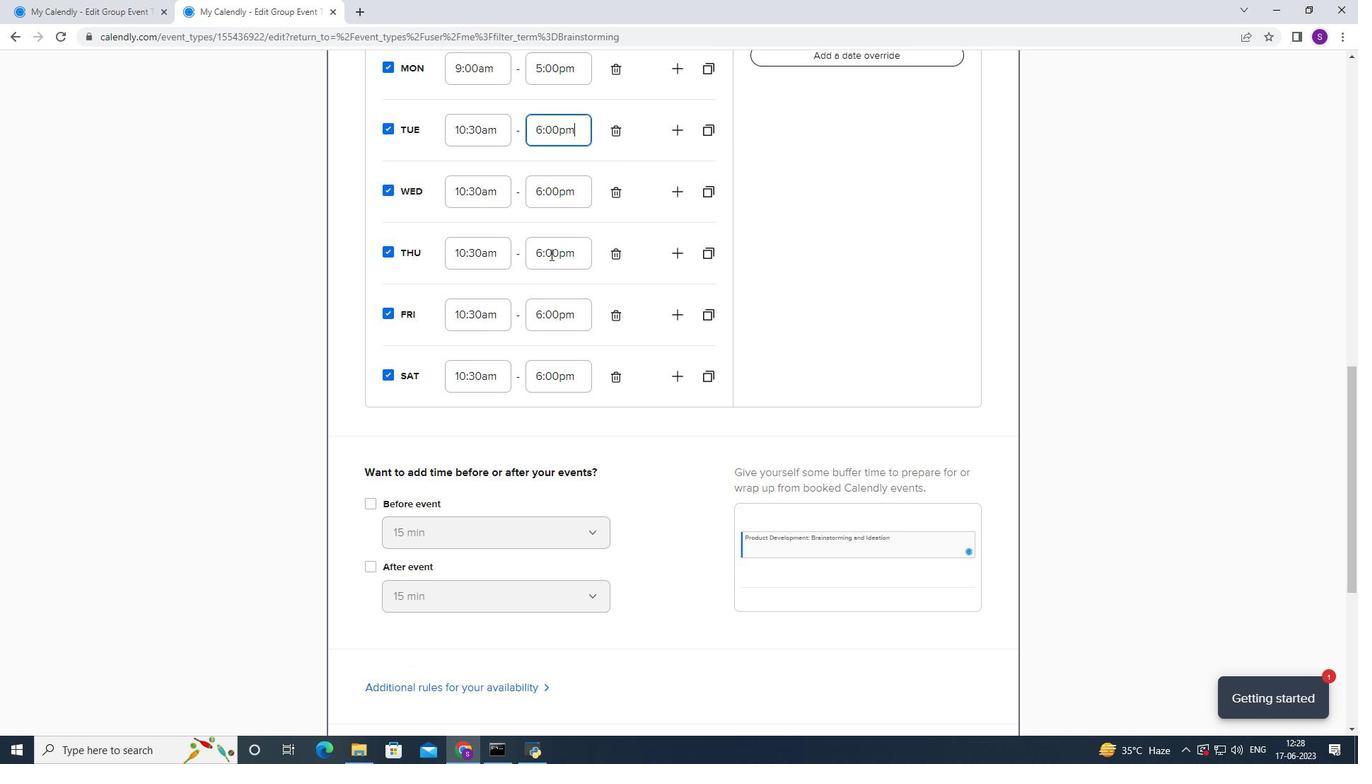 
Action: Mouse scrolled (527, 172) with delta (0, 0)
Screenshot: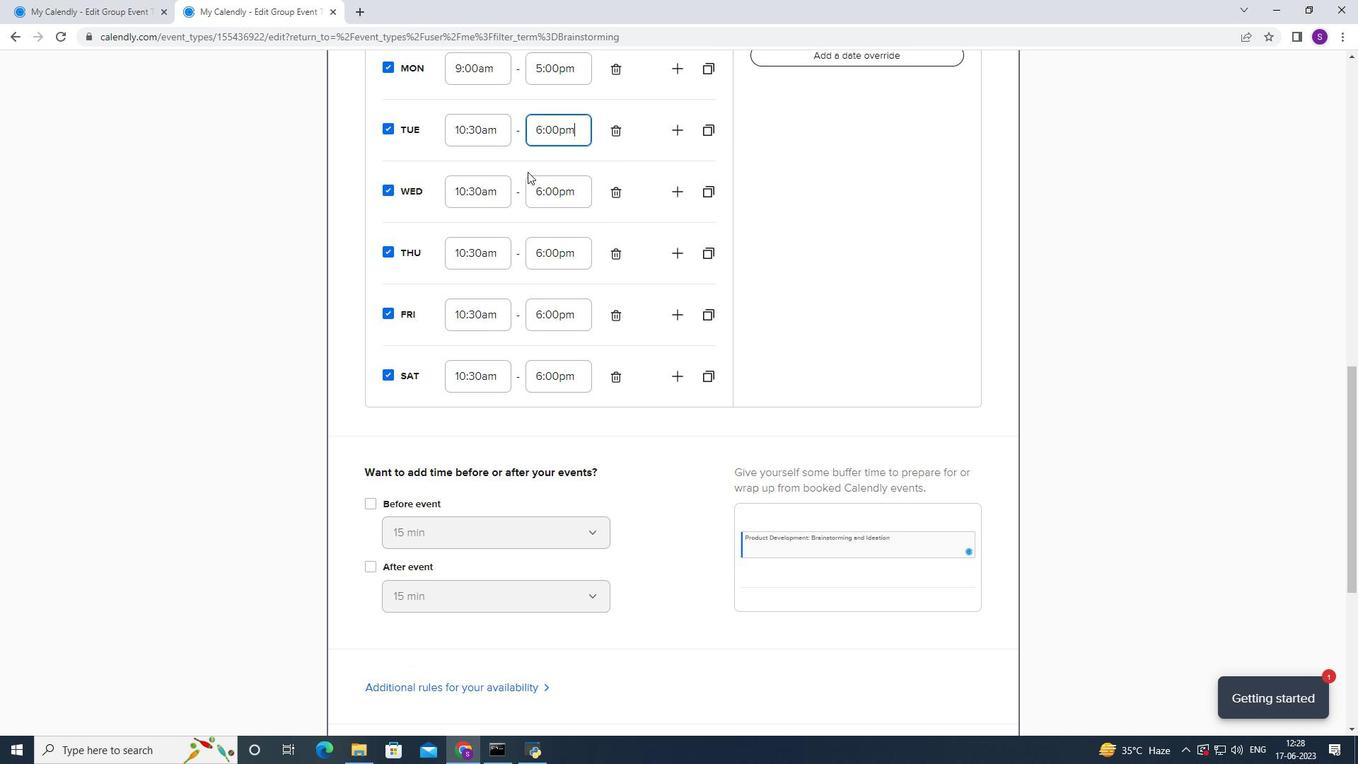 
Action: Mouse scrolled (527, 172) with delta (0, 0)
Screenshot: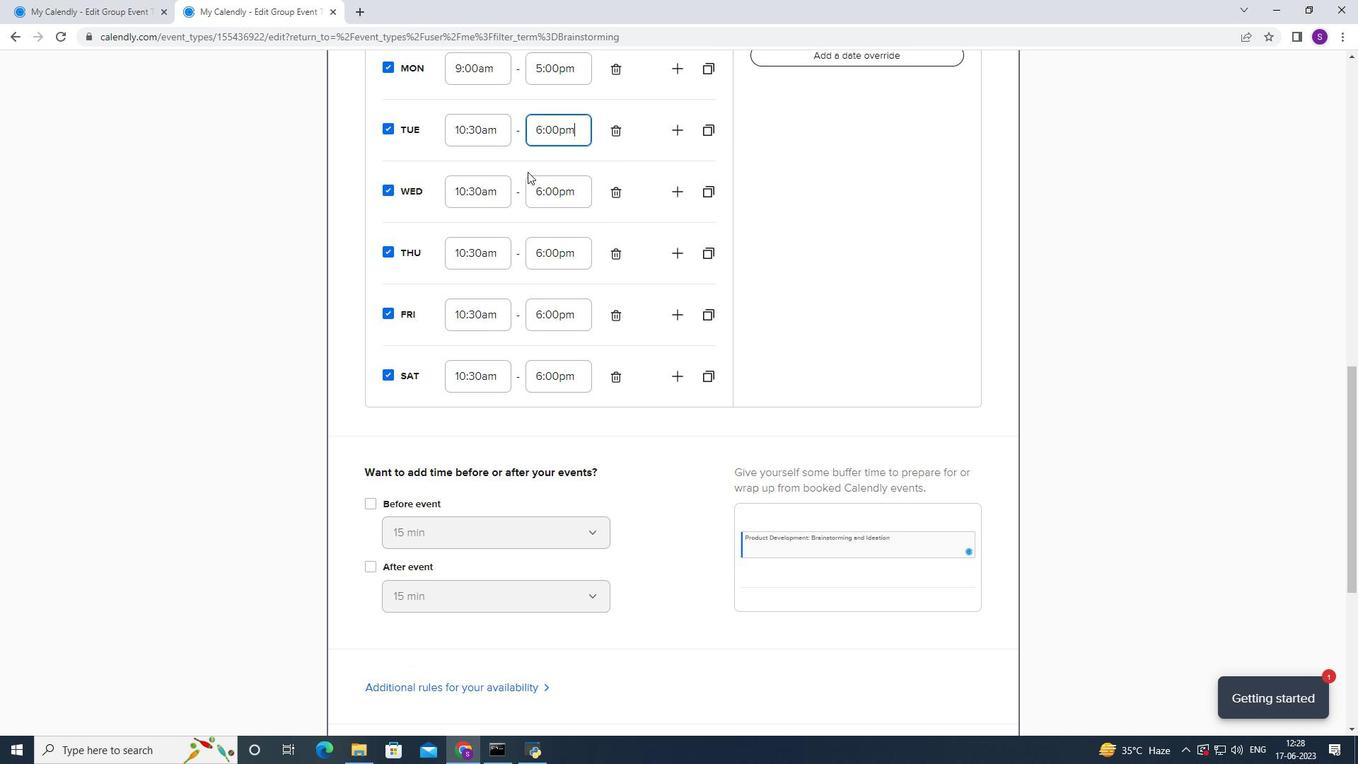 
Action: Mouse scrolled (527, 172) with delta (0, 0)
Screenshot: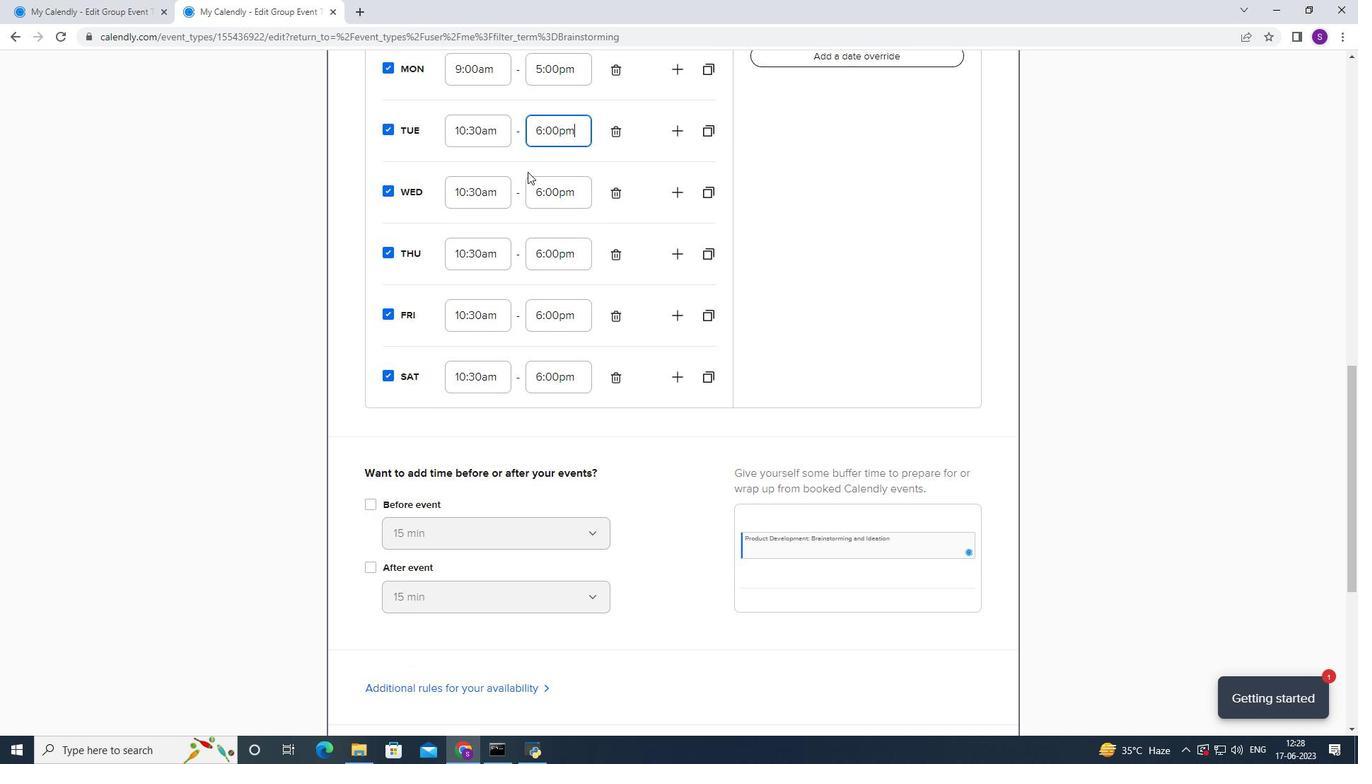 
Action: Mouse moved to (485, 280)
Screenshot: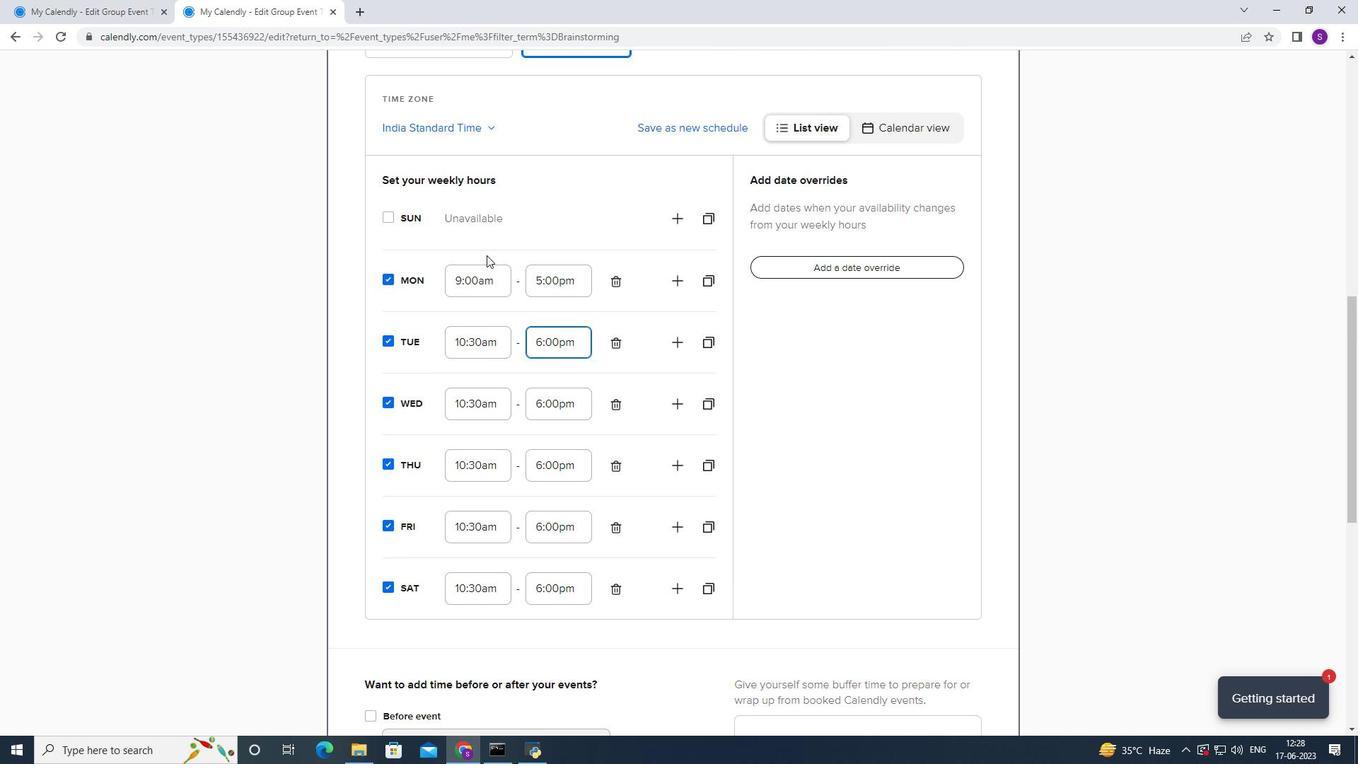 
Action: Mouse pressed left at (485, 280)
Screenshot: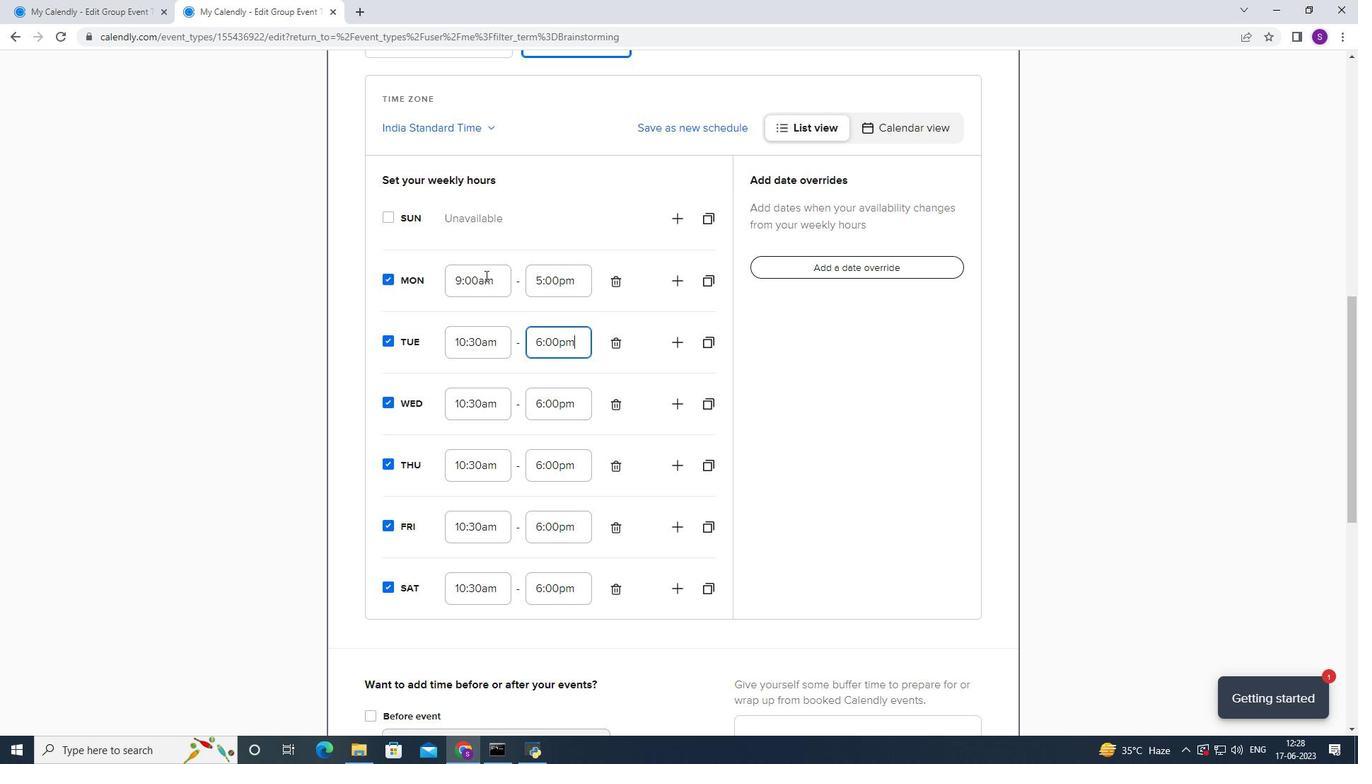 
Action: Mouse scrolled (485, 280) with delta (0, 0)
Screenshot: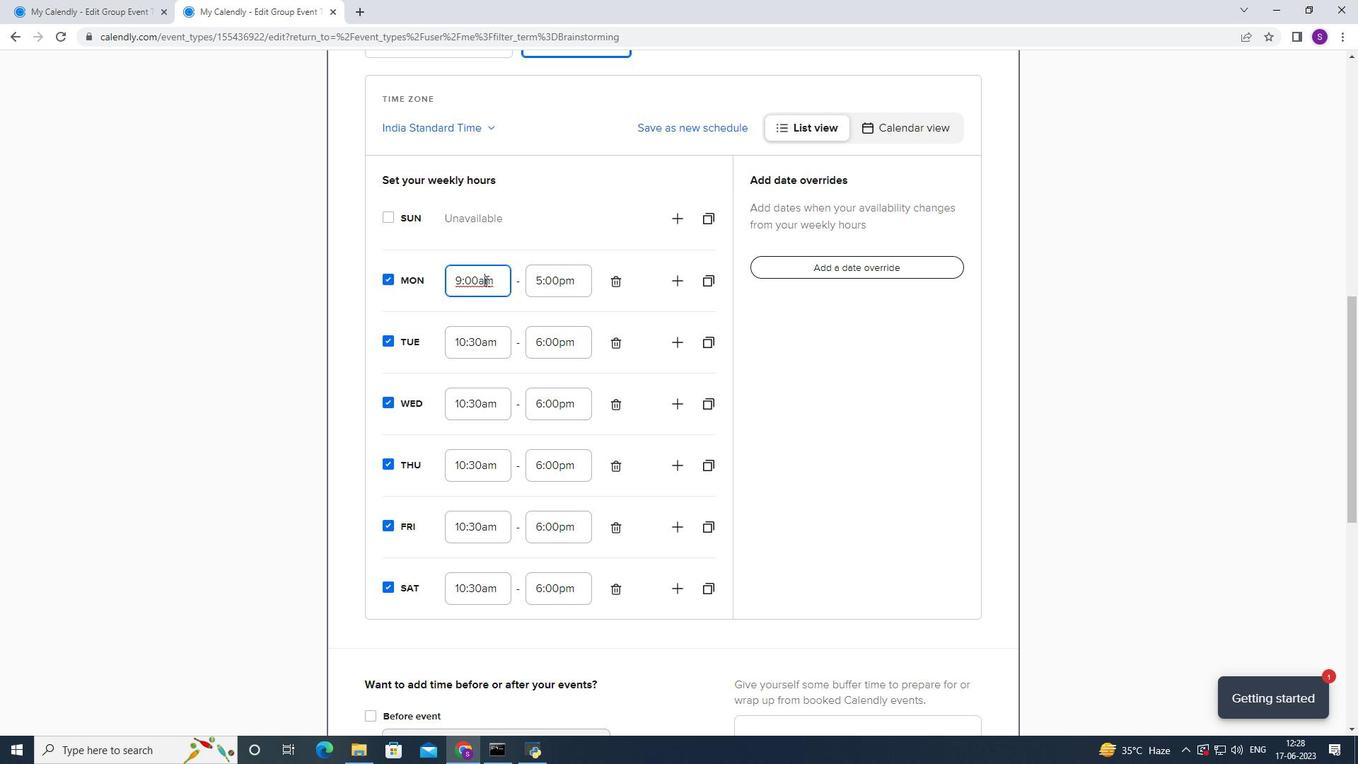
Action: Mouse moved to (486, 294)
Screenshot: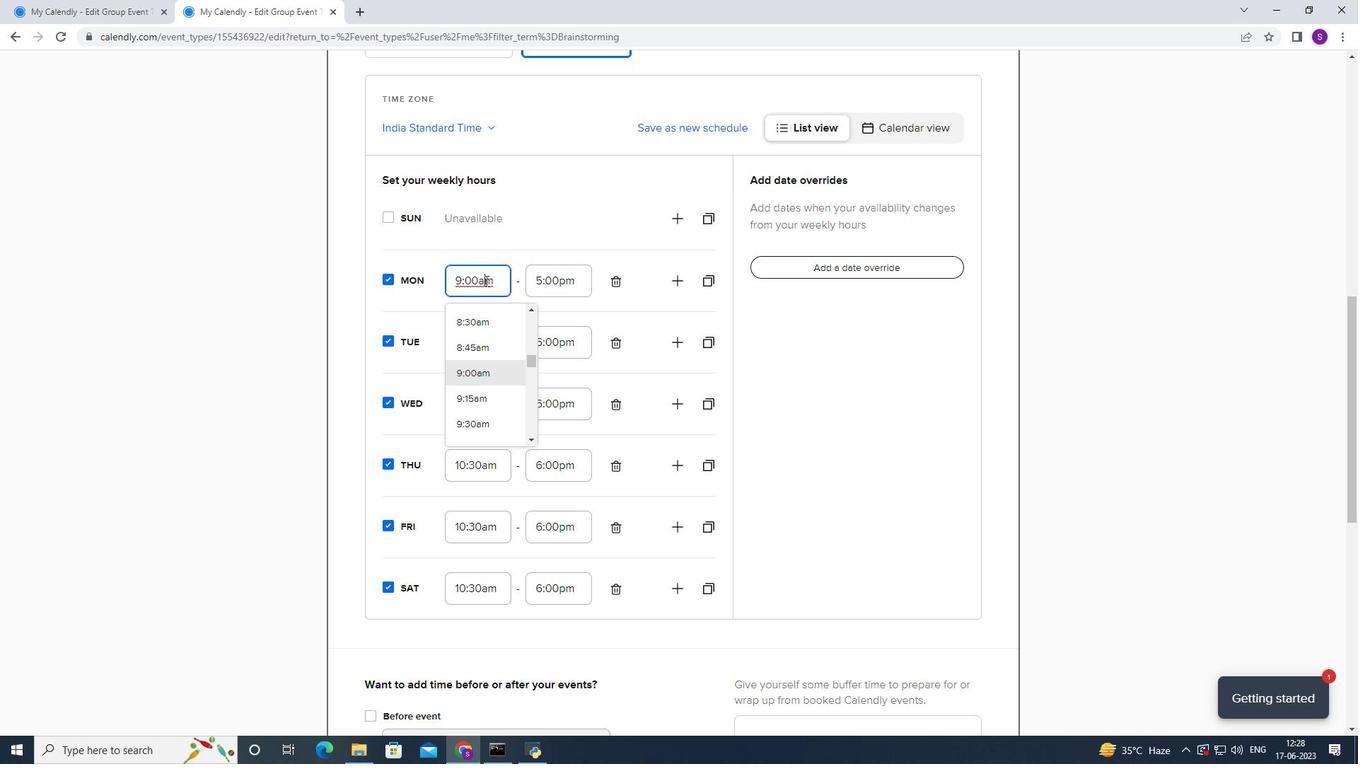 
Action: Mouse scrolled (485, 286) with delta (0, 0)
Screenshot: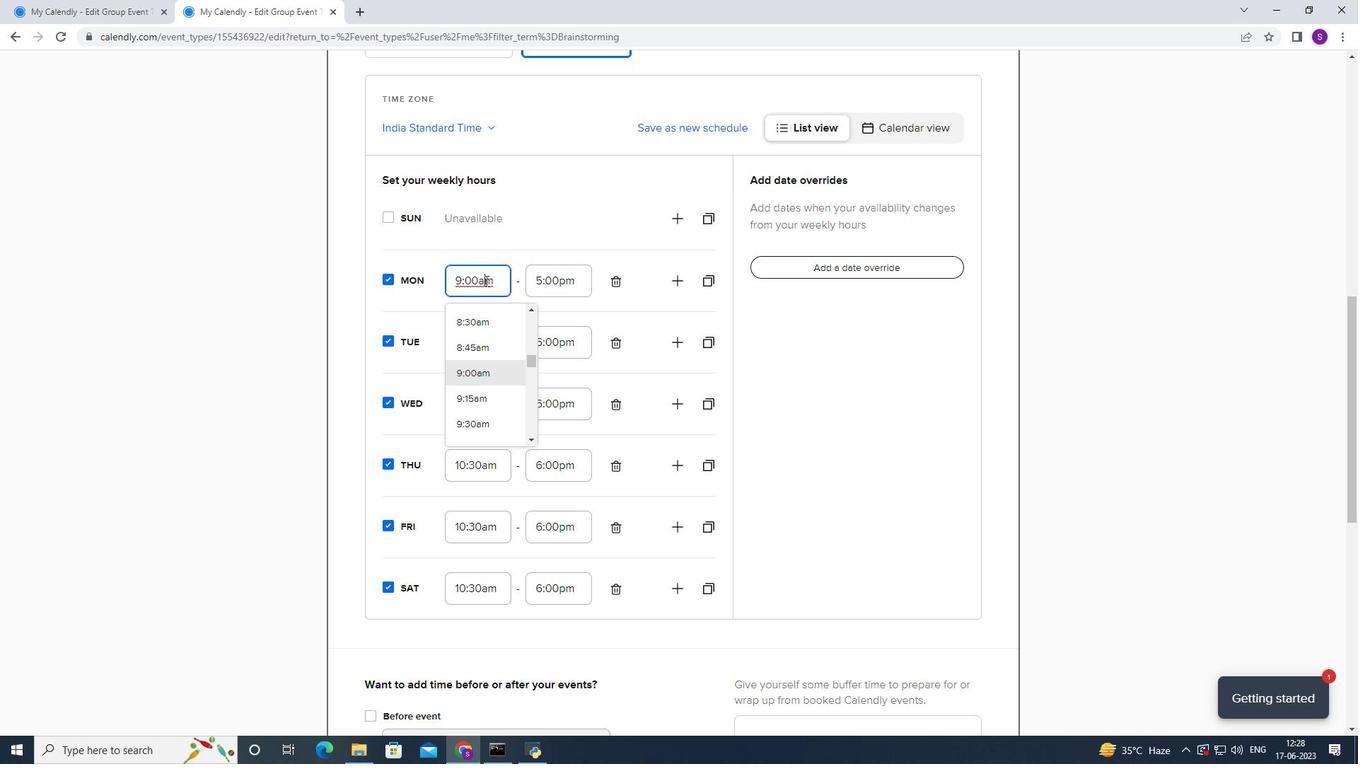 
Action: Mouse moved to (486, 295)
Screenshot: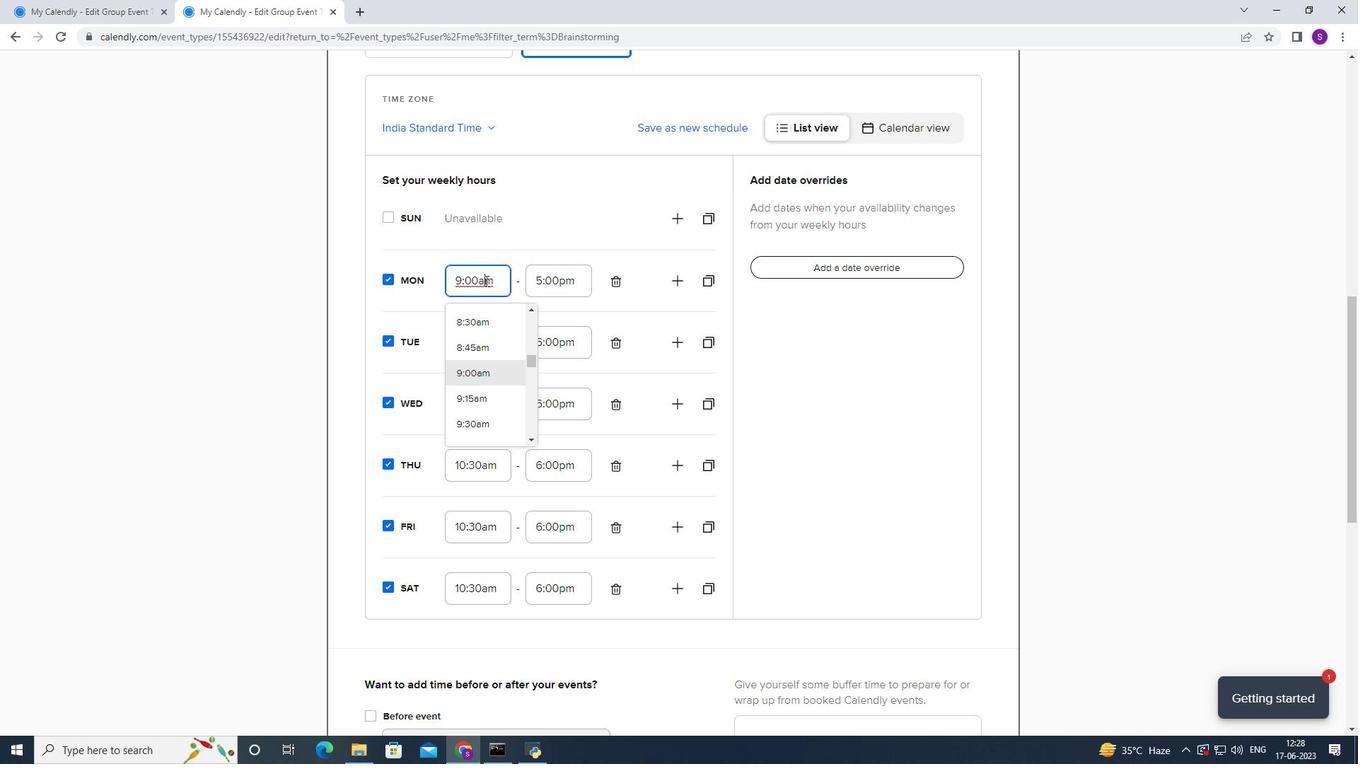
Action: Mouse scrolled (486, 293) with delta (0, 0)
Screenshot: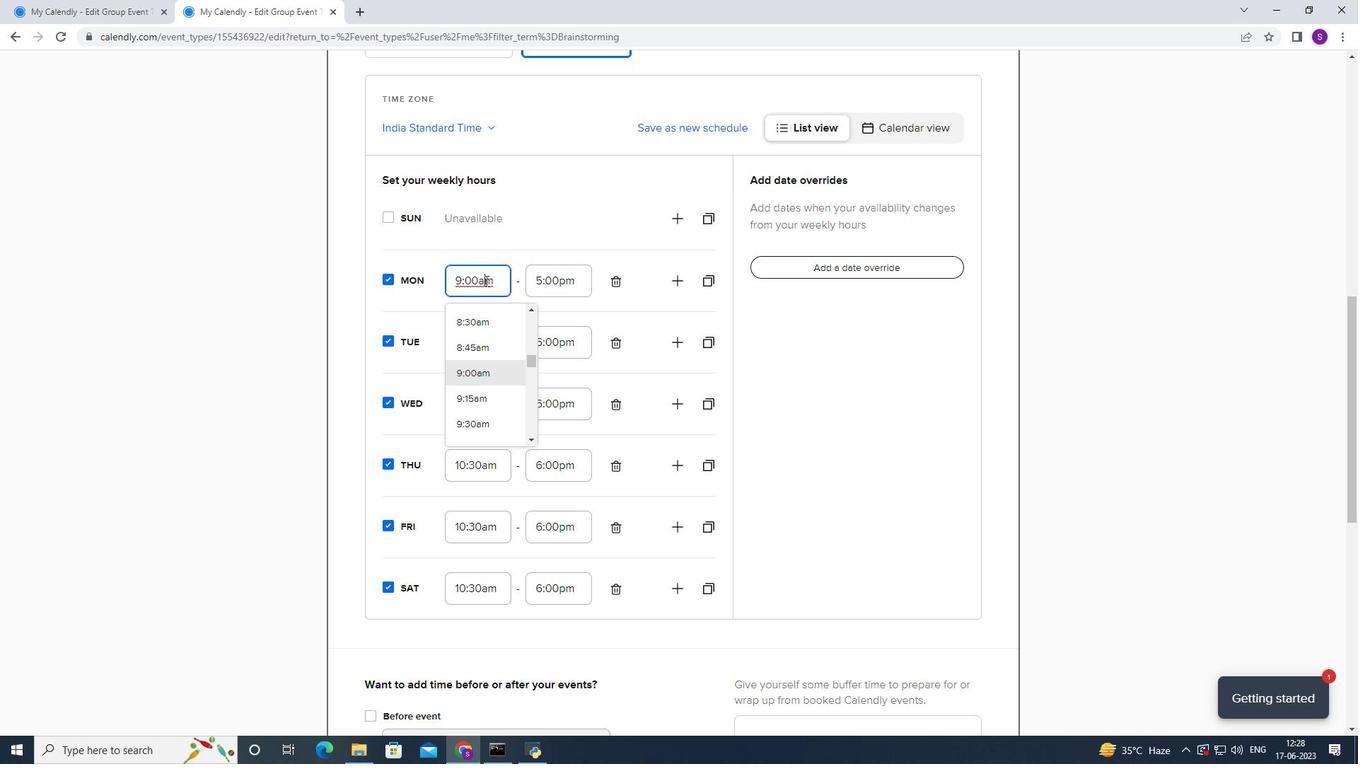 
Action: Mouse moved to (517, 204)
Screenshot: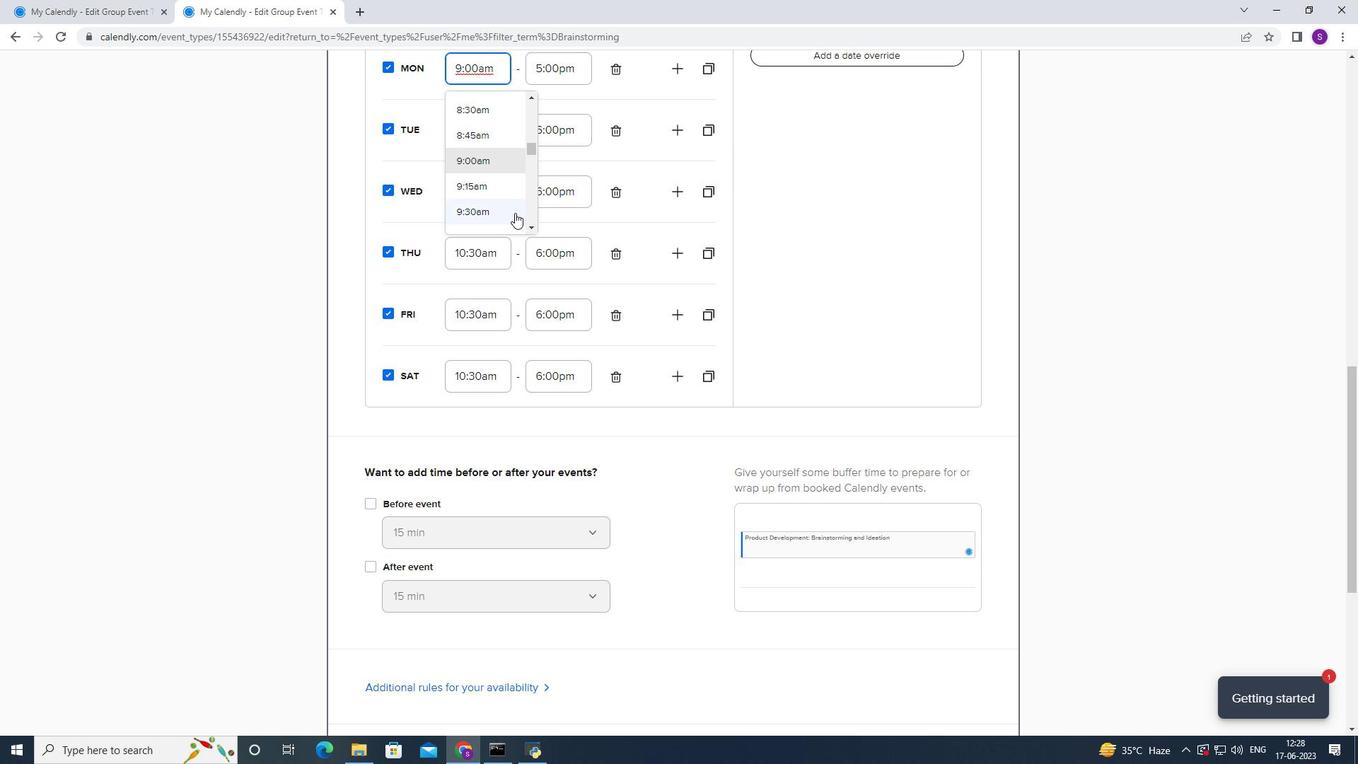 
Action: Mouse scrolled (517, 203) with delta (0, 0)
Screenshot: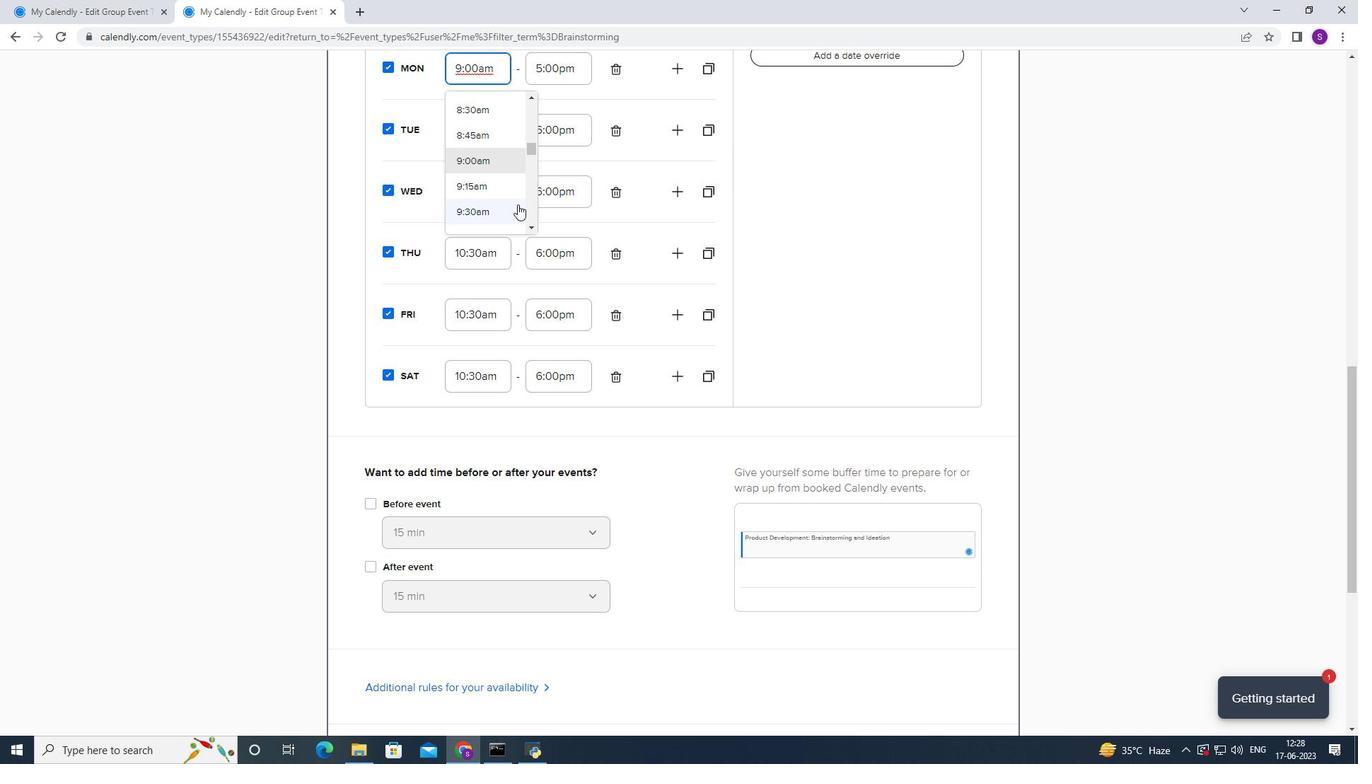 
Action: Mouse scrolled (517, 203) with delta (0, 0)
Screenshot: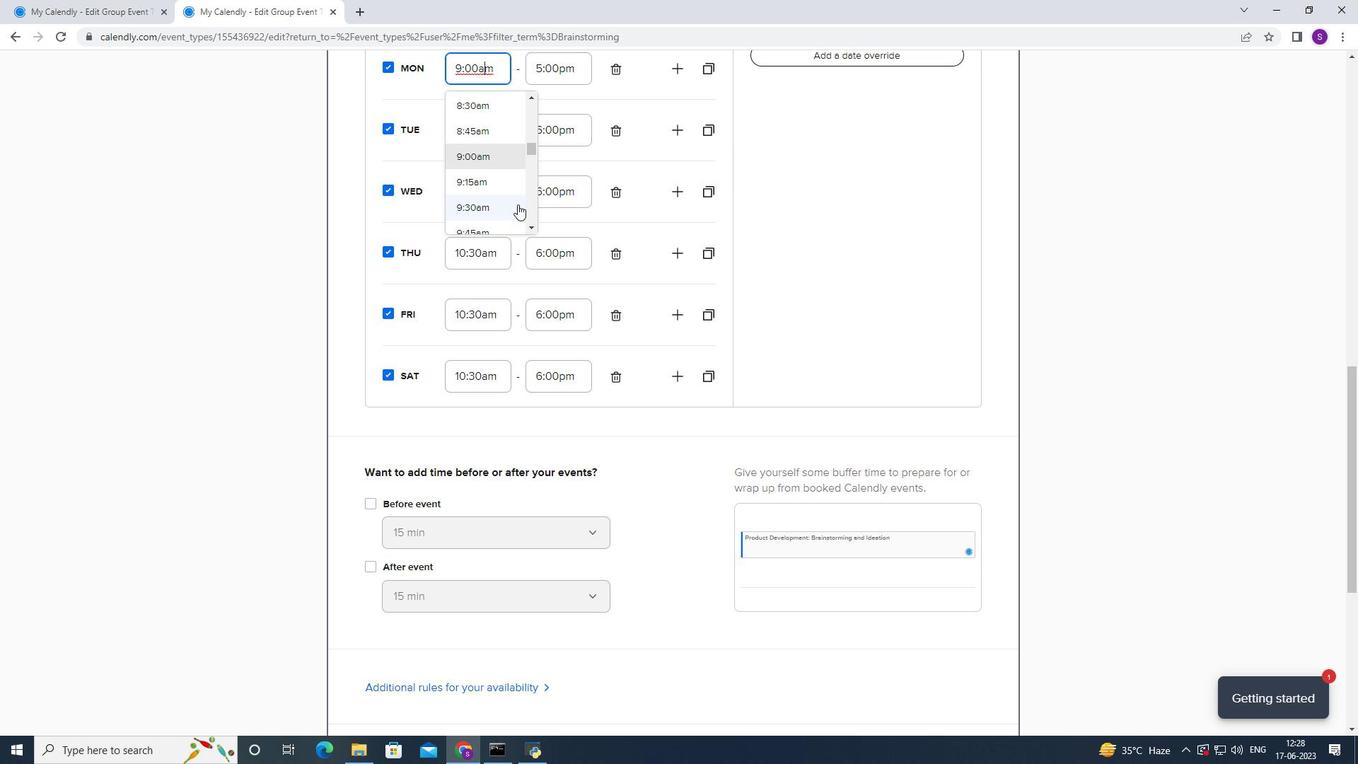 
Action: Mouse moved to (508, 162)
Screenshot: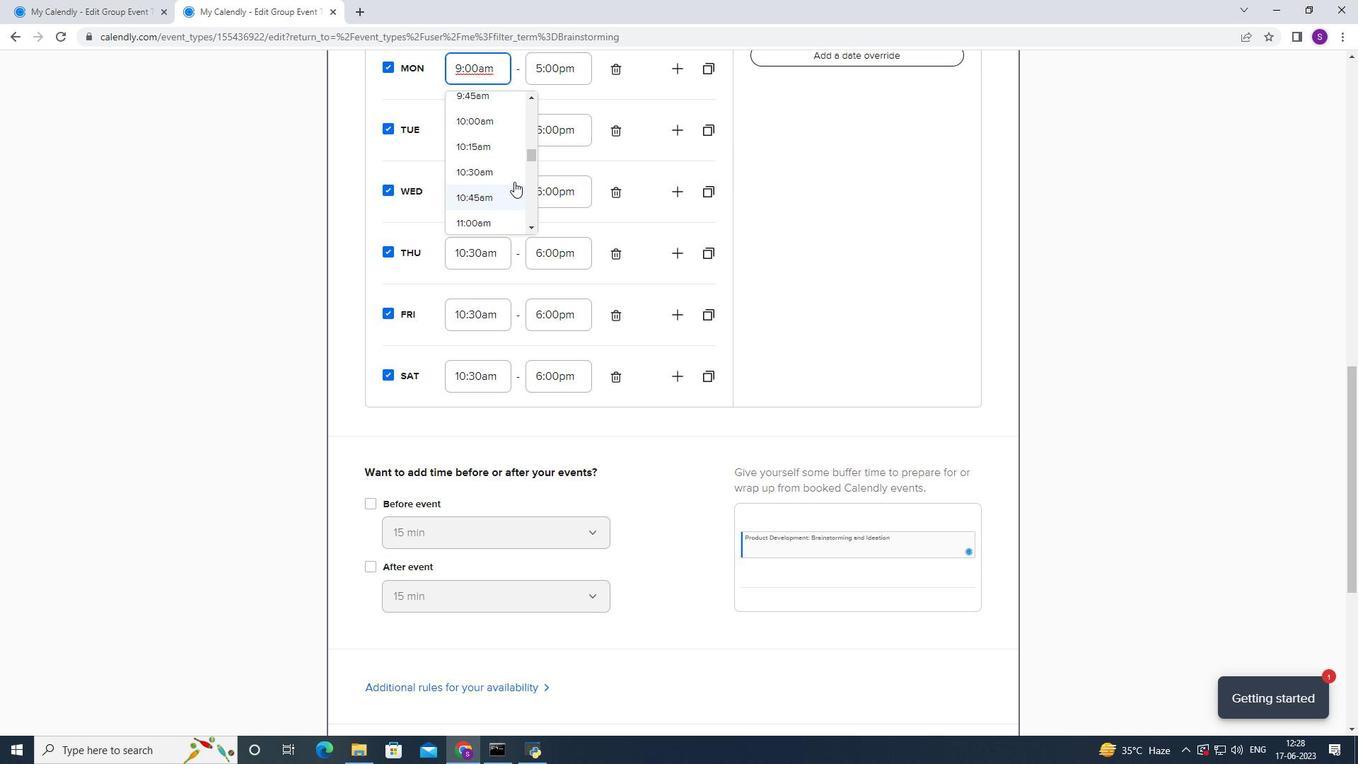 
Action: Mouse pressed left at (508, 162)
Screenshot: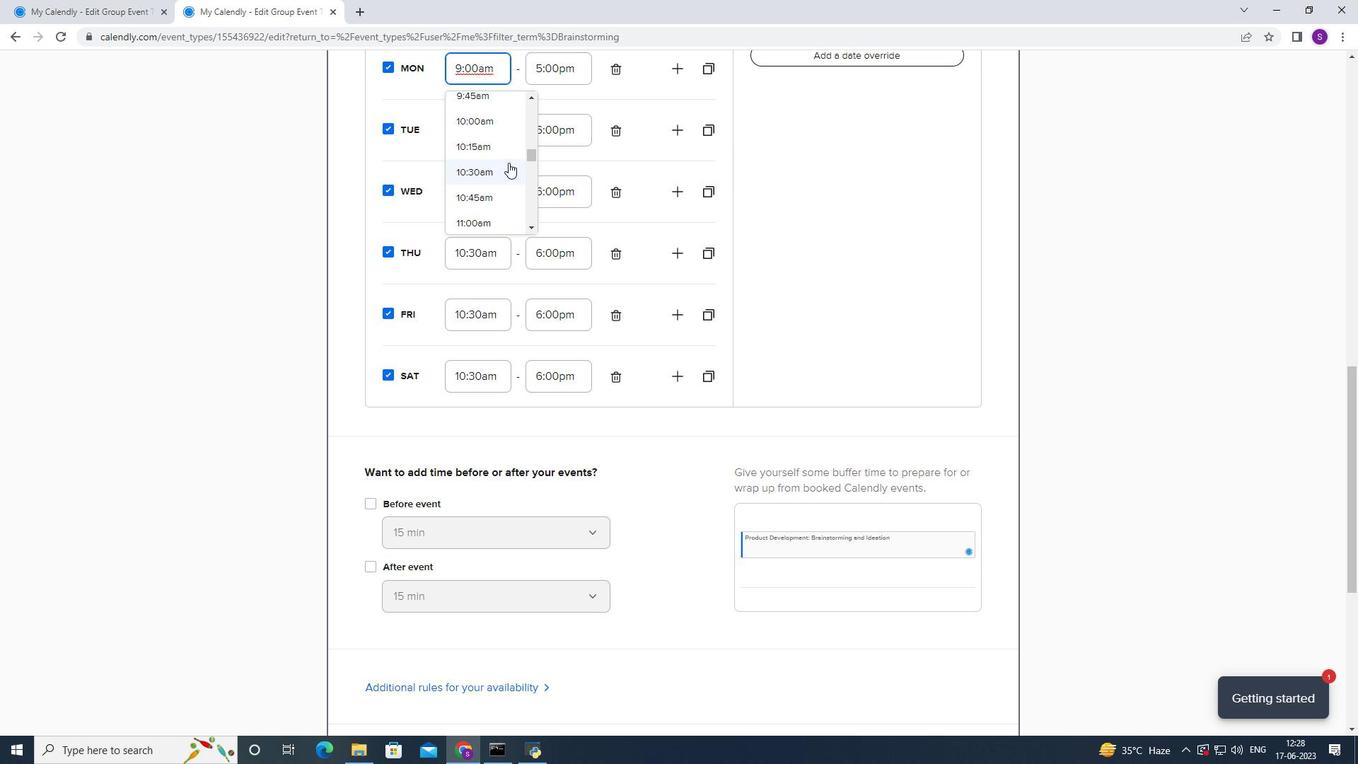 
Action: Mouse moved to (560, 81)
Screenshot: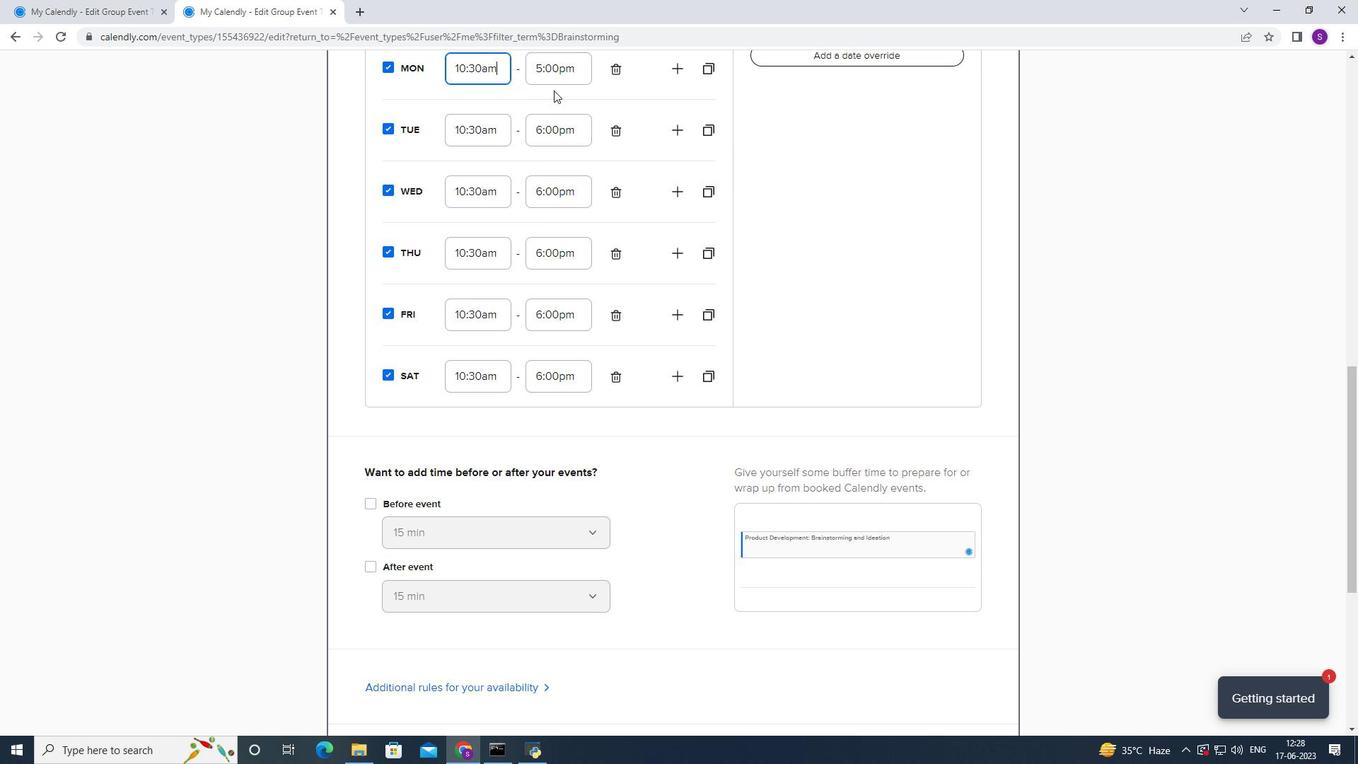 
Action: Mouse pressed left at (560, 81)
Screenshot: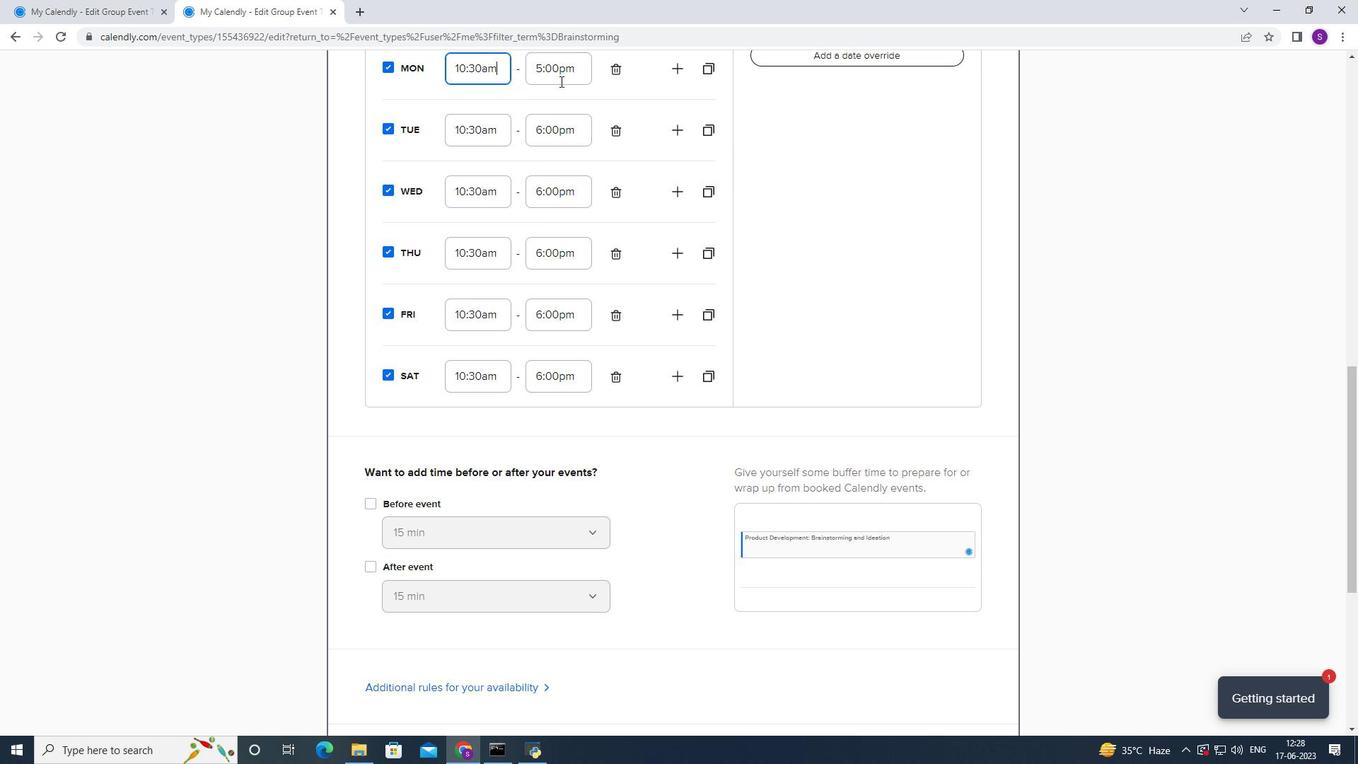 
Action: Mouse moved to (543, 152)
Screenshot: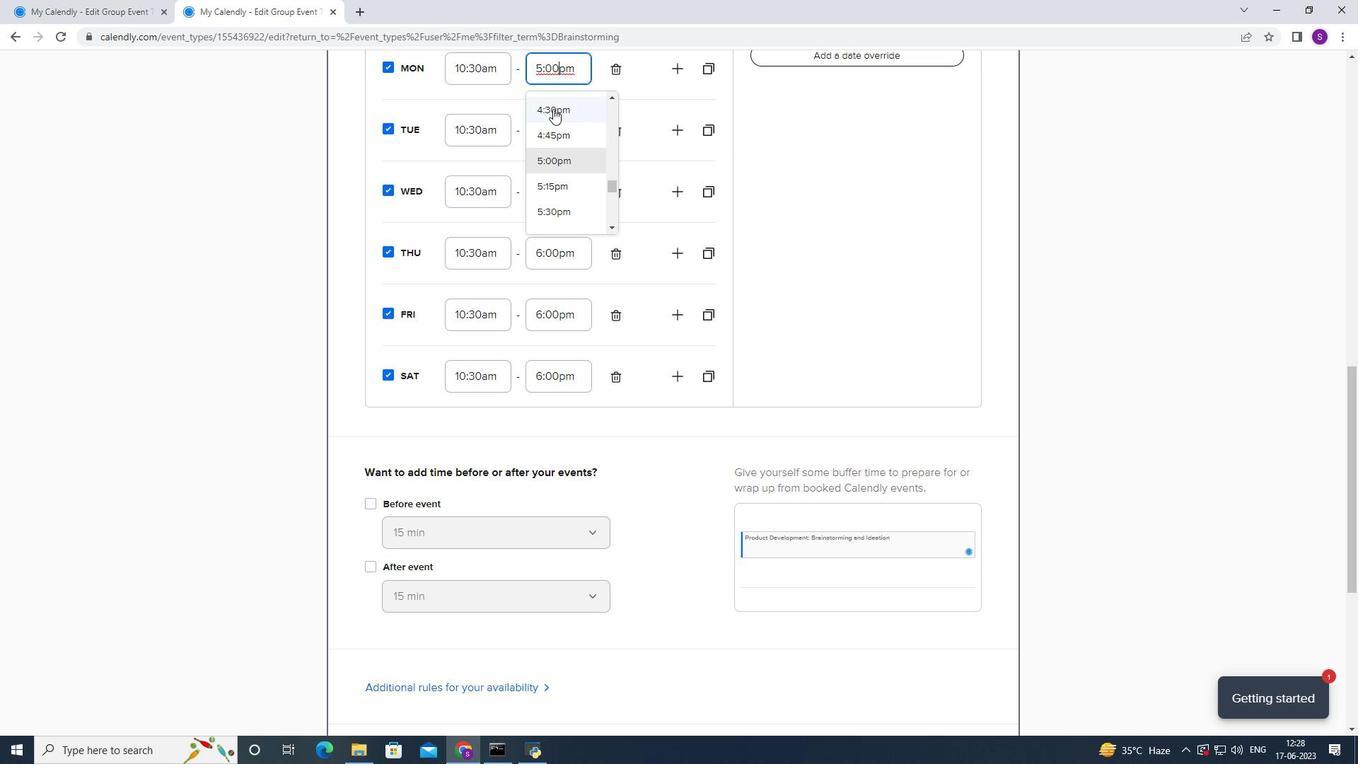 
Action: Mouse scrolled (543, 151) with delta (0, 0)
Screenshot: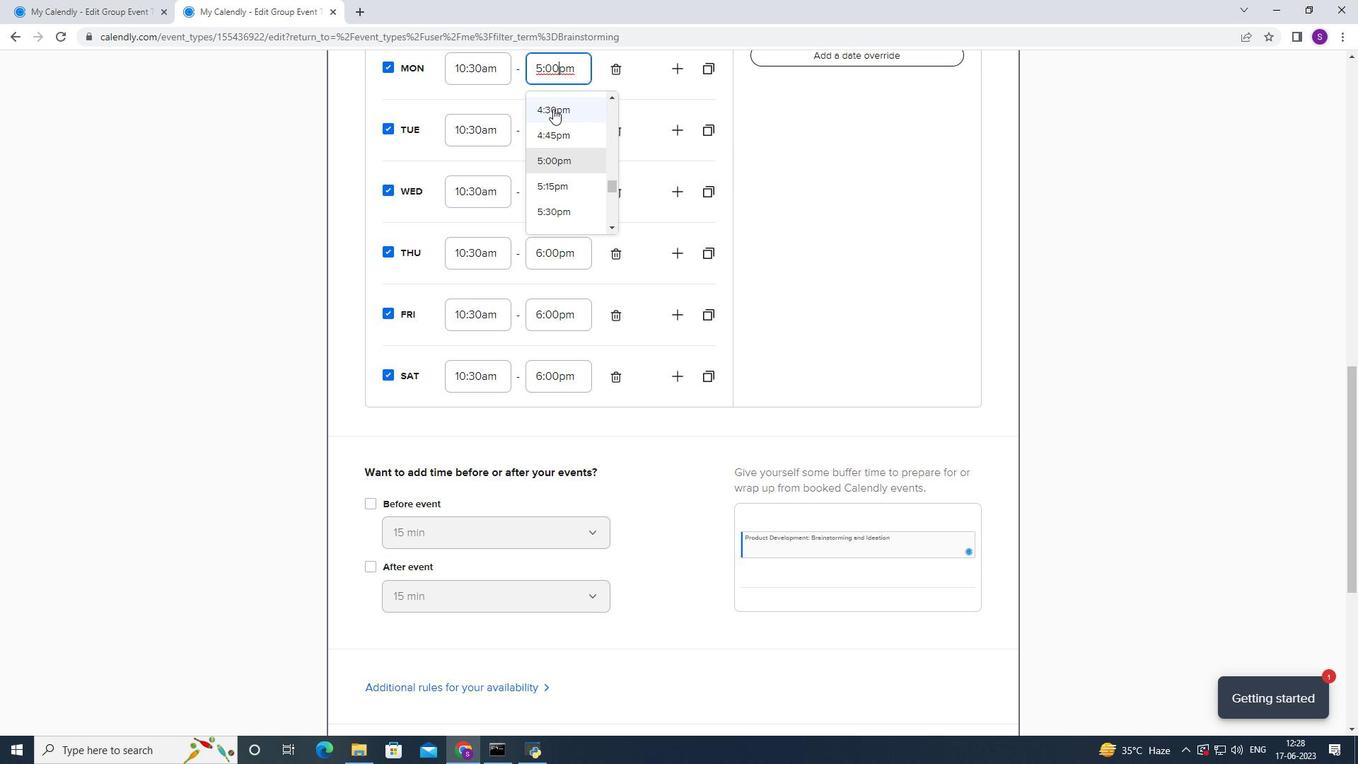 
Action: Mouse moved to (534, 224)
Screenshot: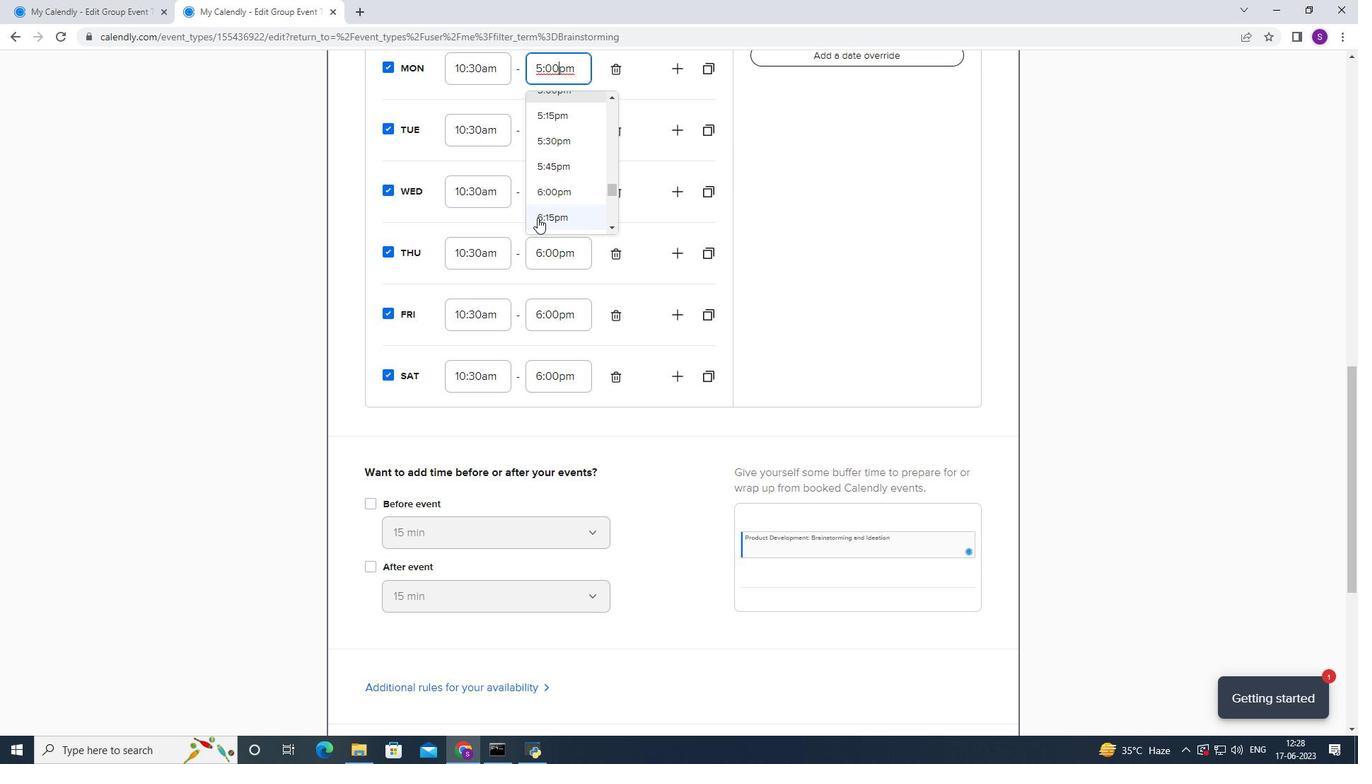 
Action: Mouse scrolled (534, 223) with delta (0, 0)
Screenshot: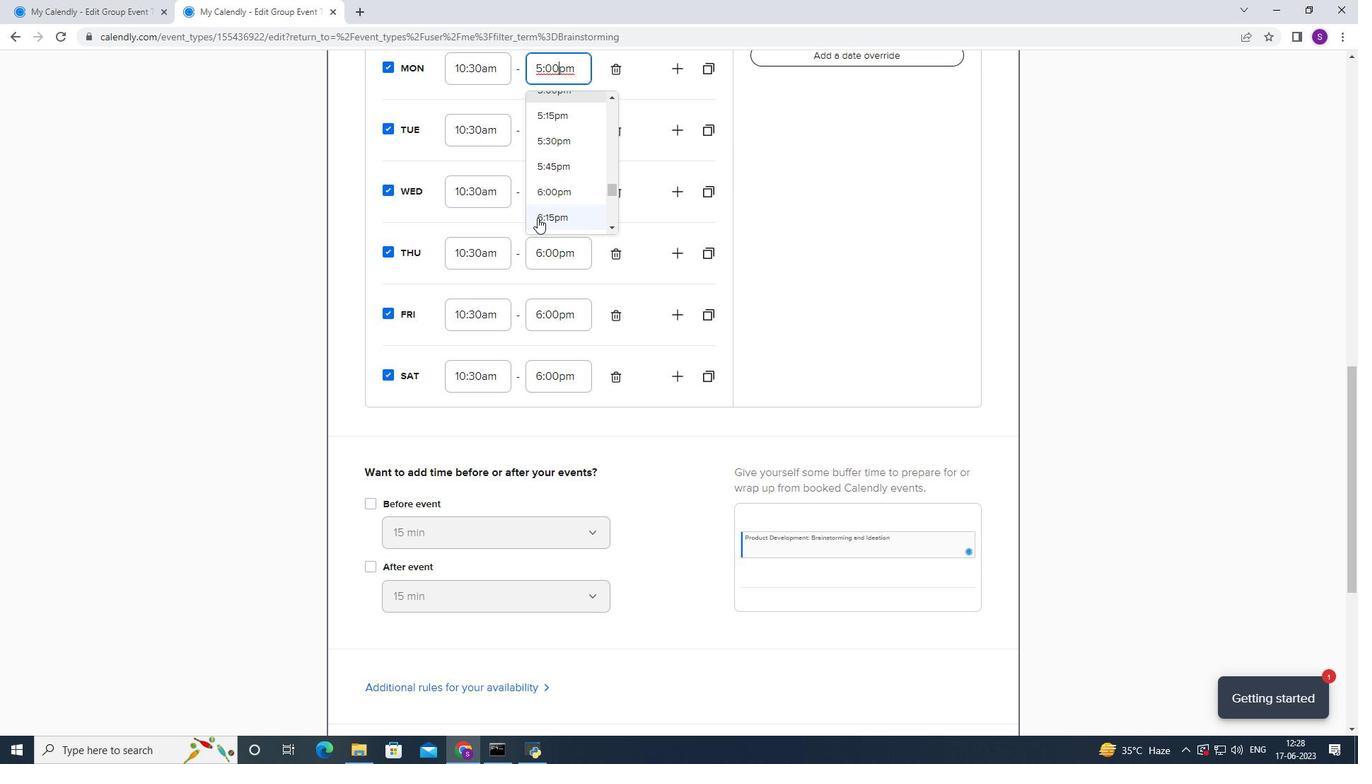 
Action: Mouse moved to (556, 179)
Screenshot: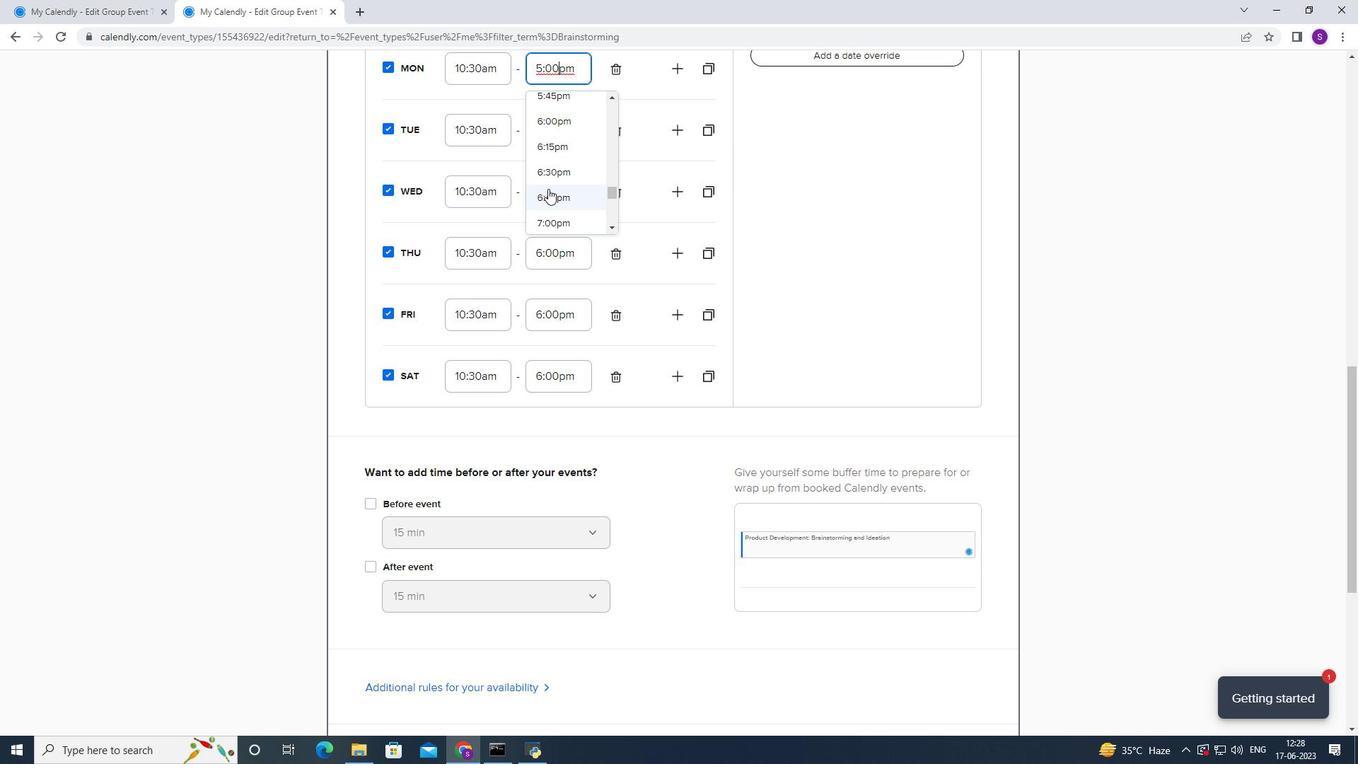 
Action: Mouse pressed left at (556, 179)
Screenshot: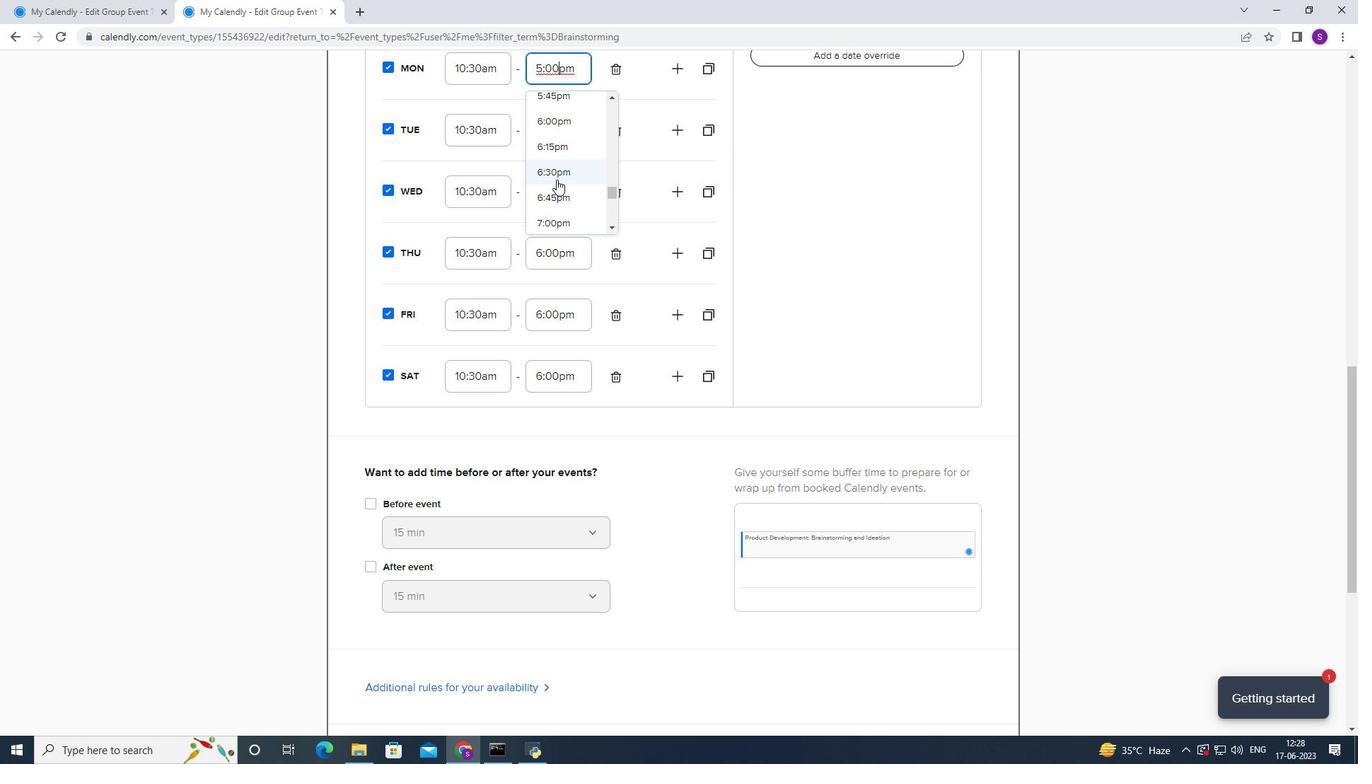 
Action: Mouse moved to (549, 449)
Screenshot: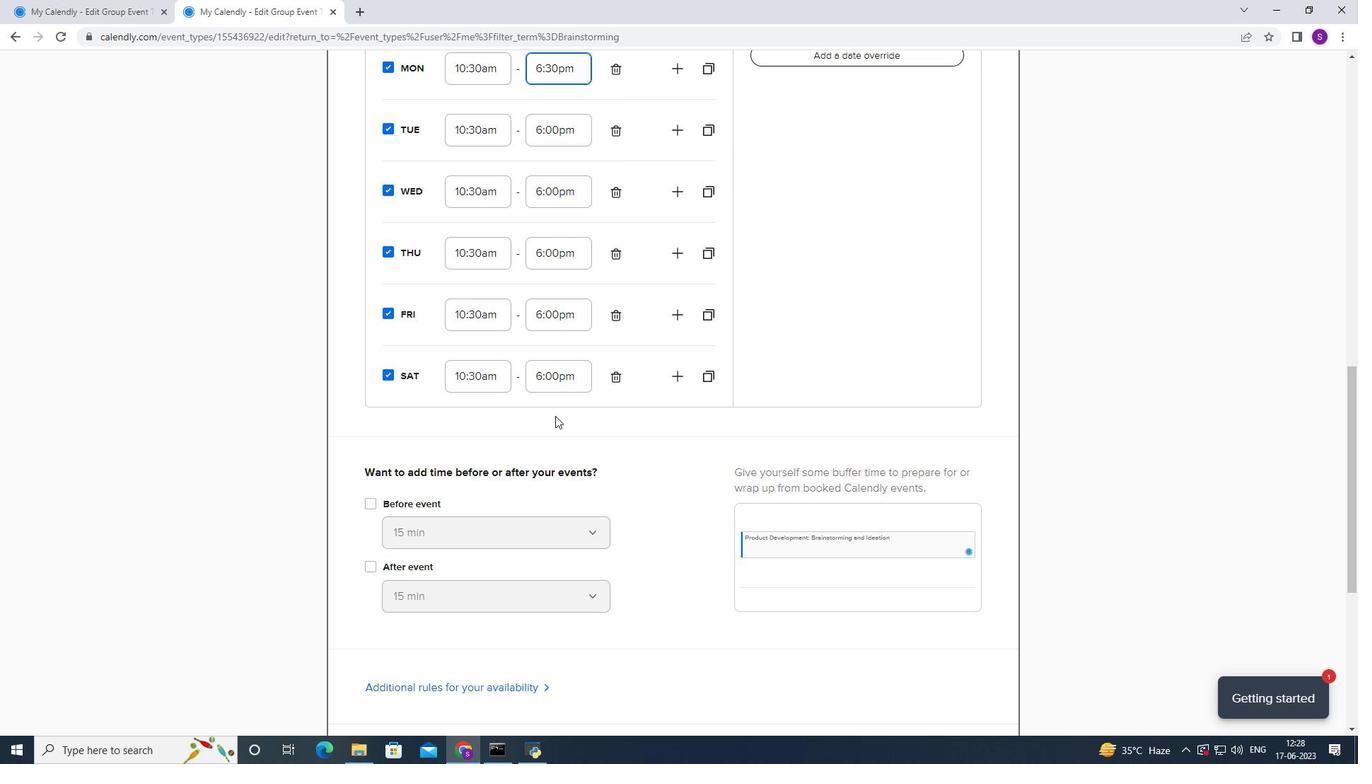 
Action: Mouse scrolled (549, 448) with delta (0, 0)
Screenshot: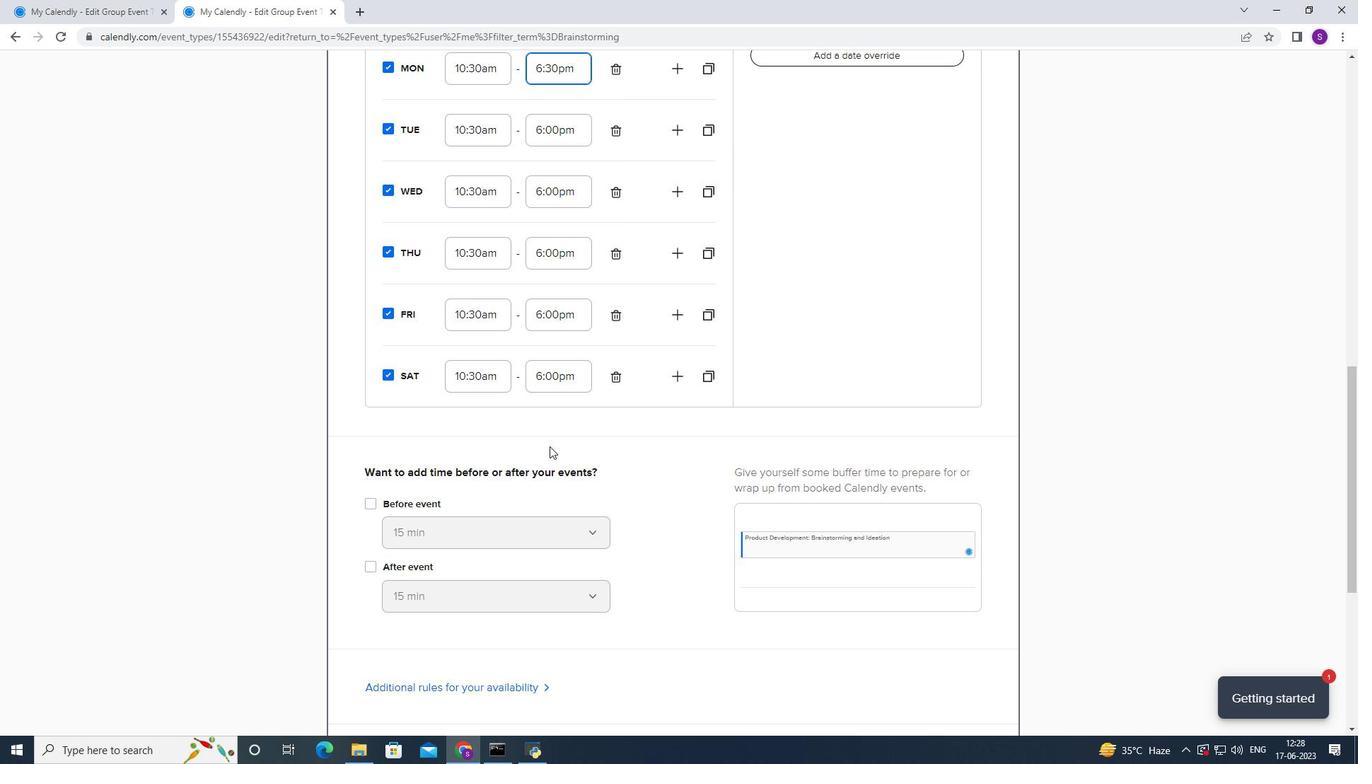 
Action: Mouse scrolled (549, 448) with delta (0, 0)
Screenshot: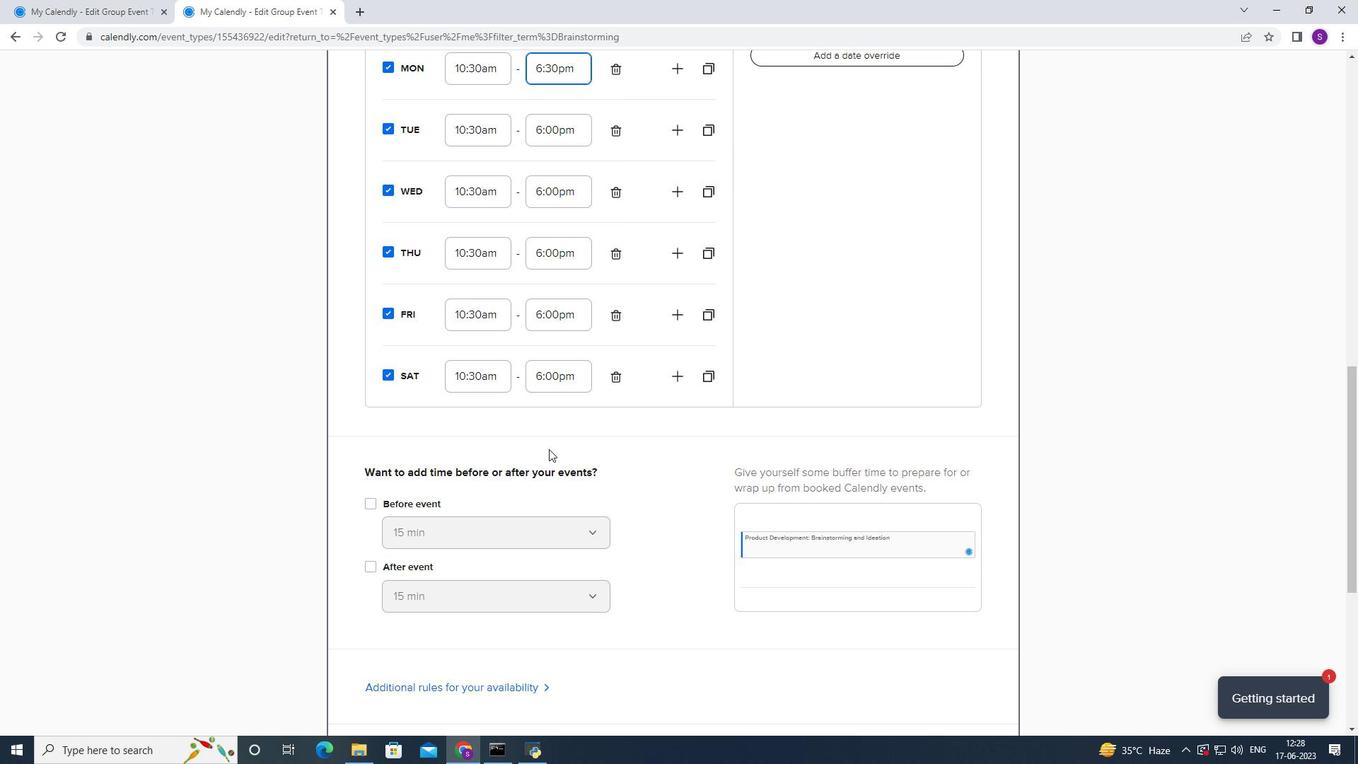 
Action: Mouse scrolled (549, 448) with delta (0, 0)
Screenshot: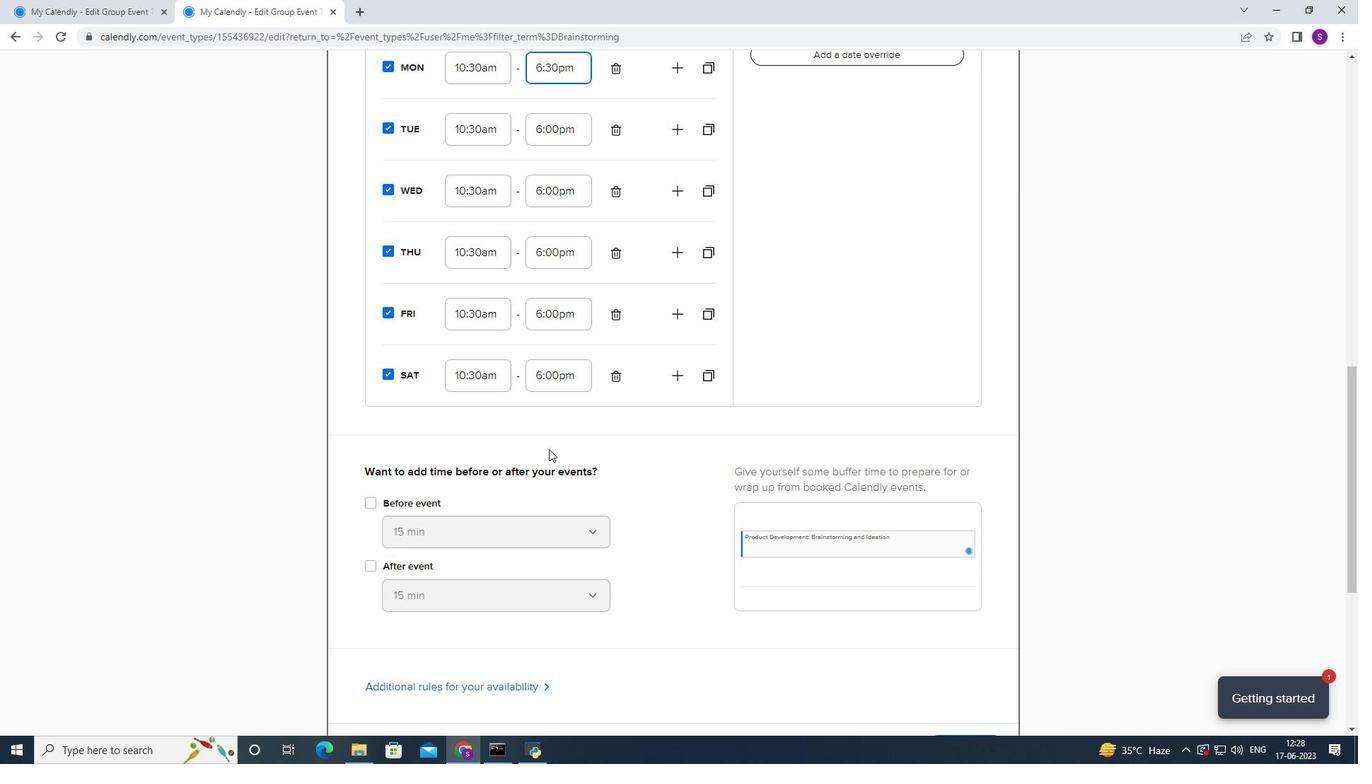 
Action: Mouse moved to (384, 295)
Screenshot: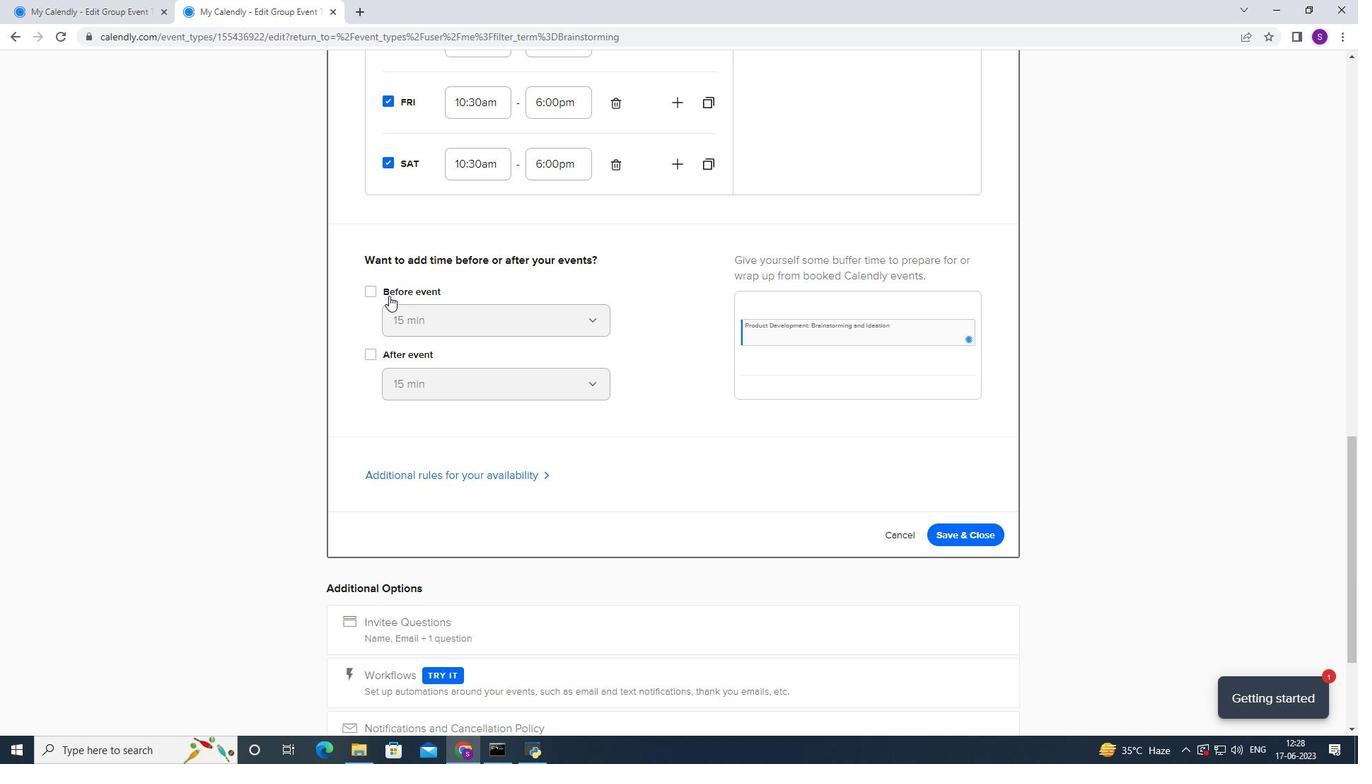 
Action: Mouse pressed left at (384, 295)
Screenshot: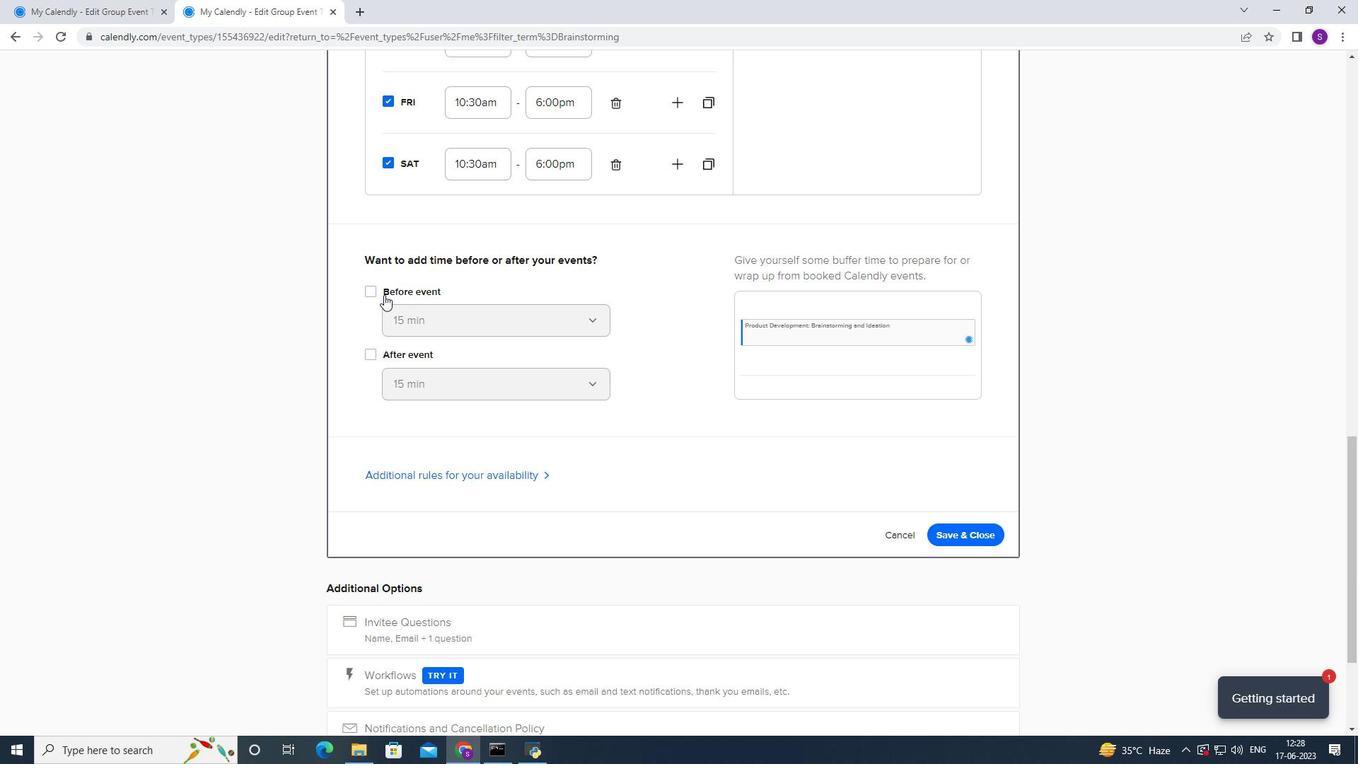 
Action: Mouse moved to (371, 365)
Screenshot: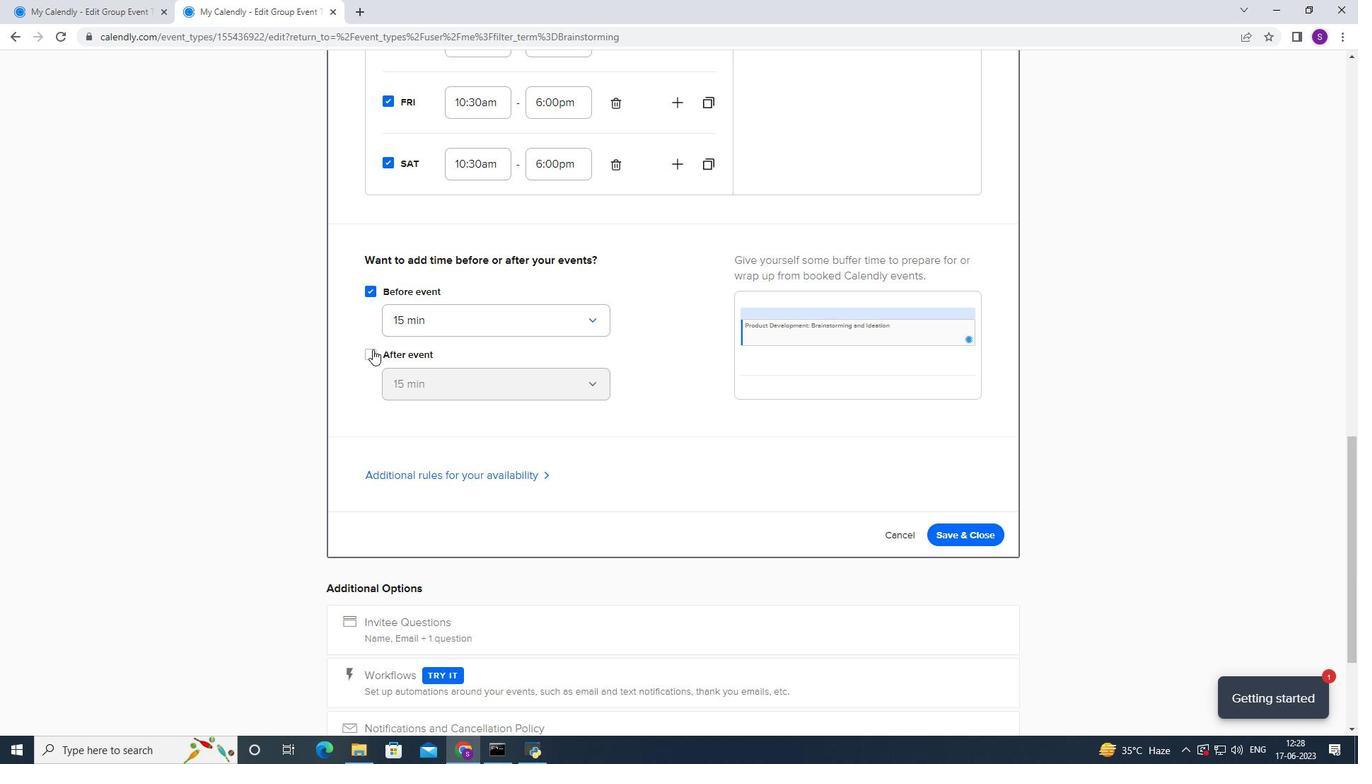 
Action: Mouse pressed left at (371, 365)
Screenshot: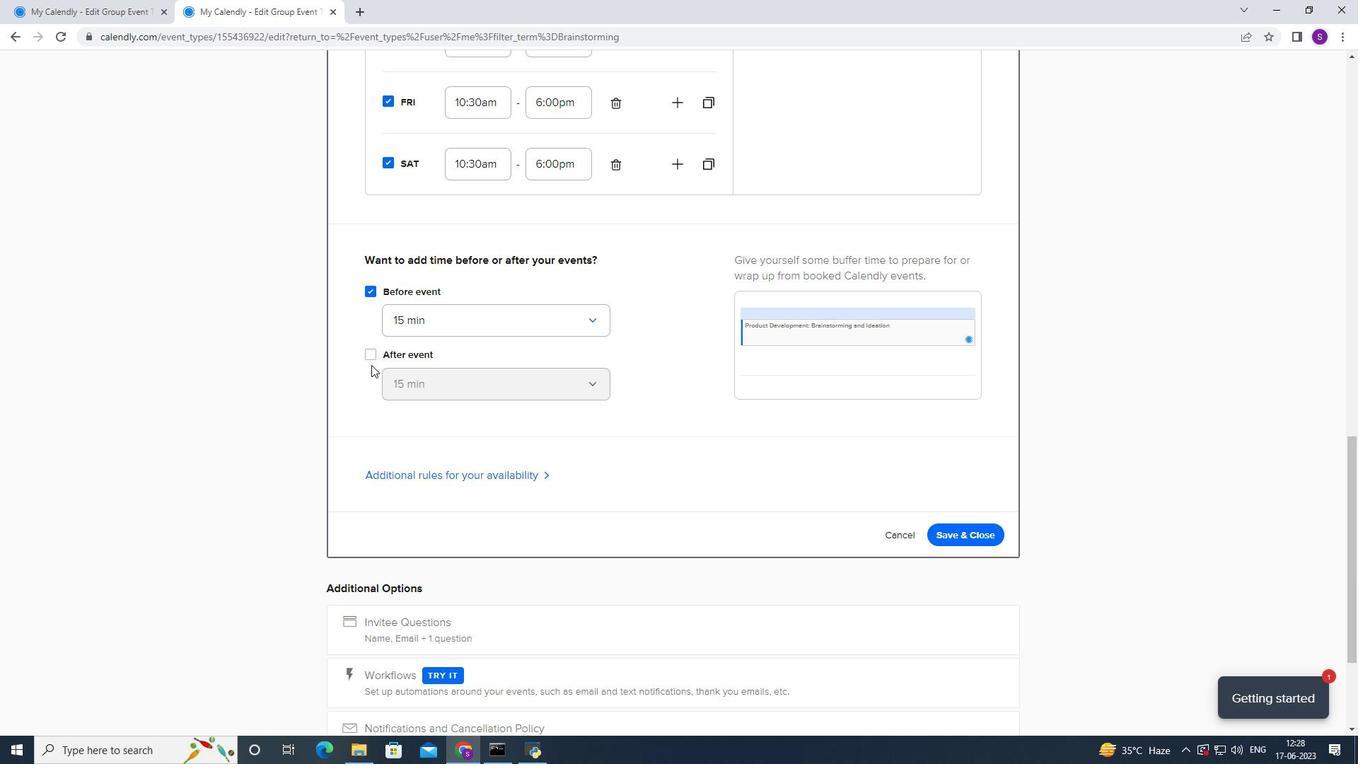 
Action: Mouse moved to (389, 362)
Screenshot: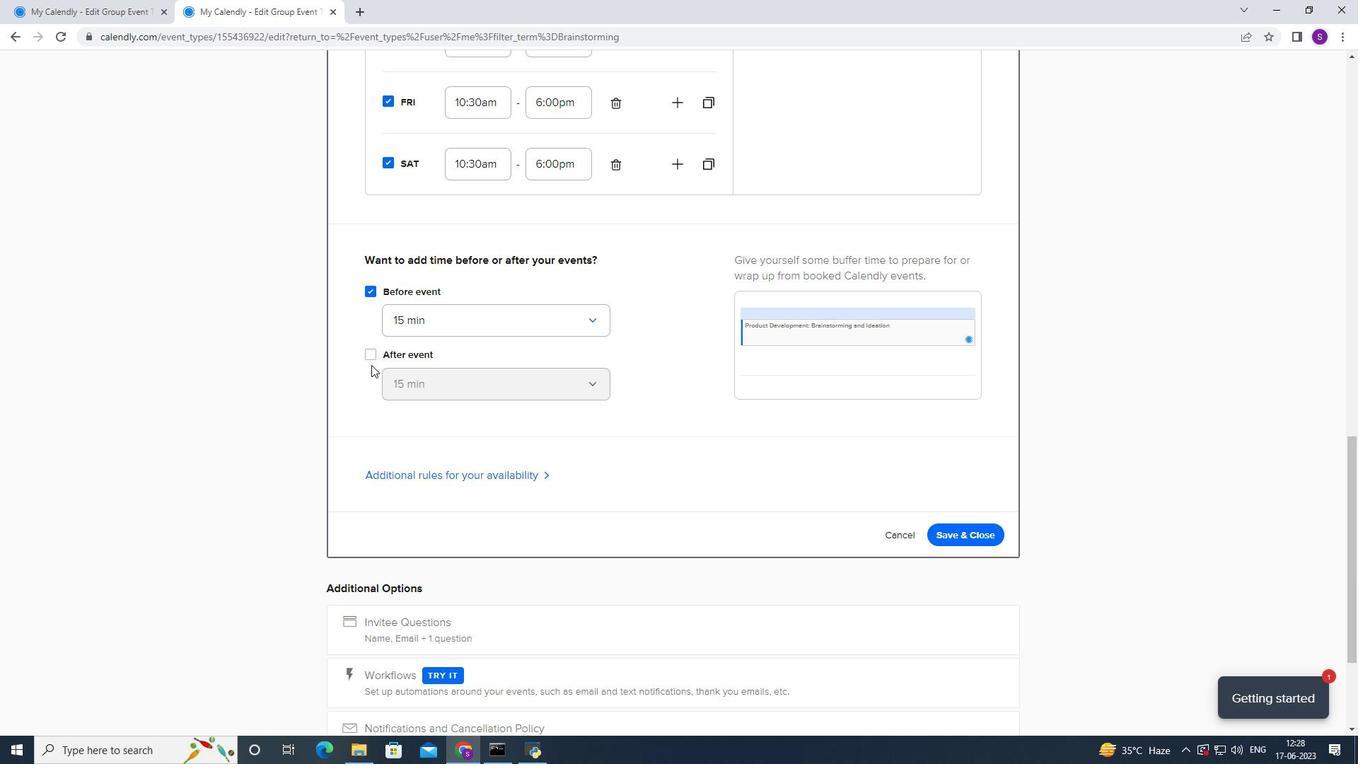 
Action: Mouse pressed left at (389, 362)
Screenshot: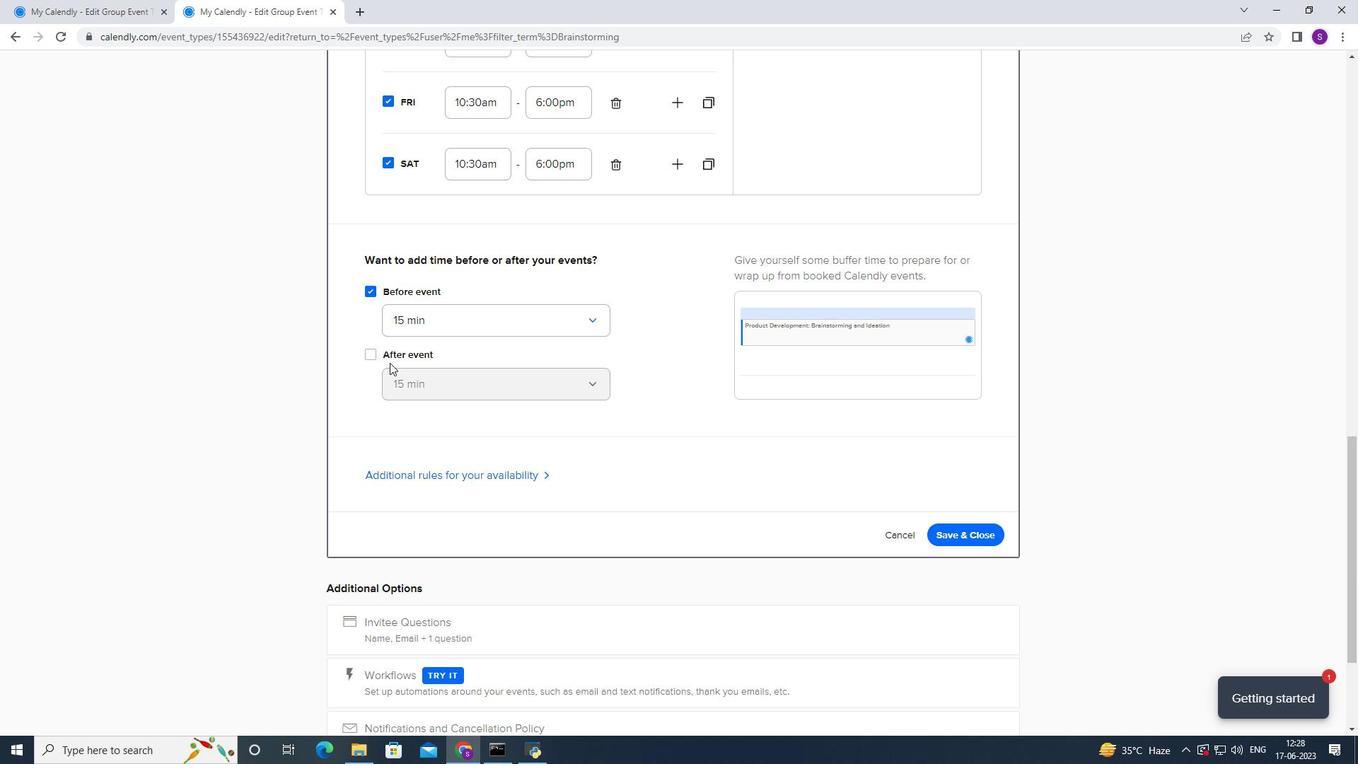 
Action: Mouse moved to (385, 350)
Screenshot: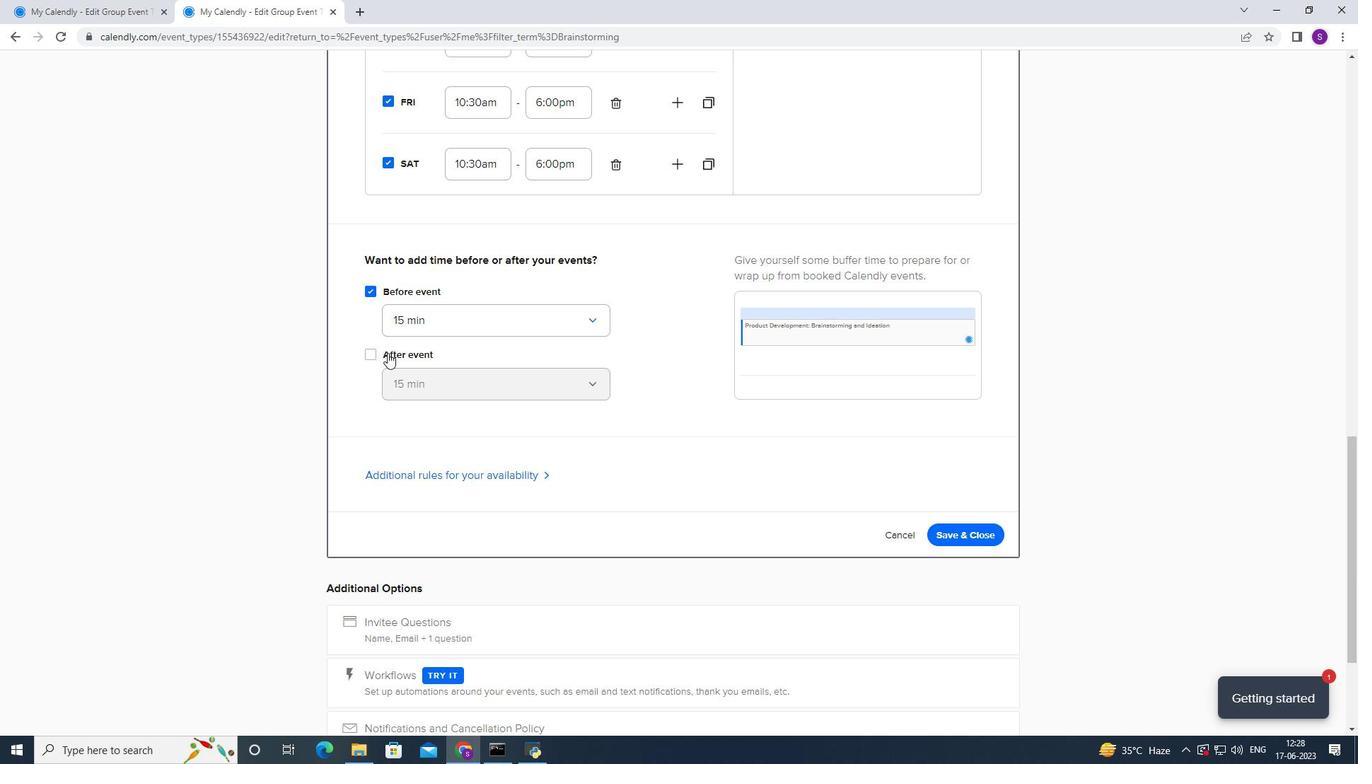 
Action: Mouse pressed left at (385, 350)
Screenshot: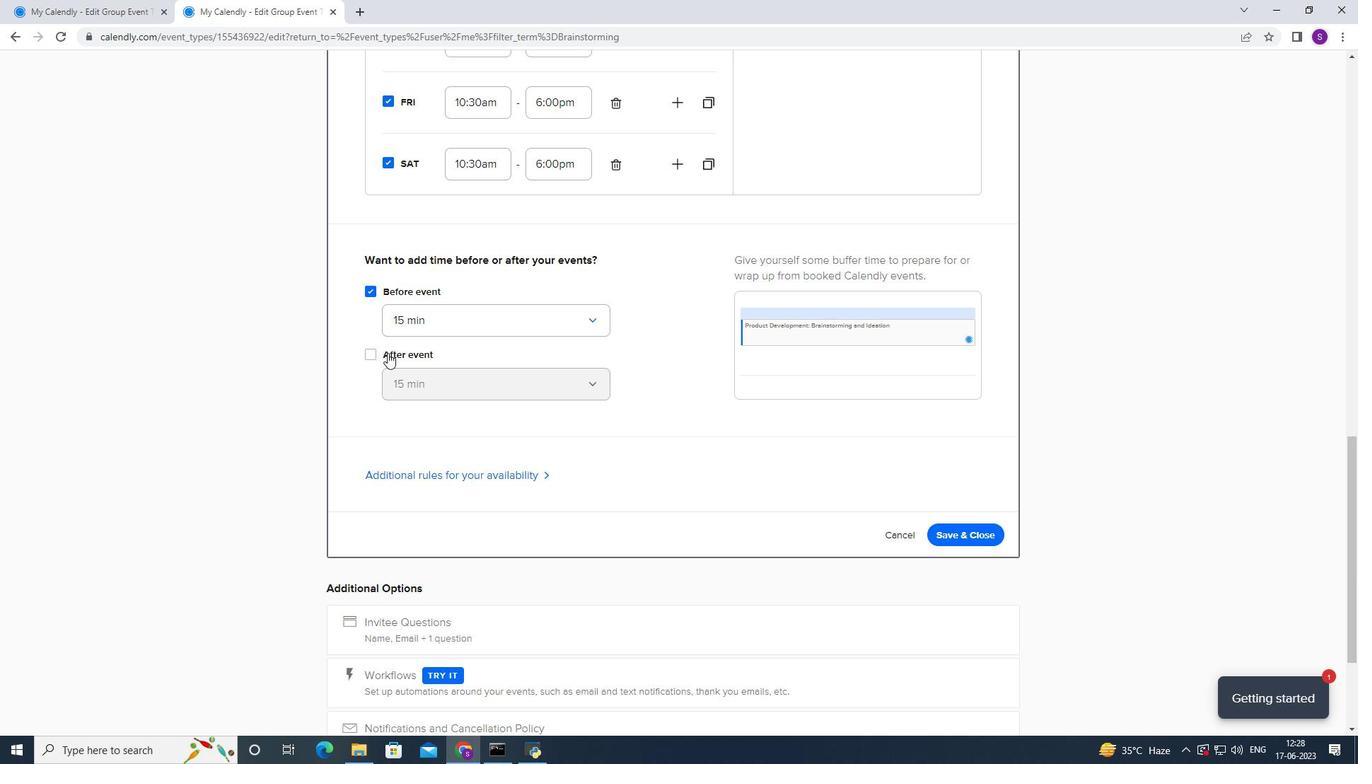 
Action: Mouse moved to (405, 476)
Screenshot: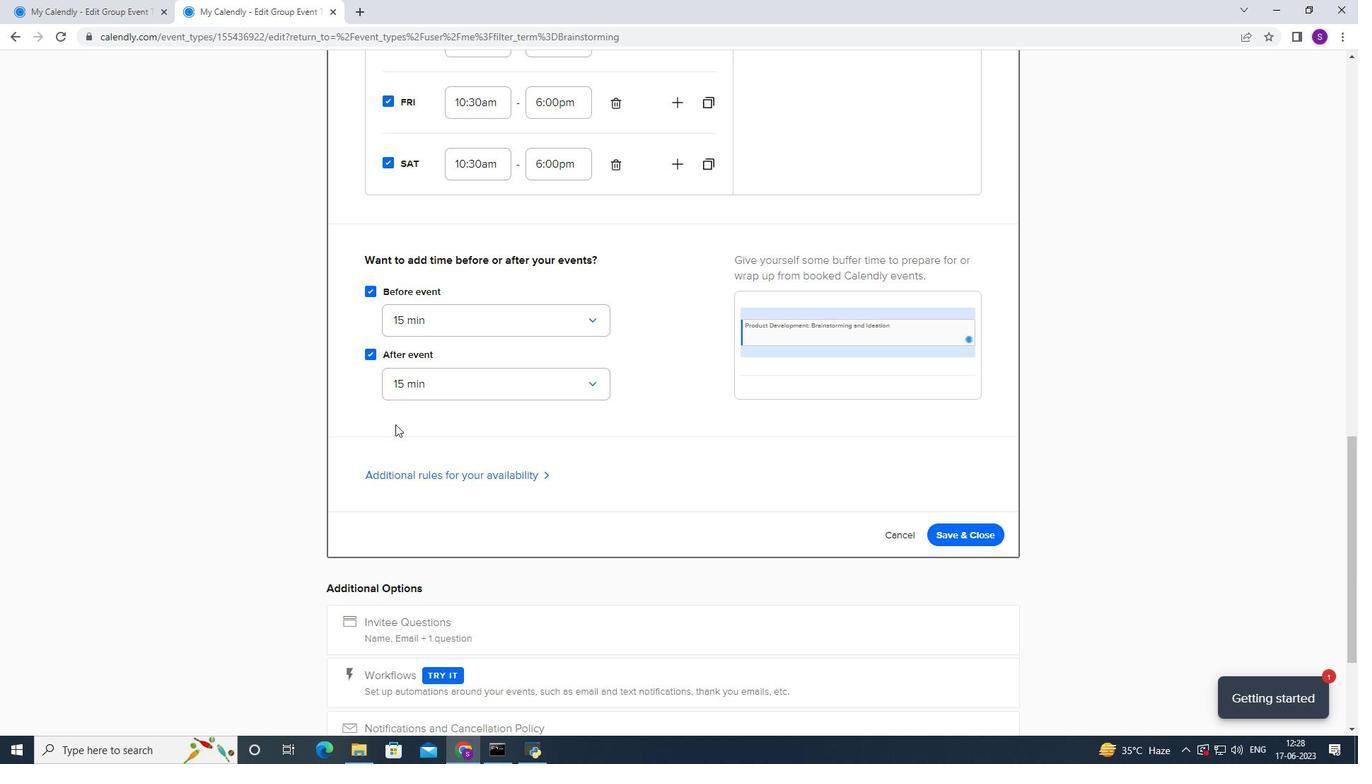 
Action: Mouse pressed left at (405, 476)
Screenshot: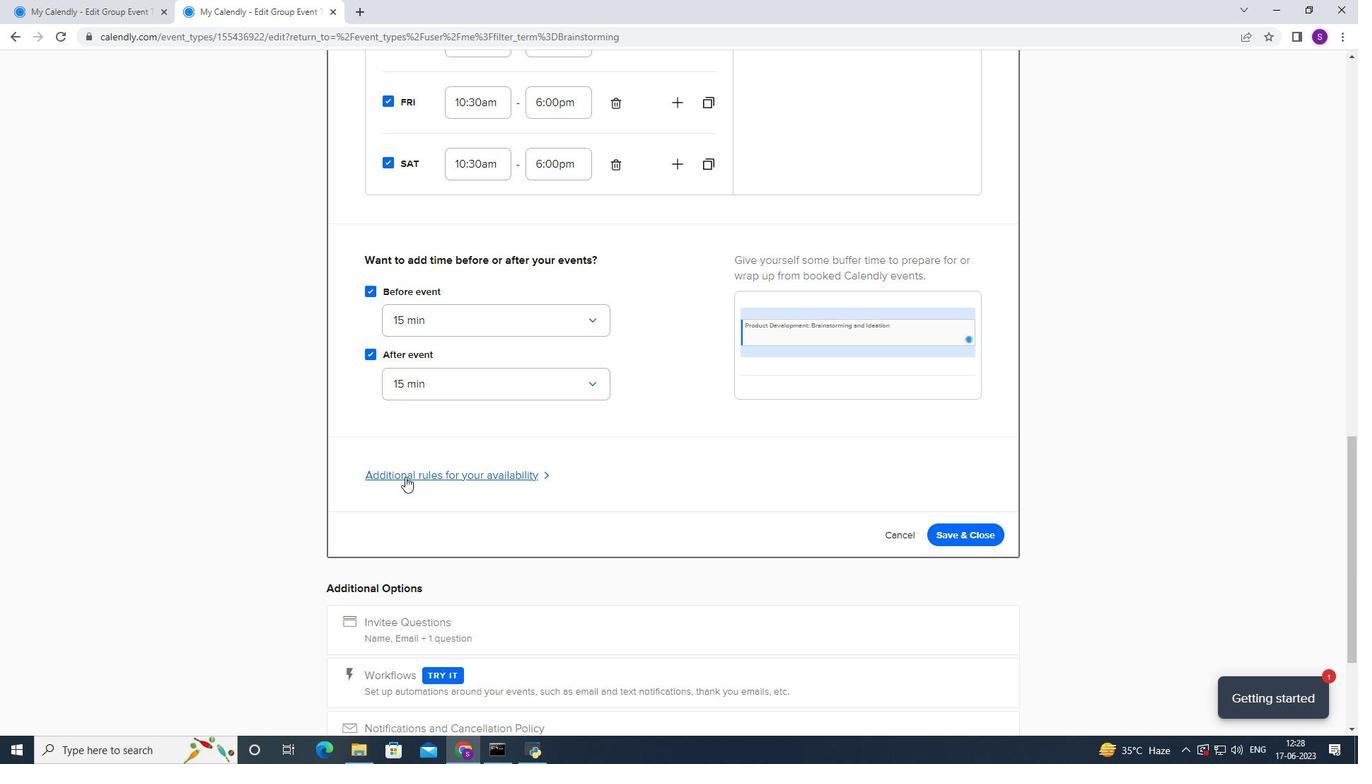 
Action: Mouse scrolled (405, 476) with delta (0, 0)
Screenshot: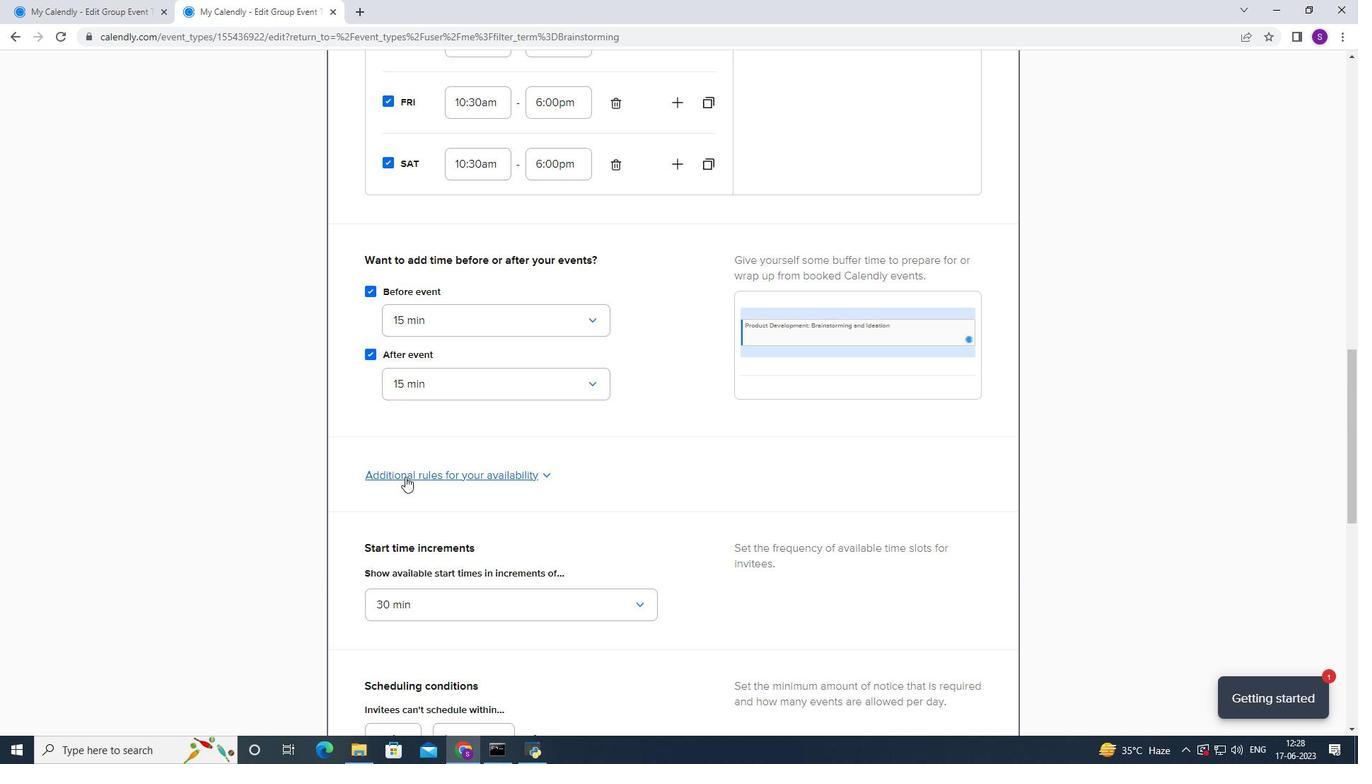 
Action: Mouse scrolled (405, 476) with delta (0, 0)
Screenshot: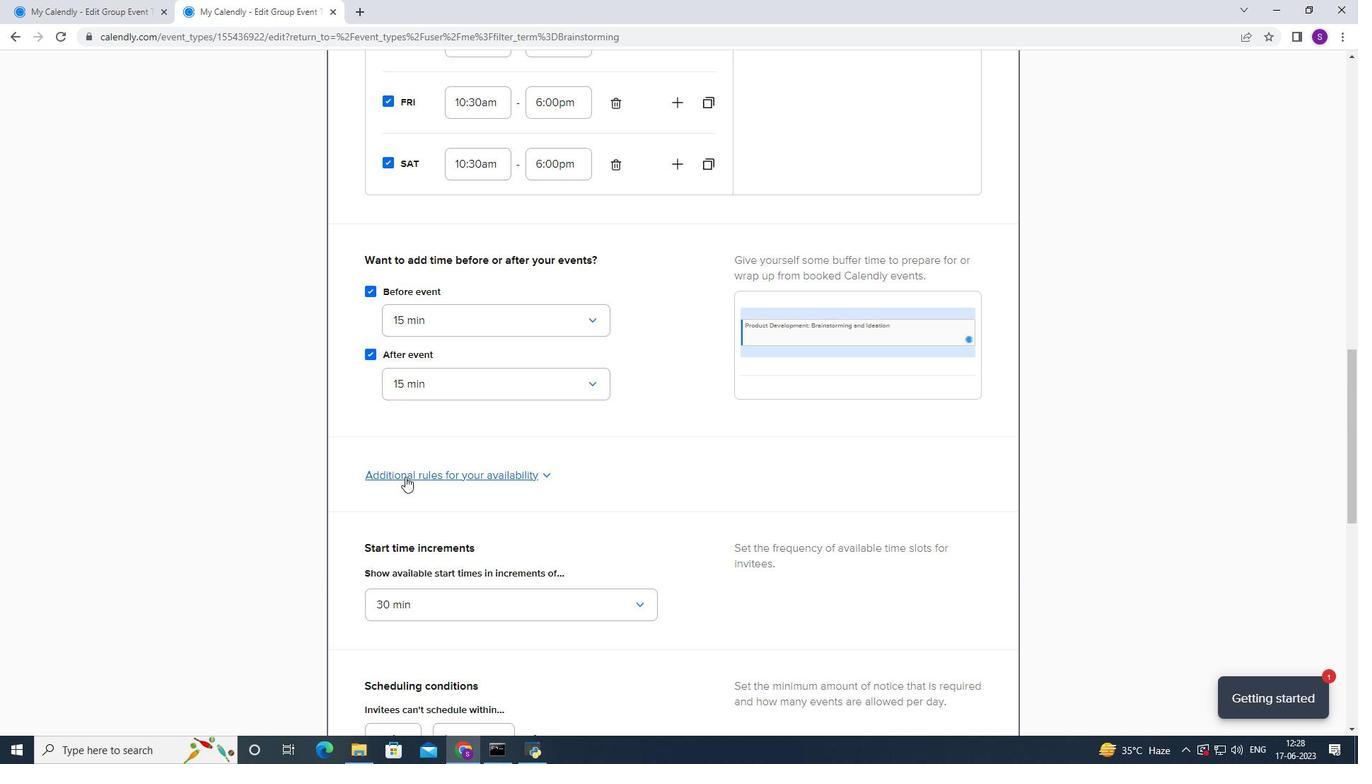 
Action: Mouse scrolled (405, 476) with delta (0, 0)
Screenshot: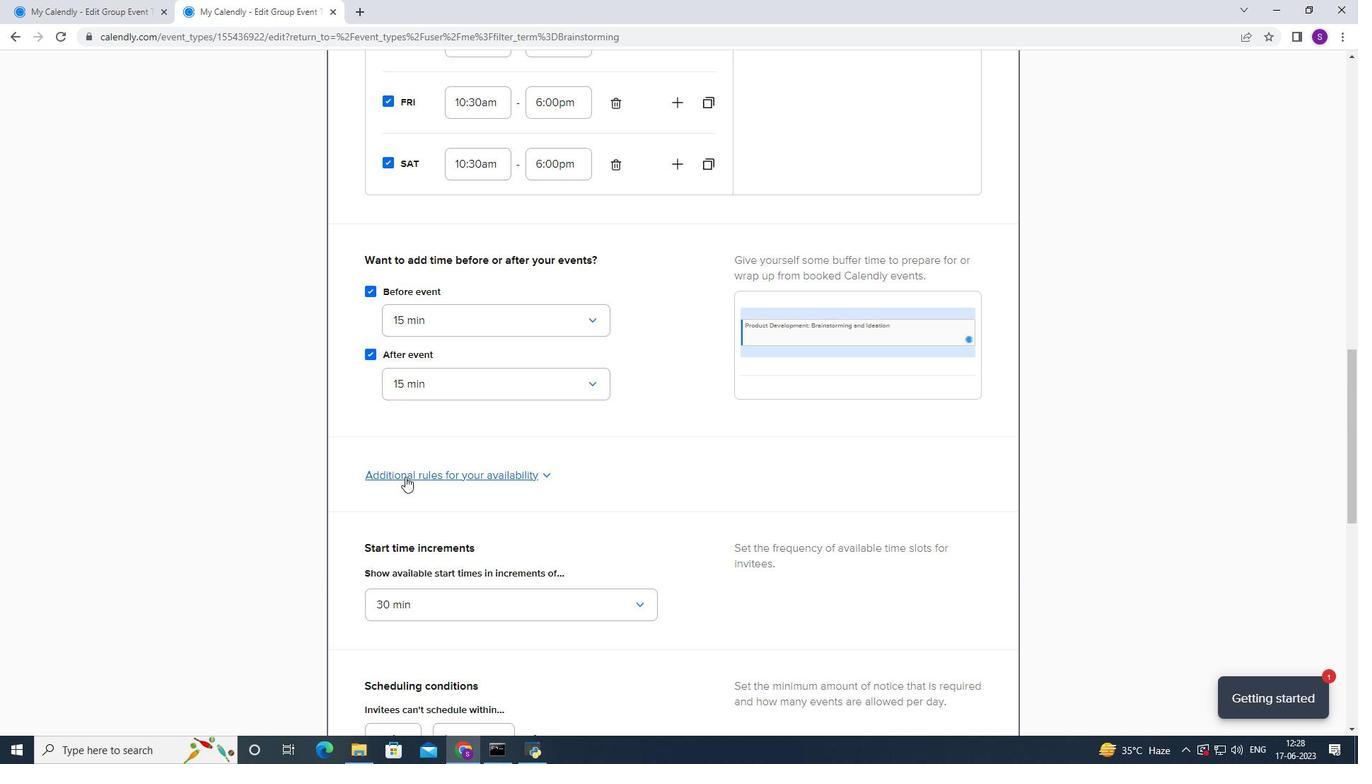 
Action: Mouse scrolled (405, 476) with delta (0, 0)
Screenshot: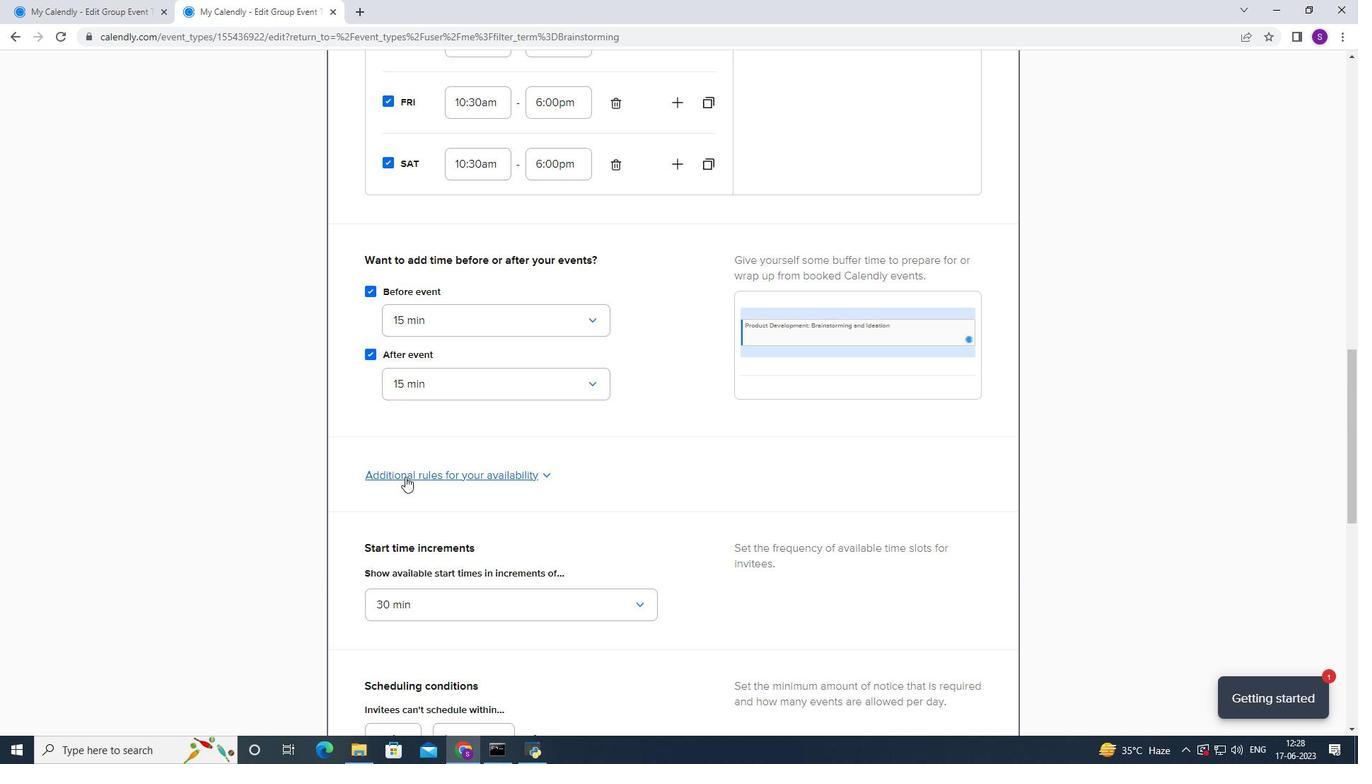 
Action: Mouse moved to (546, 324)
Screenshot: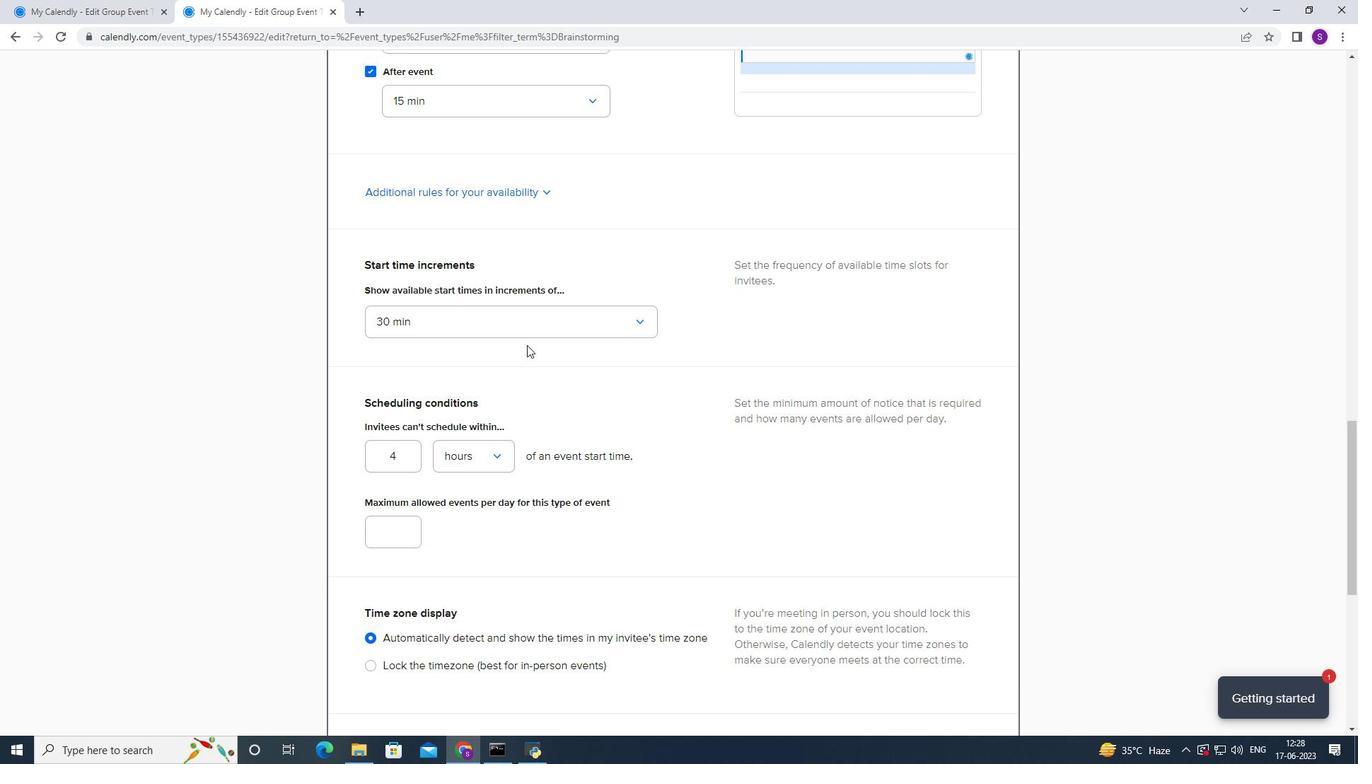 
Action: Mouse pressed left at (546, 324)
Screenshot: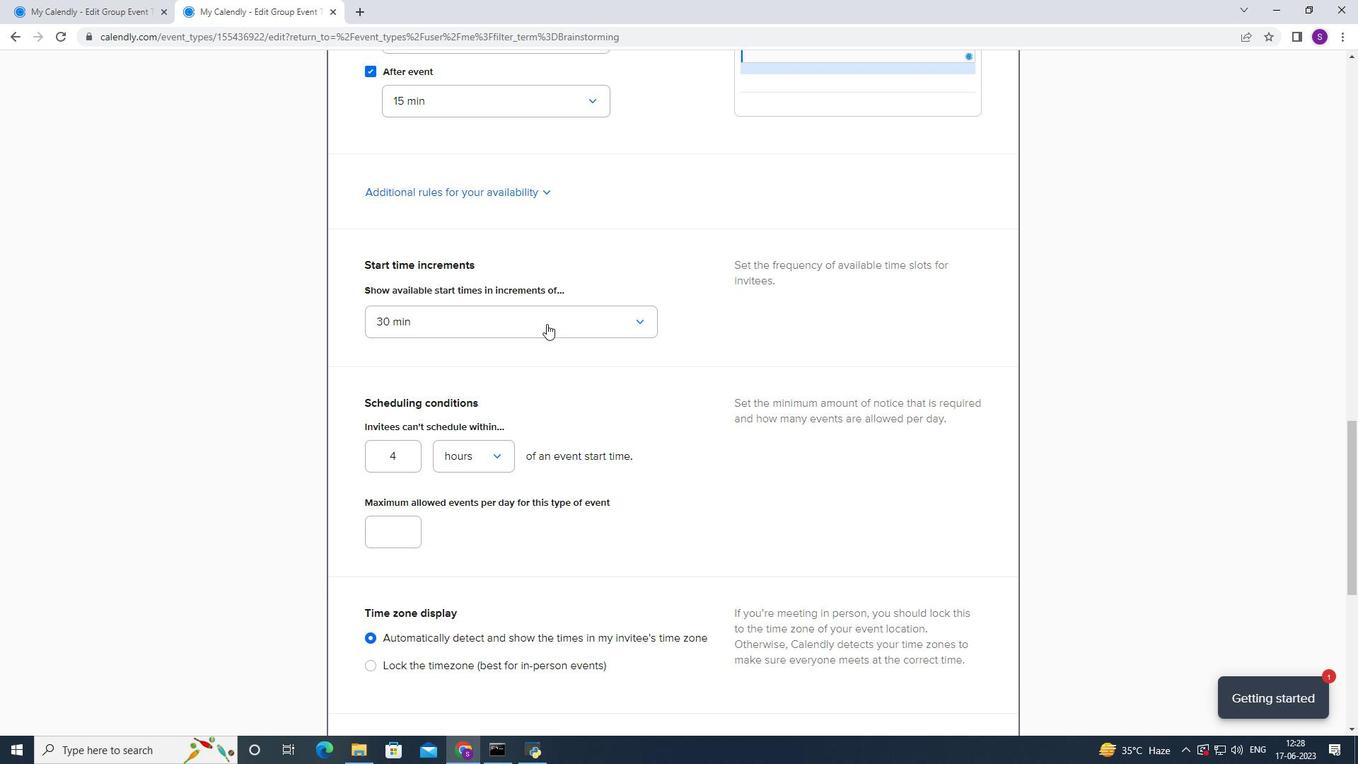 
Action: Mouse moved to (457, 505)
Screenshot: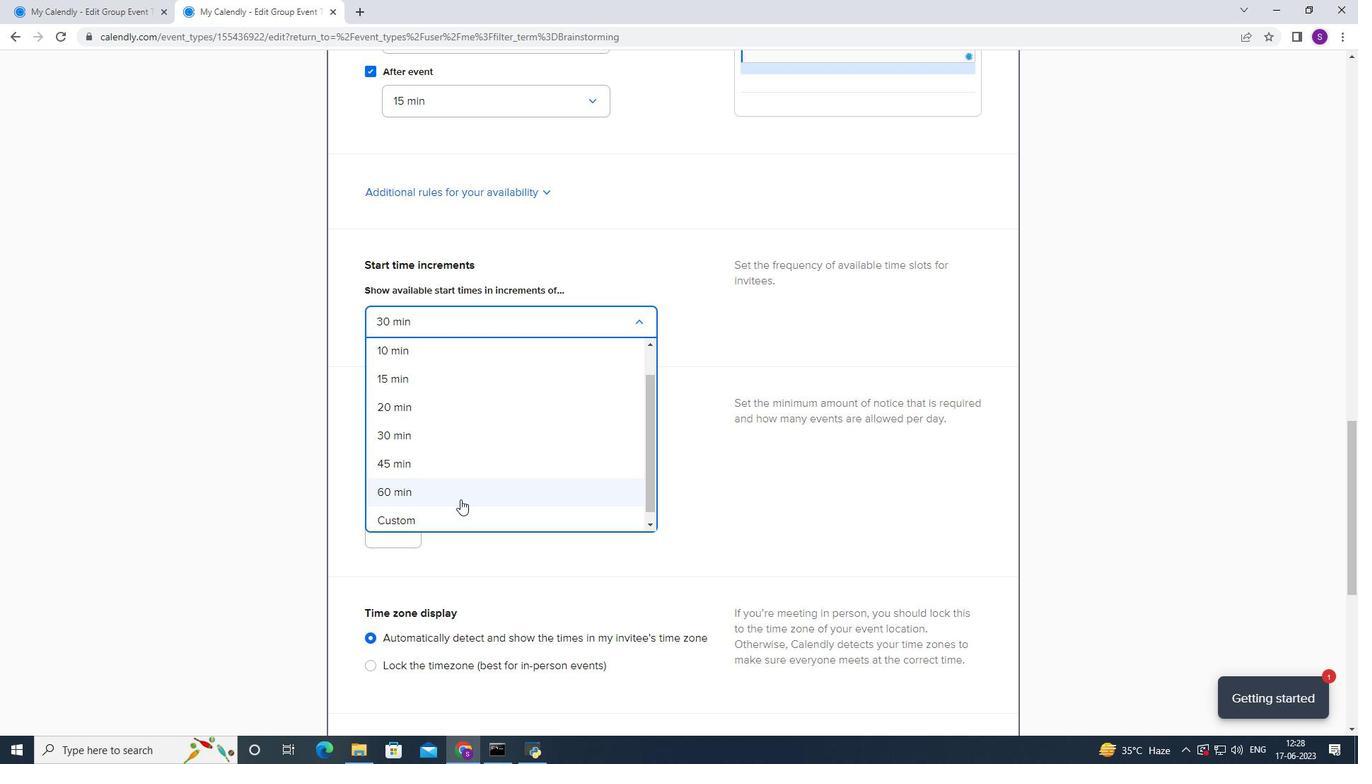 
Action: Mouse pressed left at (457, 505)
Screenshot: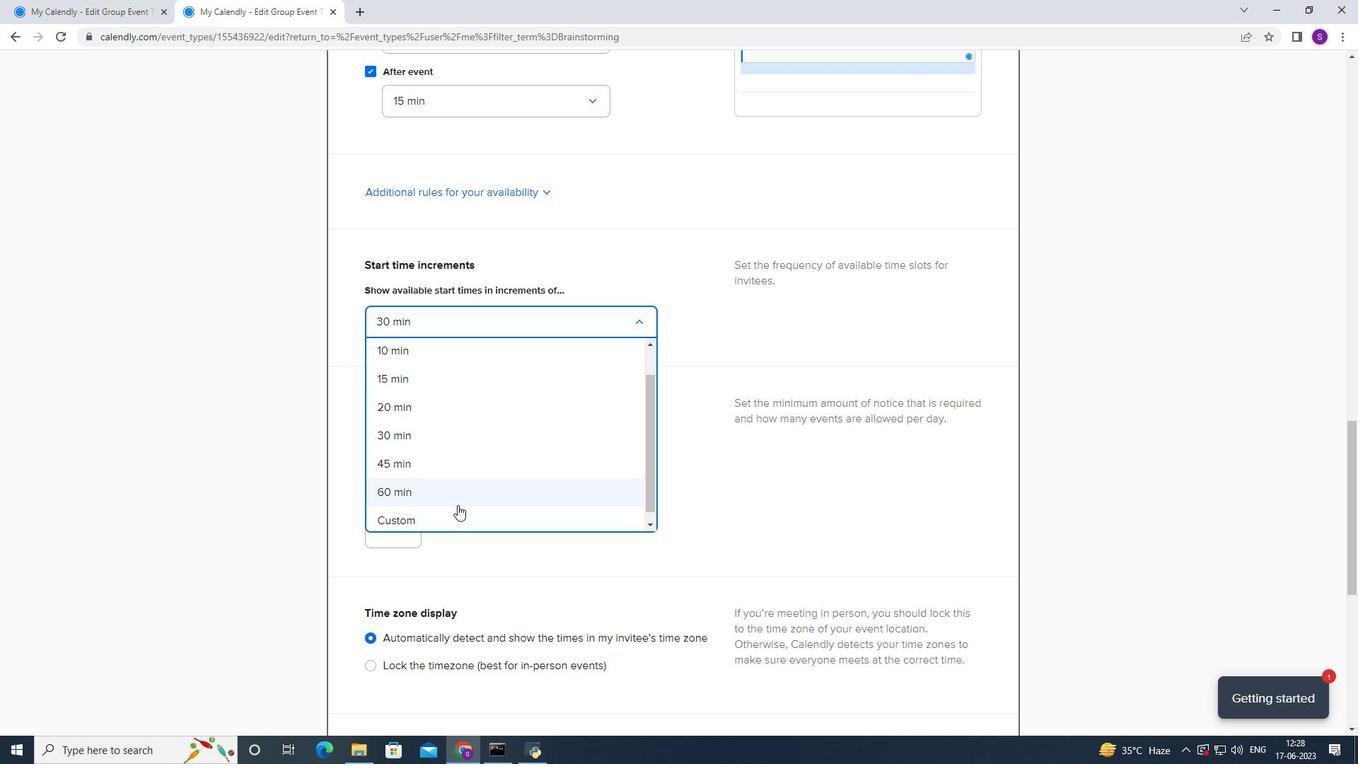 
Action: Mouse moved to (457, 510)
Screenshot: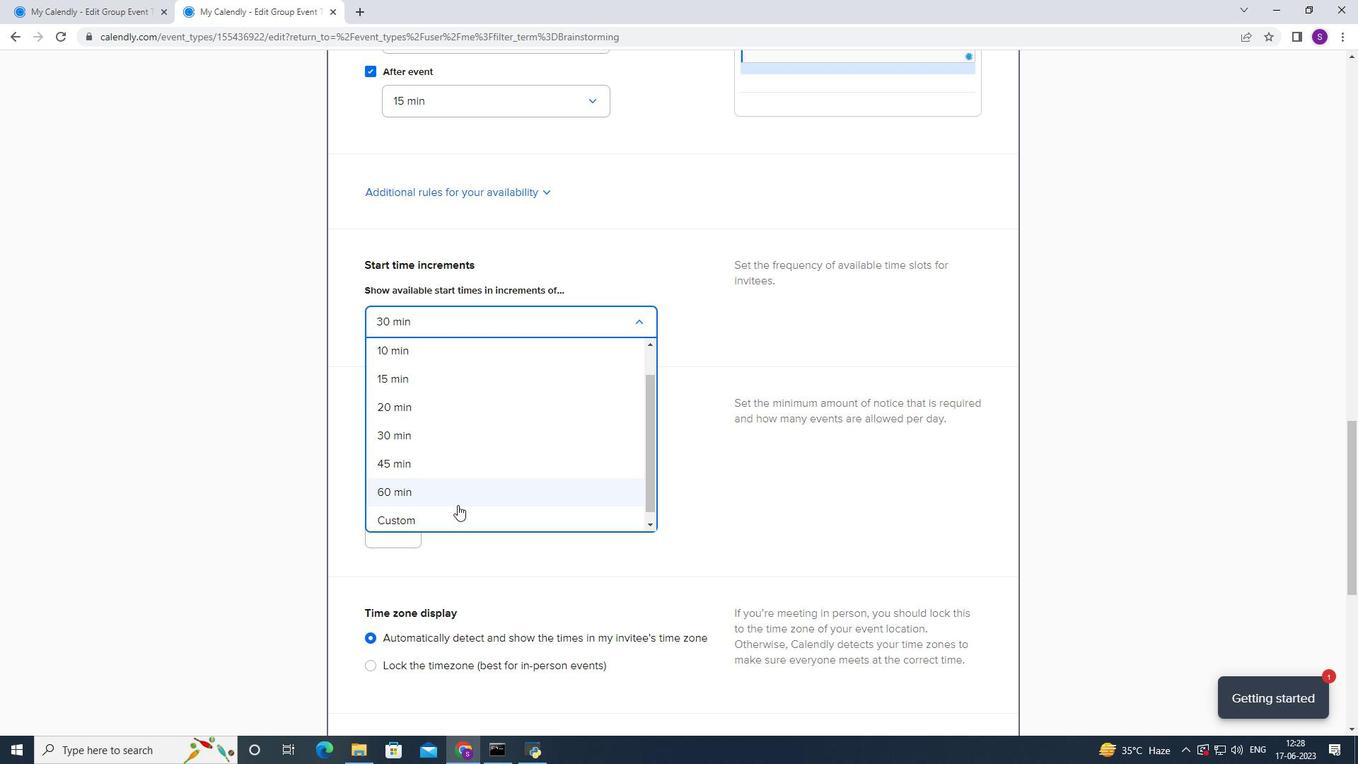 
Action: Mouse pressed left at (457, 510)
Screenshot: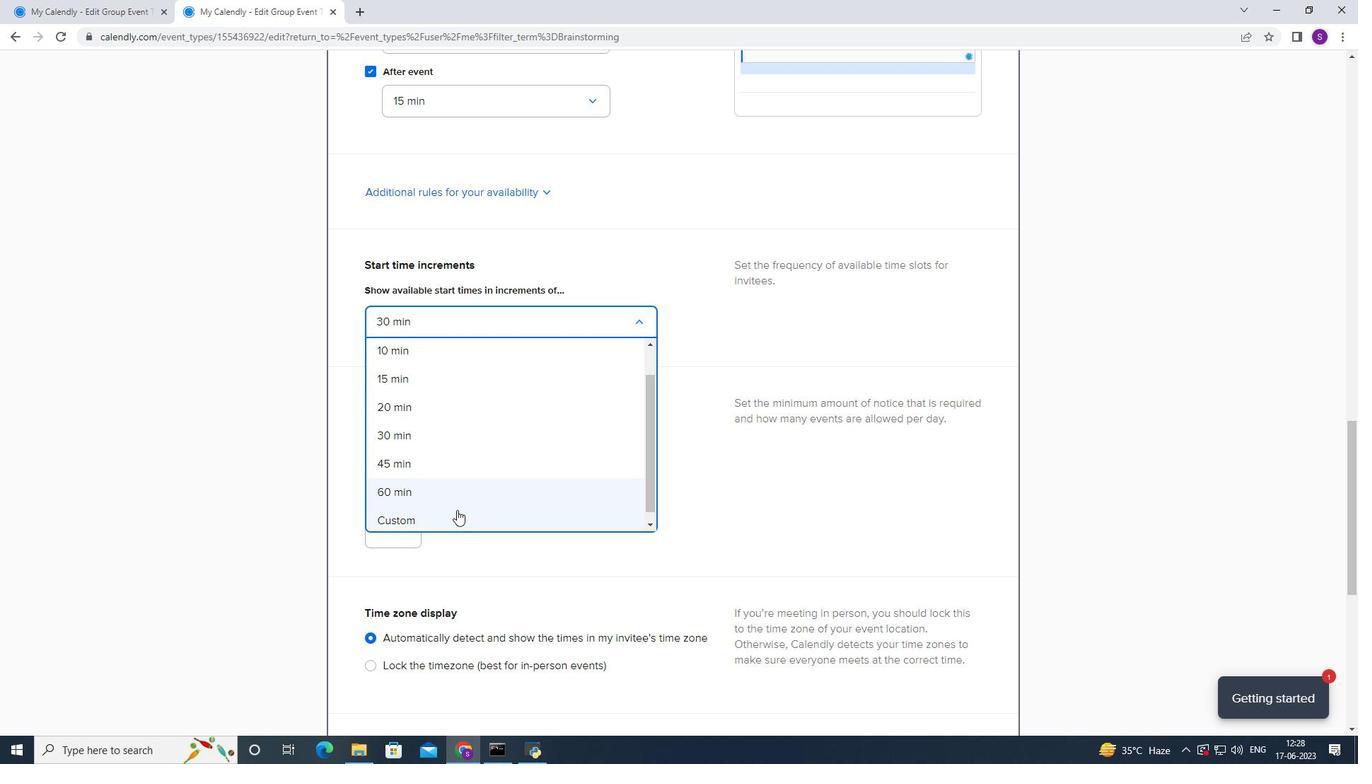 
Action: Key pressed 55
Screenshot: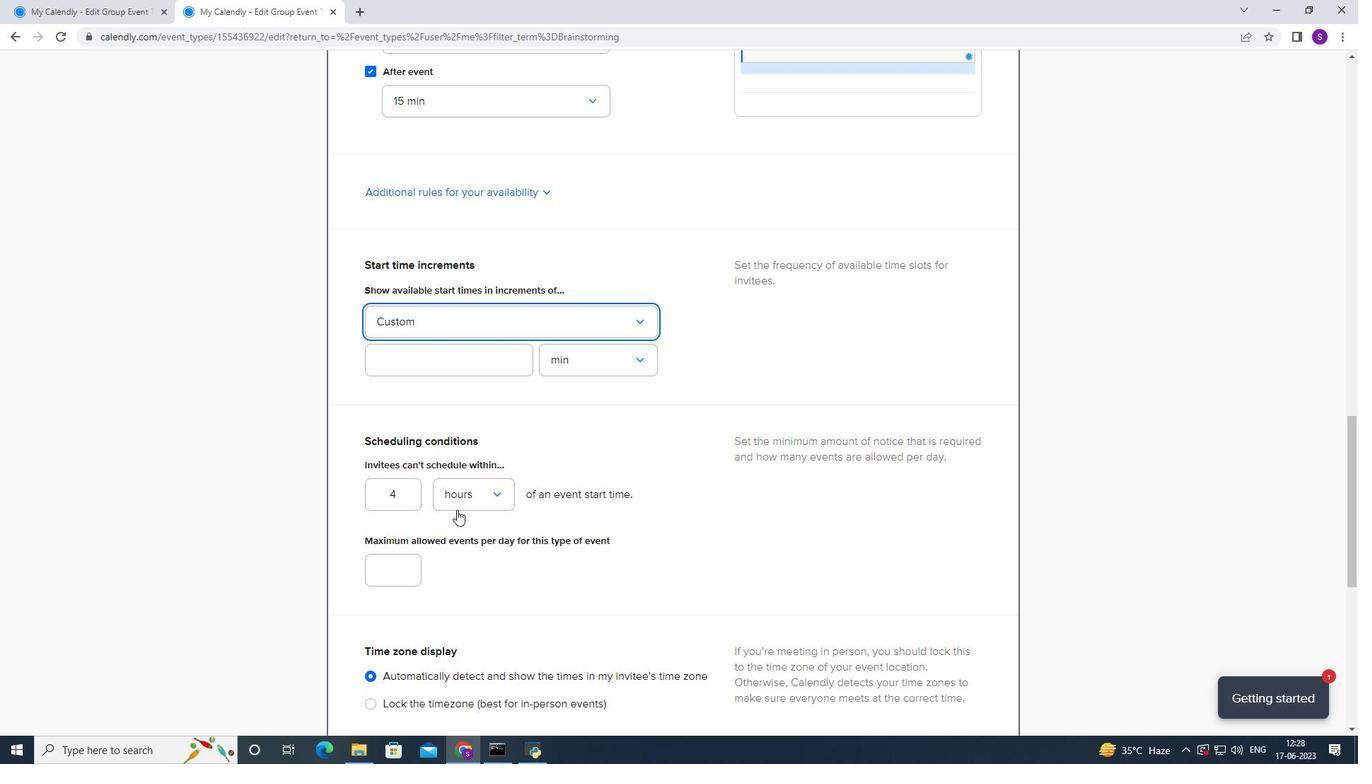 
Action: Mouse moved to (472, 357)
Screenshot: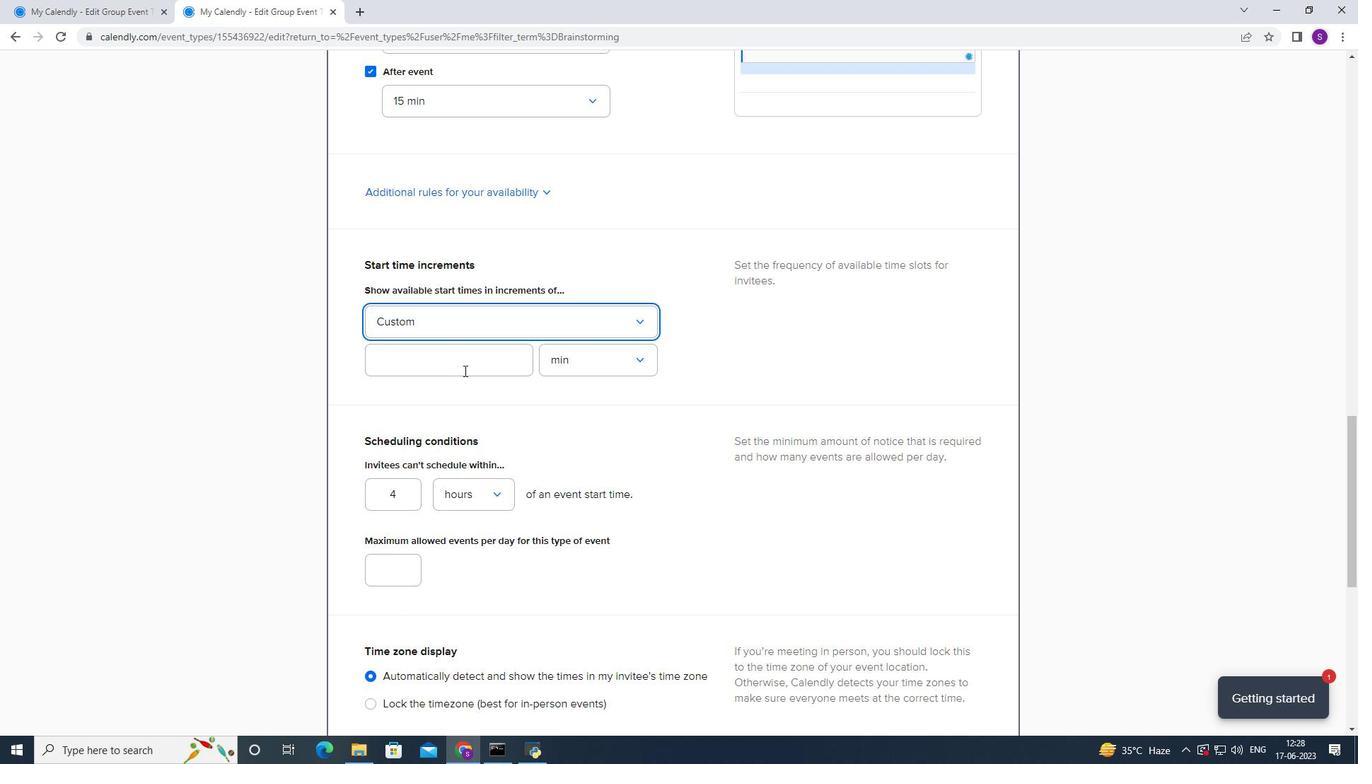 
Action: Mouse pressed left at (472, 357)
Screenshot: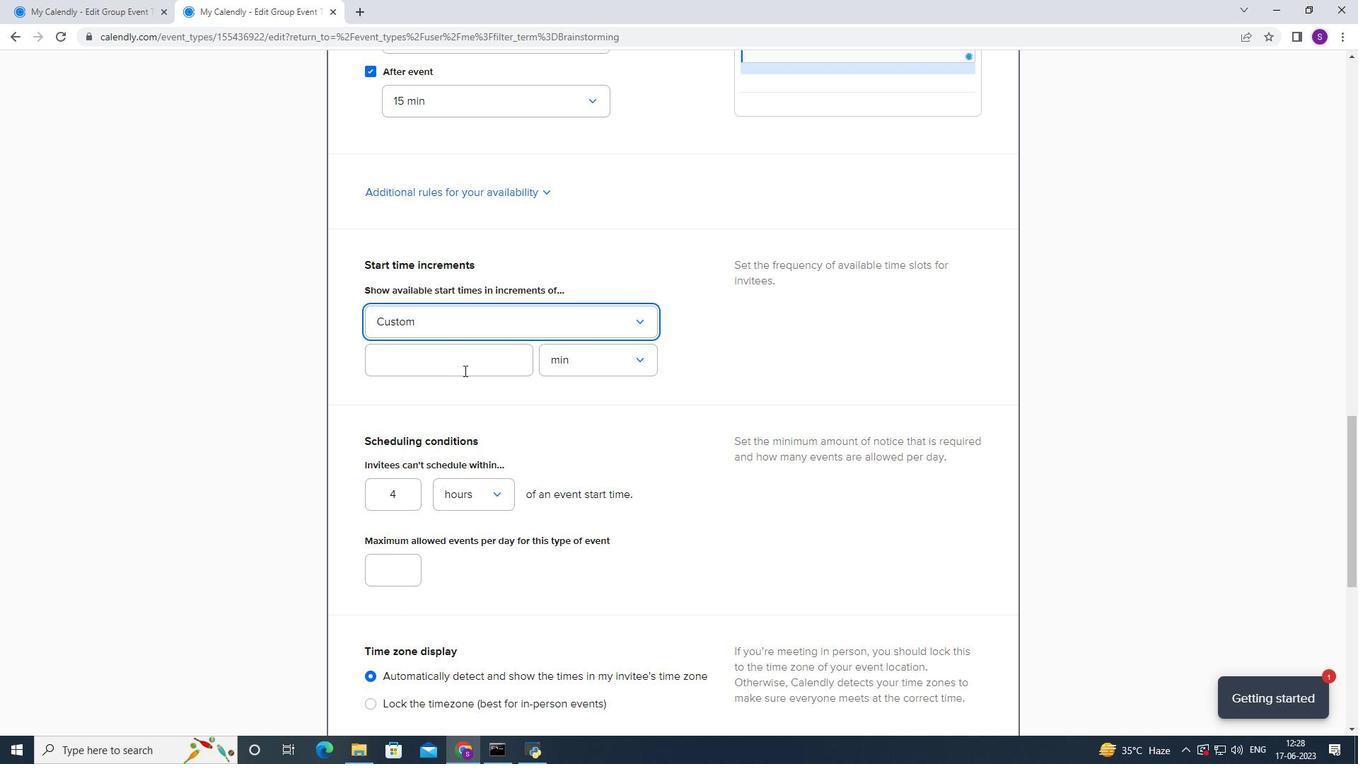 
Action: Key pressed 55
Screenshot: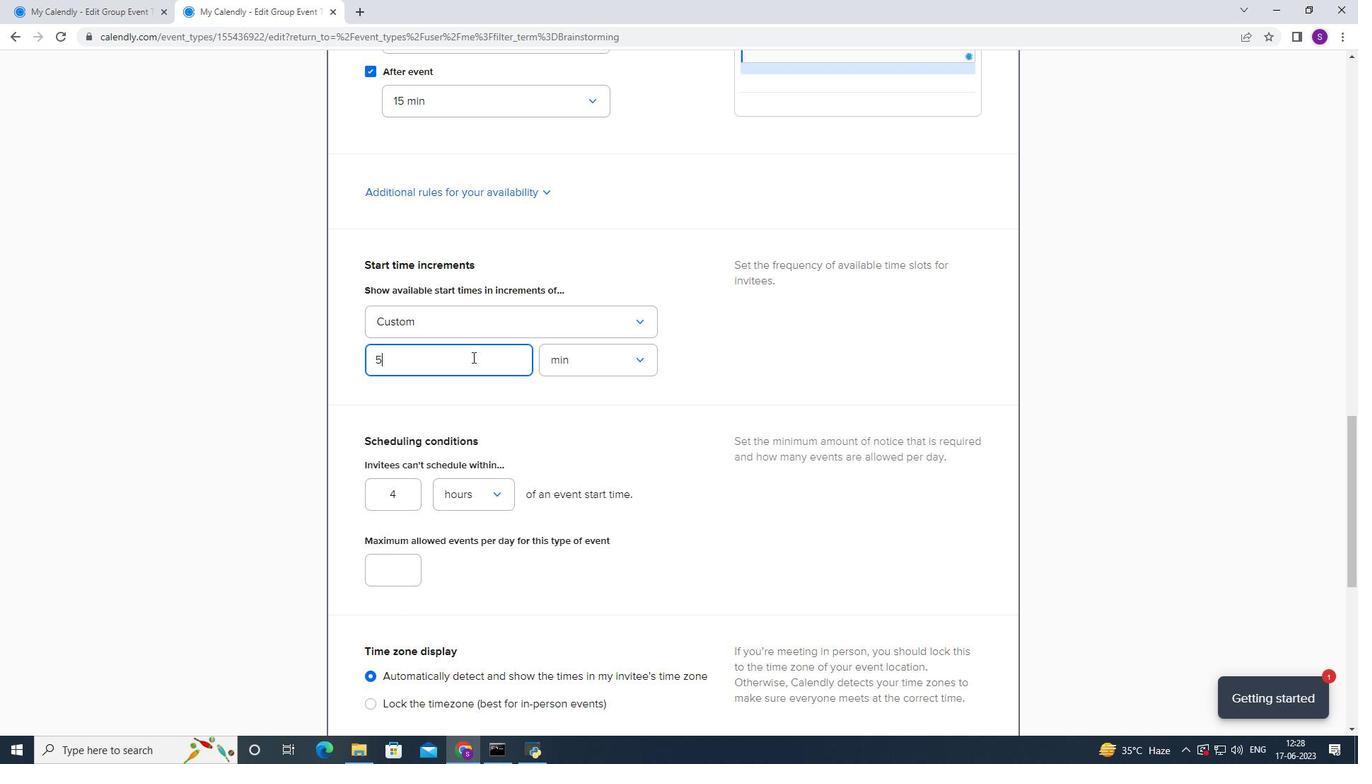 
Action: Mouse moved to (398, 496)
Screenshot: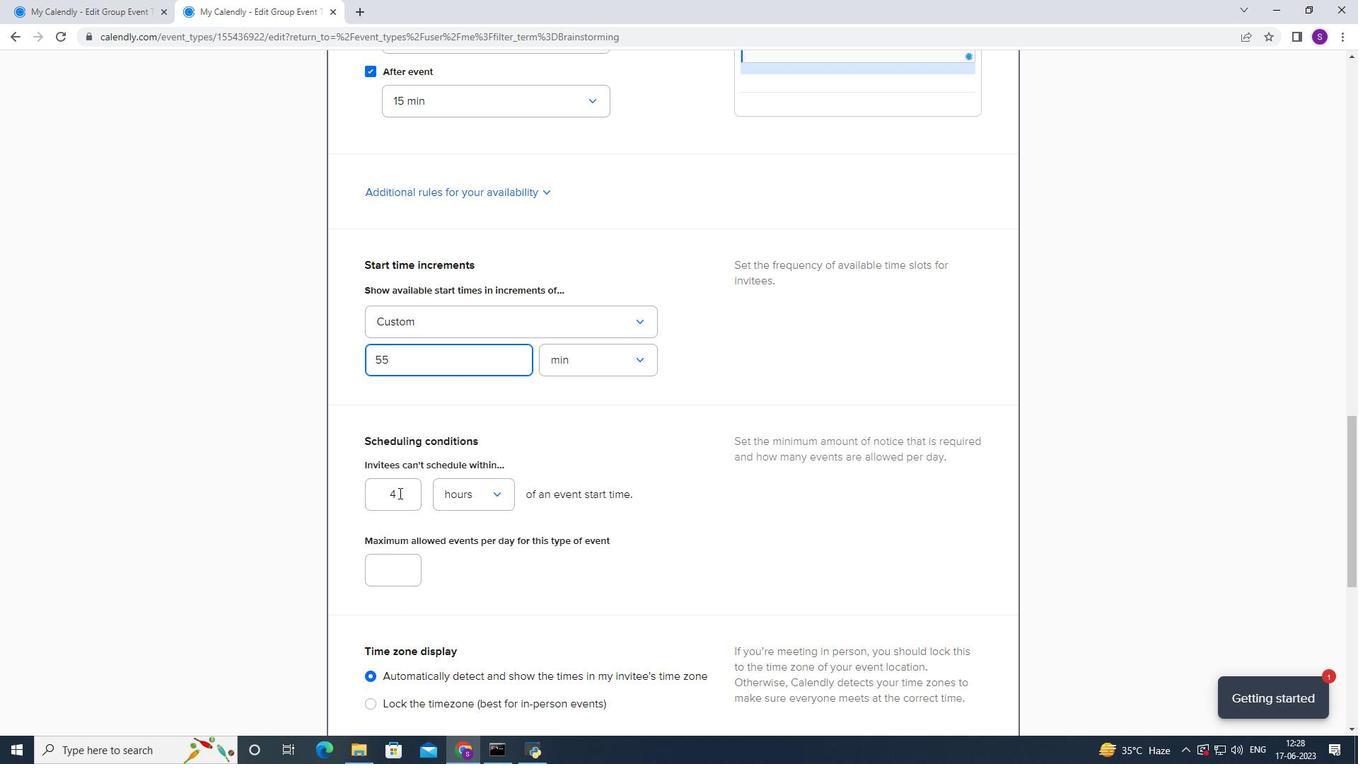 
Action: Mouse pressed left at (398, 496)
Screenshot: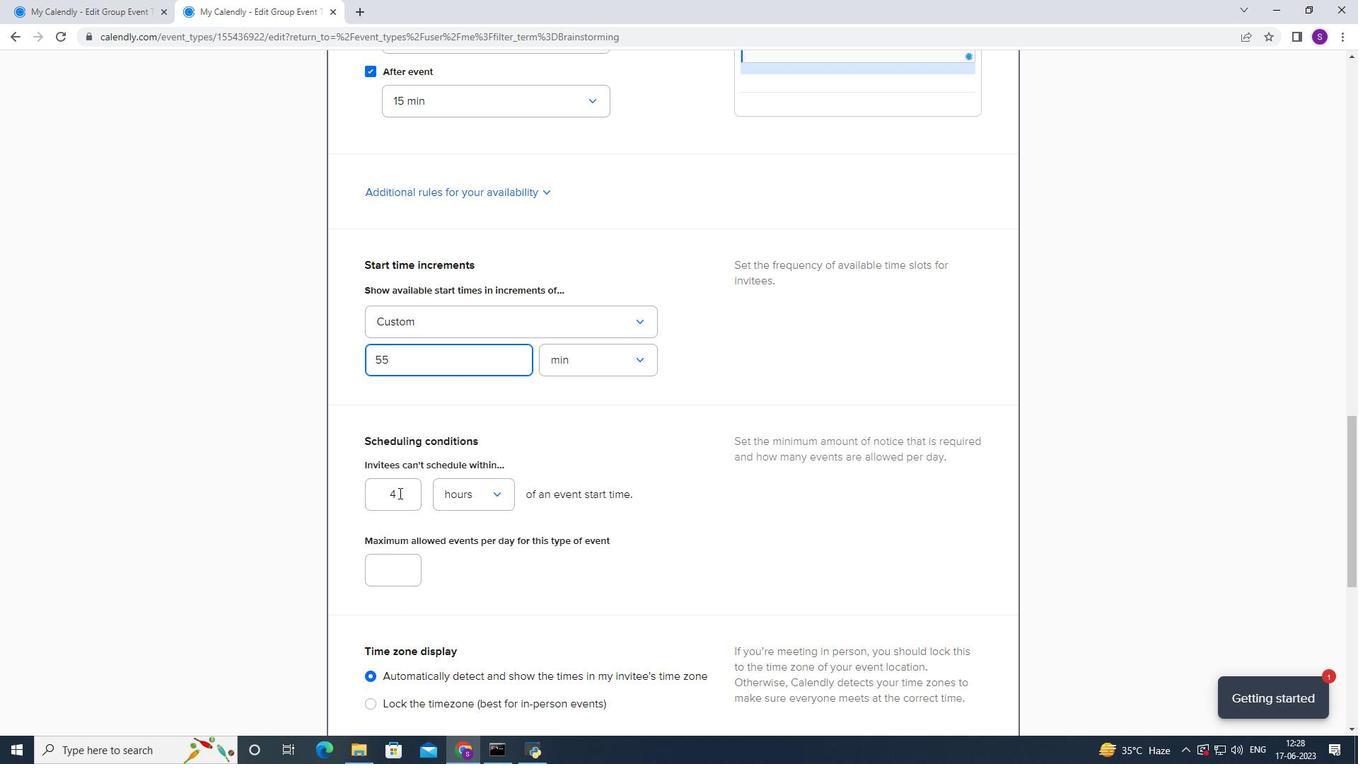 
Action: Key pressed <Key.backspace>40
Screenshot: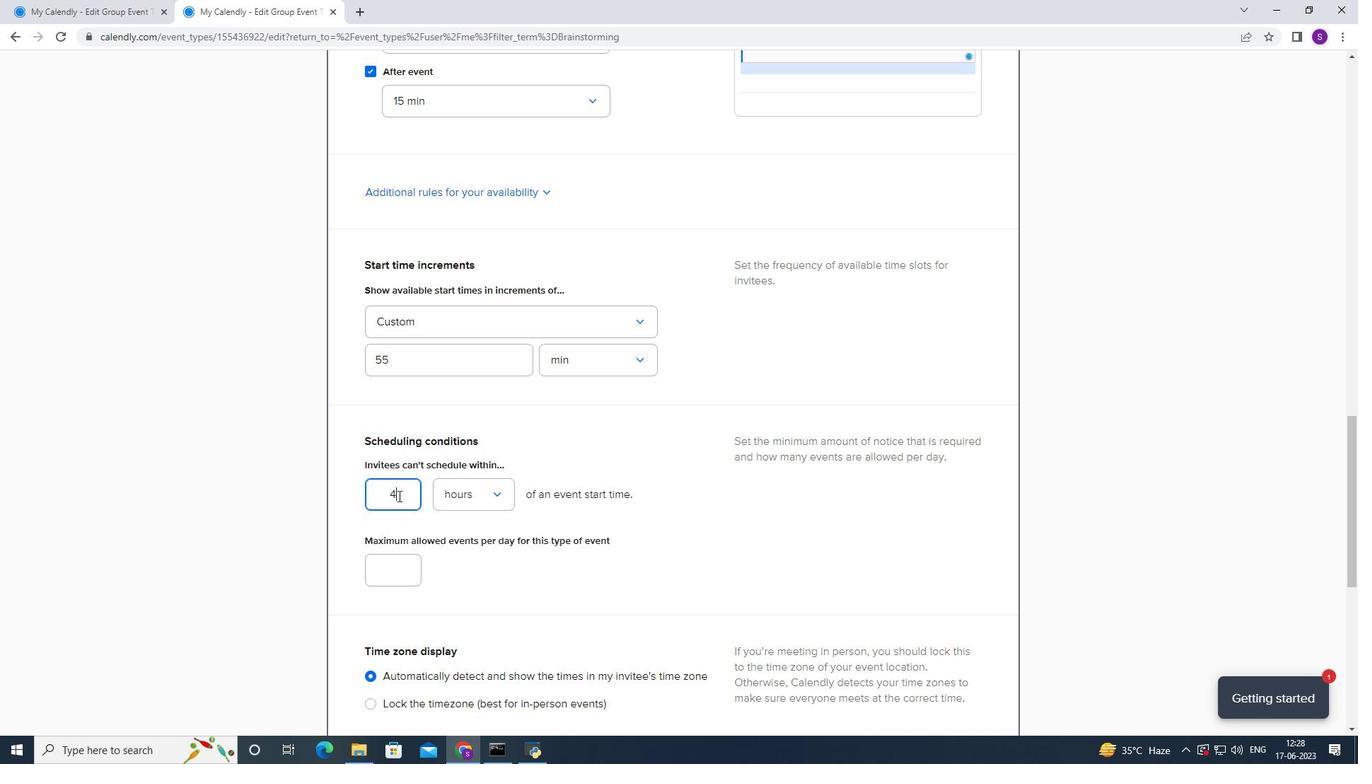 
Action: Mouse moved to (377, 568)
Screenshot: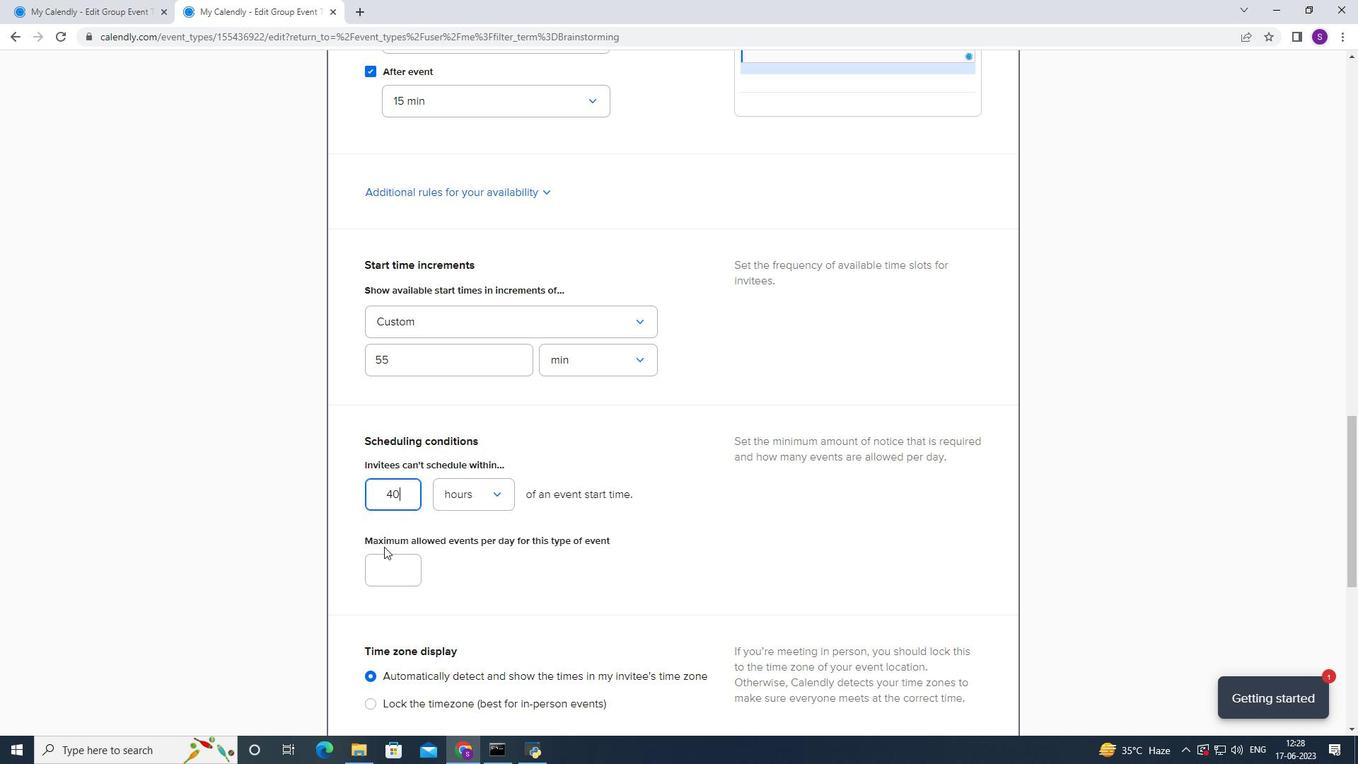 
Action: Mouse pressed left at (377, 568)
Screenshot: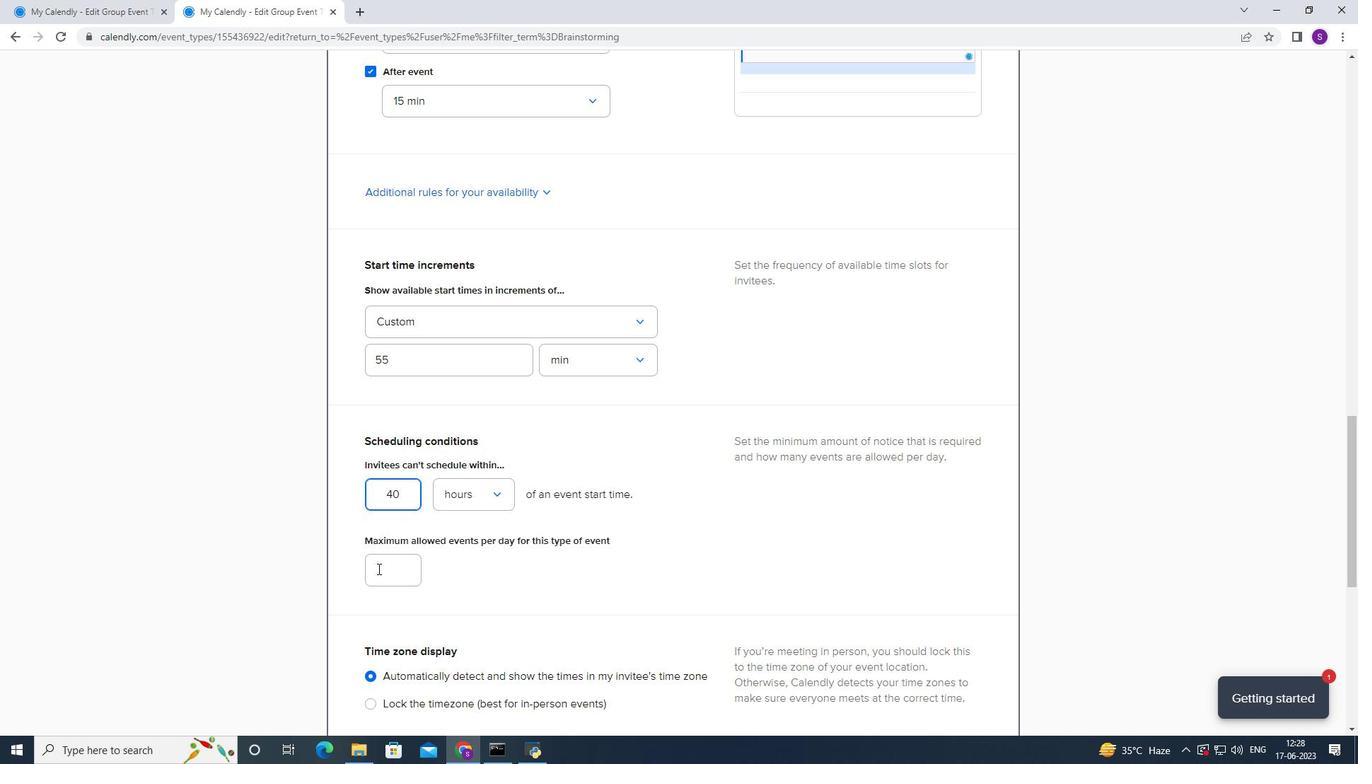 
Action: Key pressed 6
Screenshot: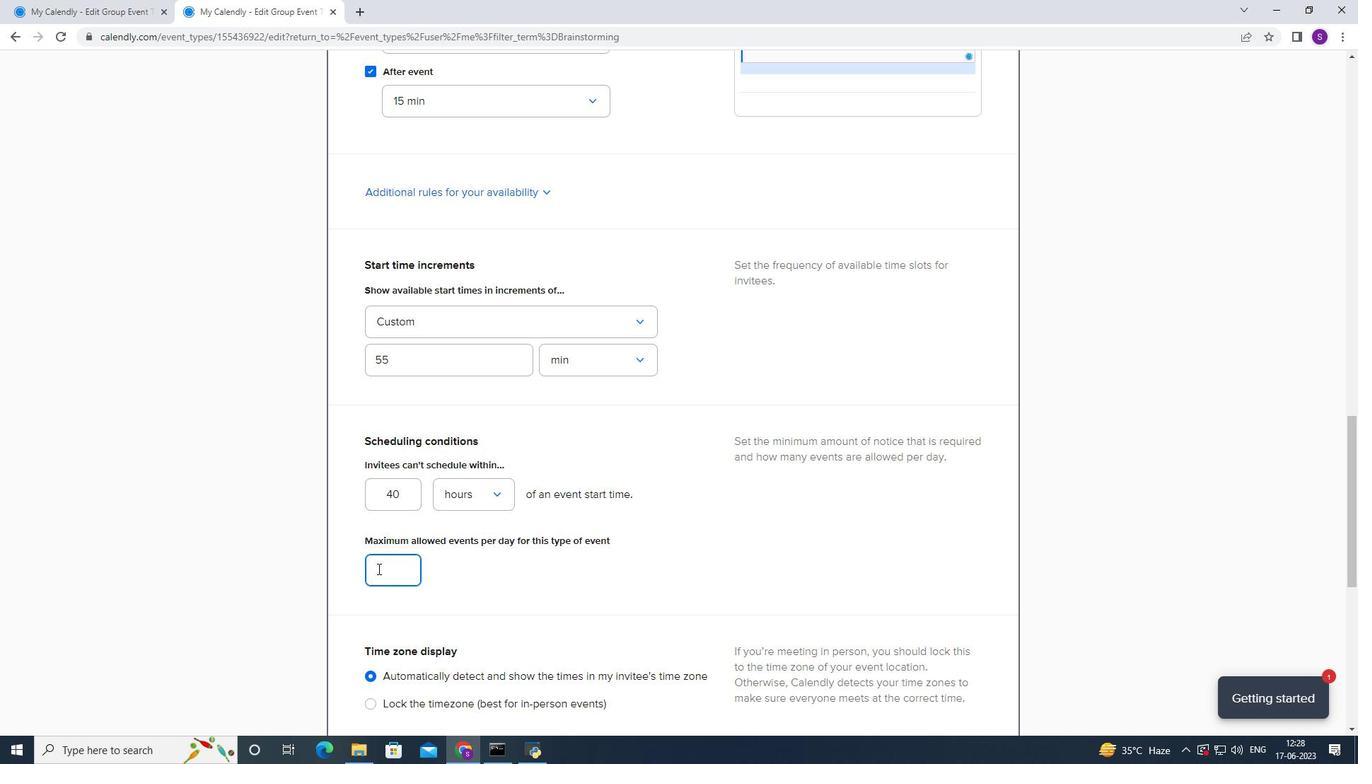 
Action: Mouse moved to (543, 532)
Screenshot: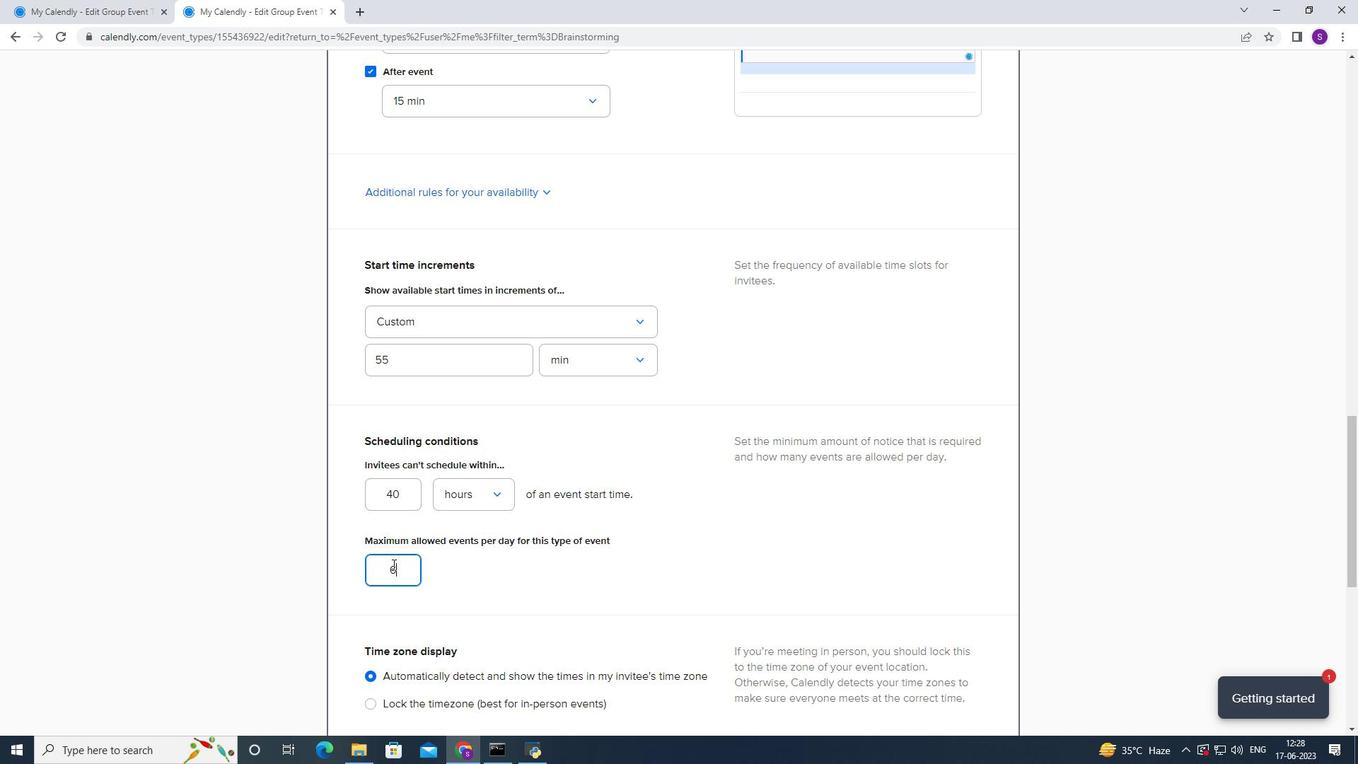 
Action: Mouse scrolled (543, 532) with delta (0, 0)
Screenshot: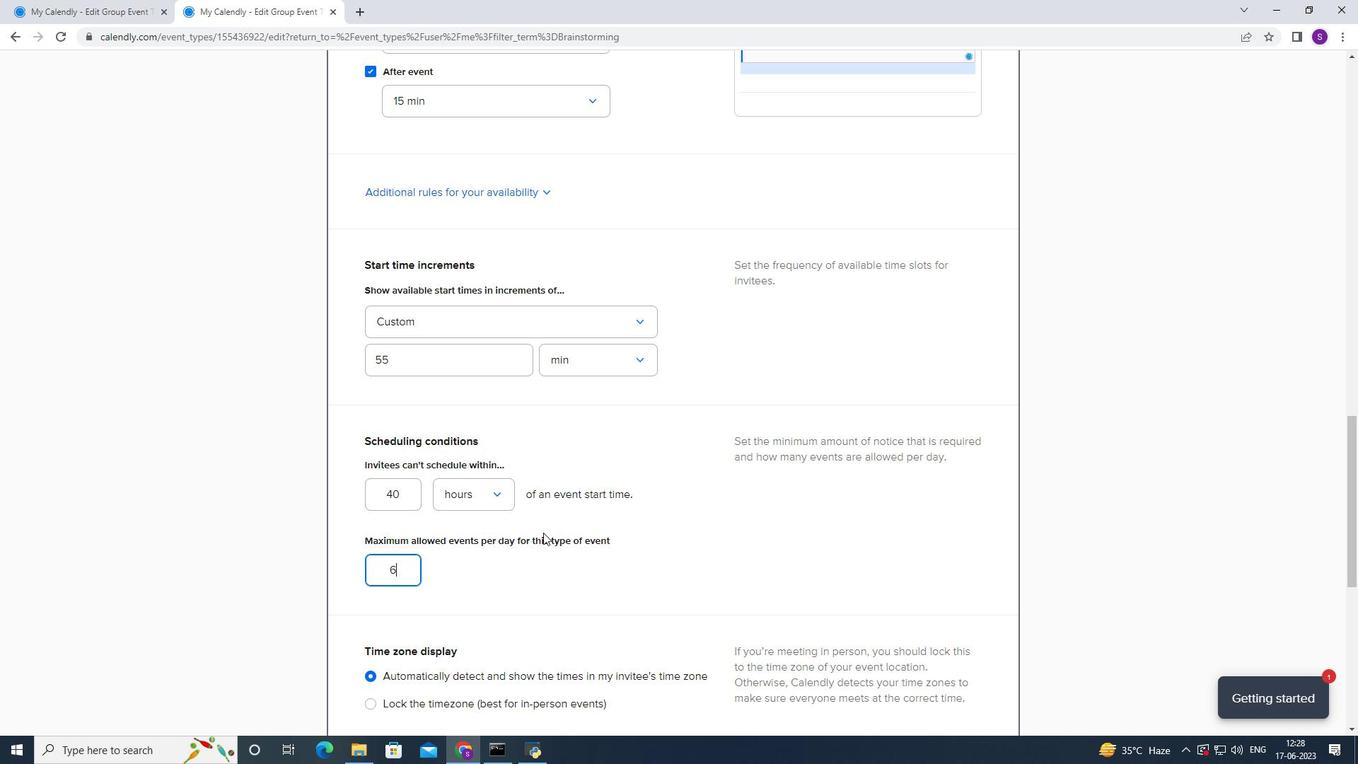 
Action: Mouse scrolled (543, 532) with delta (0, 0)
Screenshot: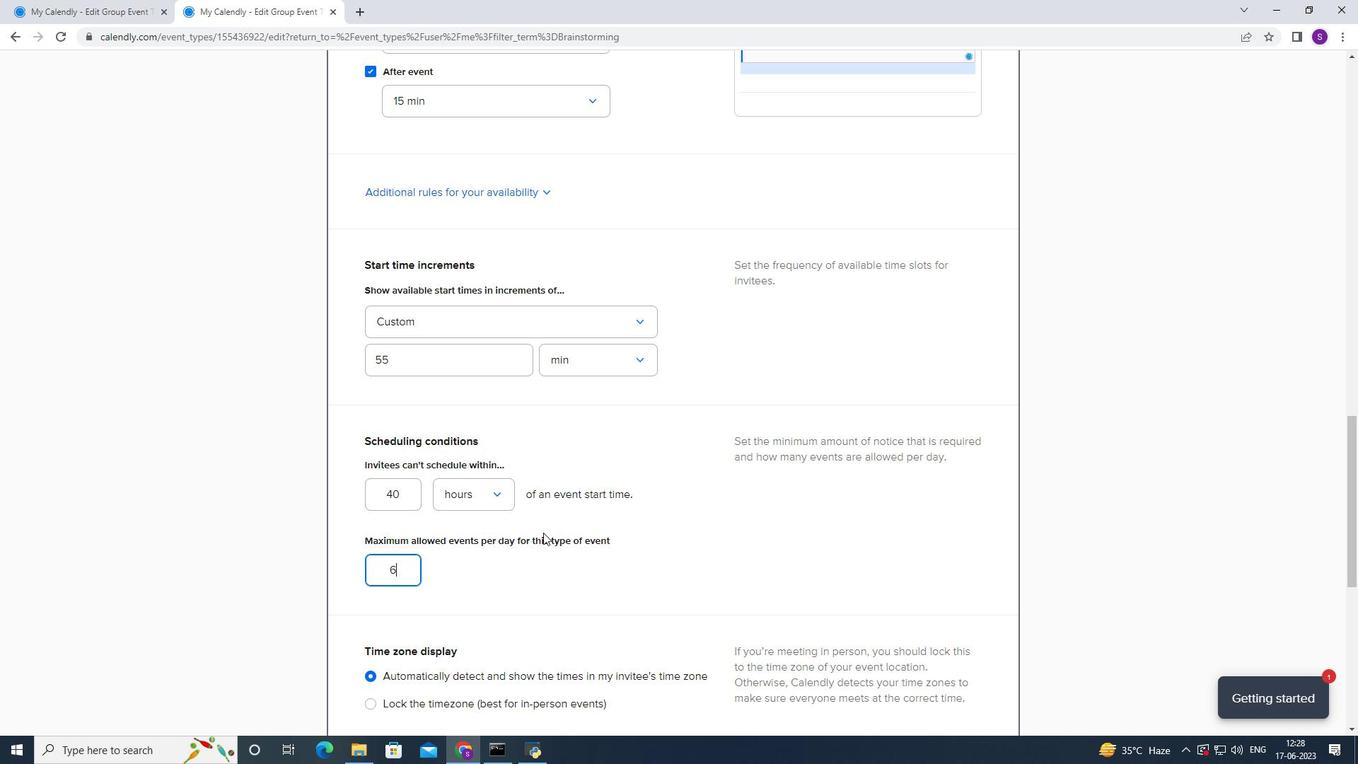 
Action: Mouse scrolled (543, 532) with delta (0, 0)
Screenshot: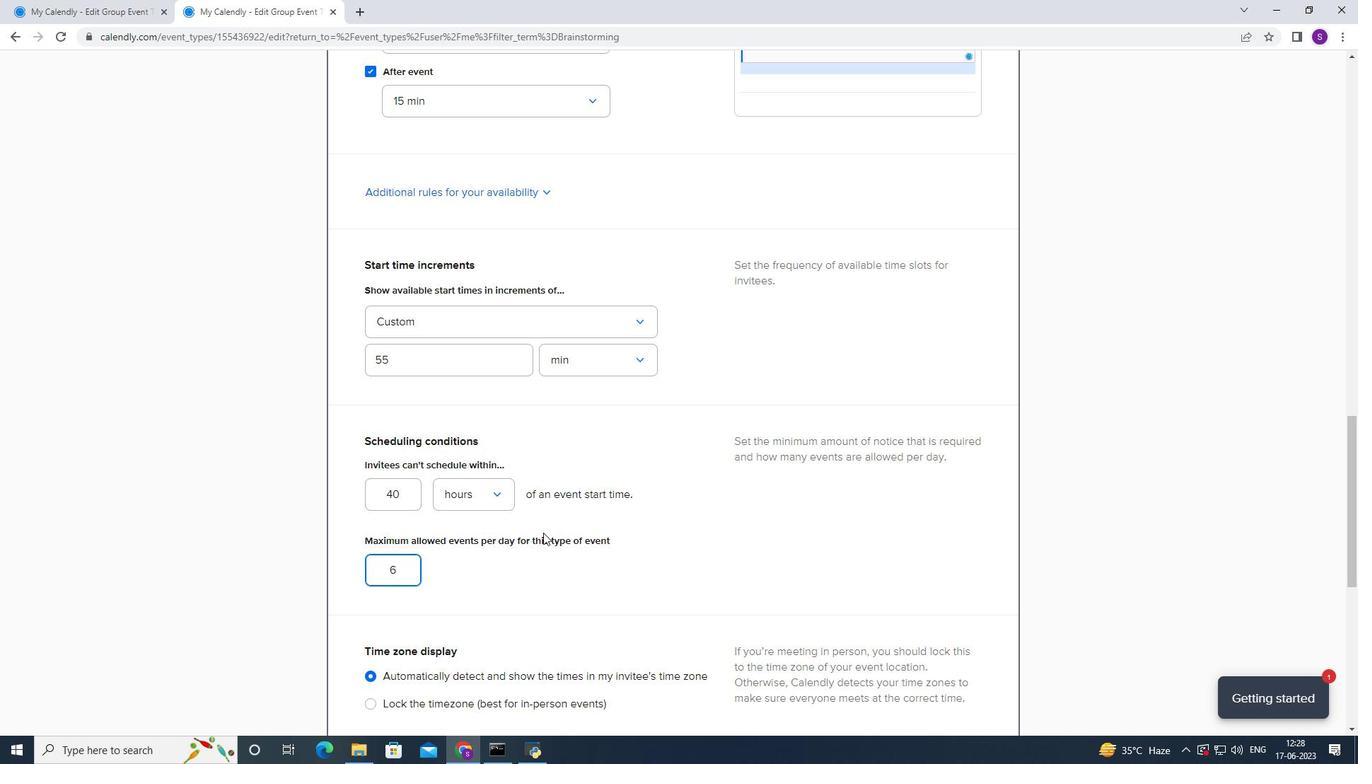 
Action: Mouse scrolled (543, 532) with delta (0, 0)
Screenshot: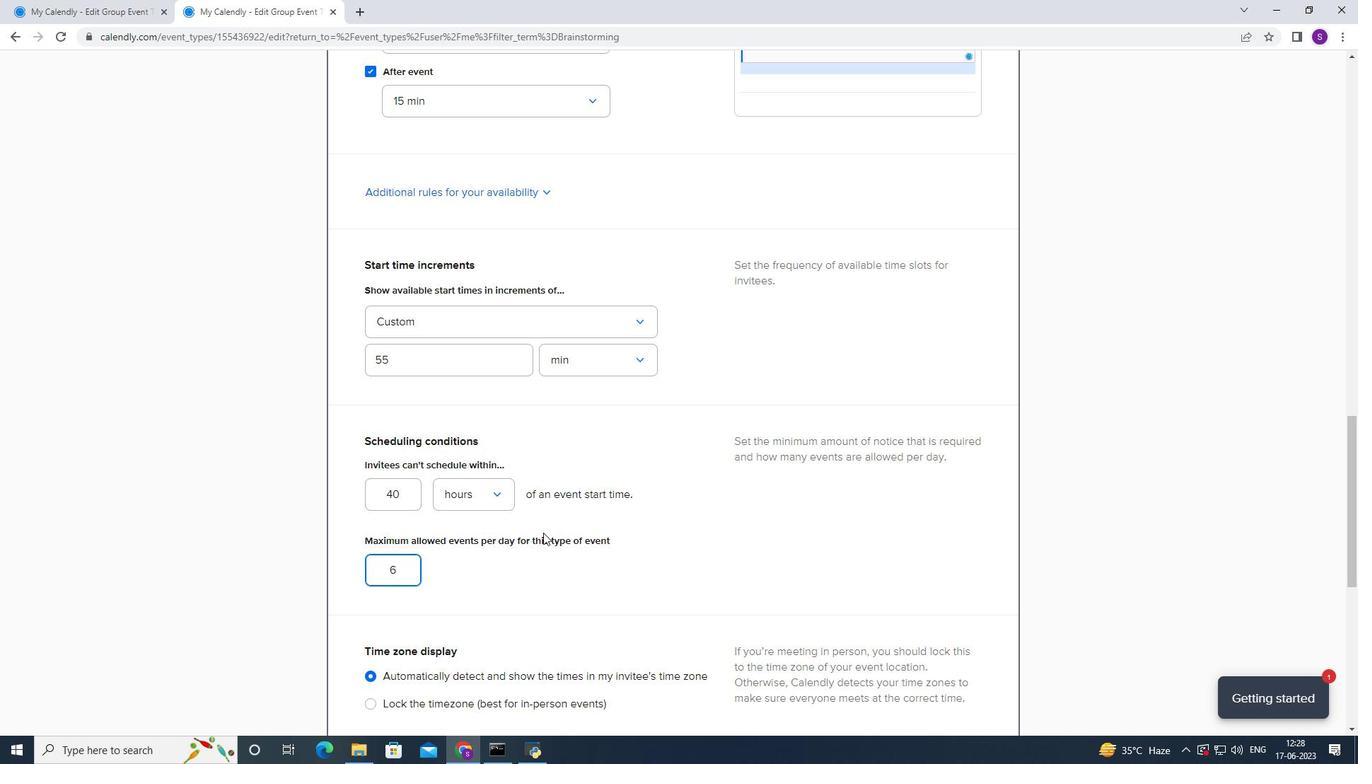 
Action: Mouse moved to (946, 607)
Screenshot: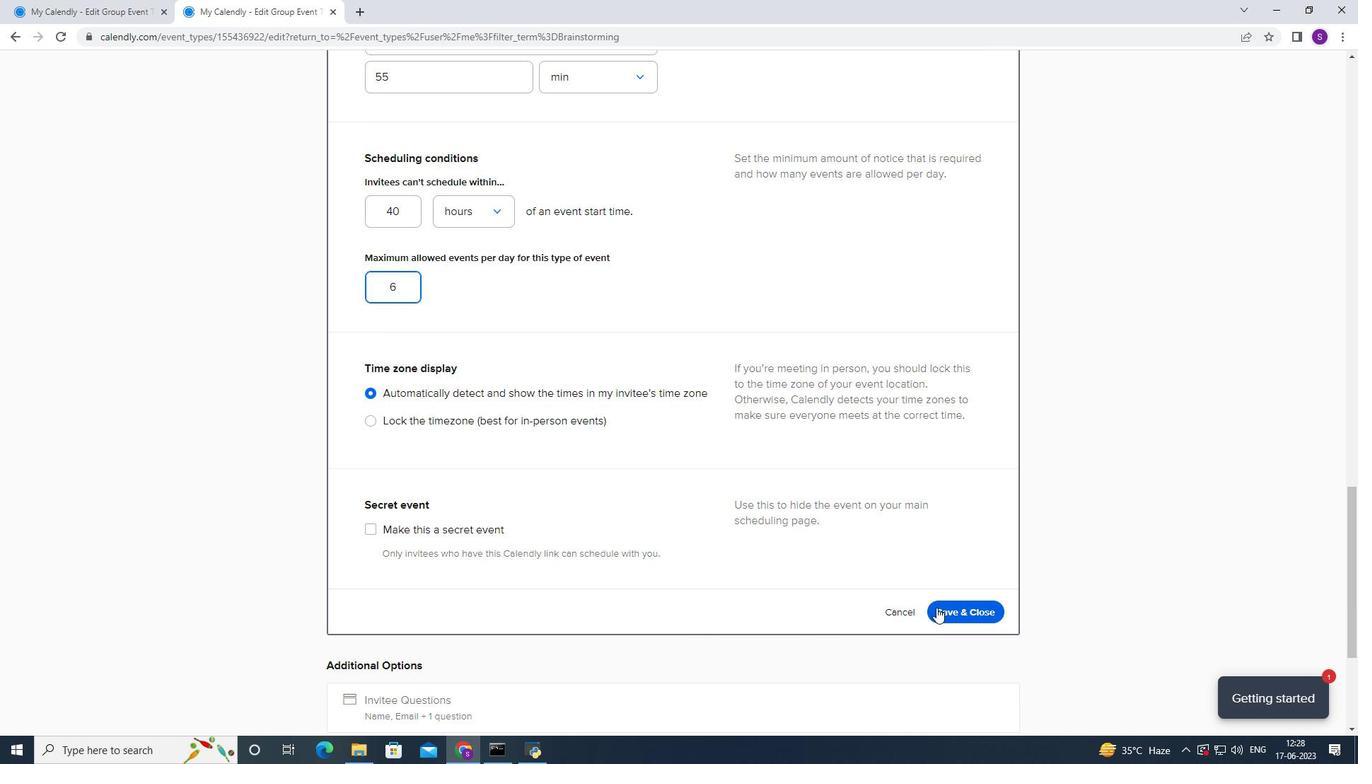 
Action: Mouse pressed left at (946, 607)
Screenshot: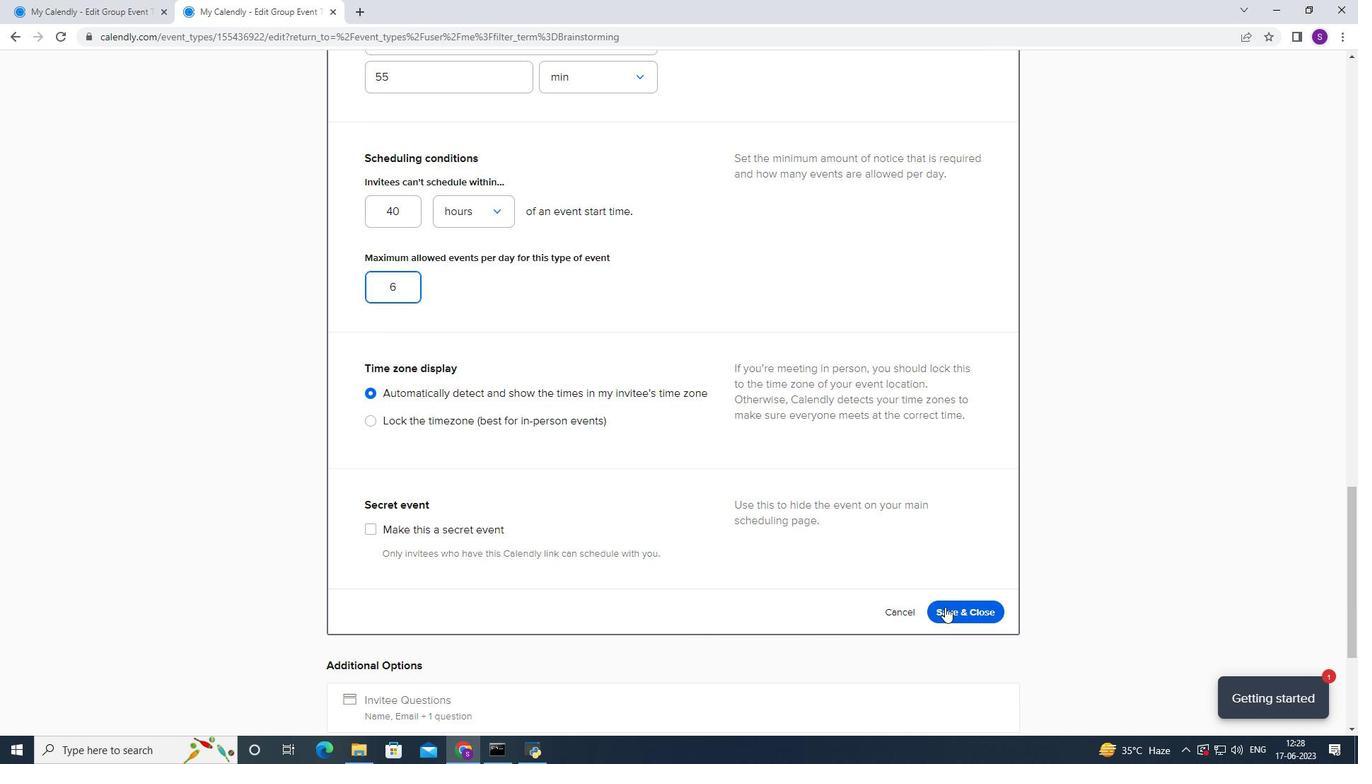 
Action: Mouse moved to (701, 534)
Screenshot: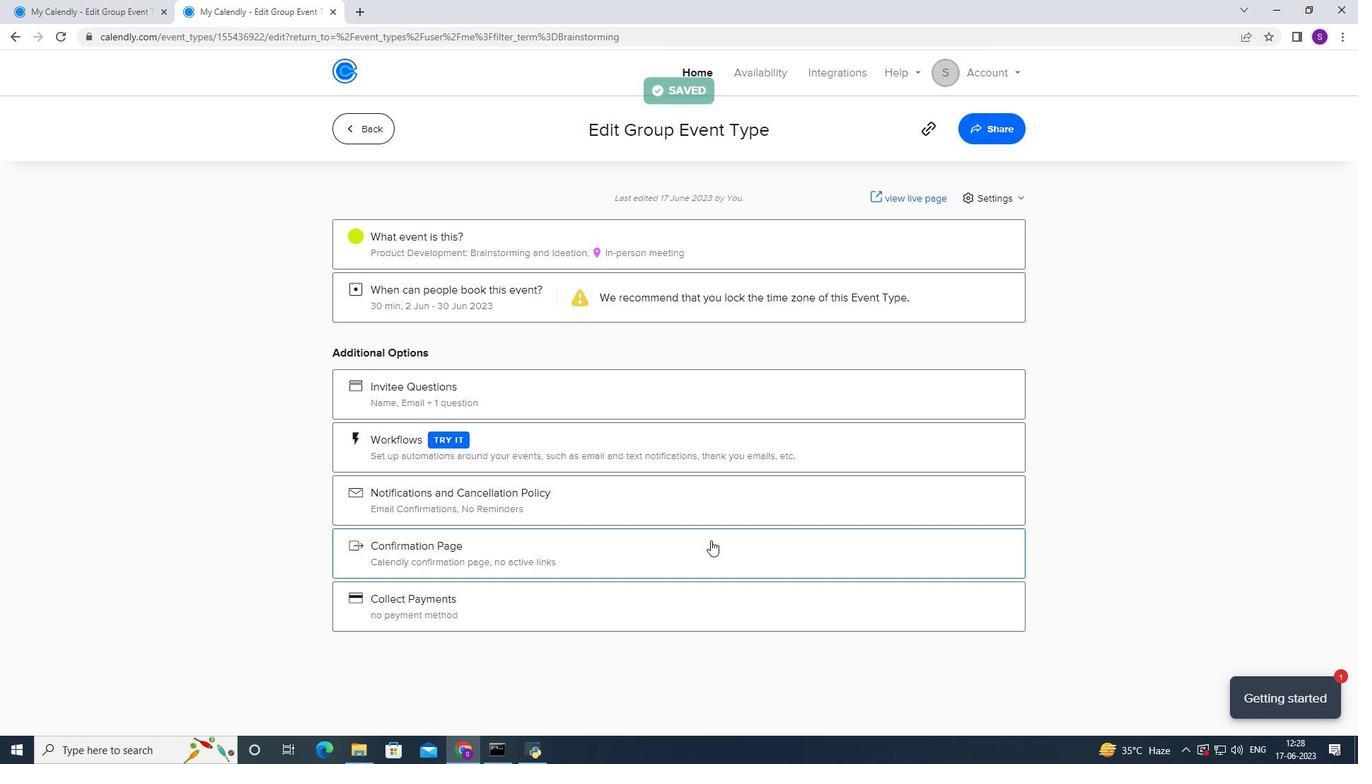 
